 Task: Rubber Stamp Effect.
Action: Mouse moved to (36, 6)
Screenshot: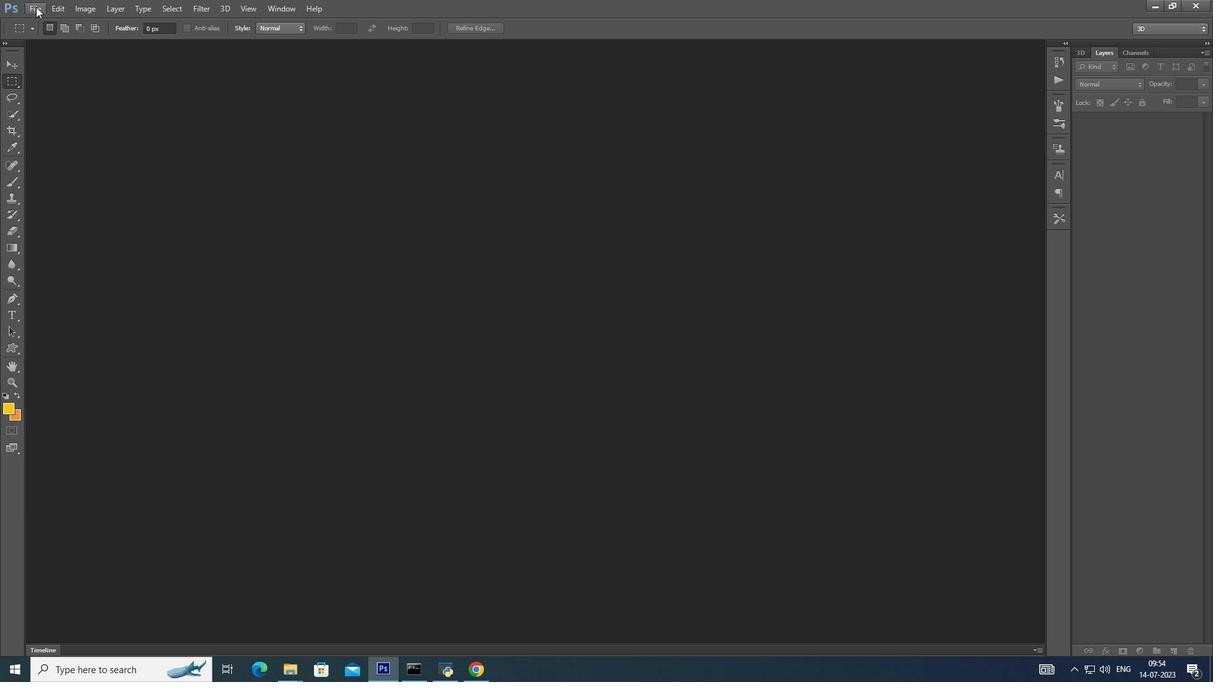 
Action: Mouse pressed left at (36, 6)
Screenshot: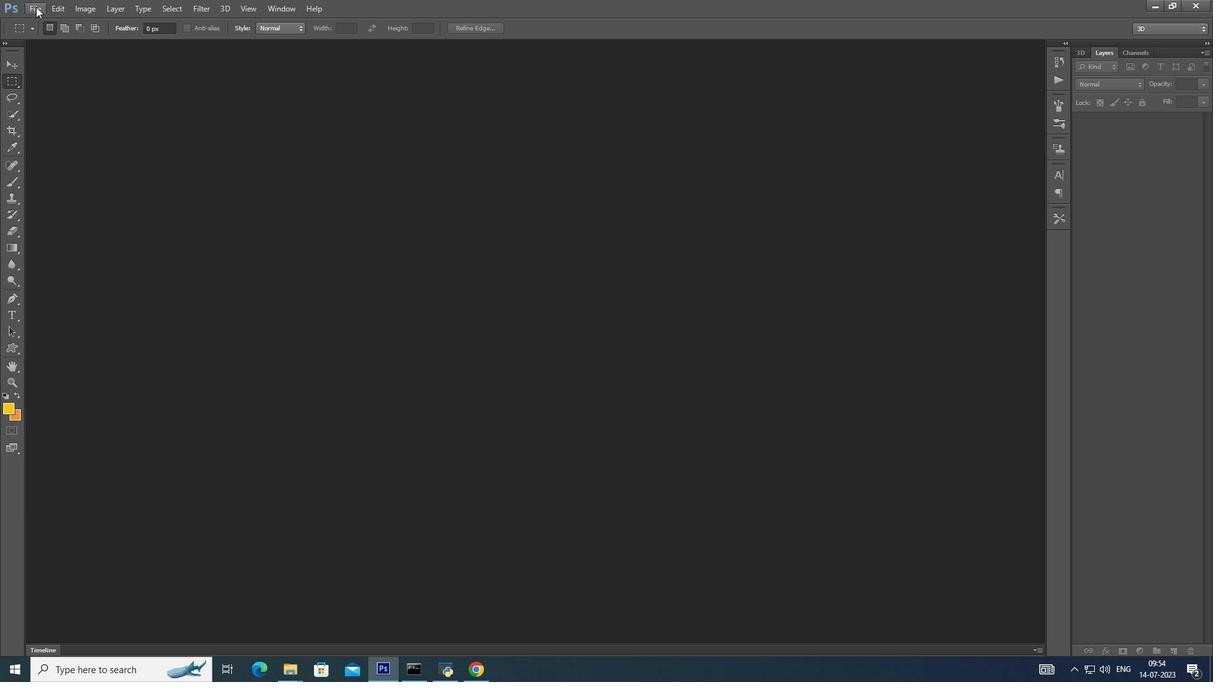 
Action: Mouse moved to (44, 21)
Screenshot: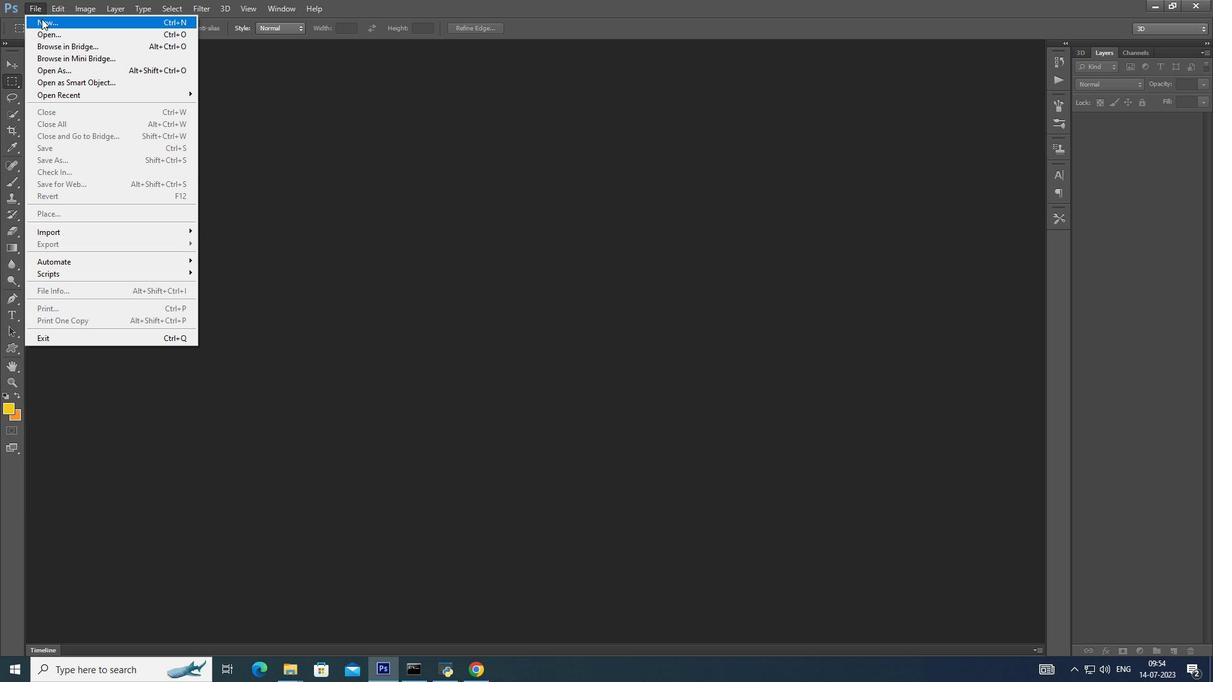 
Action: Mouse pressed left at (44, 21)
Screenshot: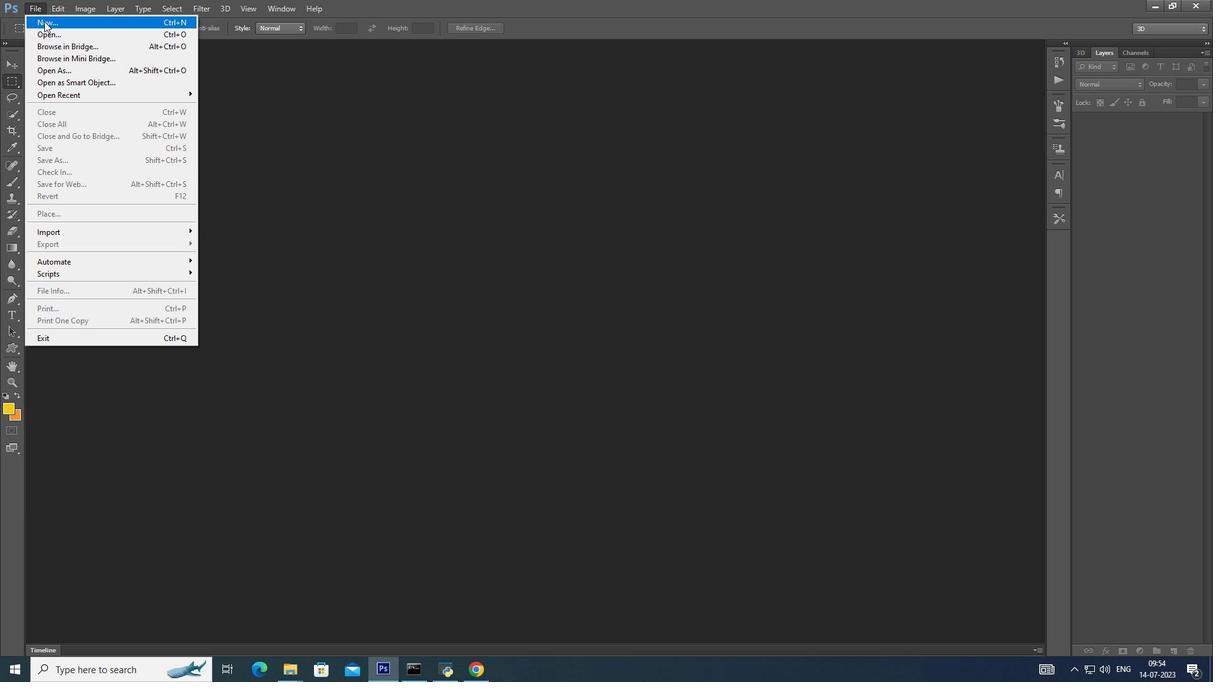 
Action: Mouse moved to (721, 163)
Screenshot: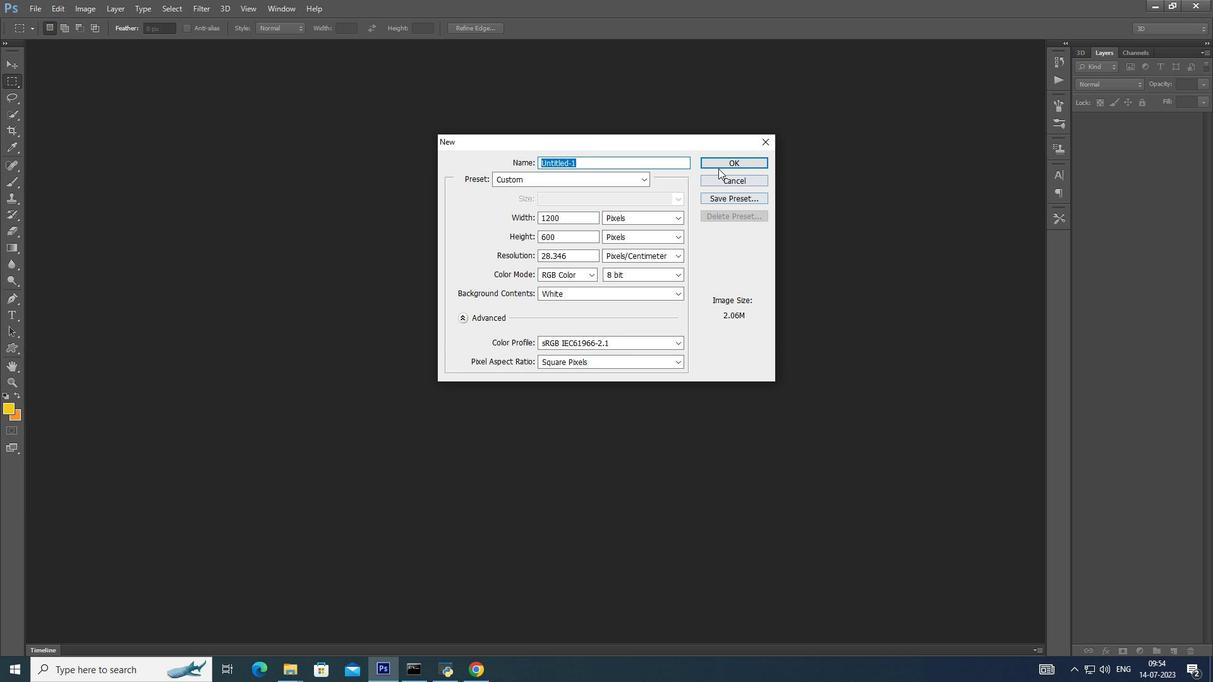 
Action: Mouse pressed left at (721, 163)
Screenshot: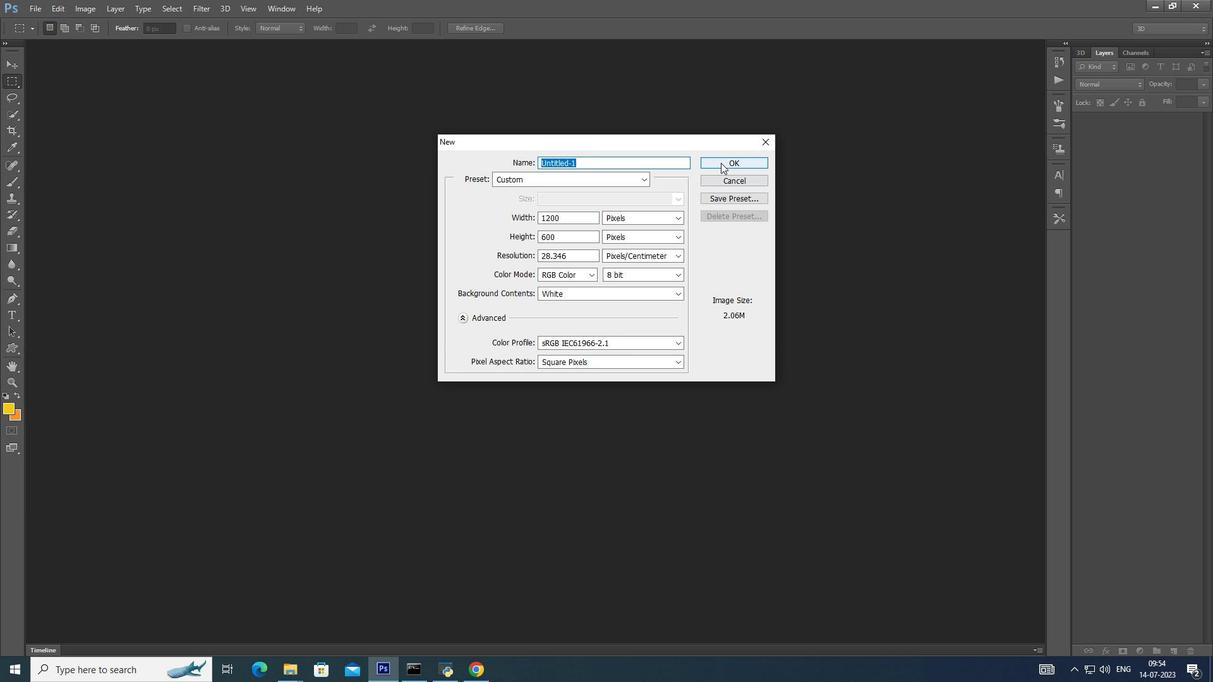 
Action: Mouse moved to (18, 65)
Screenshot: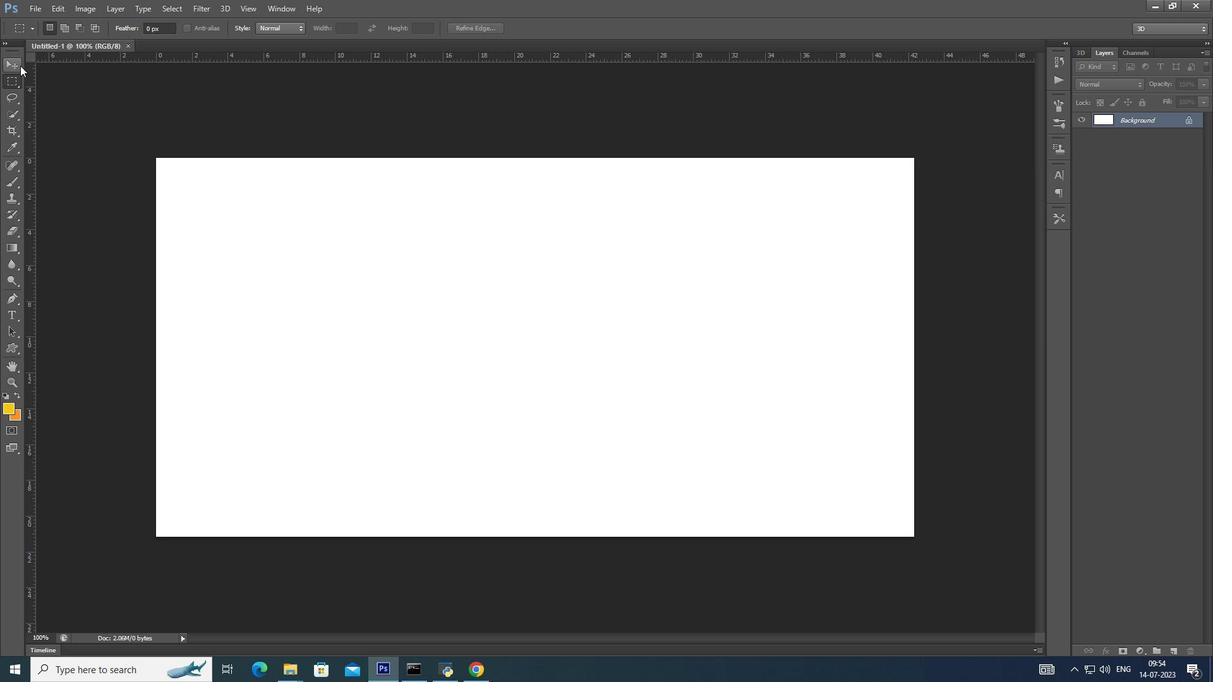 
Action: Mouse pressed left at (18, 65)
Screenshot: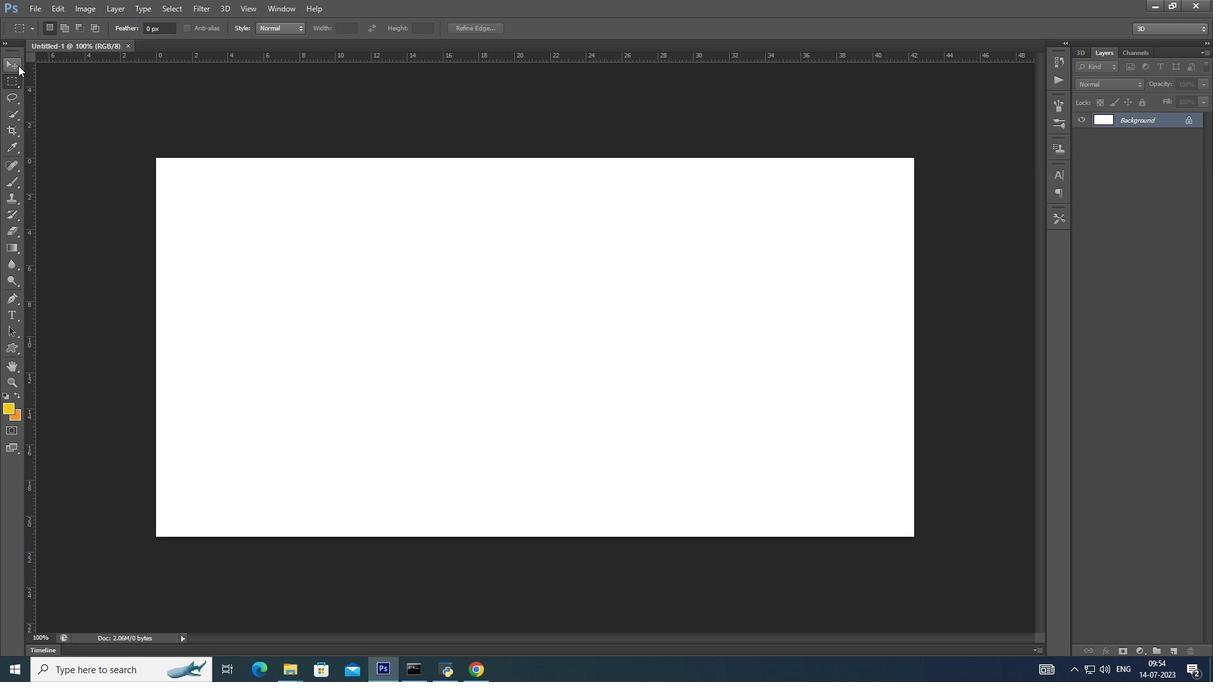 
Action: Mouse moved to (29, 2)
Screenshot: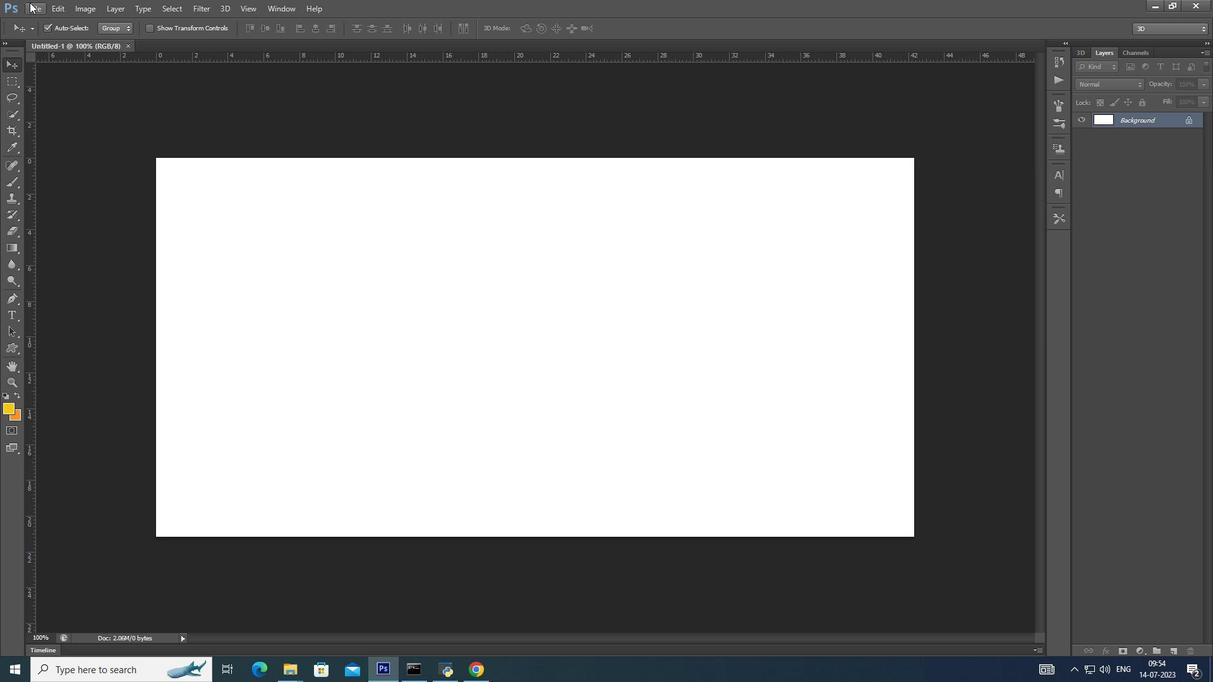 
Action: Mouse pressed left at (29, 2)
Screenshot: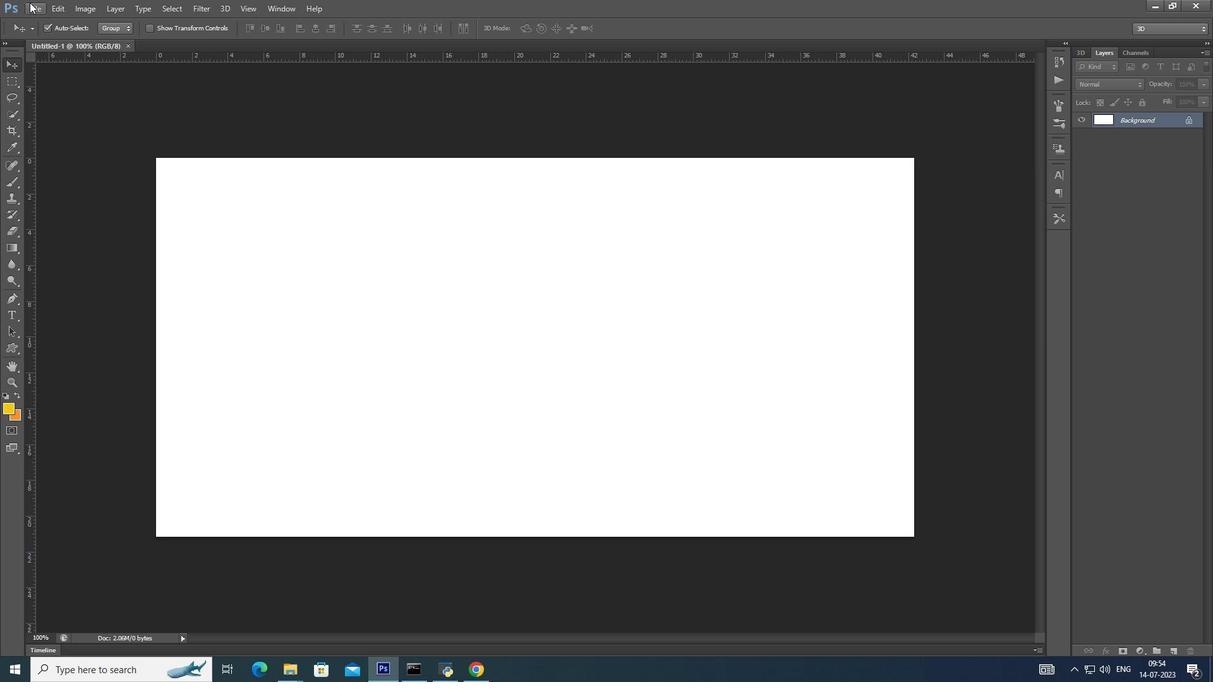 
Action: Mouse moved to (84, 36)
Screenshot: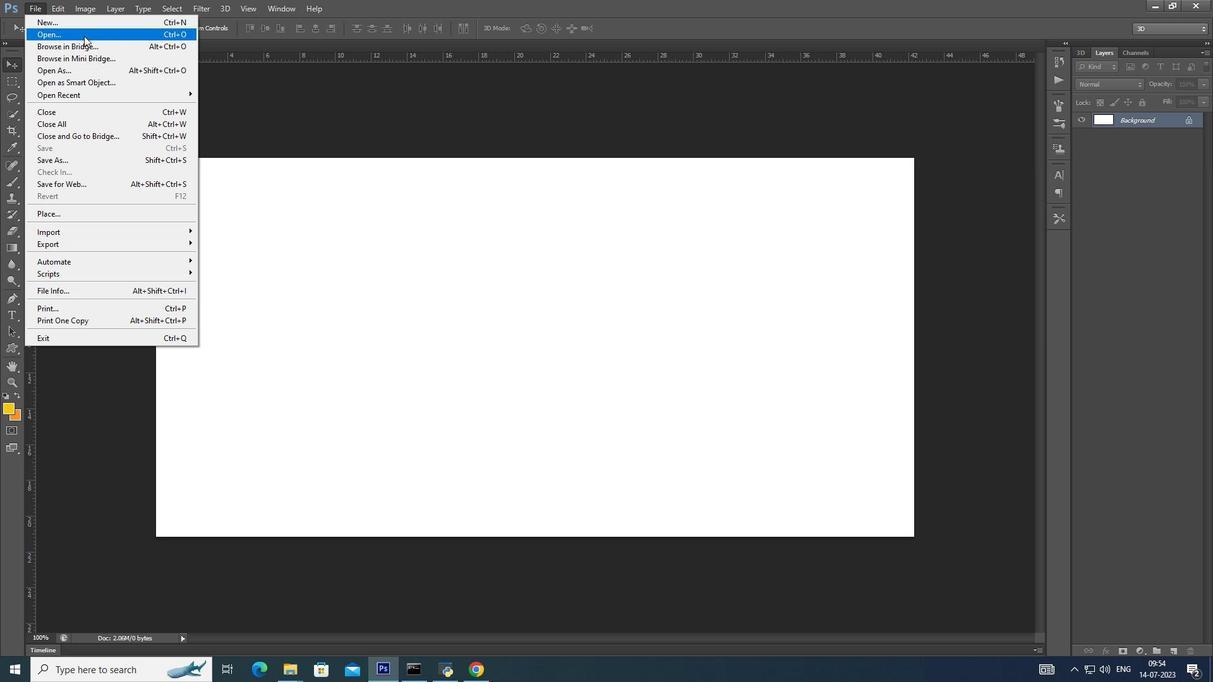 
Action: Mouse pressed left at (84, 36)
Screenshot: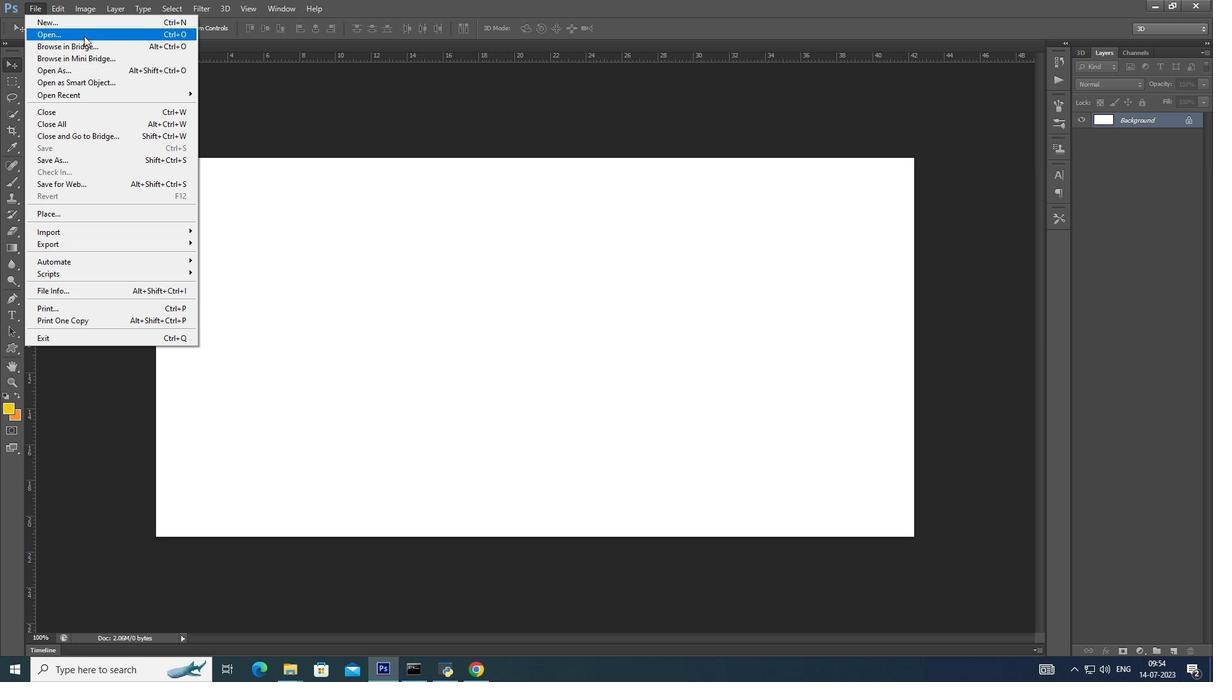 
Action: Mouse moved to (471, 289)
Screenshot: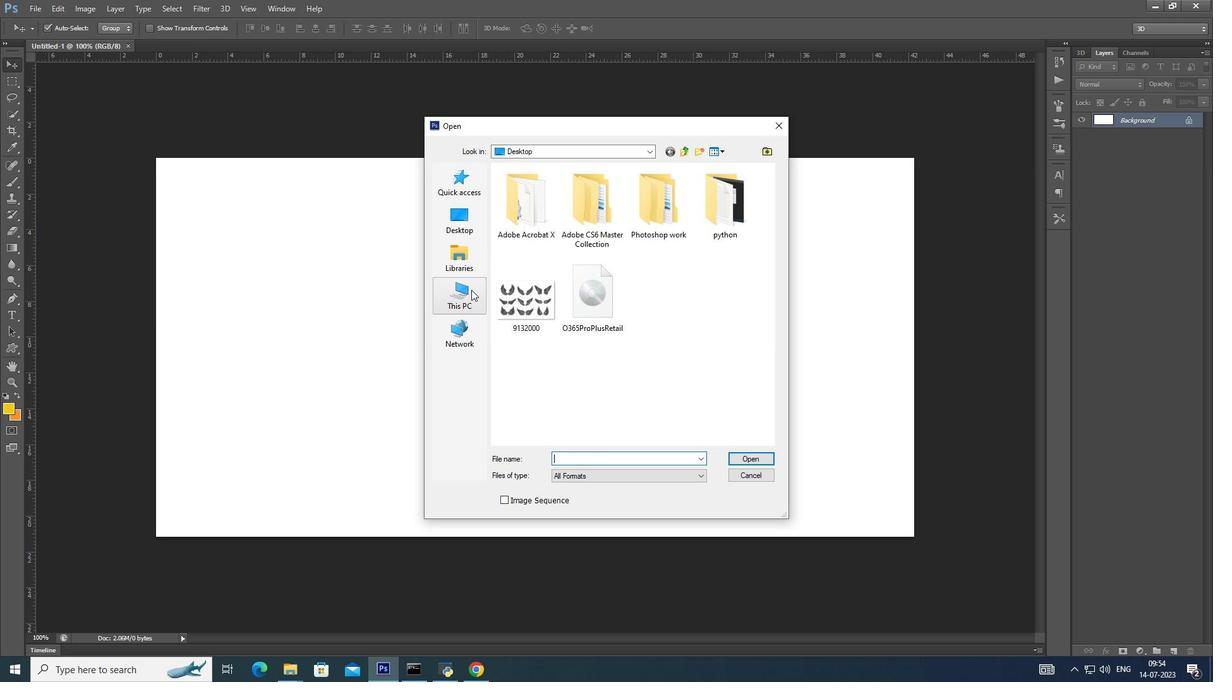 
Action: Mouse pressed left at (471, 289)
Screenshot: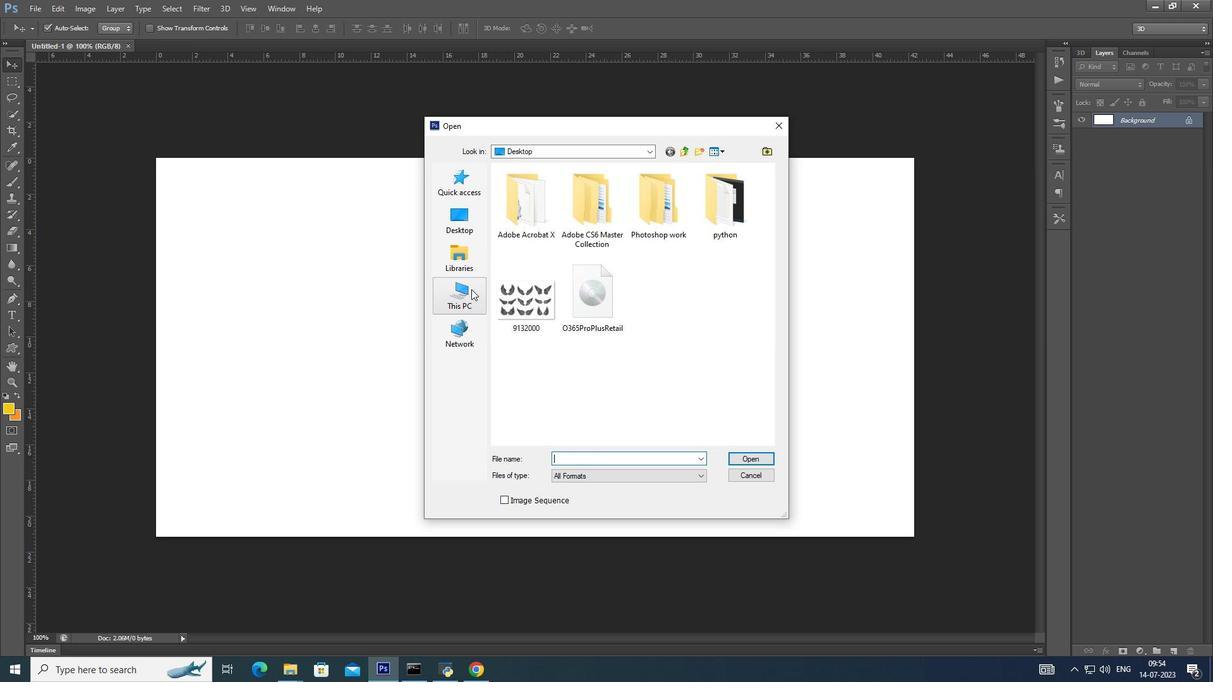 
Action: Mouse moved to (550, 289)
Screenshot: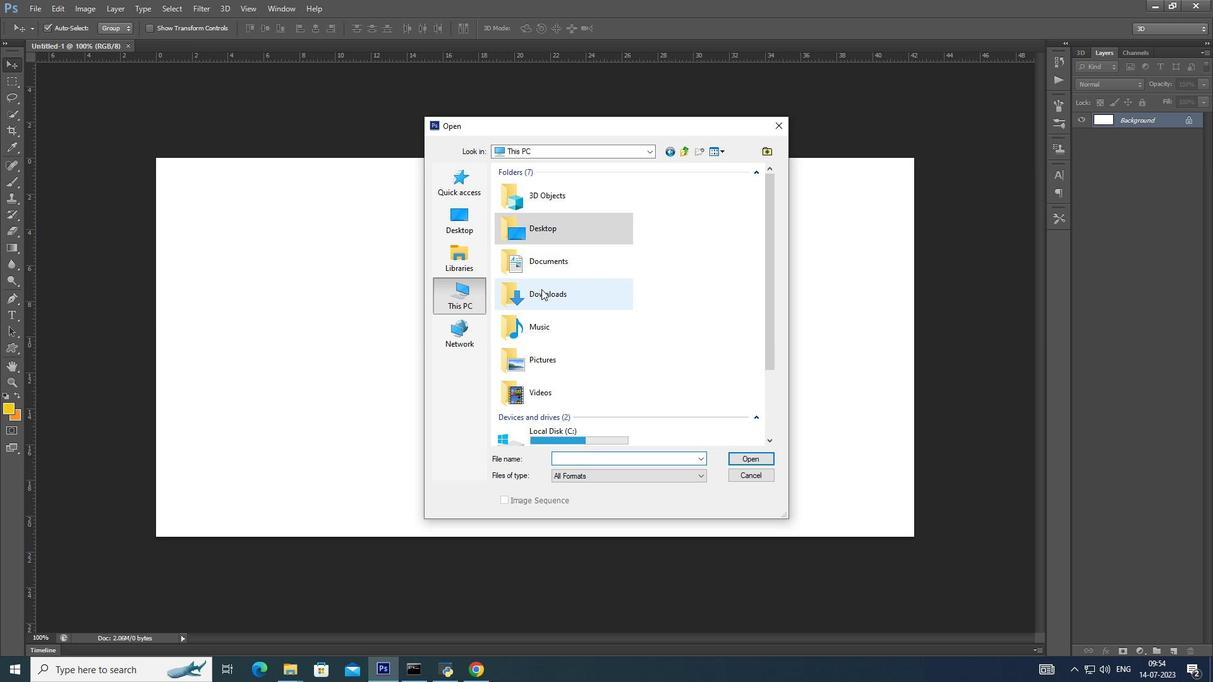
Action: Mouse pressed left at (550, 289)
Screenshot: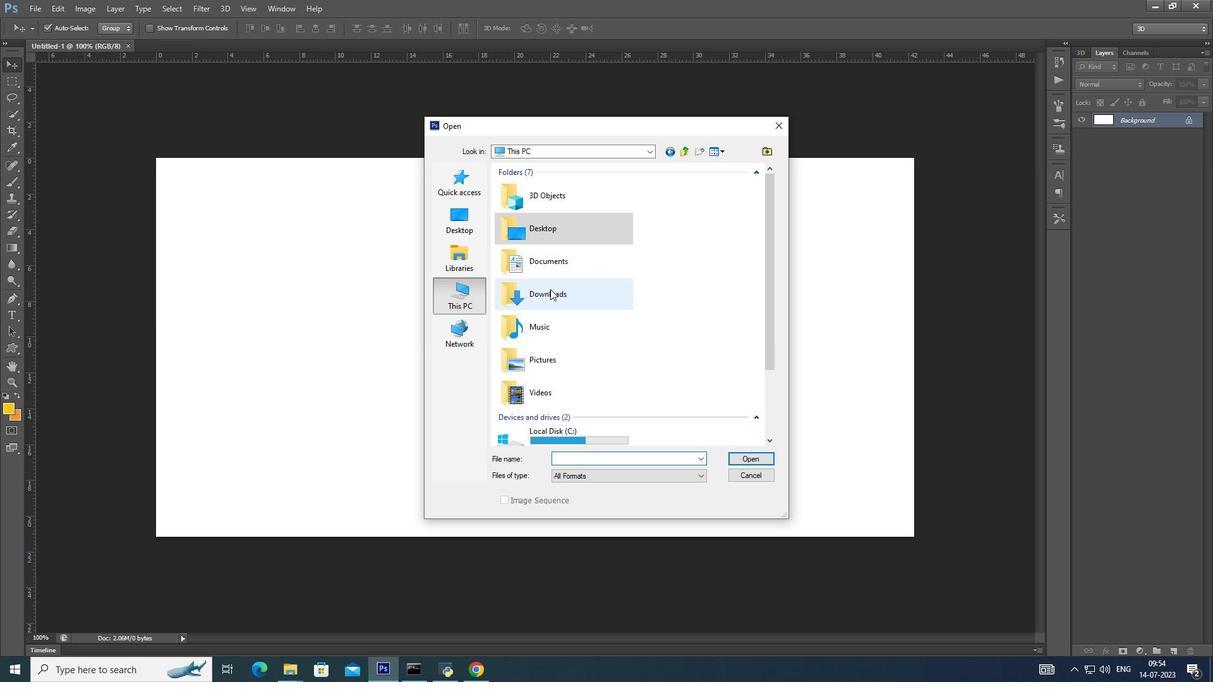 
Action: Mouse pressed left at (550, 289)
Screenshot: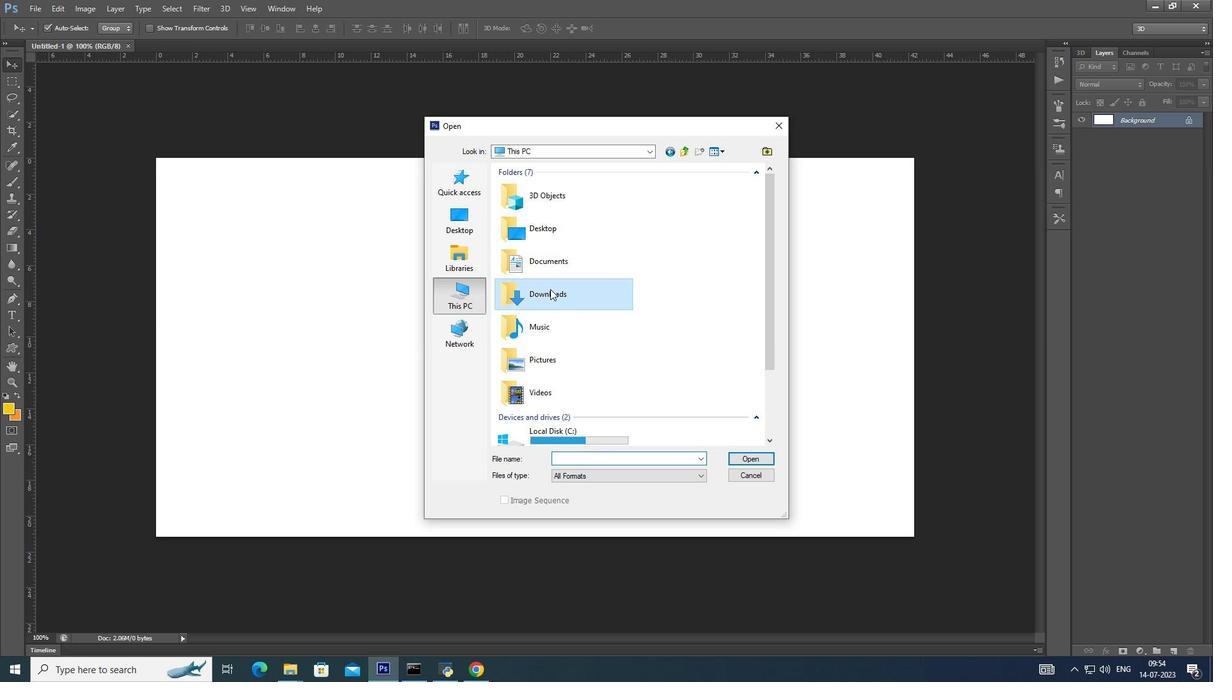 
Action: Mouse moved to (554, 200)
Screenshot: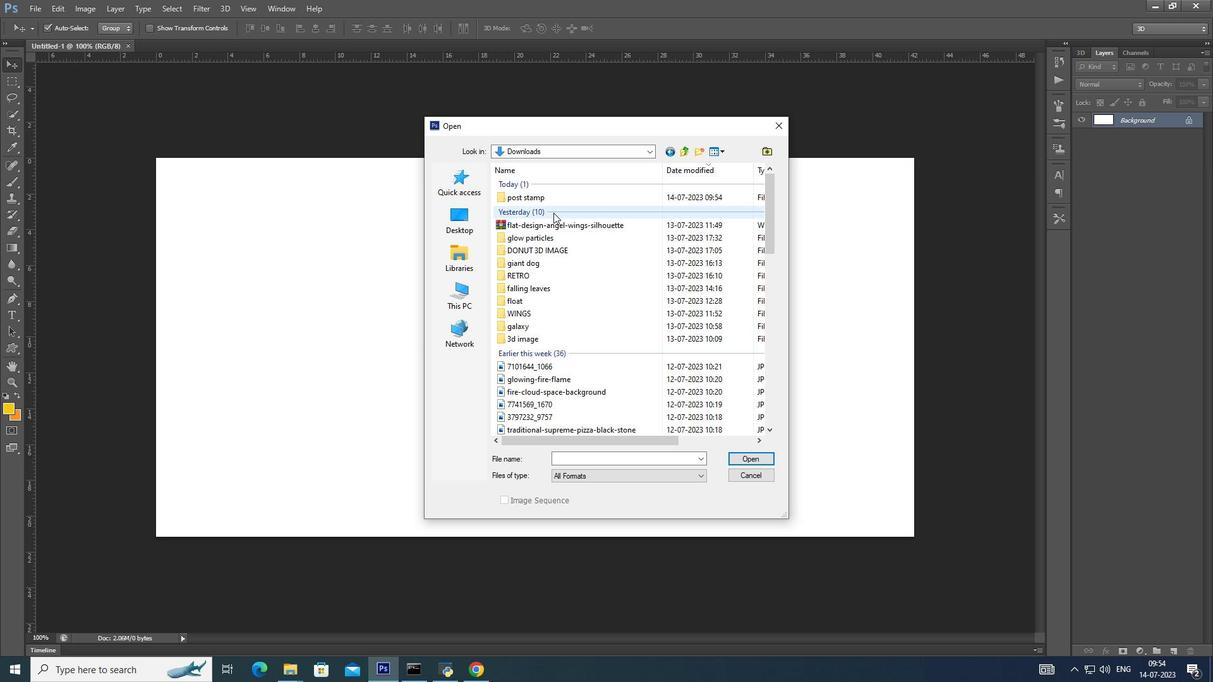 
Action: Mouse pressed left at (554, 200)
Screenshot: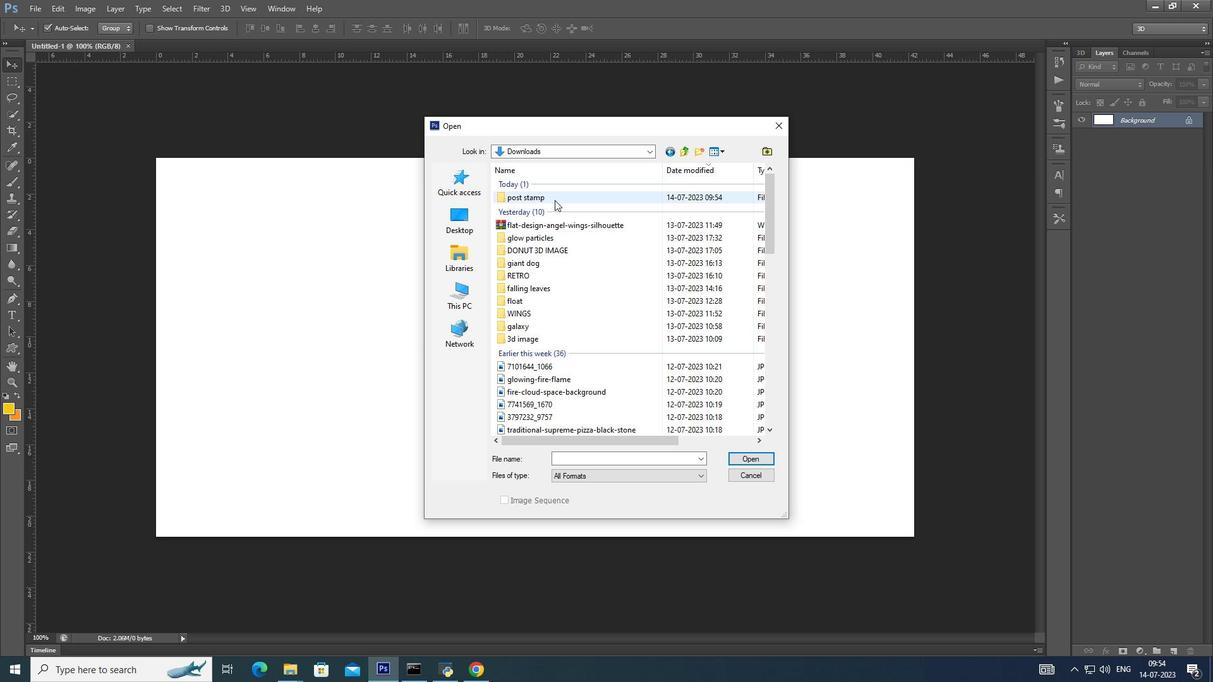 
Action: Mouse pressed left at (554, 200)
Screenshot: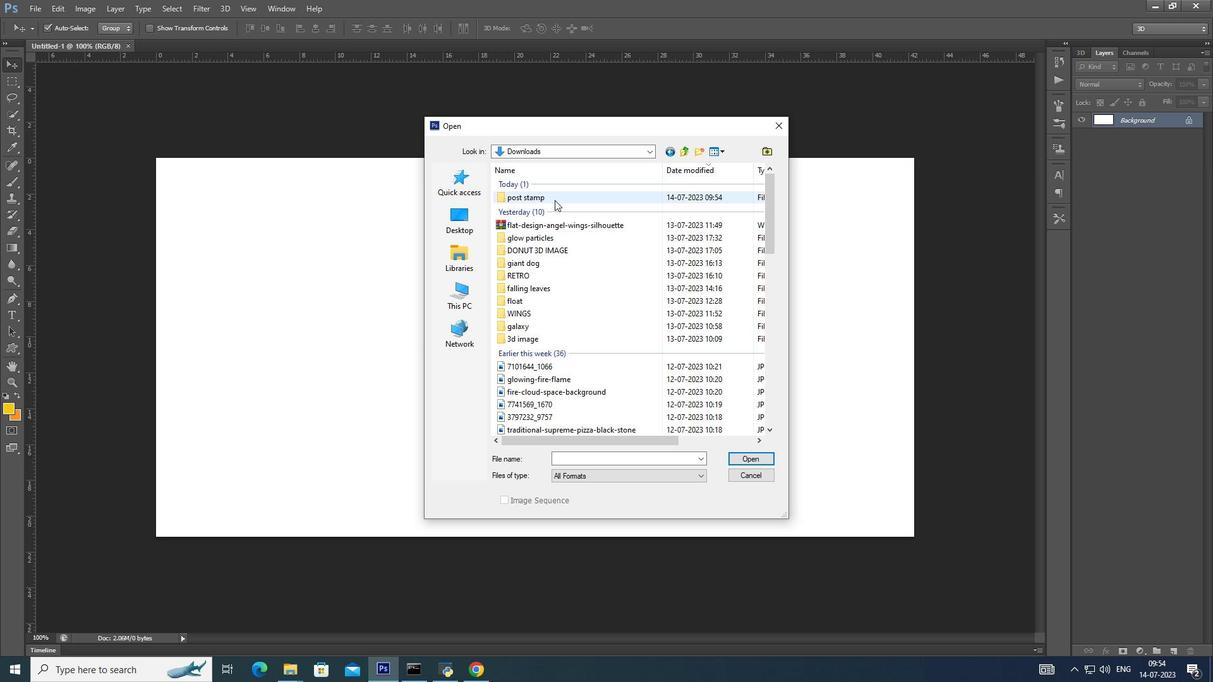 
Action: Mouse moved to (598, 211)
Screenshot: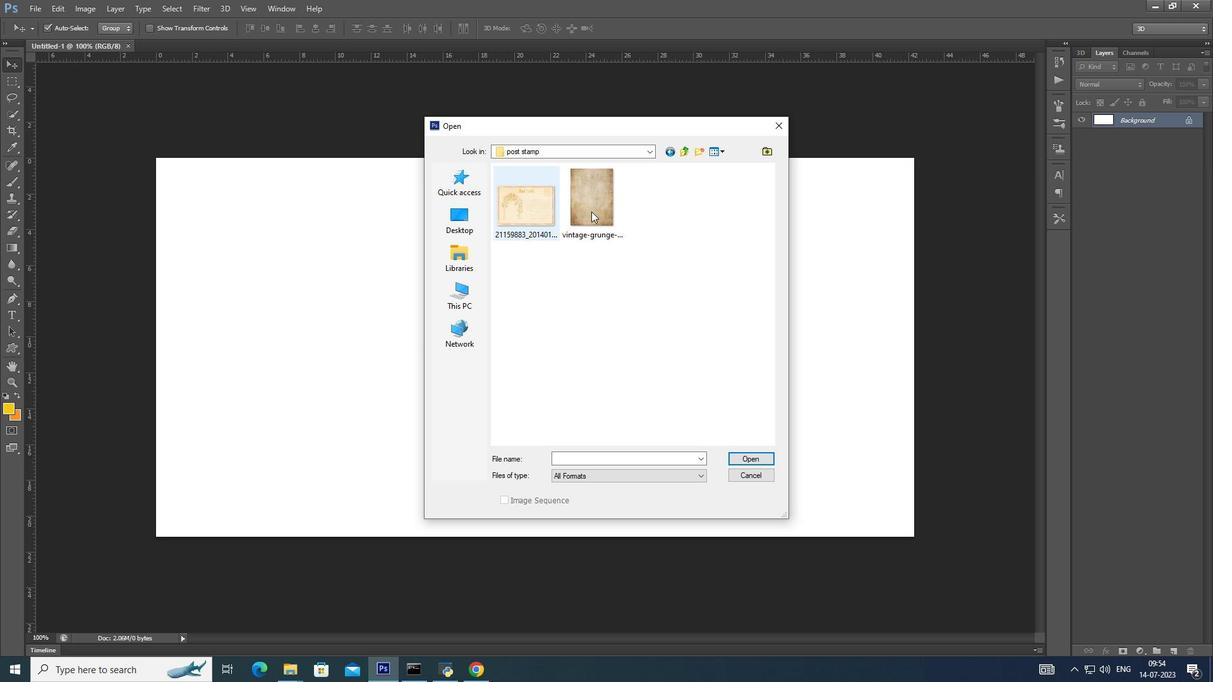 
Action: Mouse pressed left at (598, 211)
Screenshot: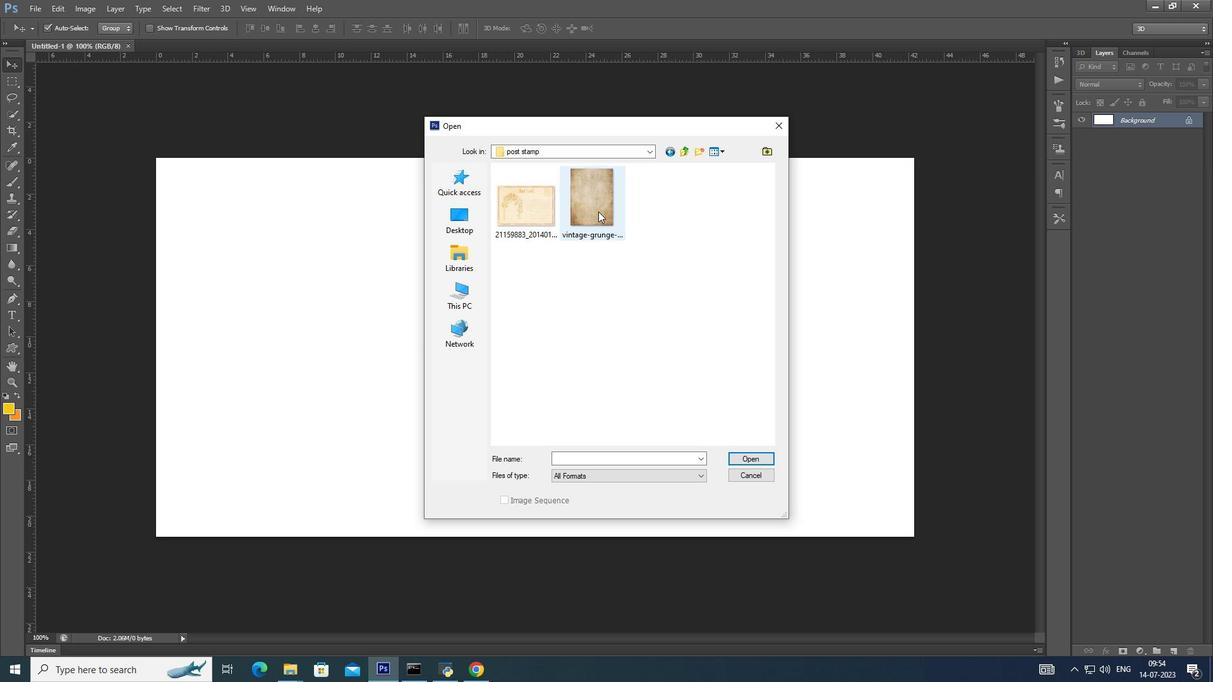 
Action: Mouse moved to (745, 456)
Screenshot: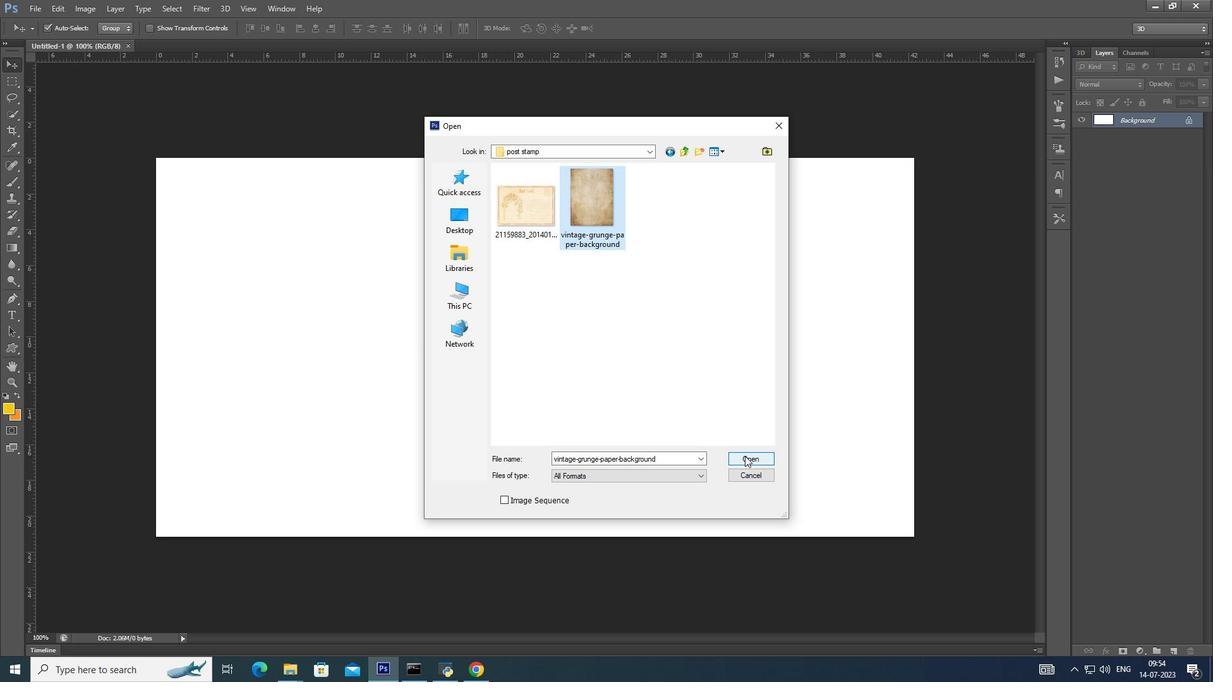 
Action: Mouse pressed left at (745, 456)
Screenshot: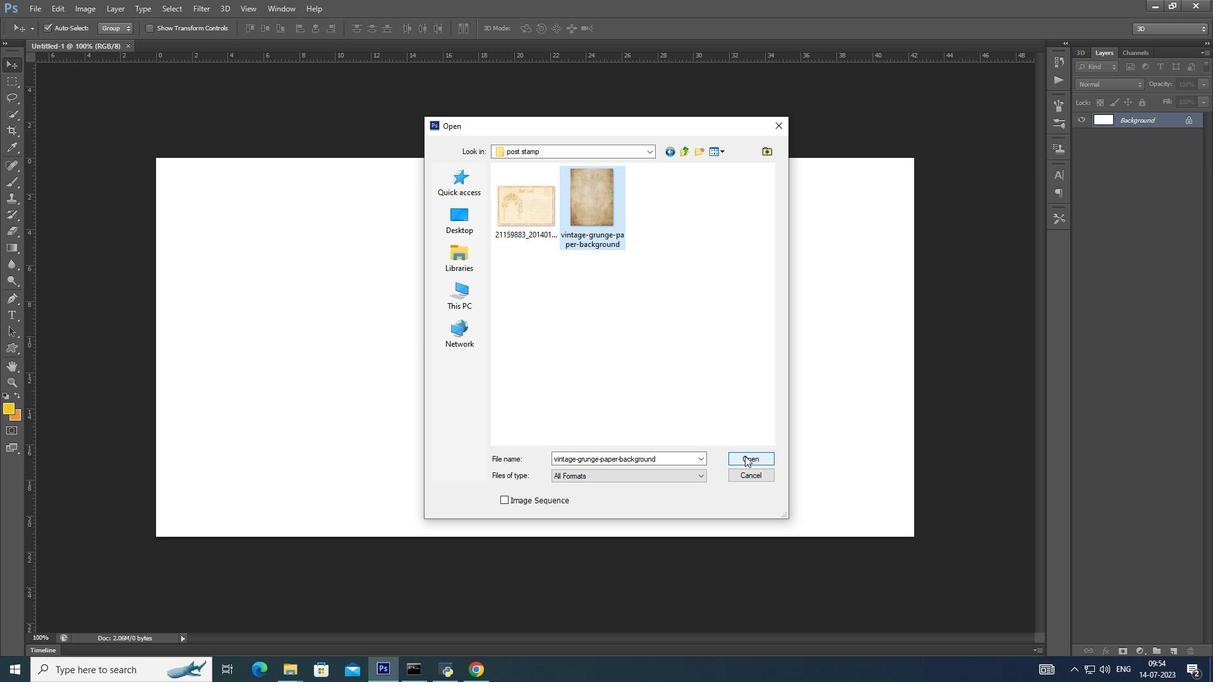 
Action: Mouse moved to (1131, 126)
Screenshot: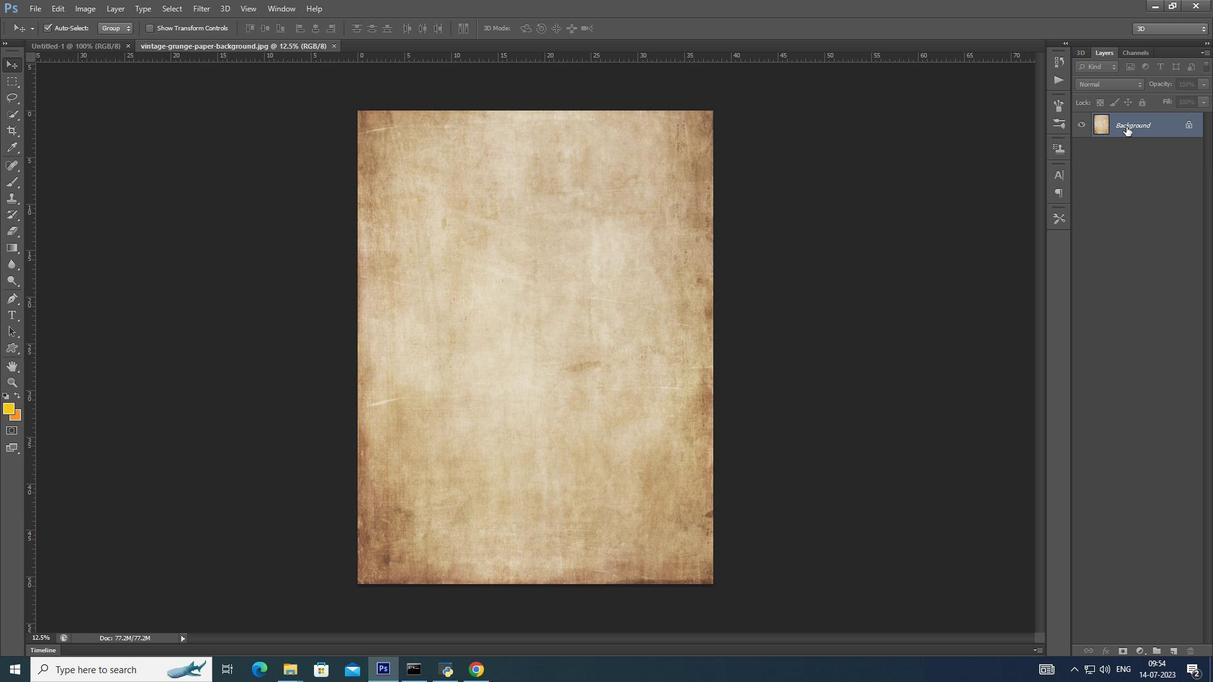 
Action: Mouse pressed left at (1131, 126)
Screenshot: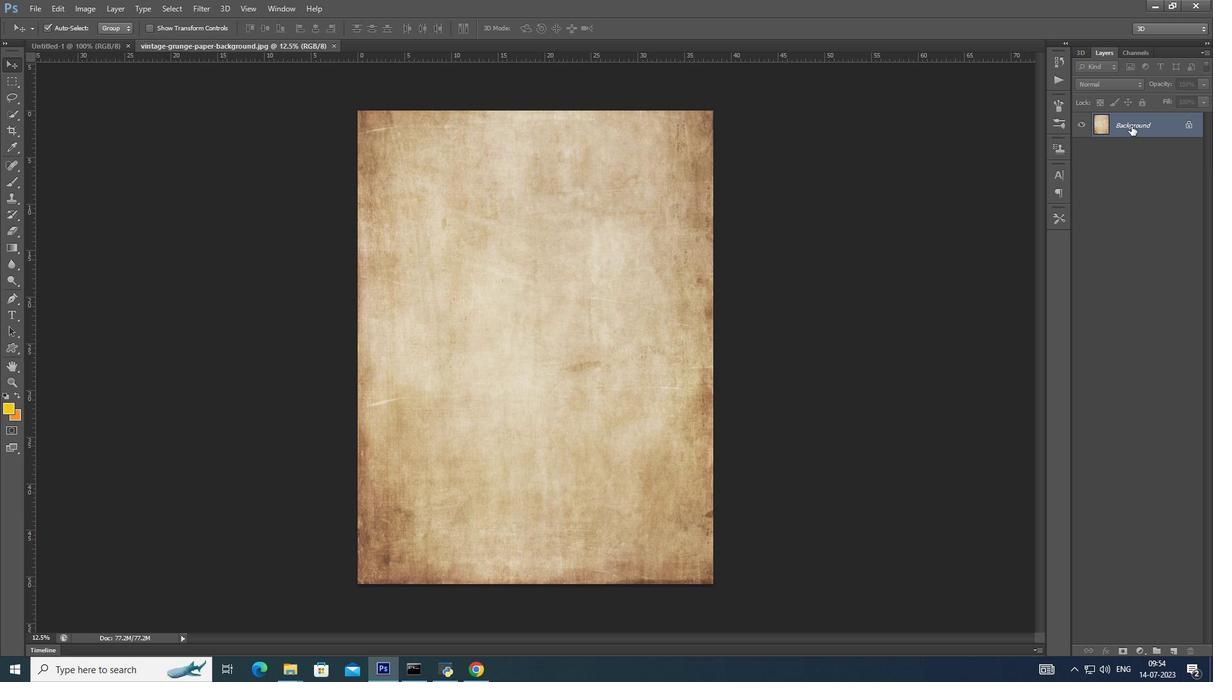 
Action: Mouse moved to (588, 203)
Screenshot: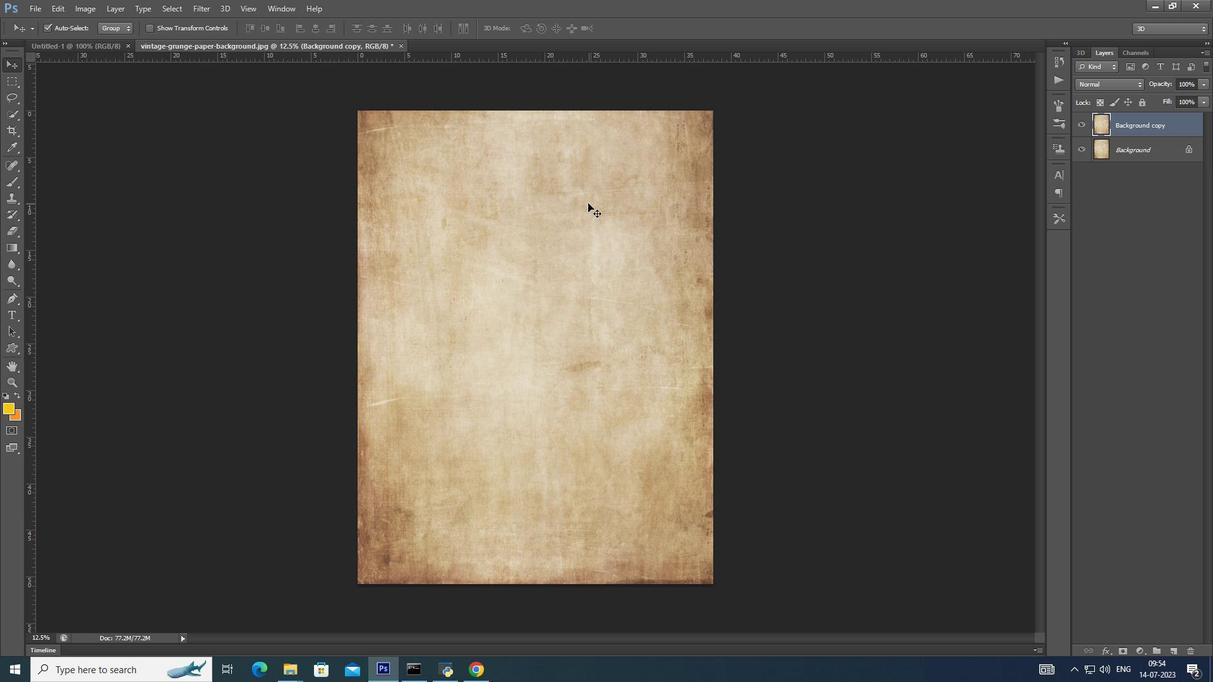 
Action: Mouse pressed left at (588, 203)
Screenshot: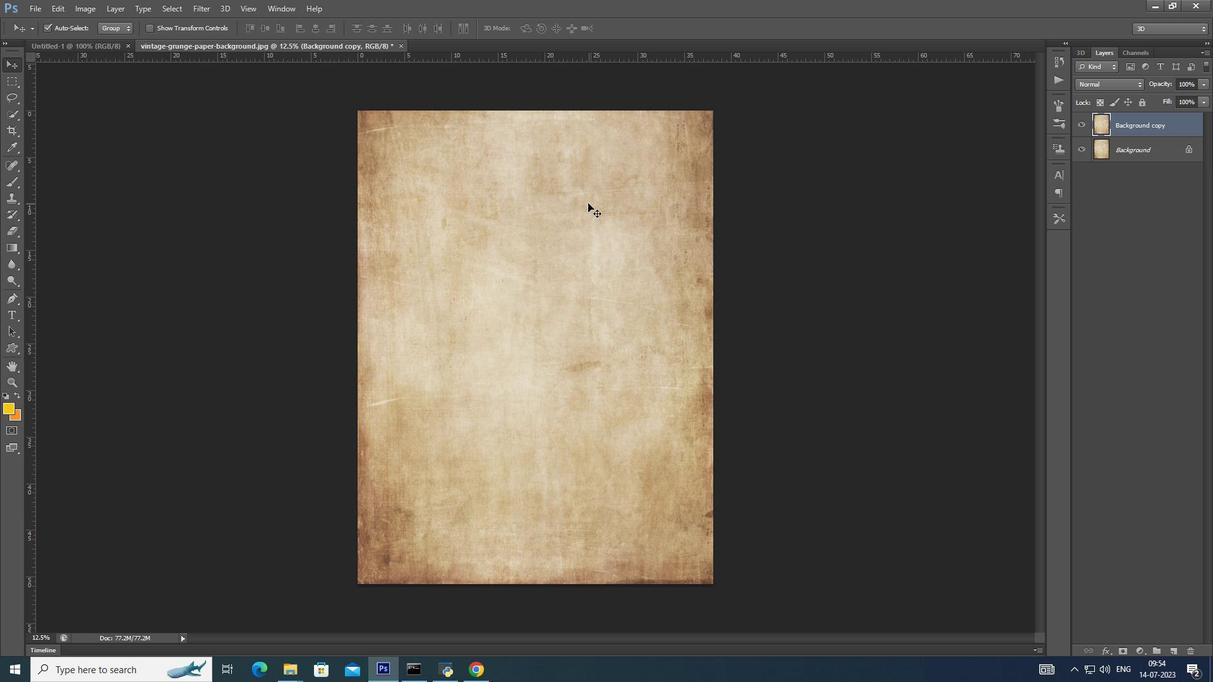 
Action: Mouse moved to (33, 9)
Screenshot: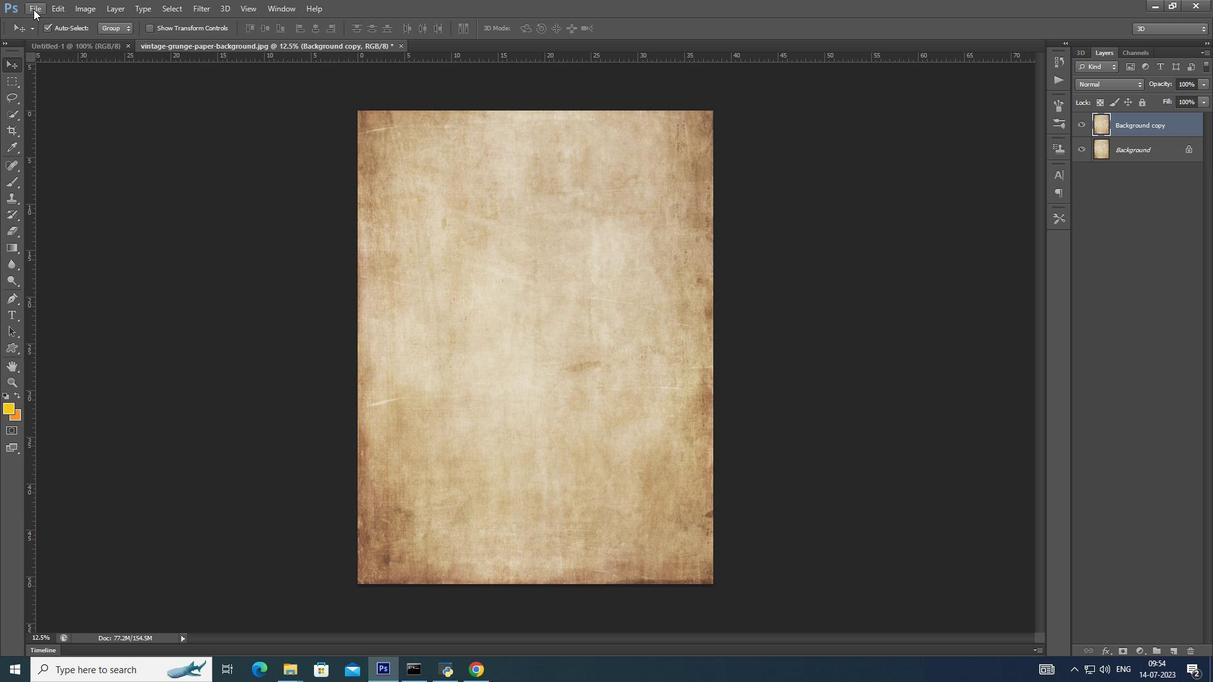 
Action: Mouse pressed left at (33, 9)
Screenshot: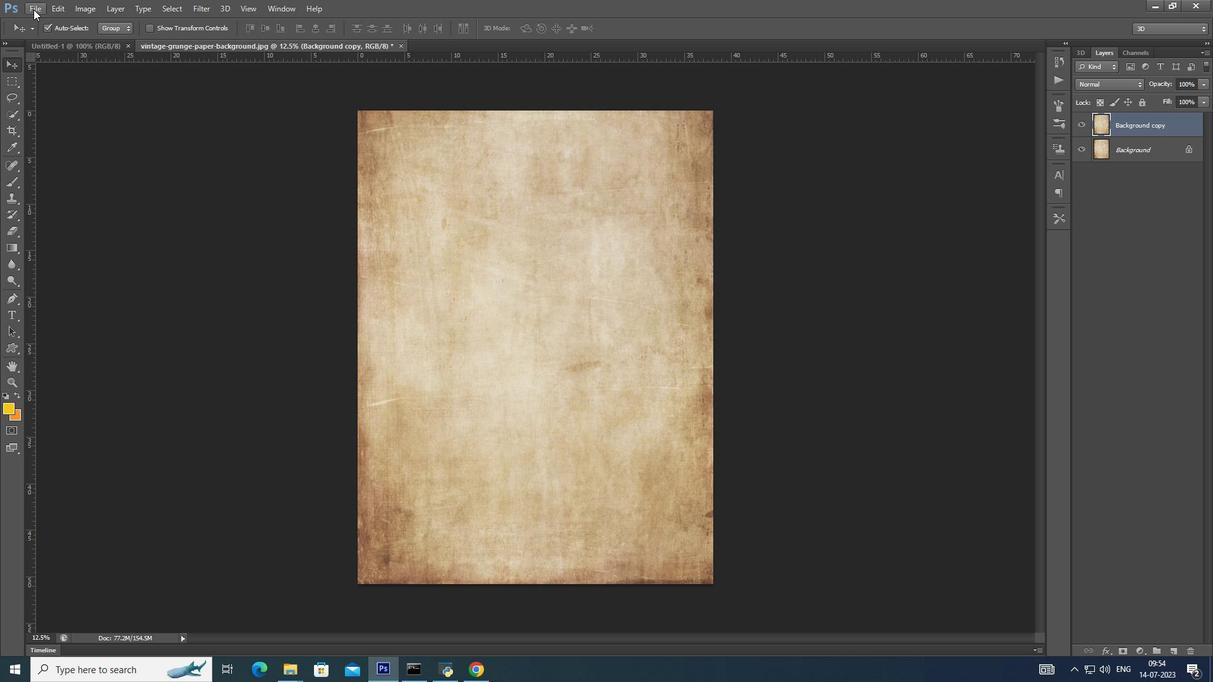 
Action: Mouse moved to (242, 218)
Screenshot: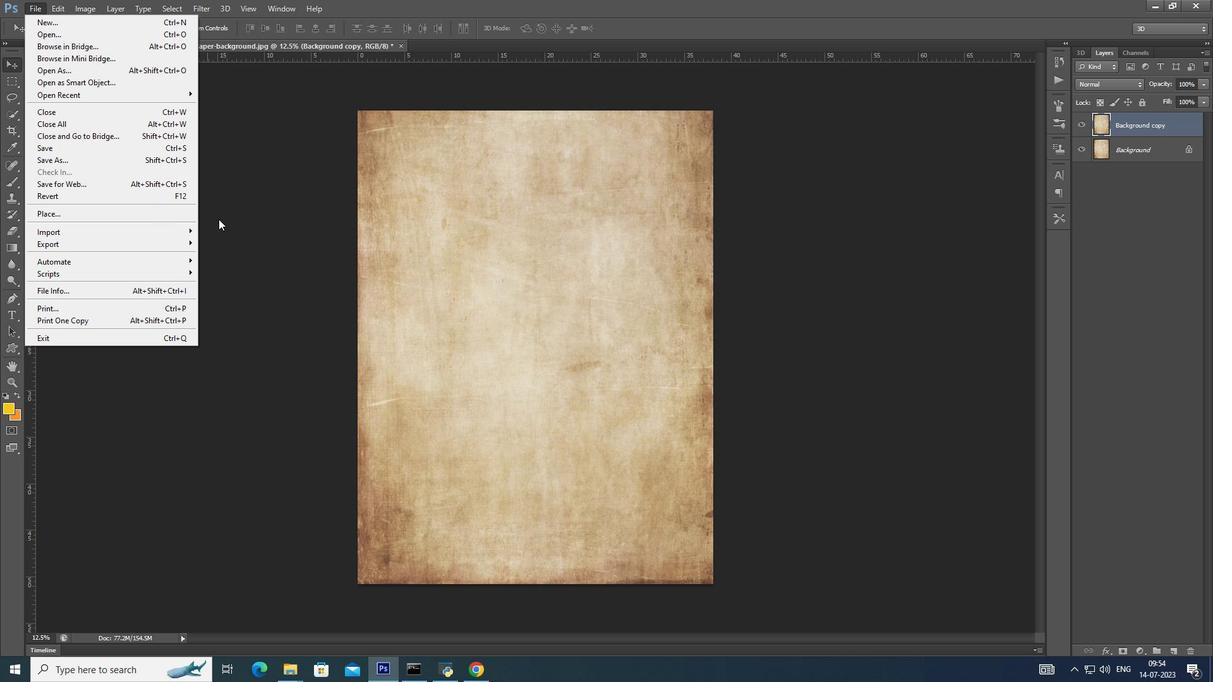 
Action: Mouse pressed left at (242, 218)
Screenshot: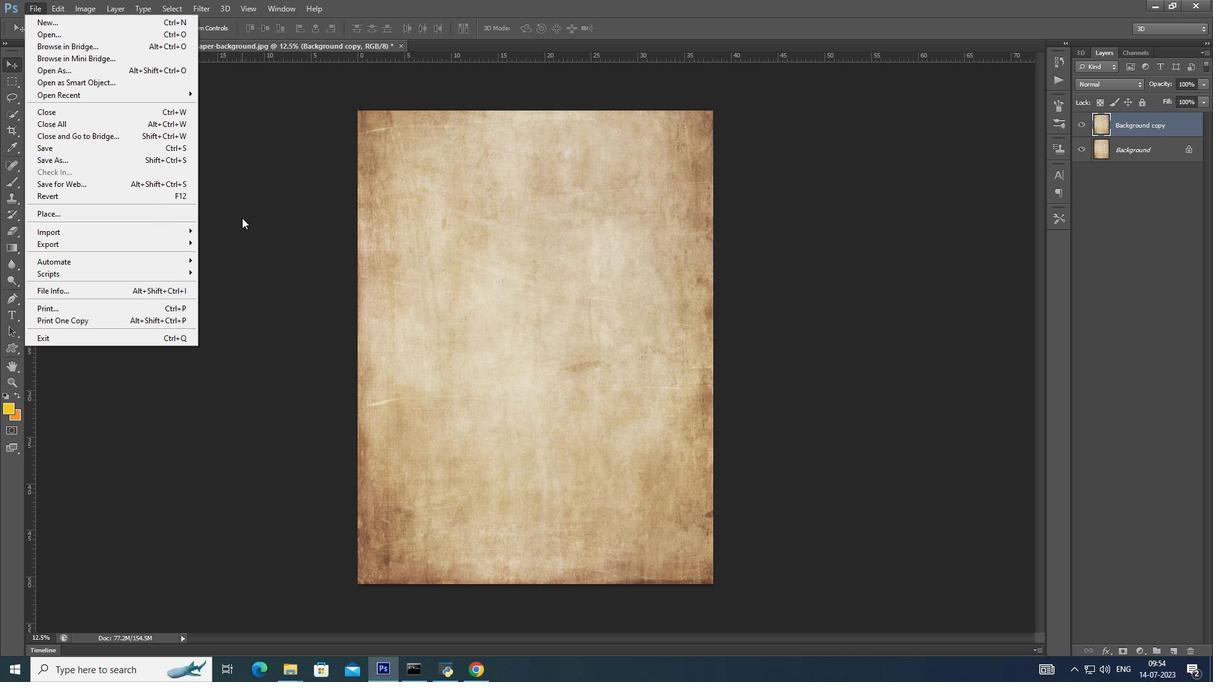 
Action: Mouse moved to (16, 348)
Screenshot: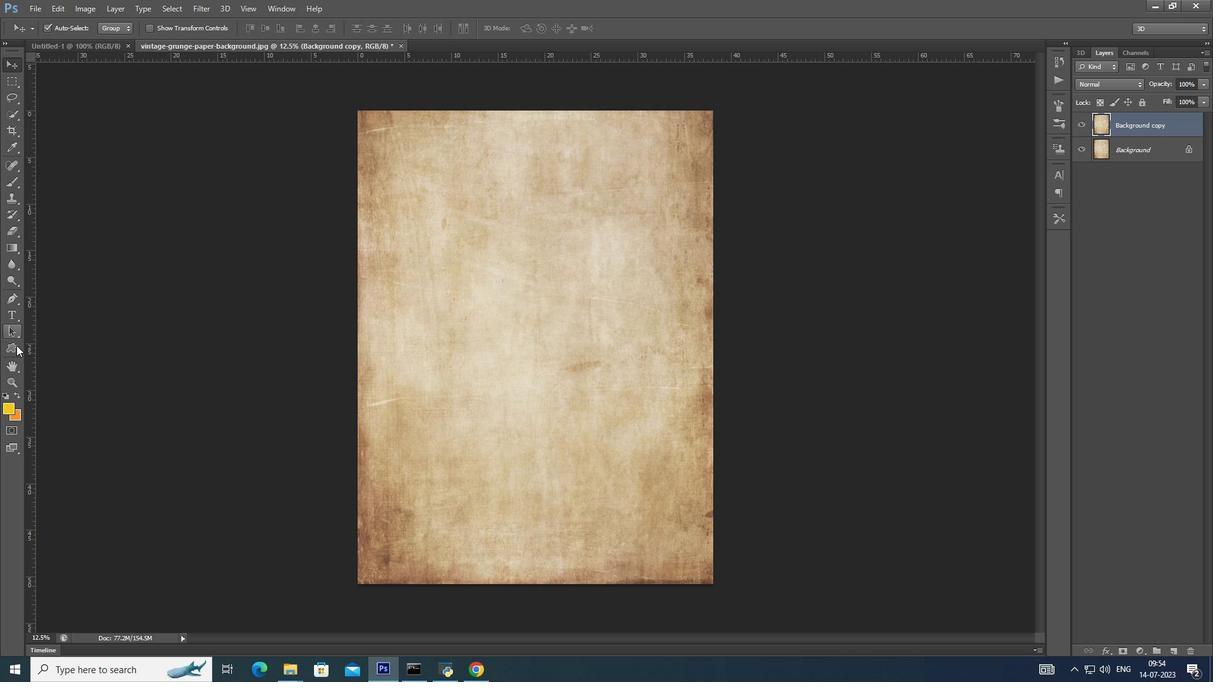 
Action: Mouse pressed left at (16, 348)
Screenshot: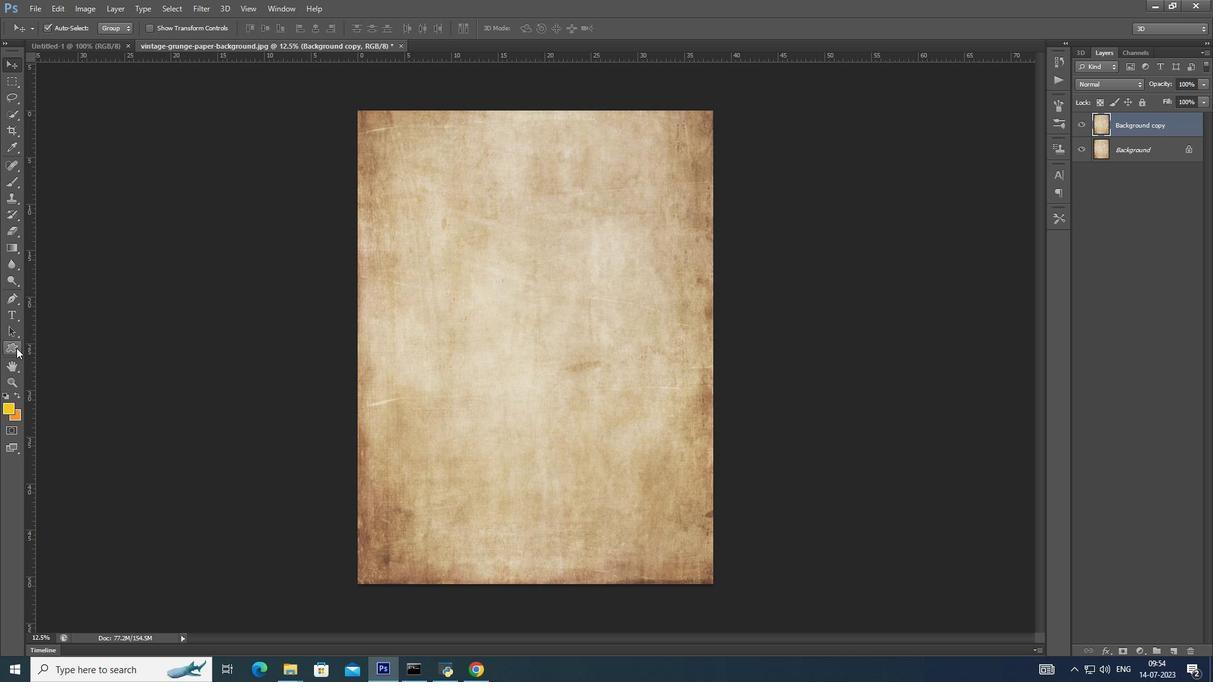 
Action: Mouse moved to (7, 349)
Screenshot: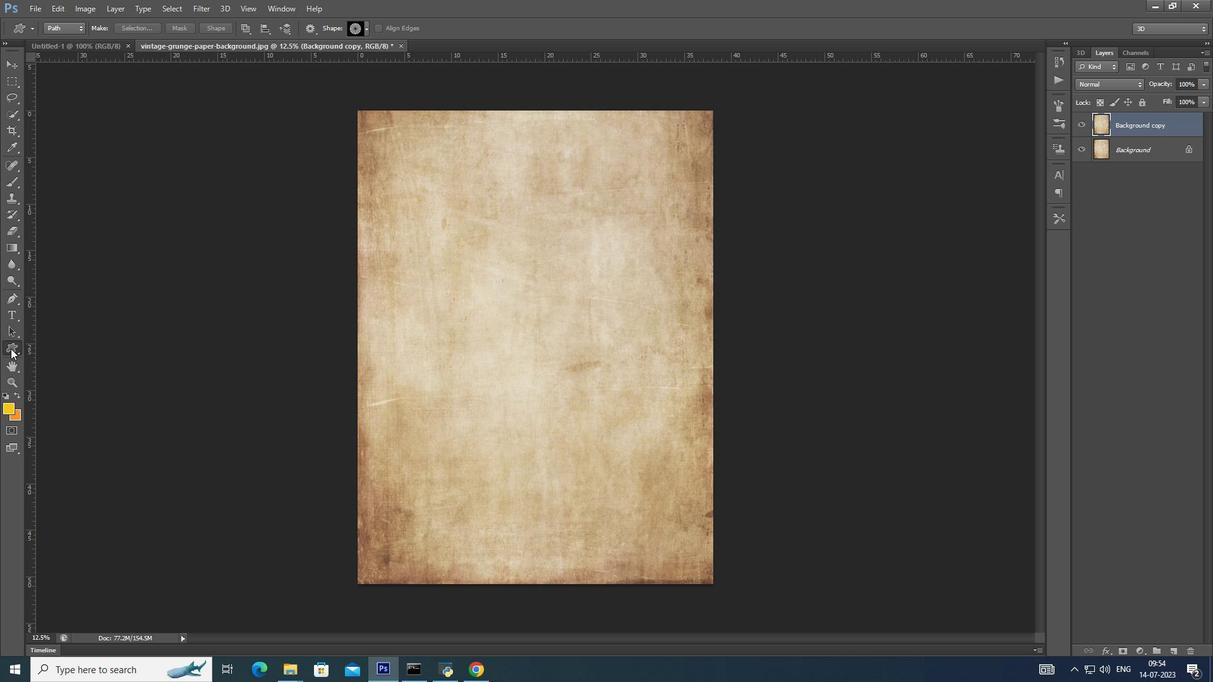 
Action: Mouse pressed left at (7, 349)
Screenshot: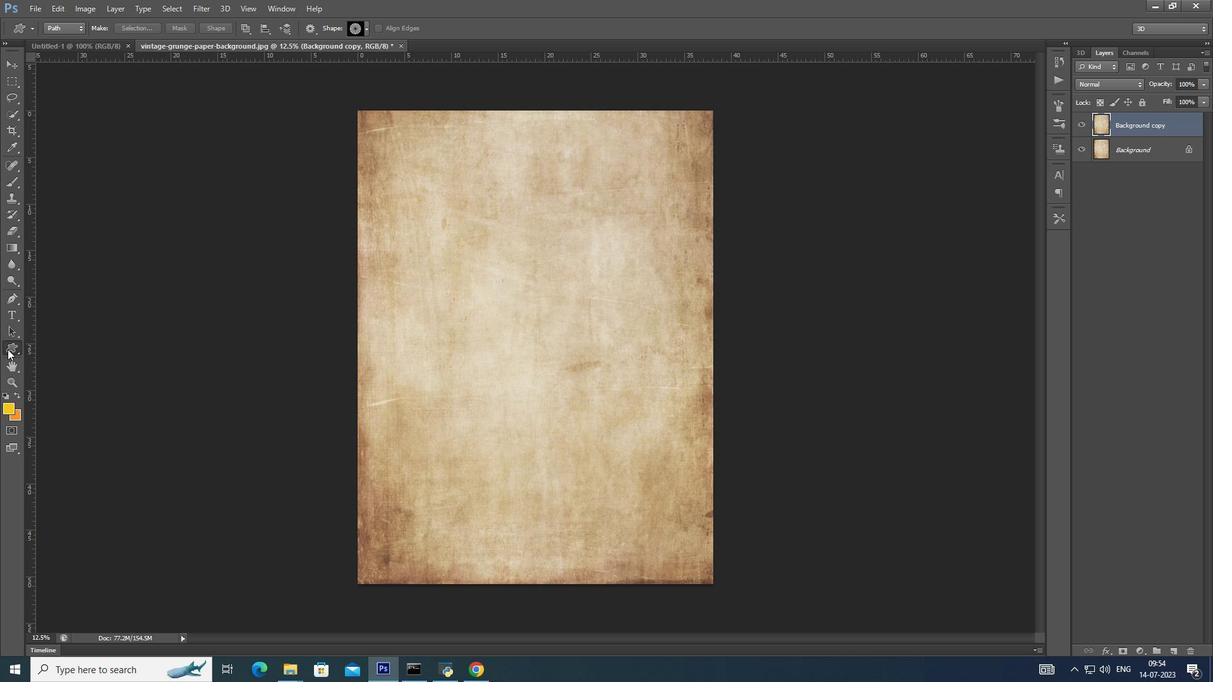 
Action: Mouse moved to (85, 403)
Screenshot: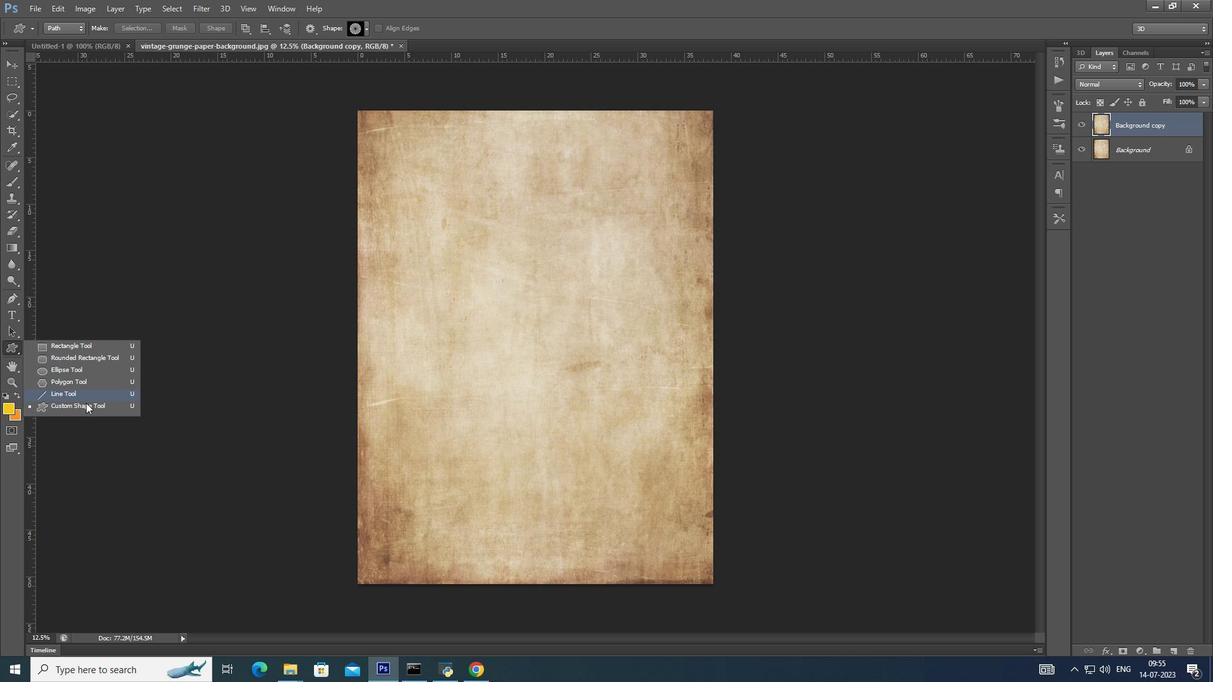 
Action: Mouse pressed left at (85, 403)
Screenshot: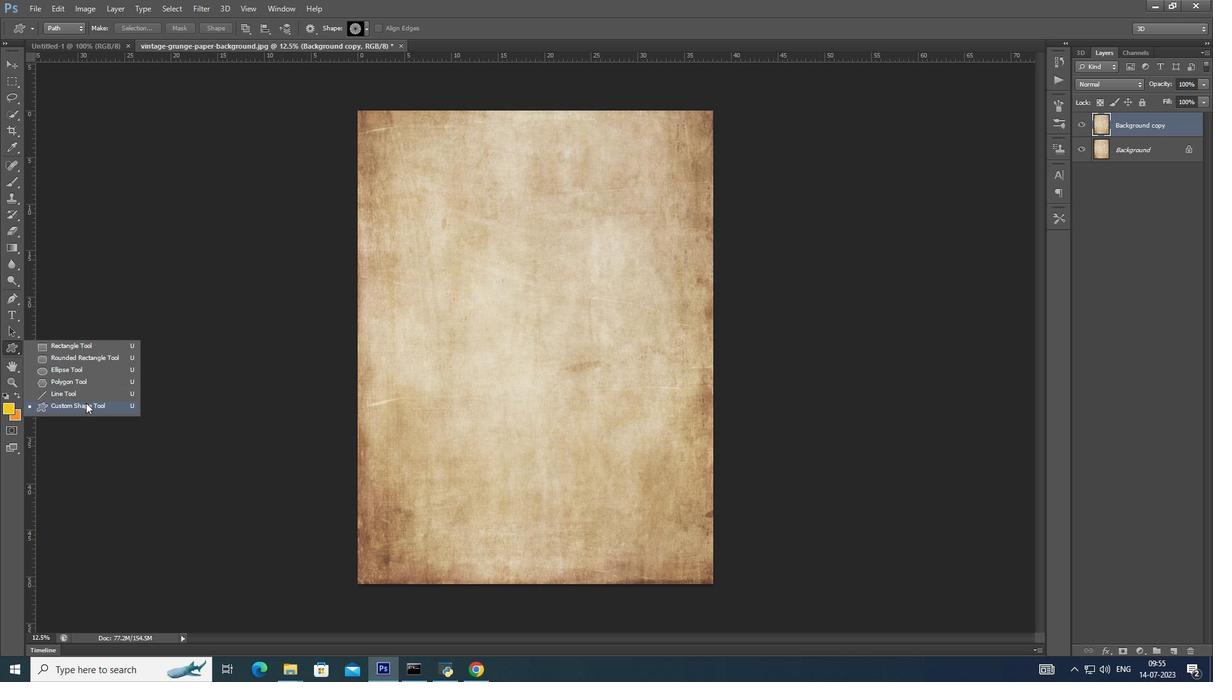 
Action: Mouse moved to (363, 21)
Screenshot: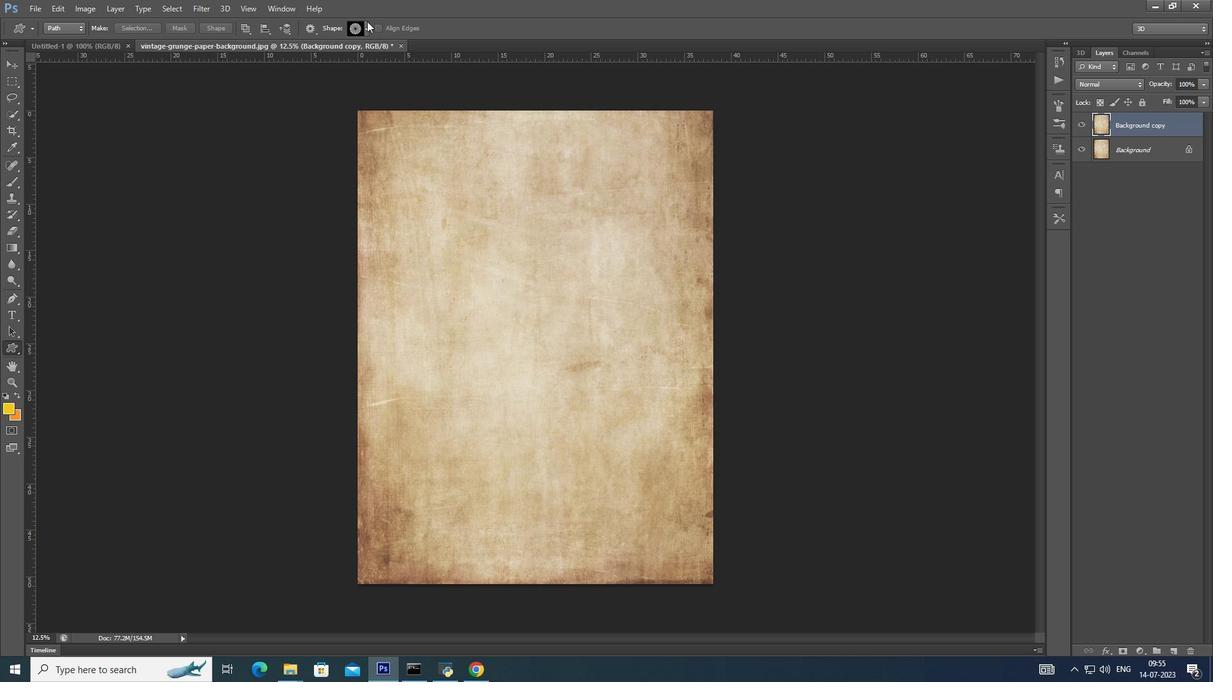 
Action: Mouse pressed left at (363, 21)
Screenshot: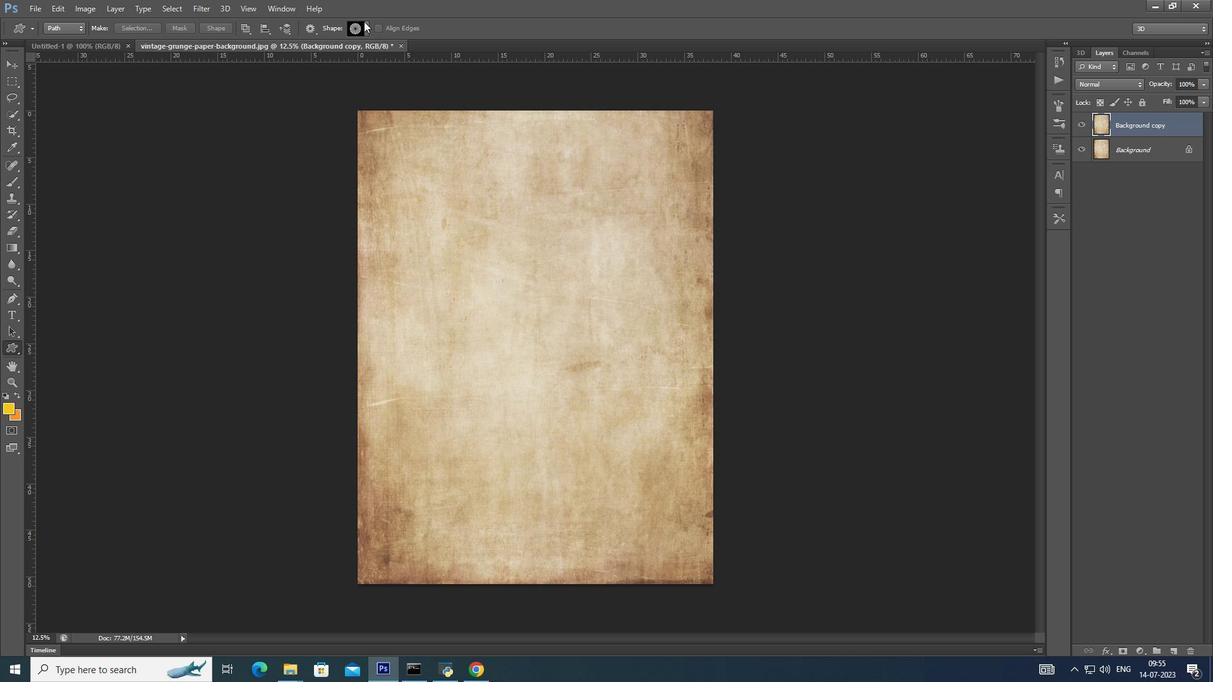 
Action: Mouse moved to (415, 61)
Screenshot: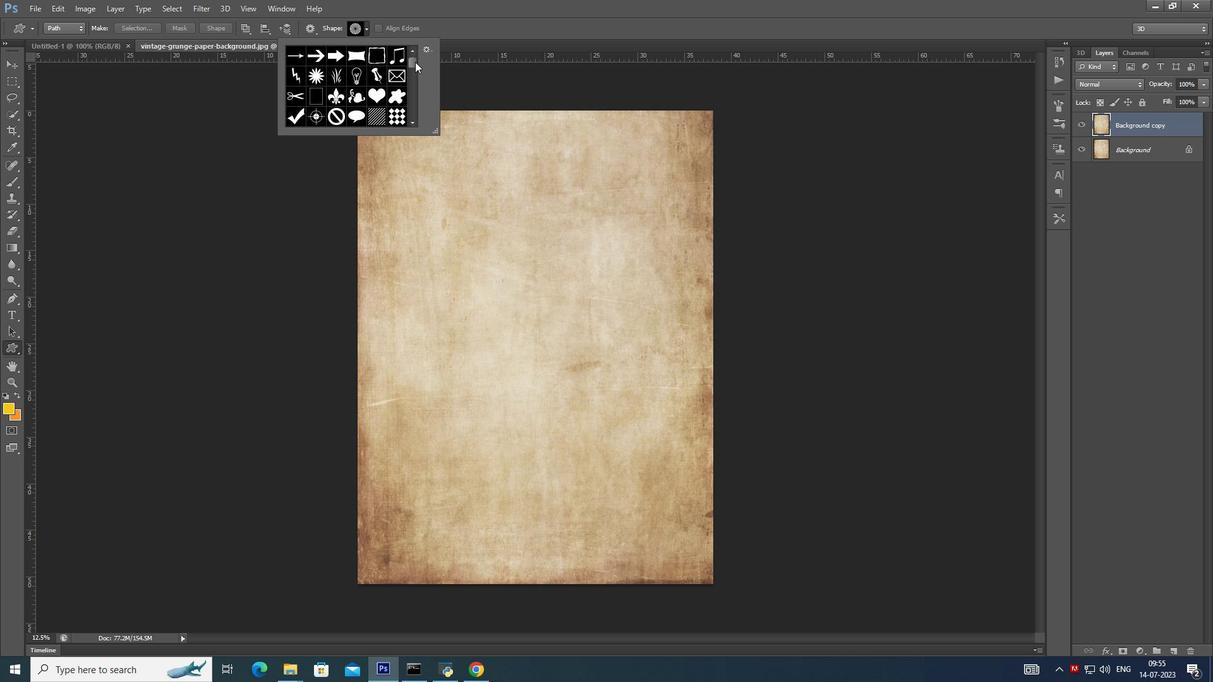 
Action: Mouse pressed left at (415, 61)
Screenshot: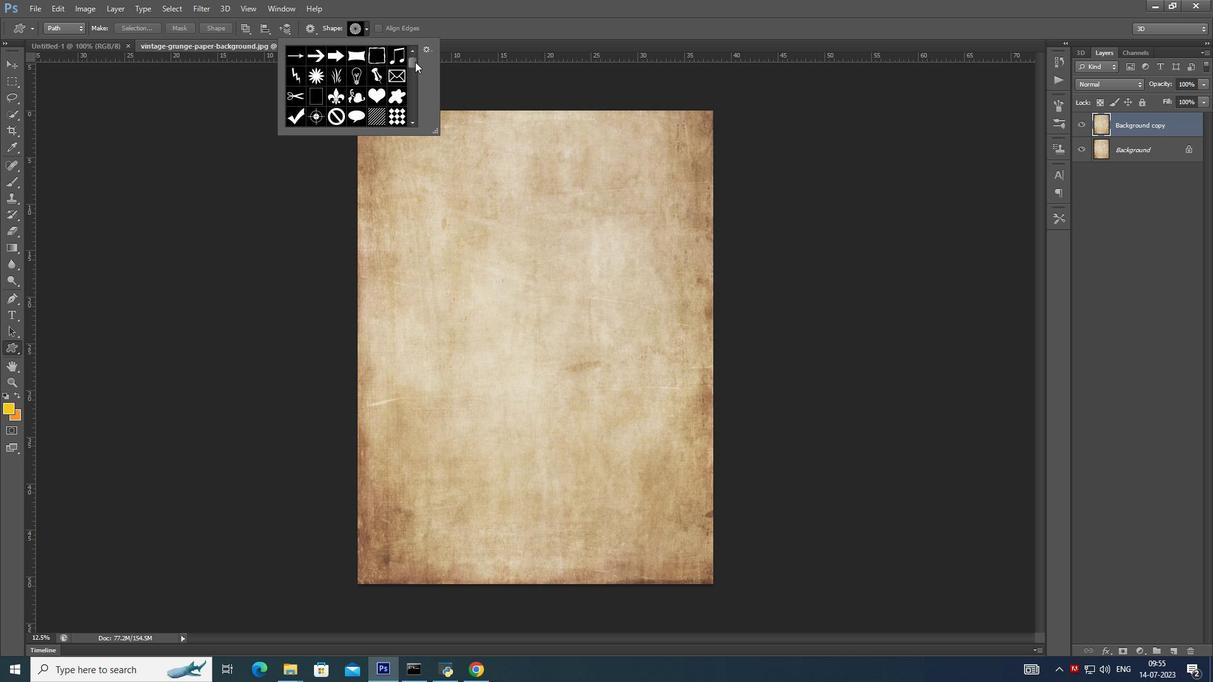 
Action: Mouse moved to (412, 122)
Screenshot: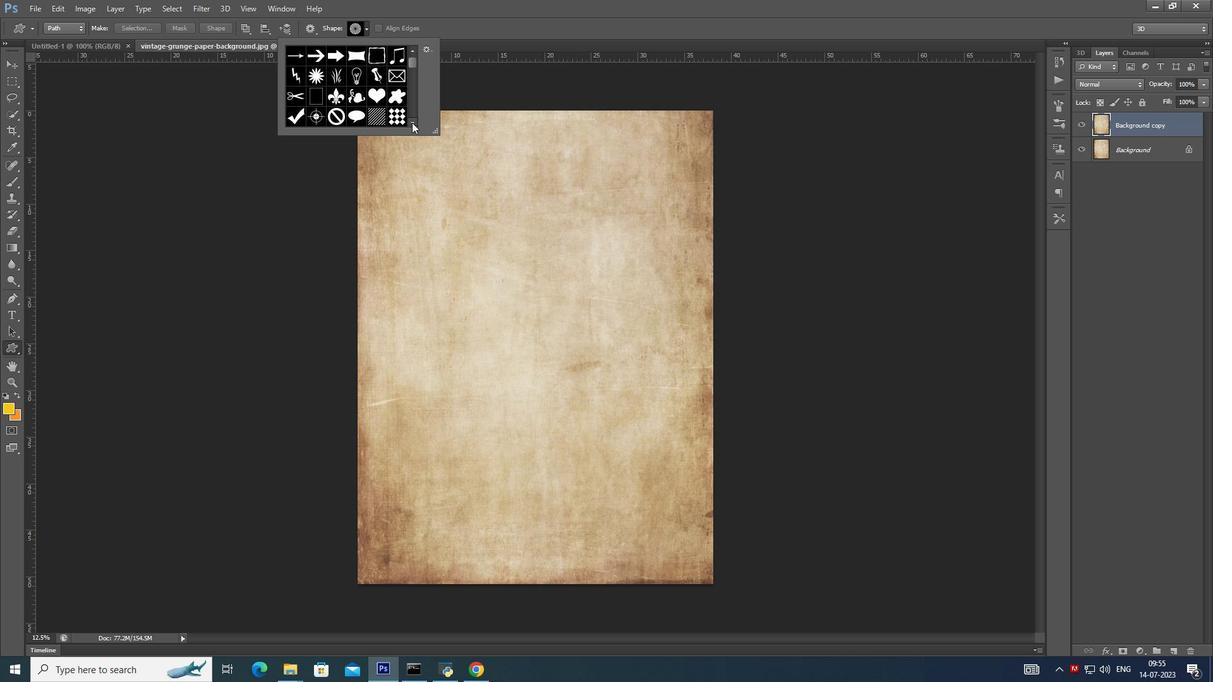 
Action: Mouse pressed left at (412, 122)
Screenshot: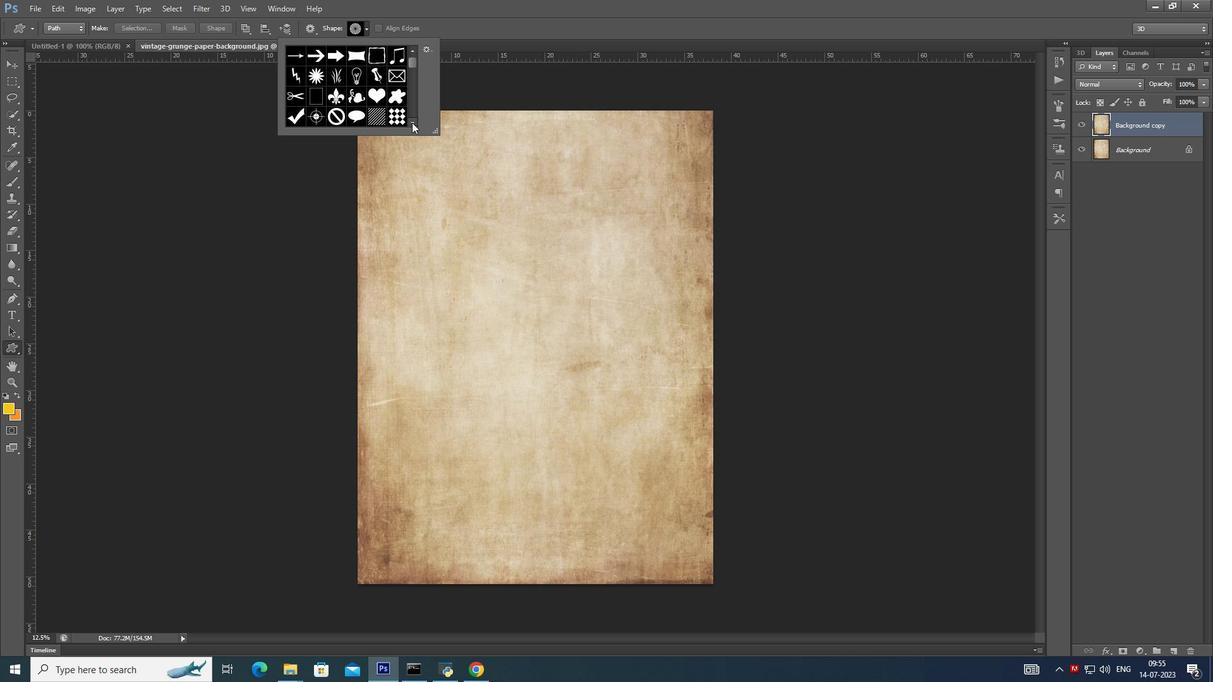 
Action: Mouse pressed left at (412, 122)
Screenshot: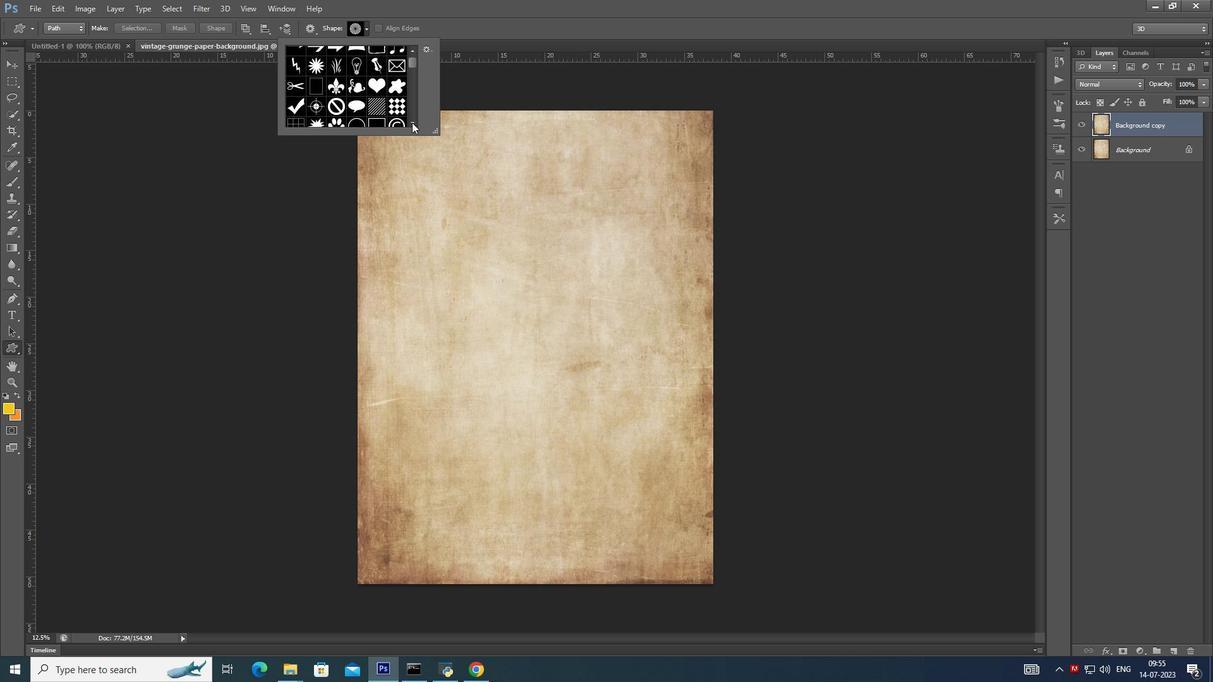 
Action: Mouse pressed left at (412, 122)
Screenshot: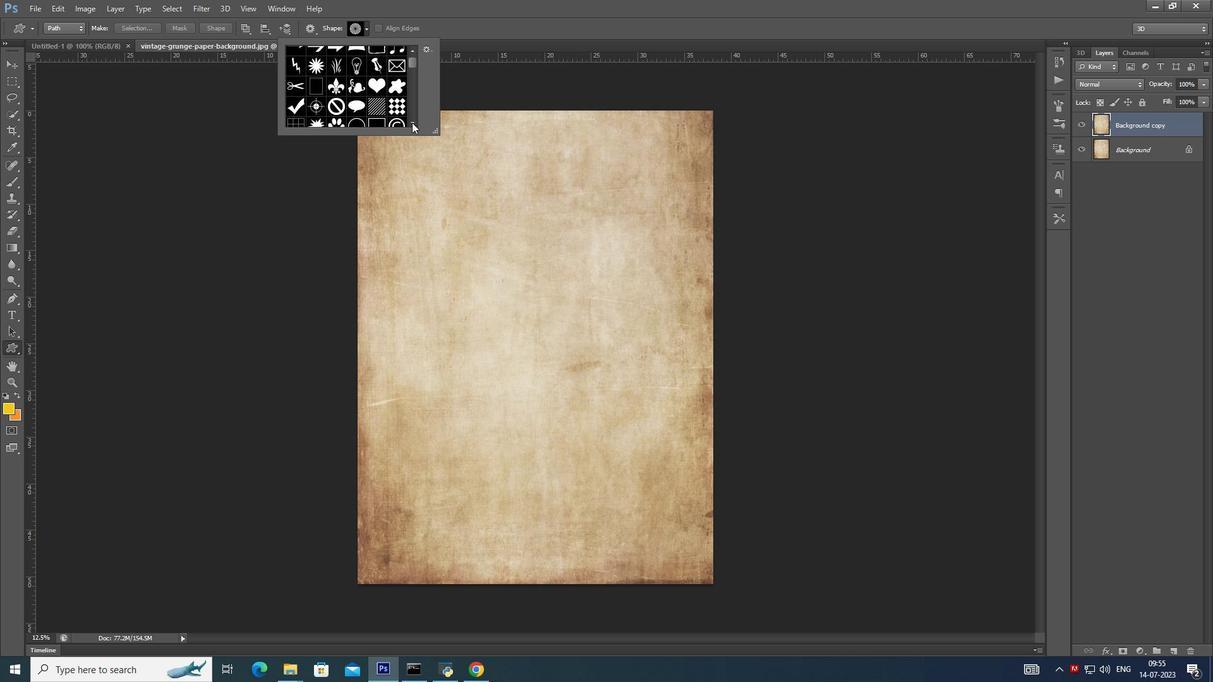 
Action: Mouse pressed left at (412, 122)
Screenshot: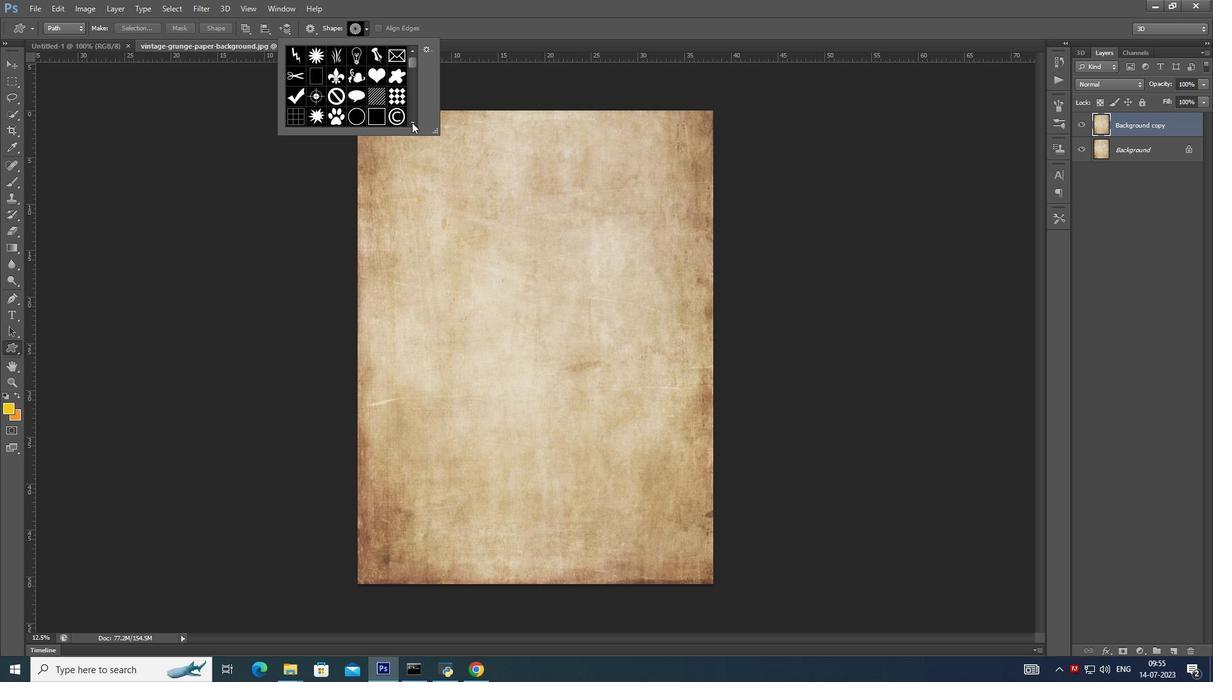 
Action: Mouse pressed left at (412, 122)
Screenshot: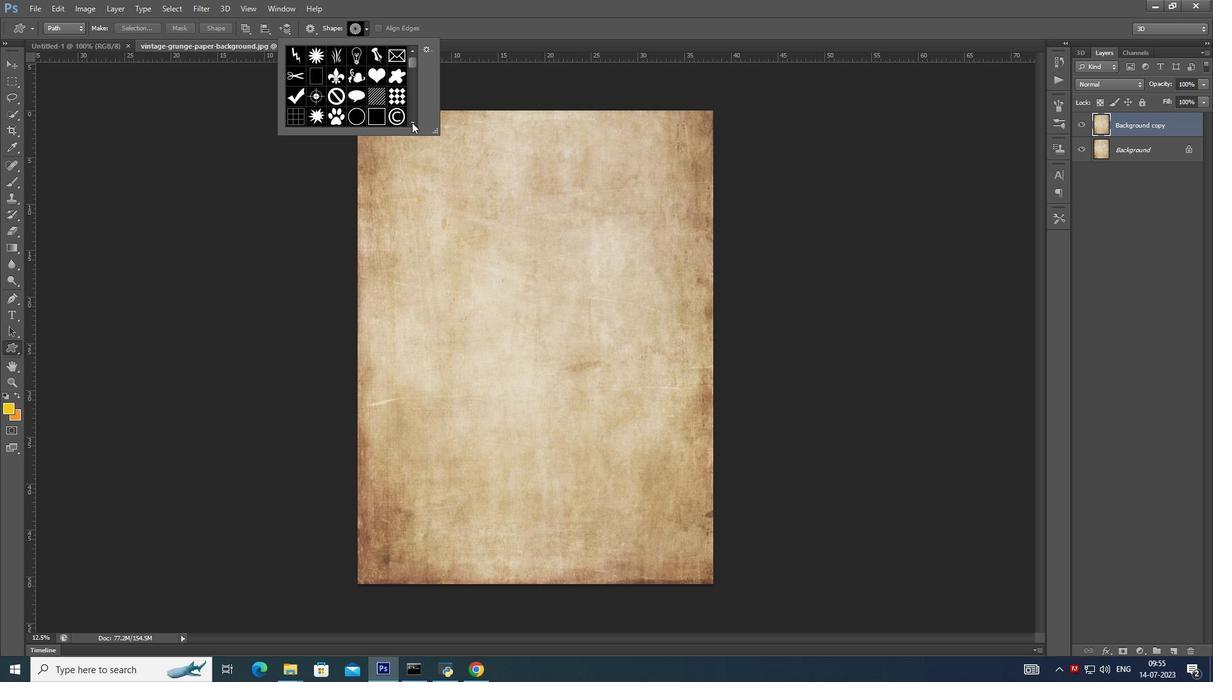 
Action: Mouse pressed left at (412, 122)
Screenshot: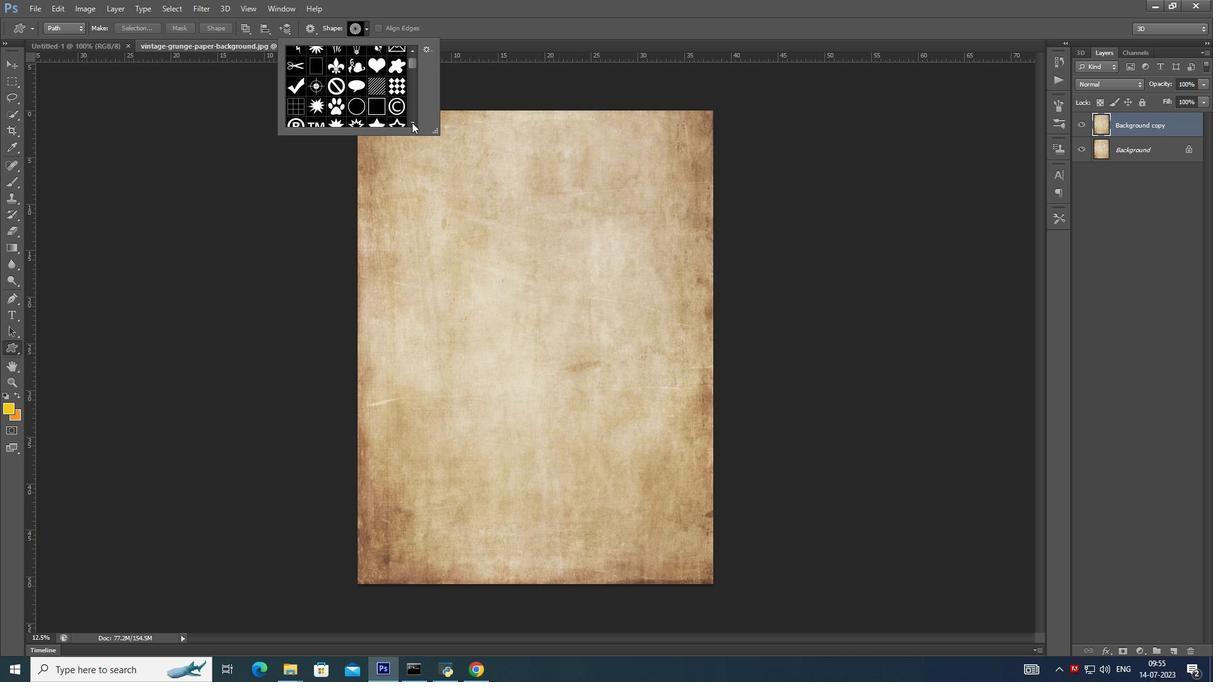 
Action: Mouse pressed left at (412, 122)
Screenshot: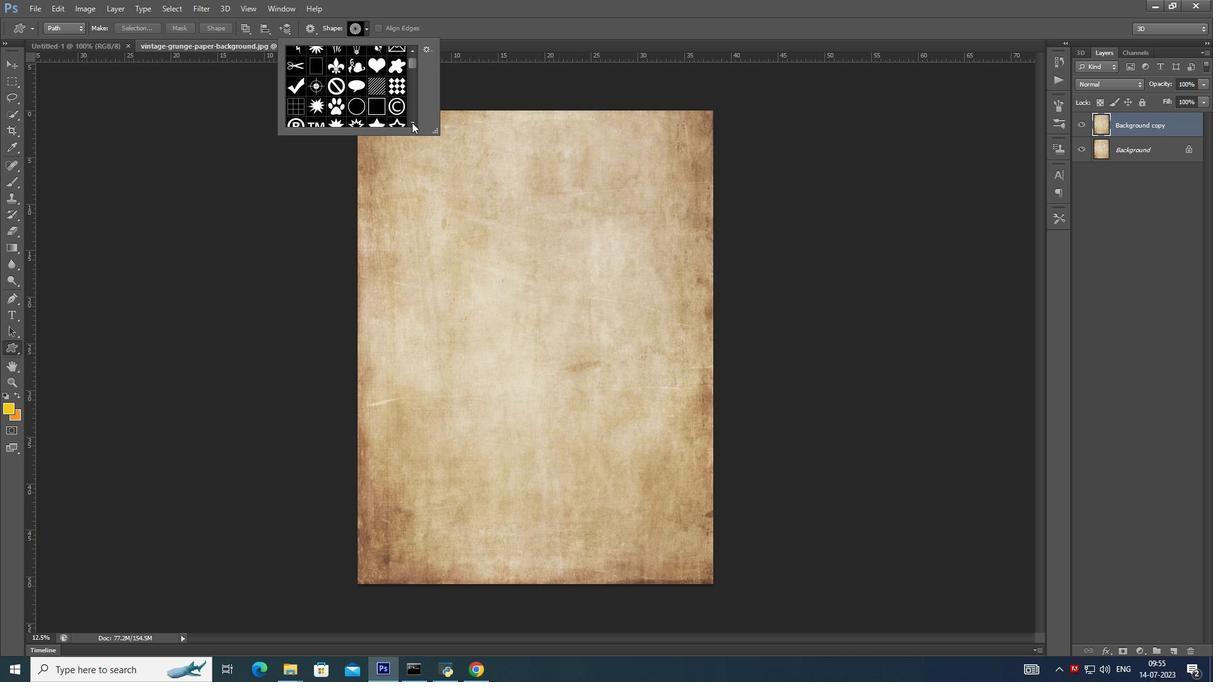 
Action: Mouse pressed left at (412, 122)
Screenshot: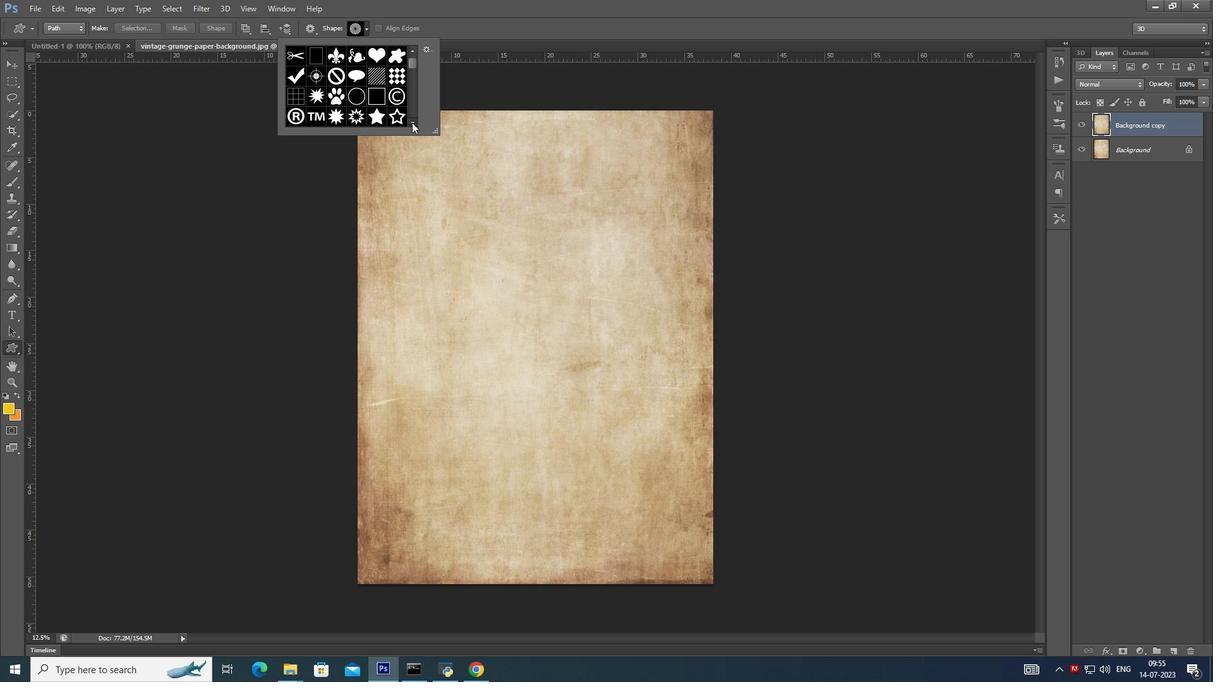 
Action: Mouse pressed left at (412, 122)
Screenshot: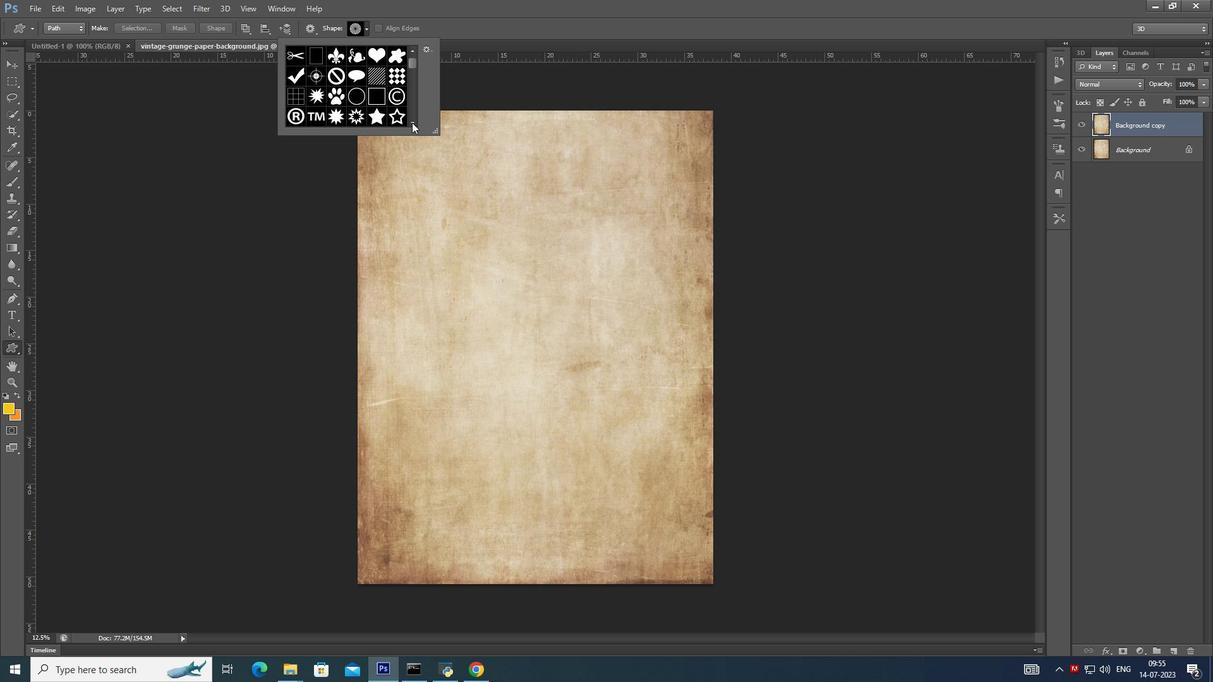 
Action: Mouse pressed left at (412, 122)
Screenshot: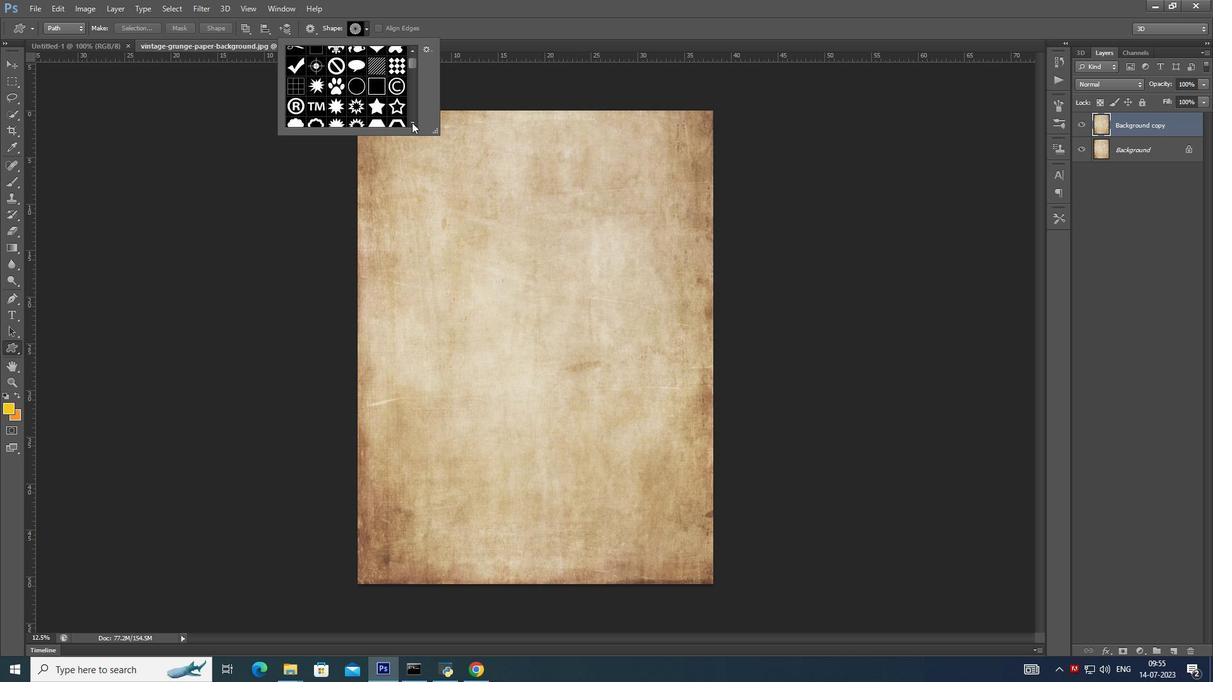 
Action: Mouse pressed left at (412, 122)
Screenshot: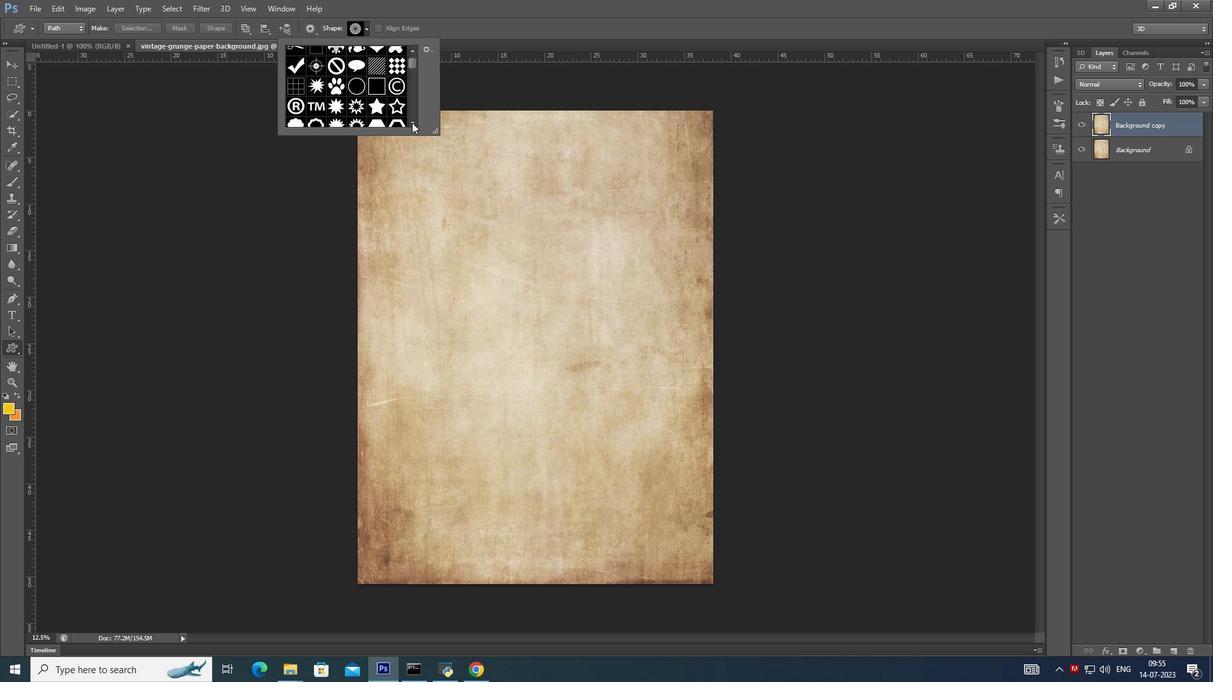 
Action: Mouse pressed left at (412, 122)
Screenshot: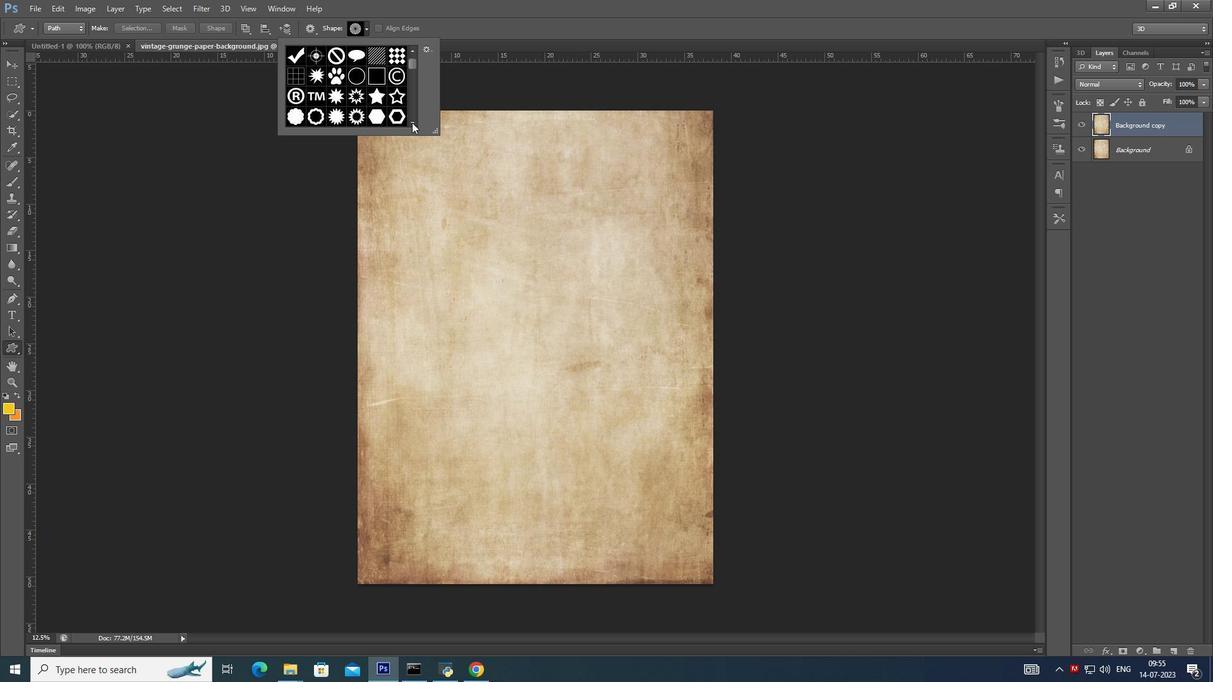 
Action: Mouse pressed left at (412, 122)
Screenshot: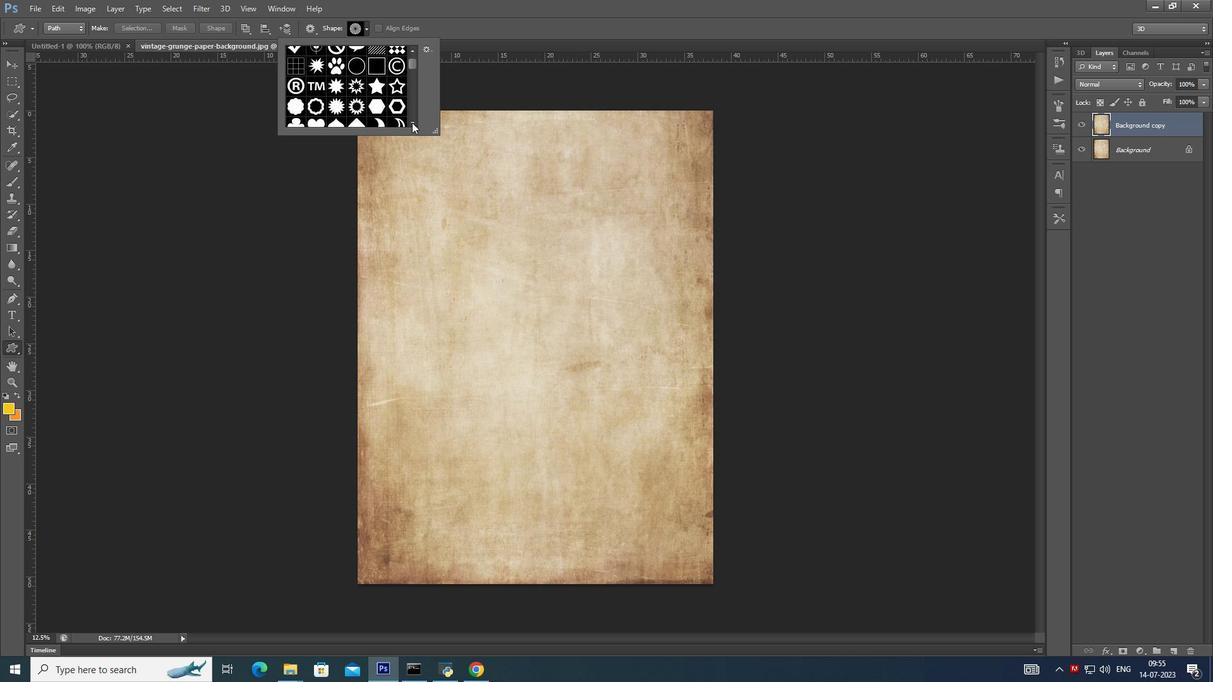 
Action: Mouse pressed left at (412, 122)
Screenshot: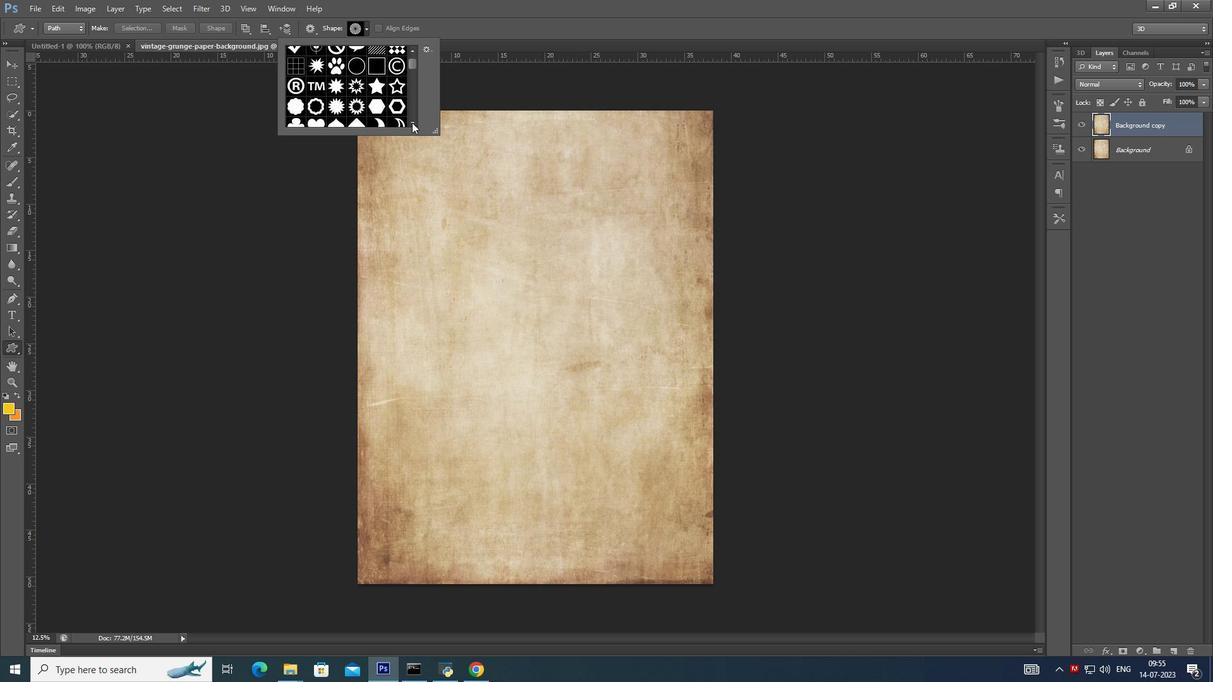 
Action: Mouse pressed left at (412, 122)
Screenshot: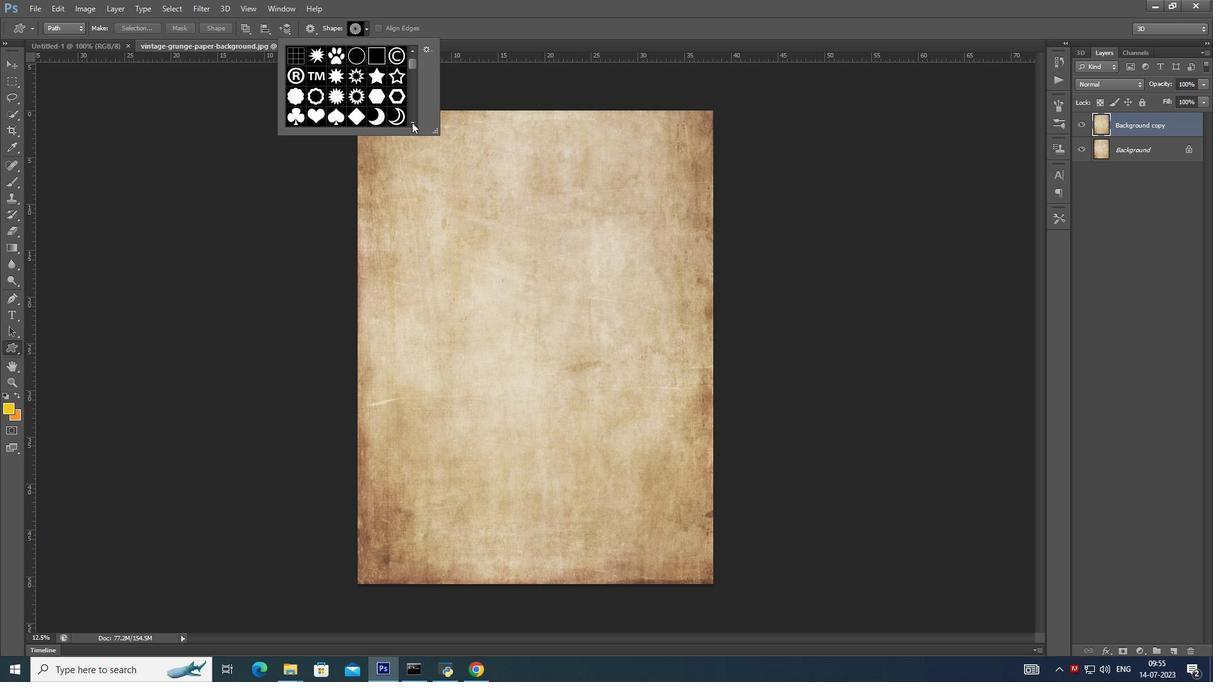 
Action: Mouse pressed left at (412, 122)
Screenshot: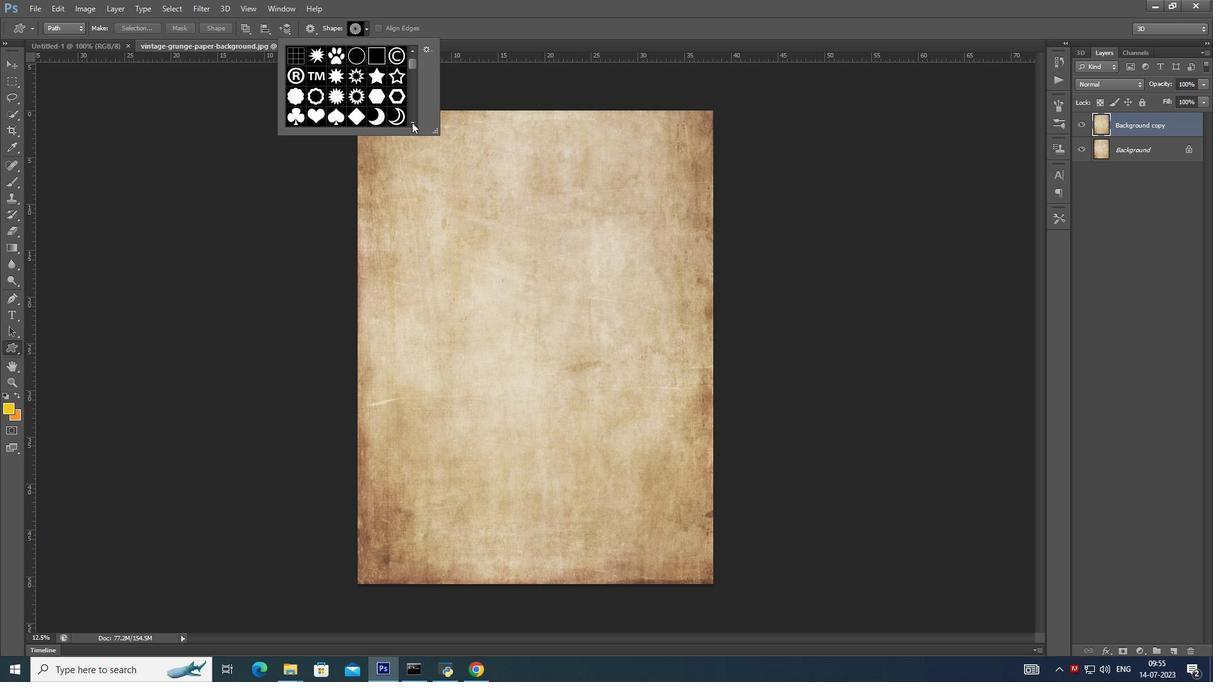 
Action: Mouse pressed left at (412, 122)
Screenshot: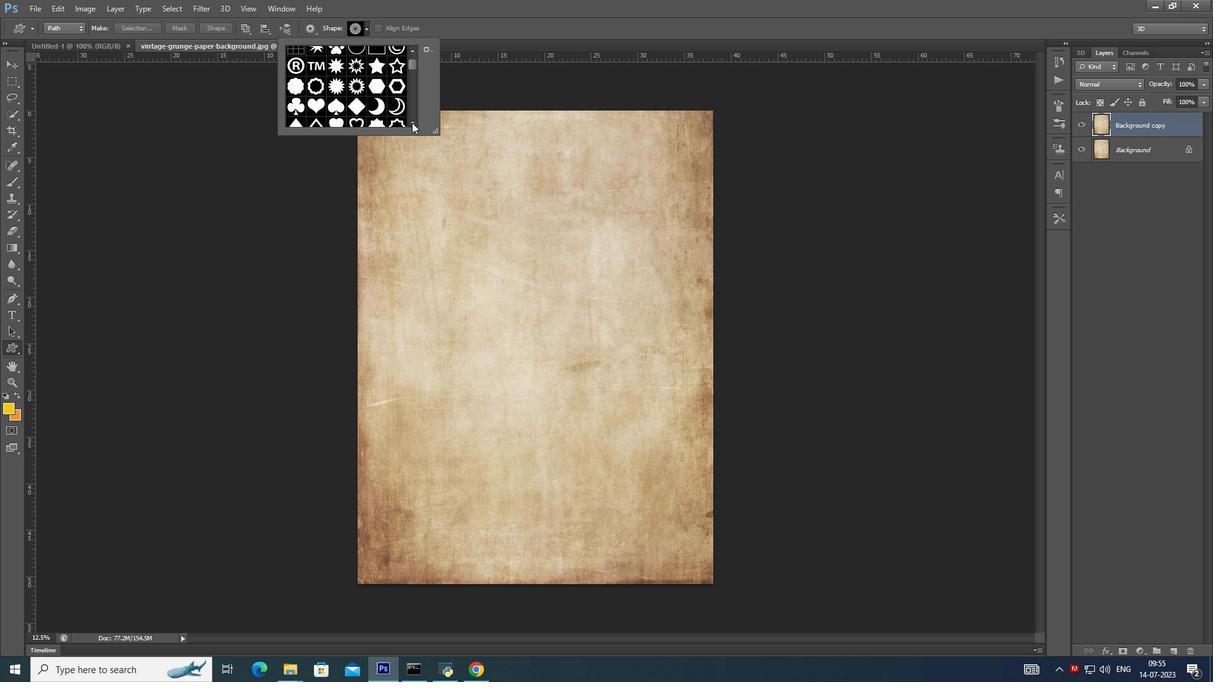 
Action: Mouse pressed left at (412, 122)
Screenshot: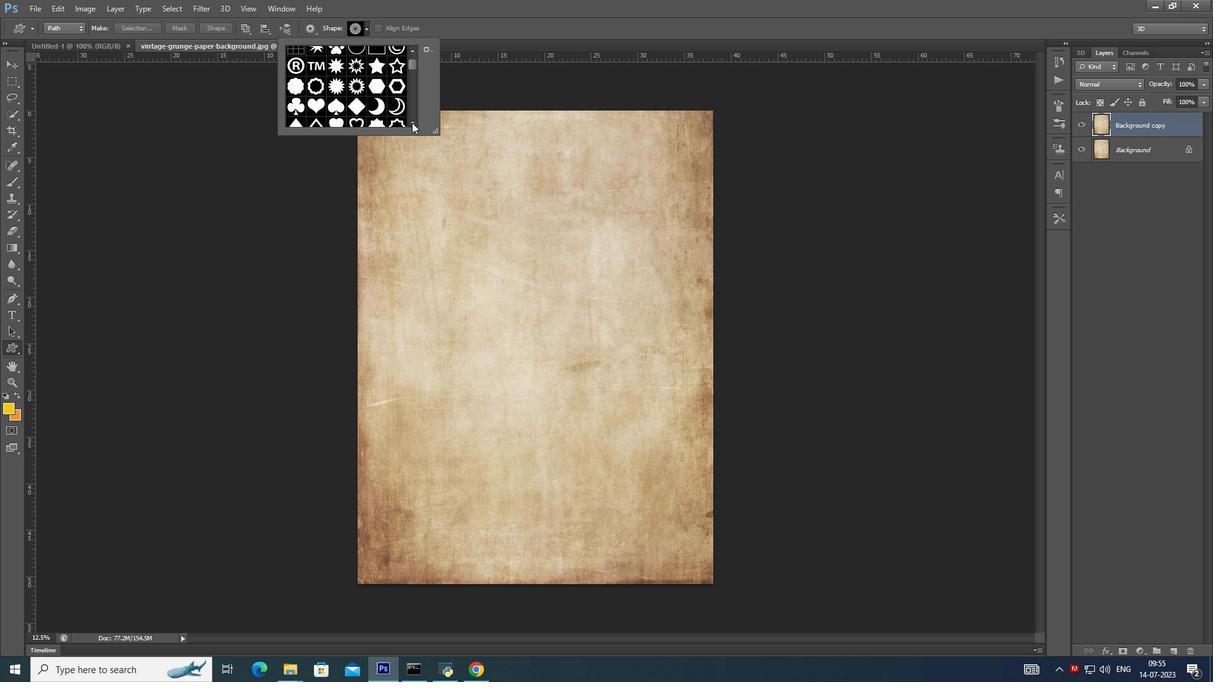 
Action: Mouse pressed left at (412, 122)
Screenshot: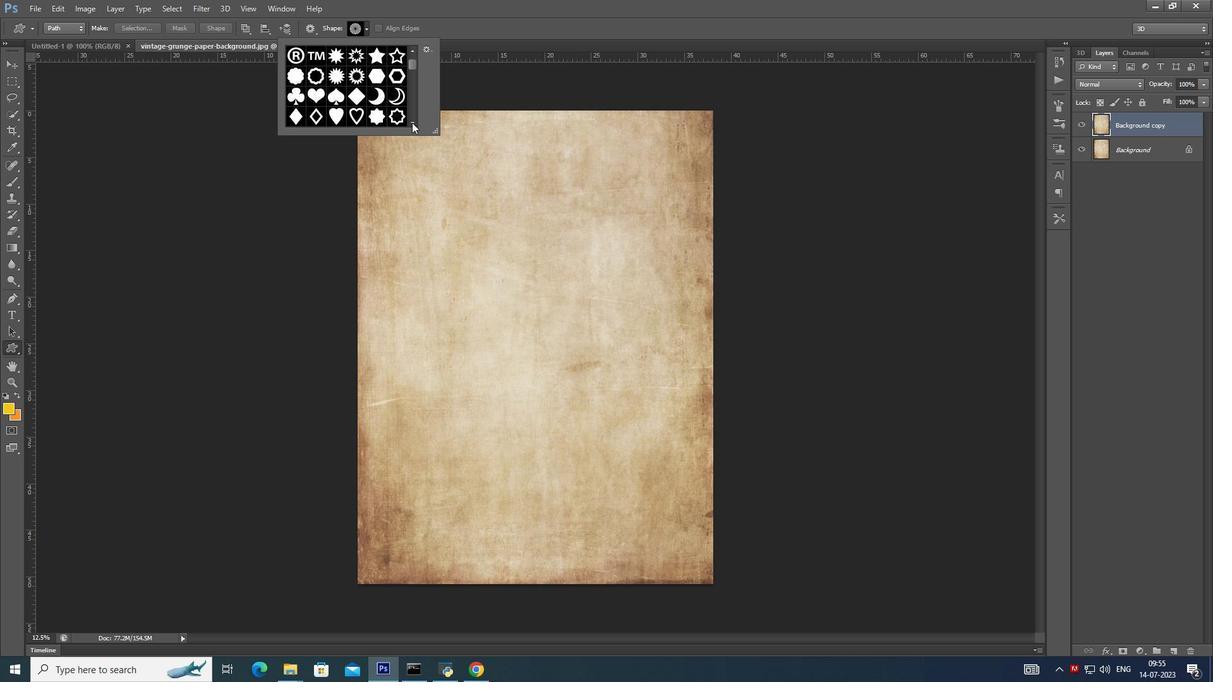 
Action: Mouse pressed left at (412, 122)
Screenshot: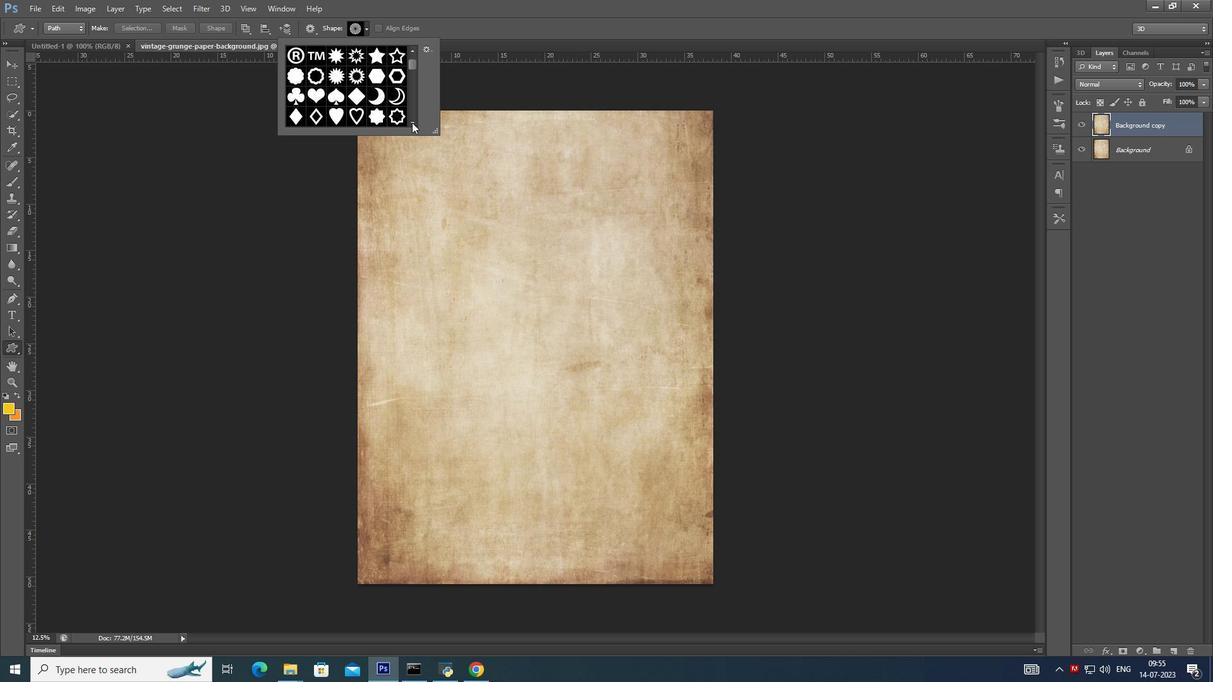 
Action: Mouse pressed left at (412, 122)
Screenshot: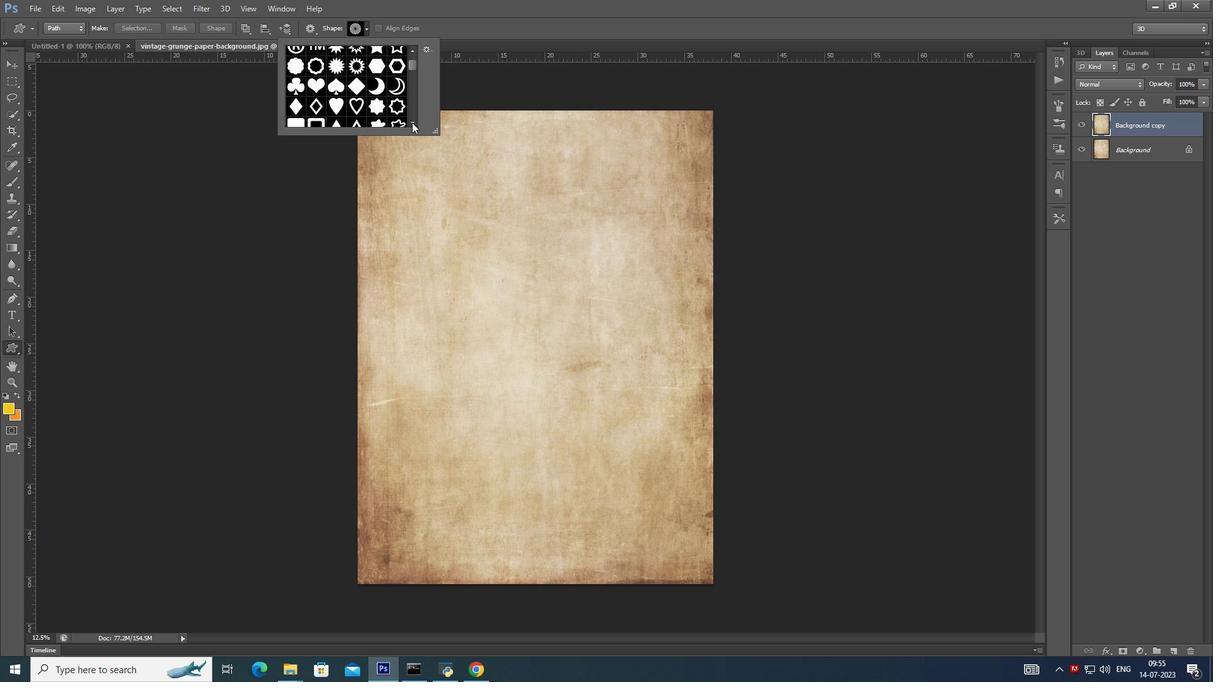 
Action: Mouse pressed left at (412, 122)
Screenshot: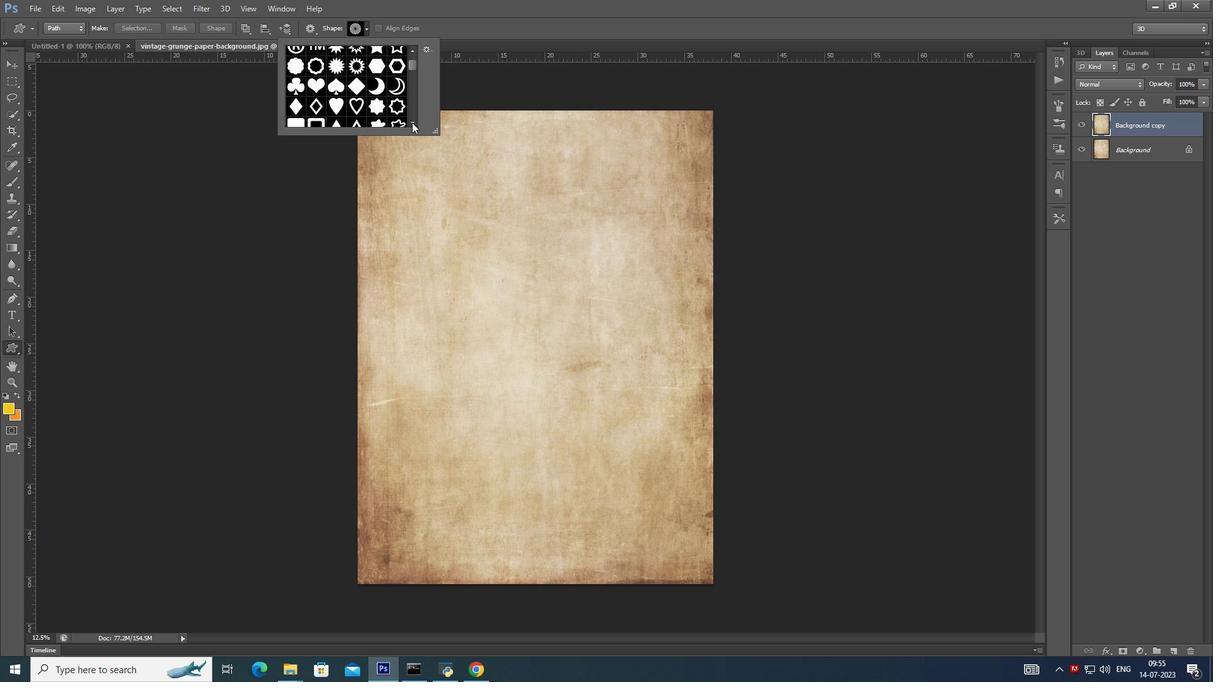 
Action: Mouse pressed left at (412, 122)
Screenshot: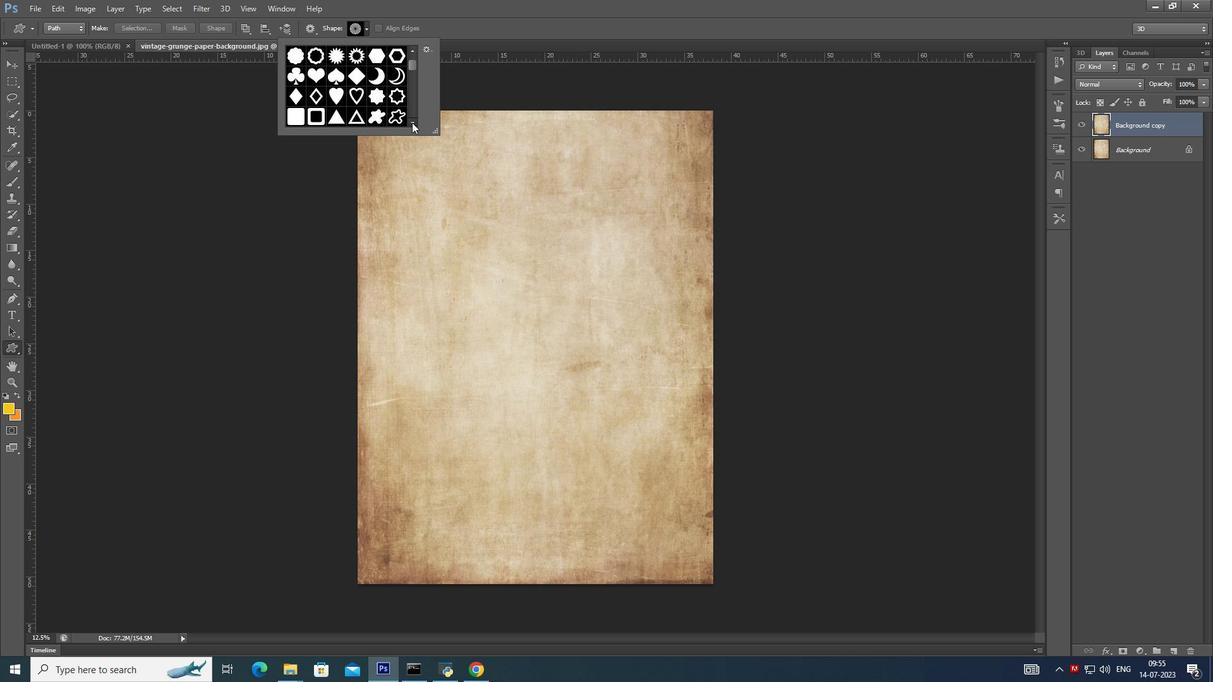 
Action: Mouse pressed left at (412, 122)
Screenshot: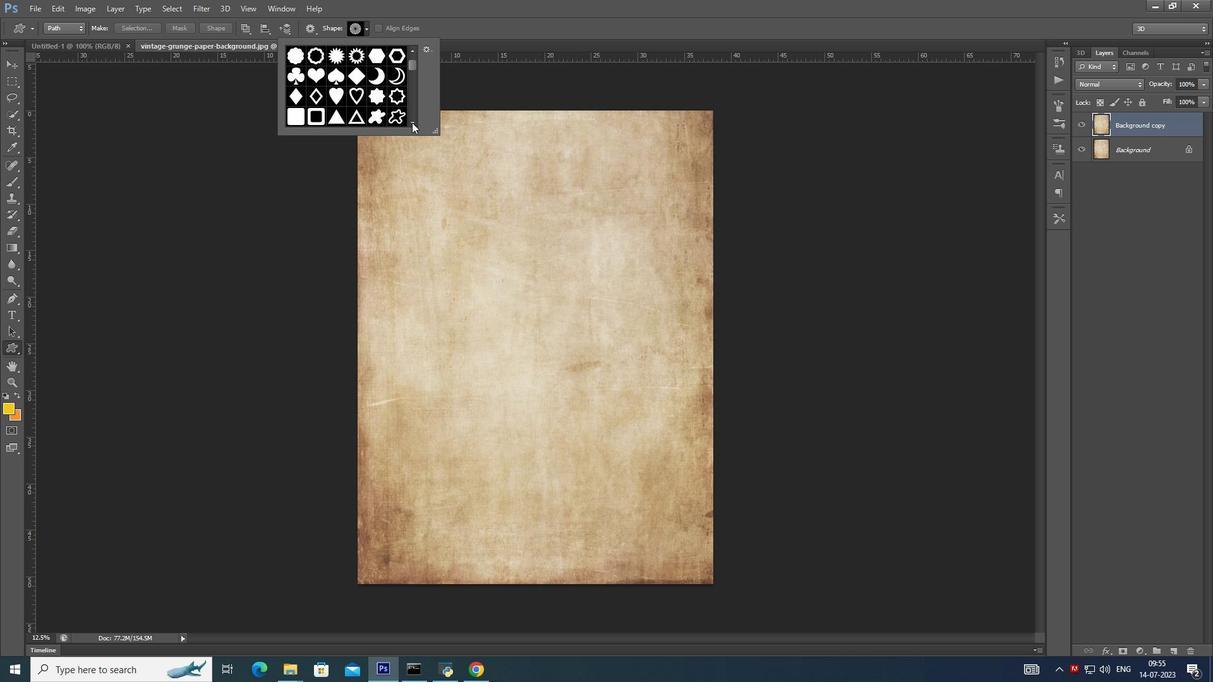 
Action: Mouse pressed left at (412, 122)
Screenshot: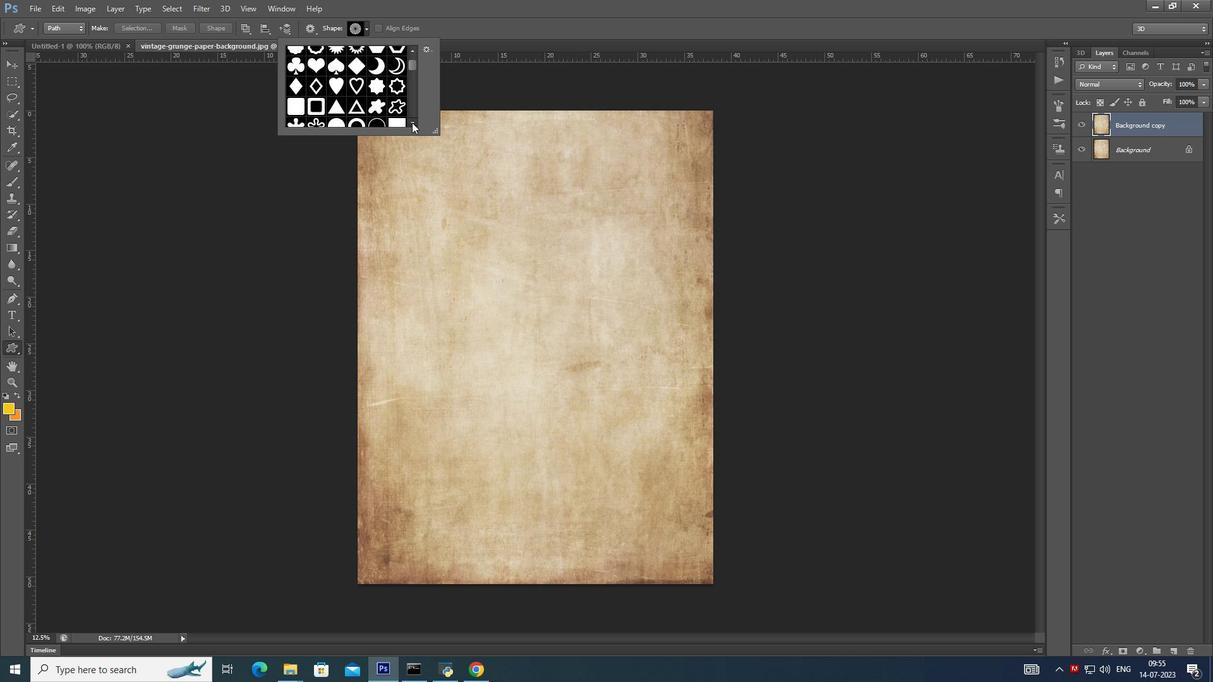
Action: Mouse pressed left at (412, 122)
Screenshot: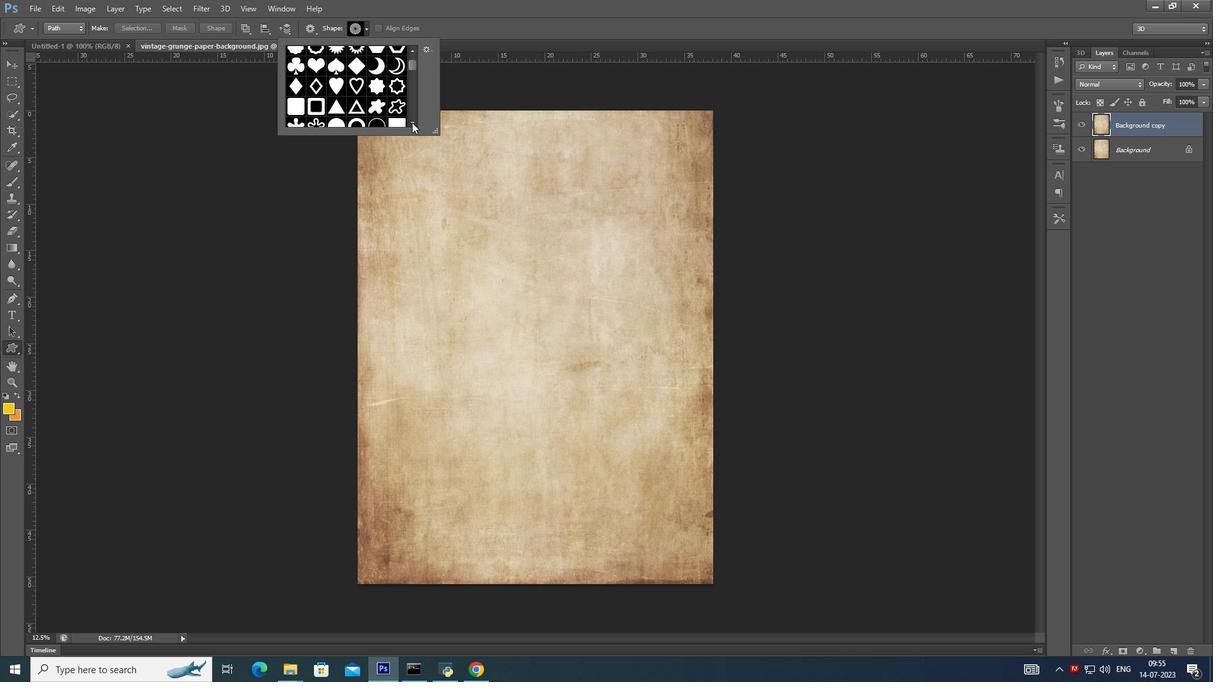 
Action: Mouse pressed left at (412, 122)
Screenshot: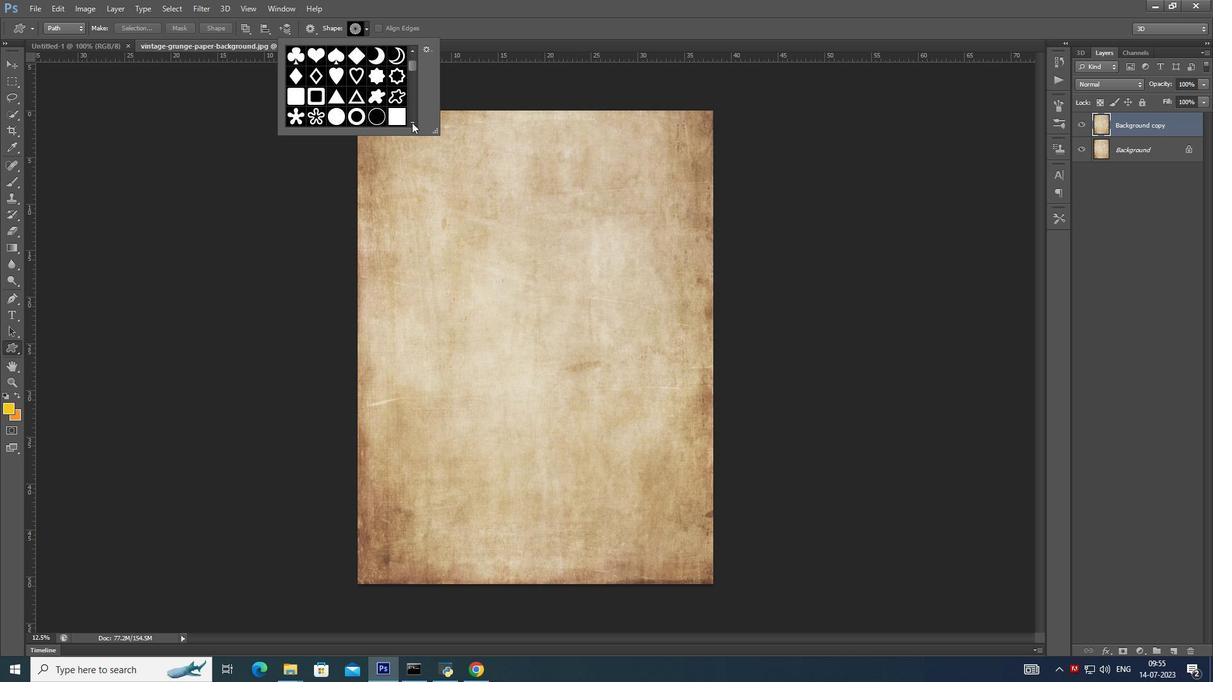 
Action: Mouse pressed left at (412, 122)
Screenshot: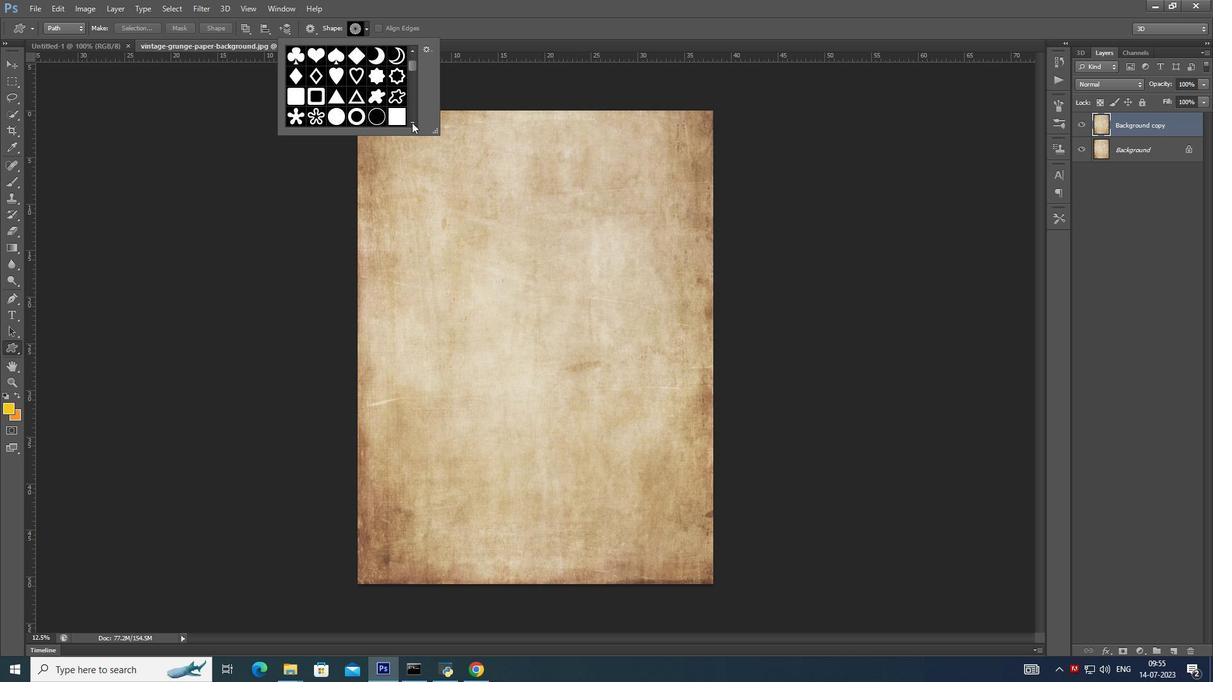 
Action: Mouse pressed left at (412, 122)
Screenshot: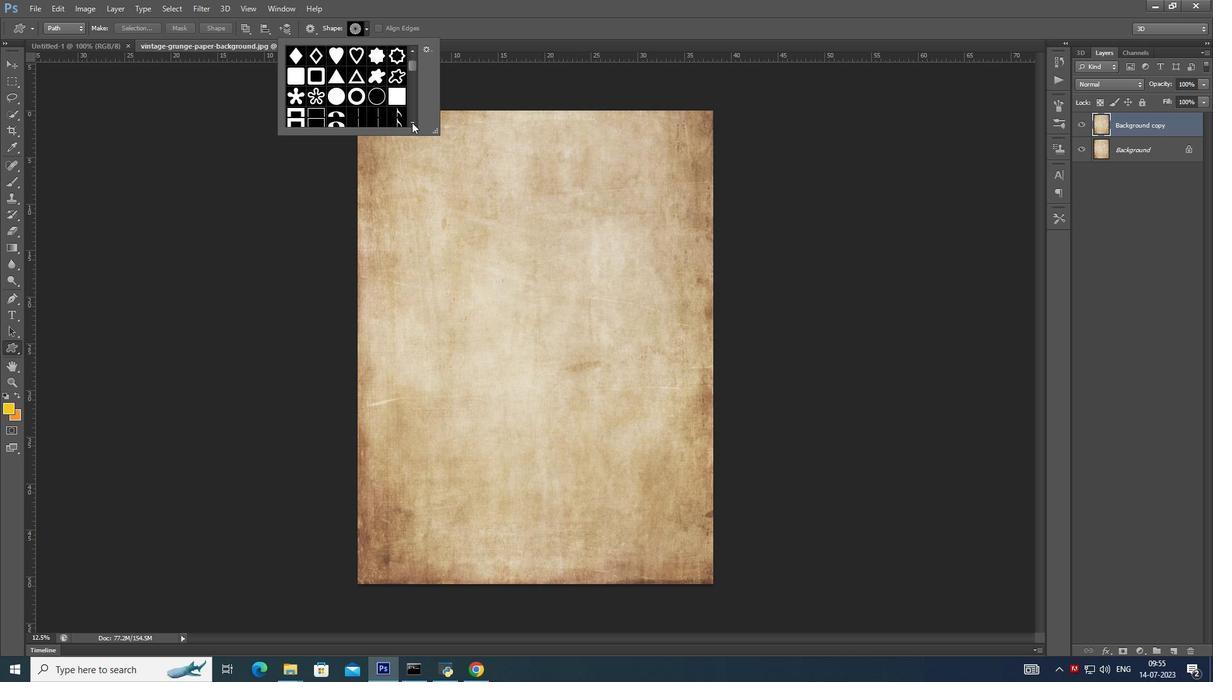 
Action: Mouse pressed left at (412, 122)
Screenshot: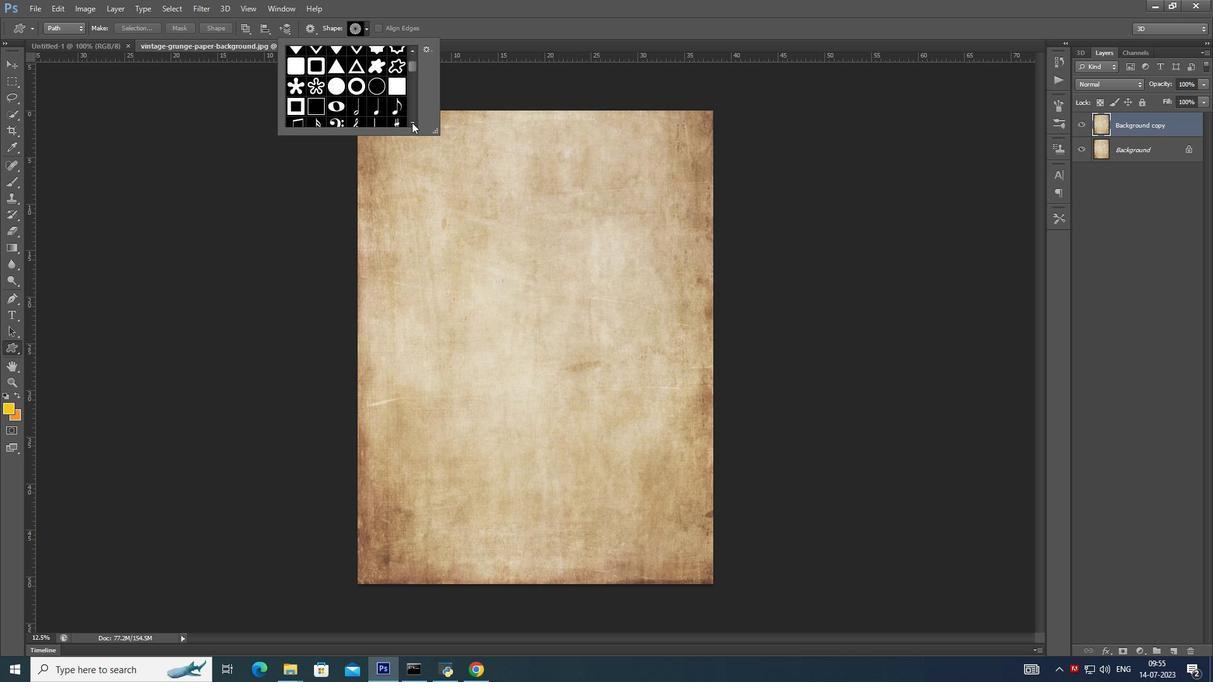 
Action: Mouse moved to (360, 77)
Screenshot: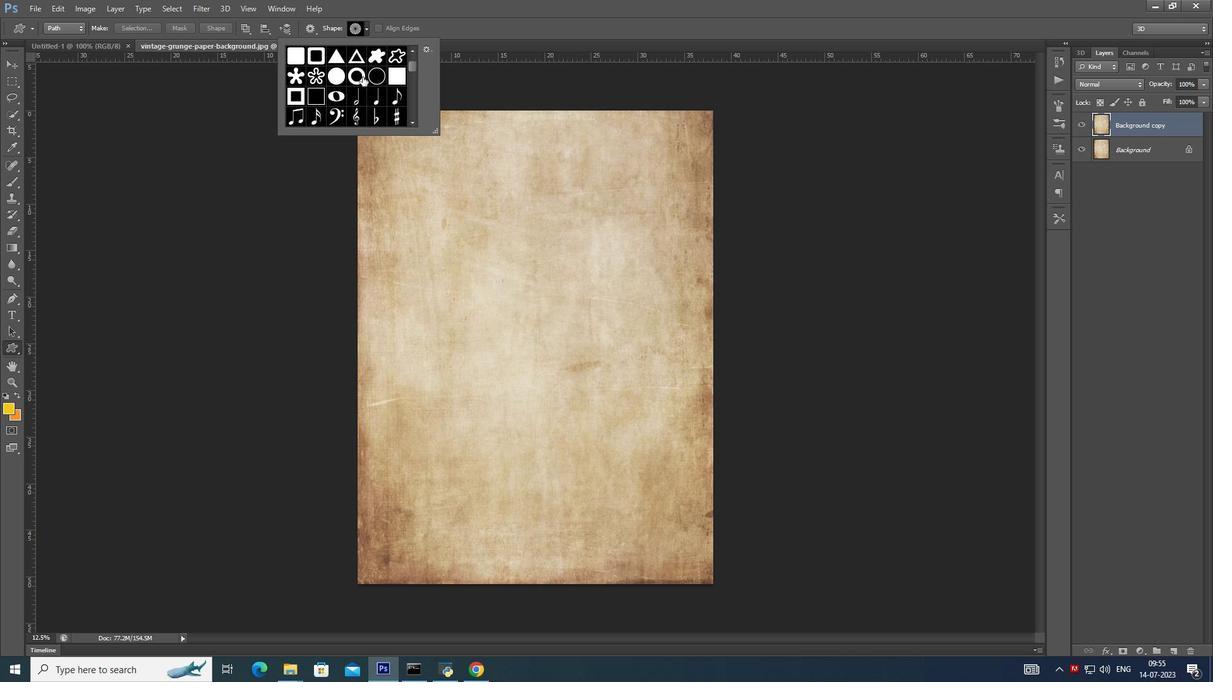
Action: Mouse pressed left at (360, 77)
Screenshot: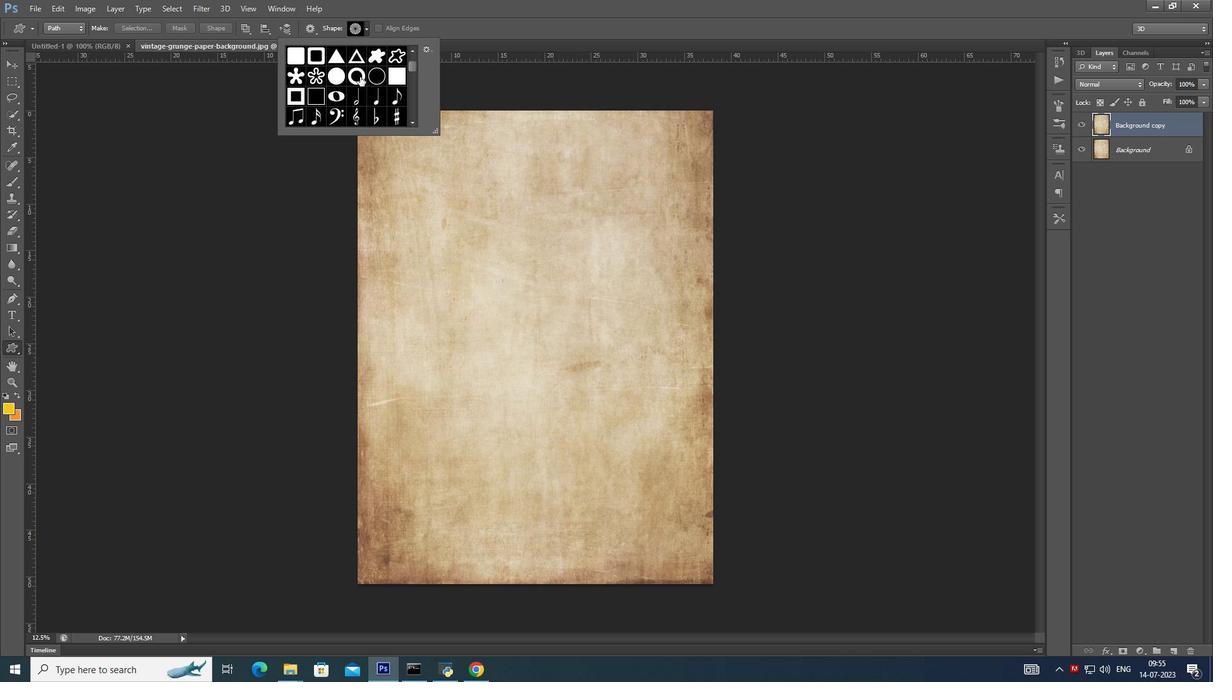 
Action: Mouse moved to (365, 29)
Screenshot: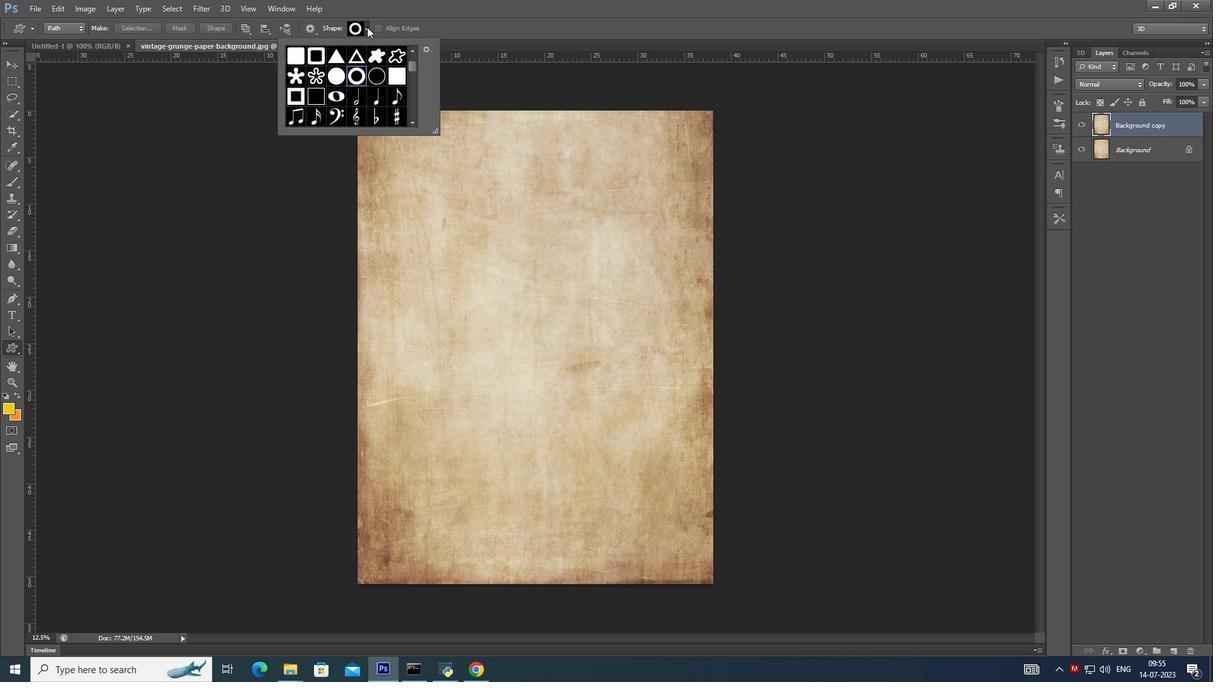 
Action: Mouse pressed left at (365, 29)
Screenshot: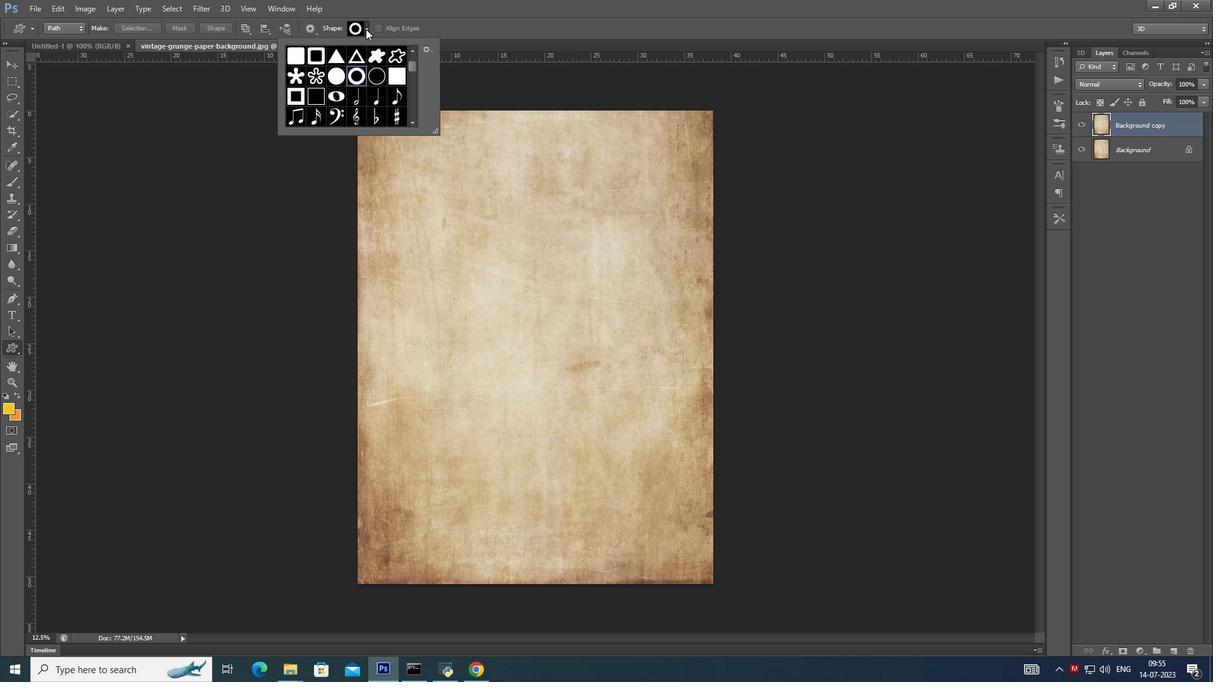 
Action: Mouse moved to (1170, 648)
Screenshot: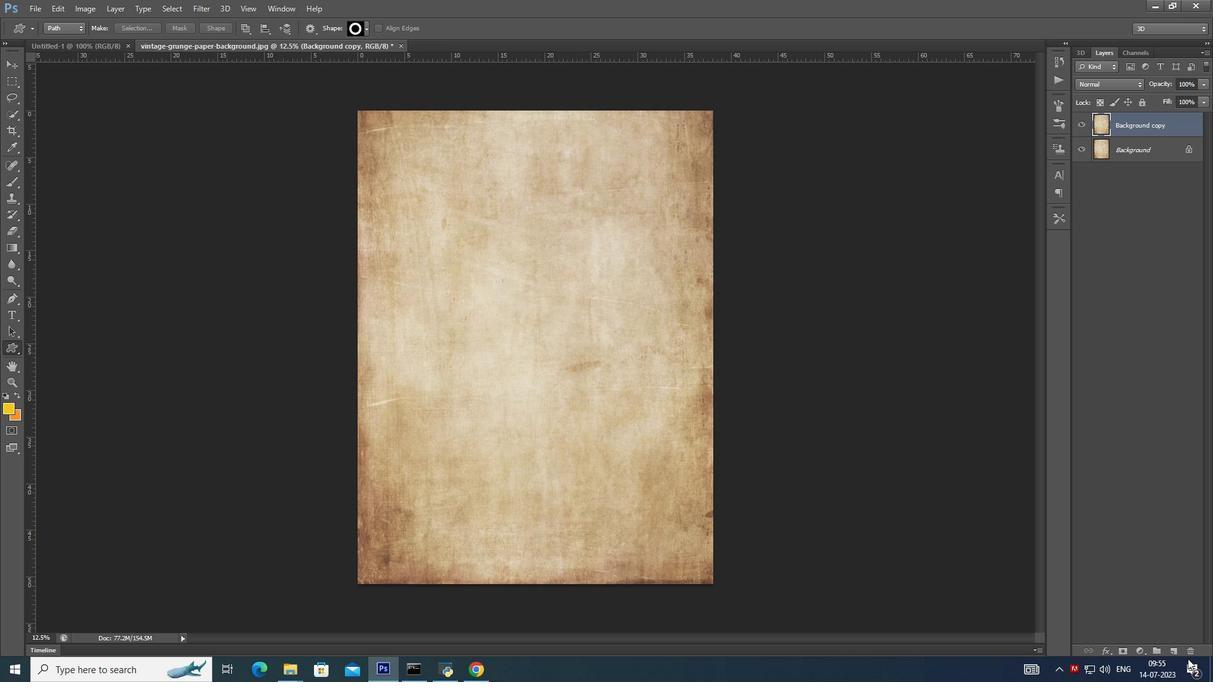 
Action: Mouse pressed left at (1170, 648)
Screenshot: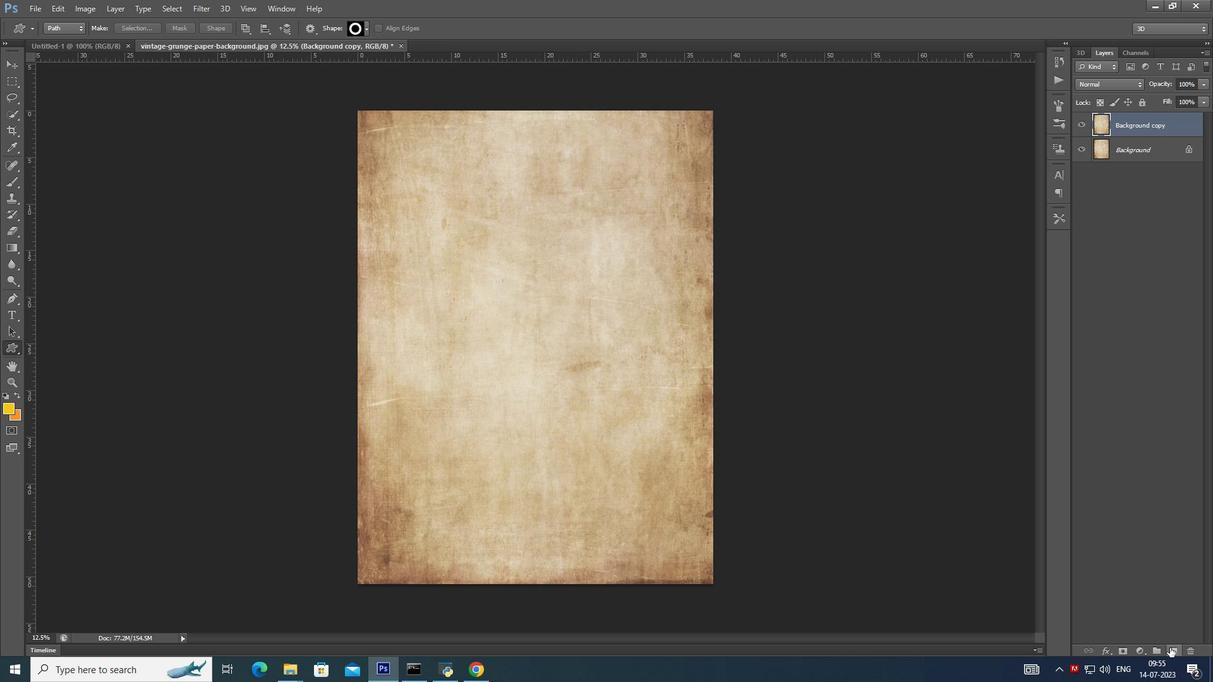 
Action: Mouse moved to (441, 387)
Screenshot: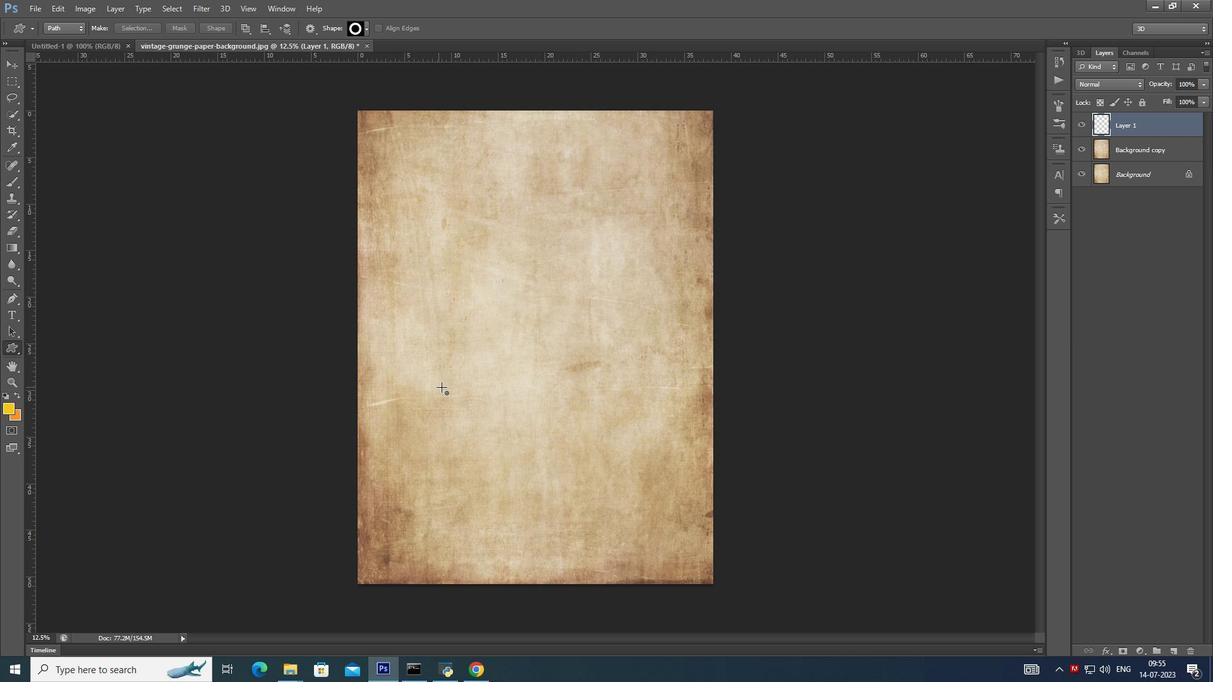 
Action: Mouse pressed left at (441, 387)
Screenshot: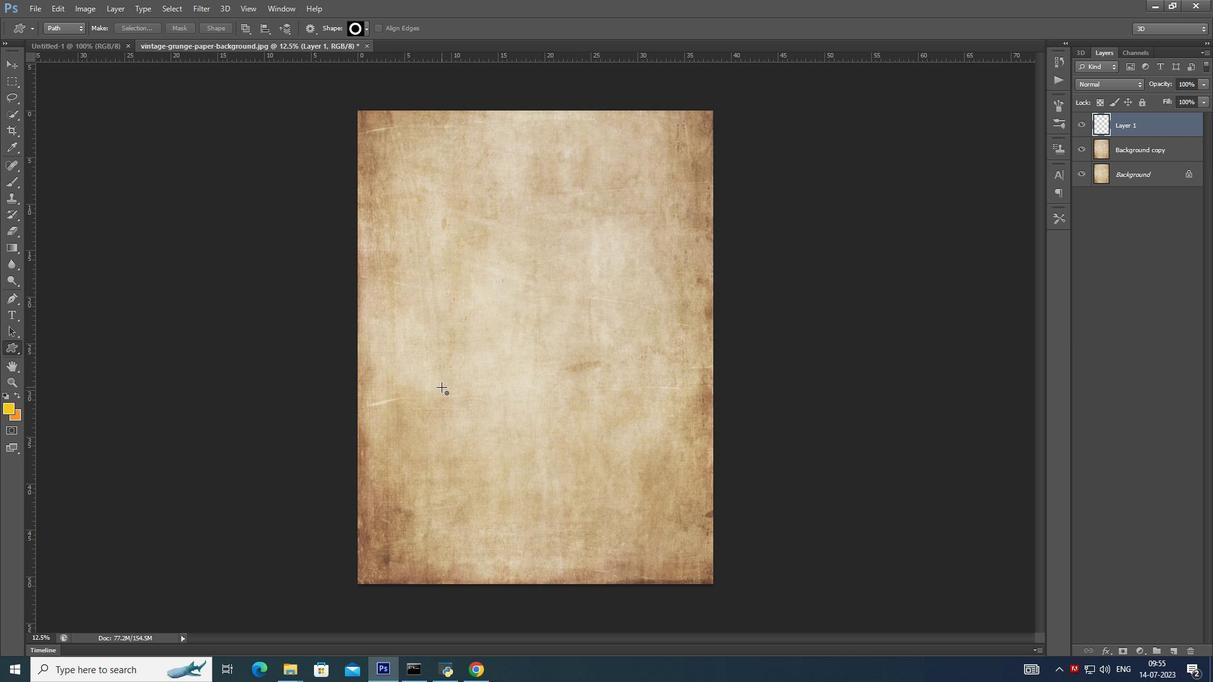 
Action: Mouse moved to (630, 219)
Screenshot: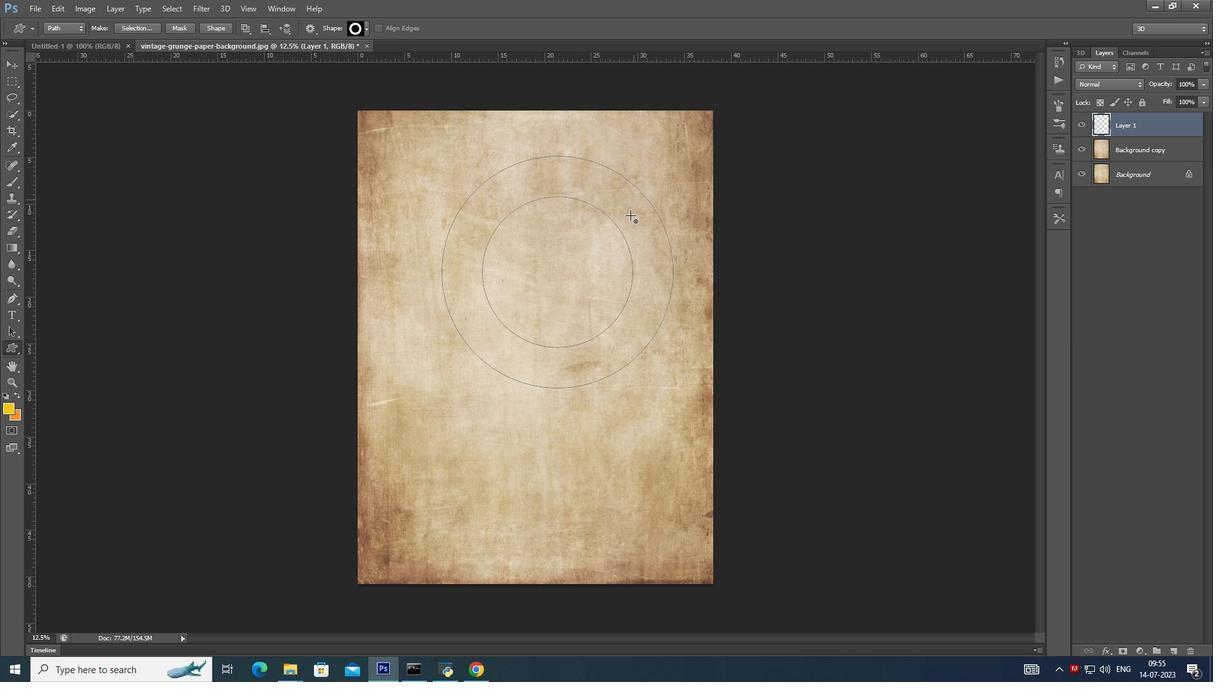 
Action: Key pressed <Key.enter>
Screenshot: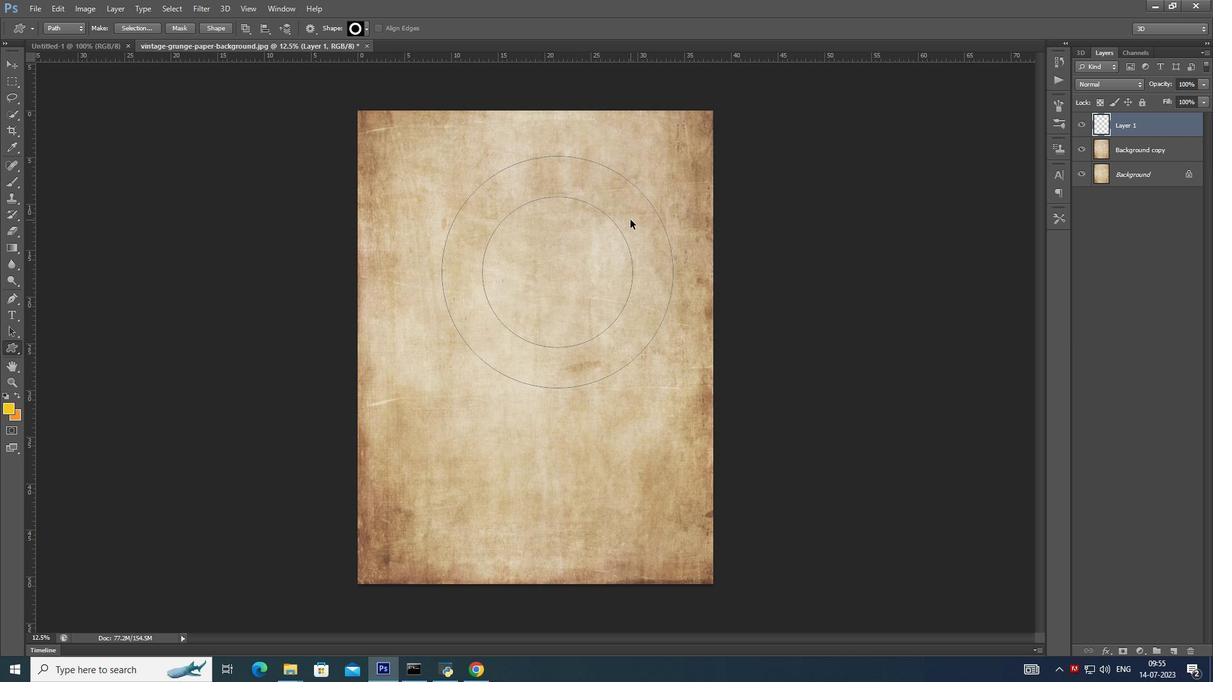 
Action: Mouse moved to (268, 25)
Screenshot: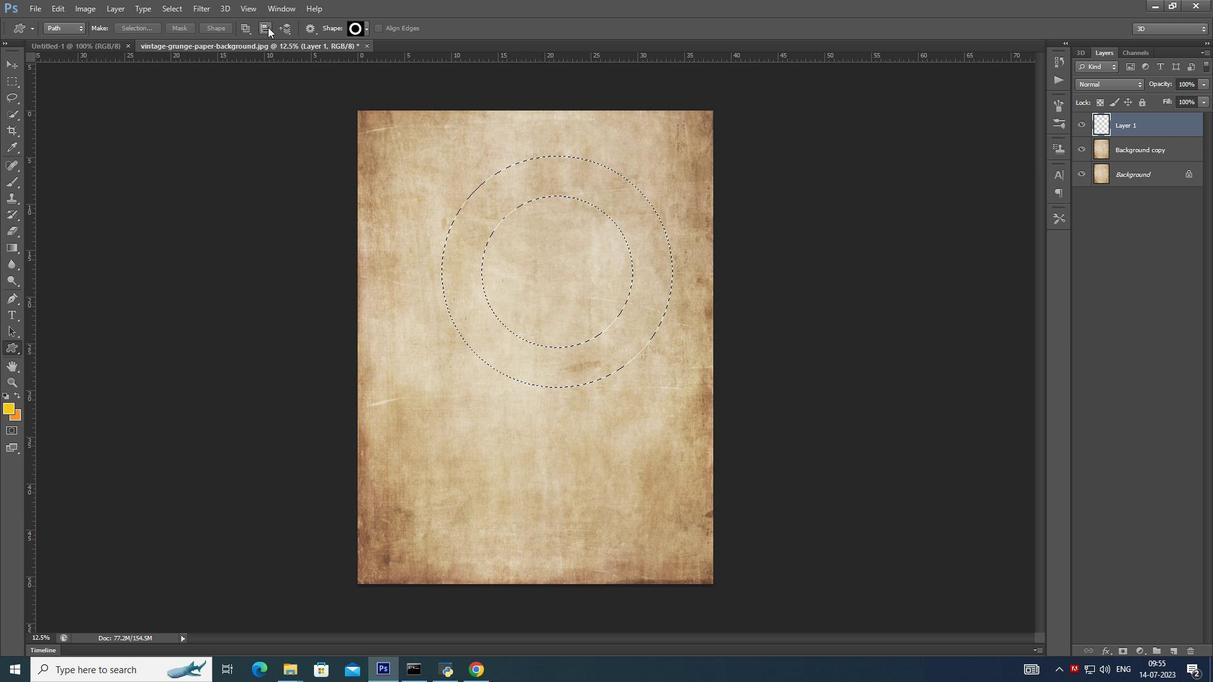 
Action: Mouse pressed left at (268, 25)
Screenshot: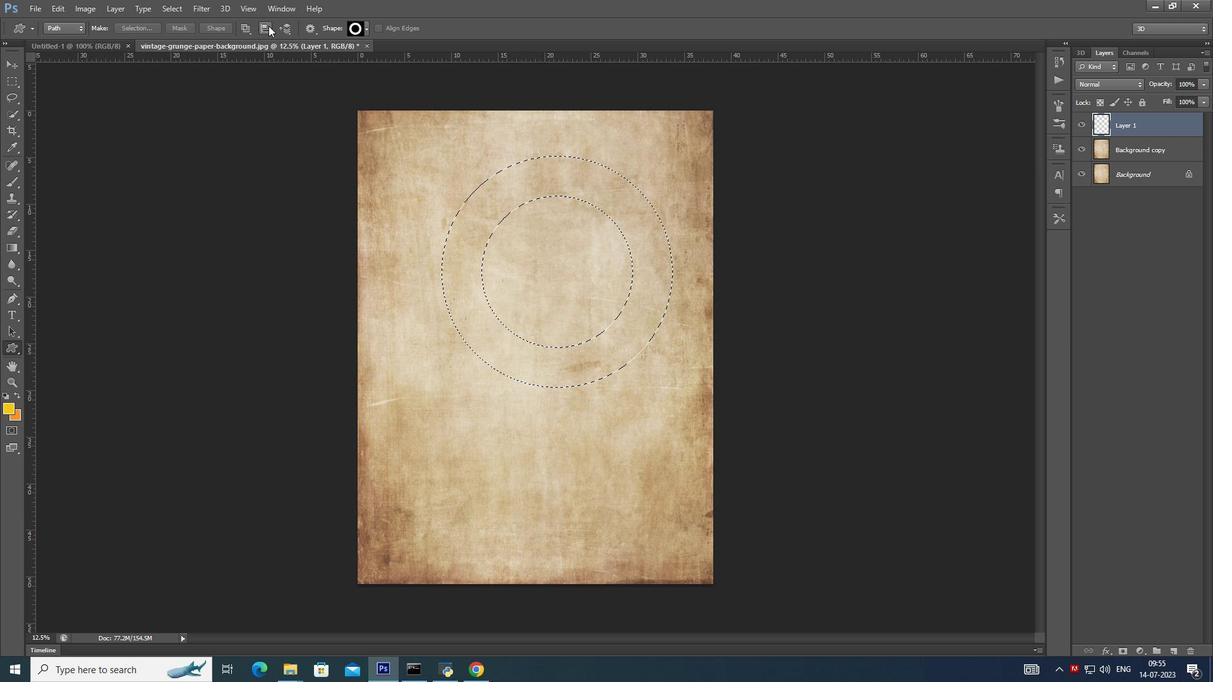 
Action: Mouse moved to (288, 23)
Screenshot: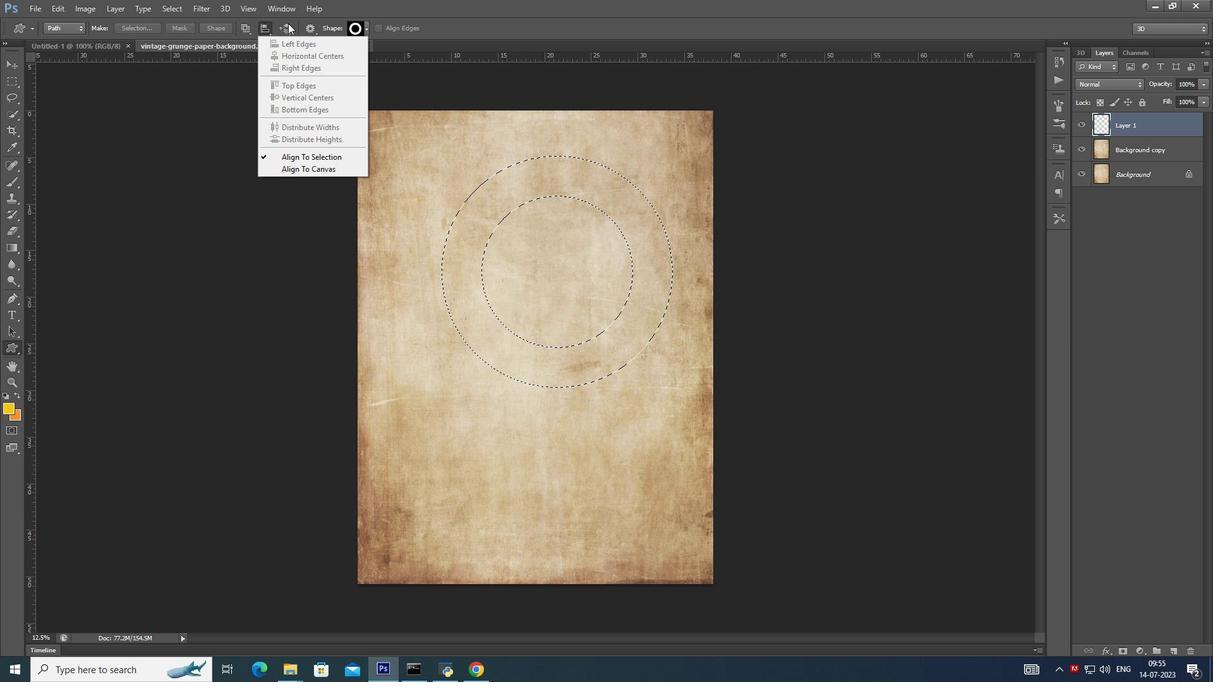 
Action: Mouse pressed left at (288, 23)
Screenshot: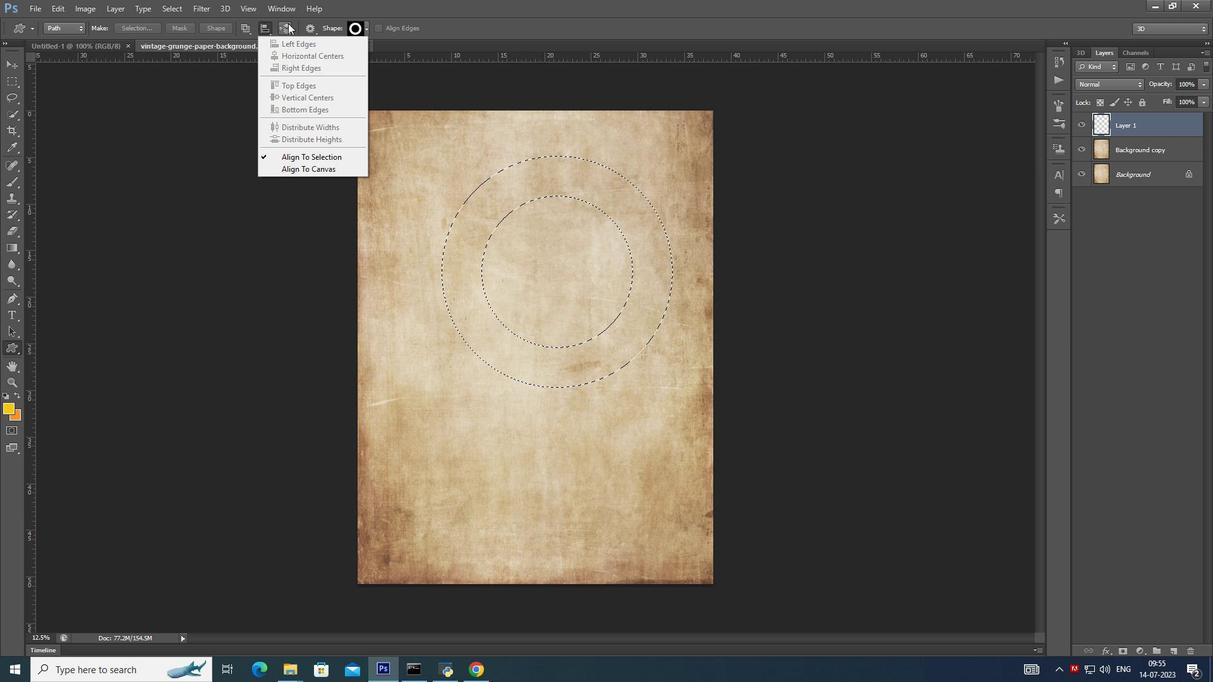 
Action: Mouse moved to (240, 29)
Screenshot: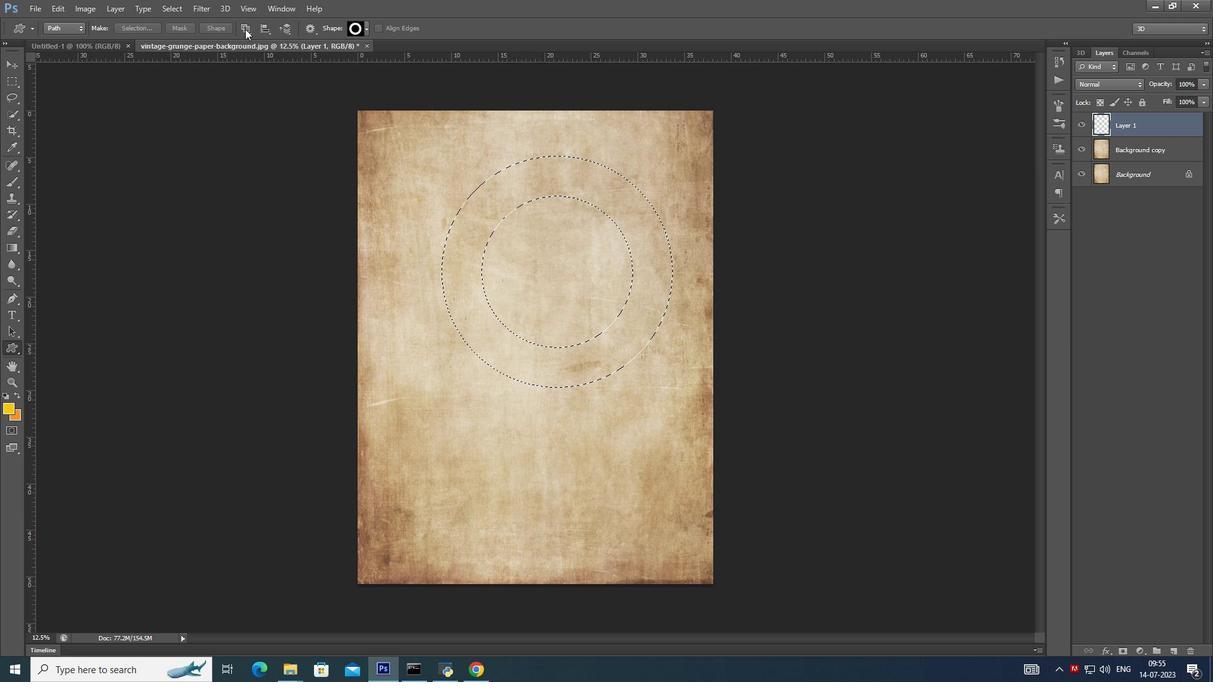 
Action: Mouse pressed left at (240, 29)
Screenshot: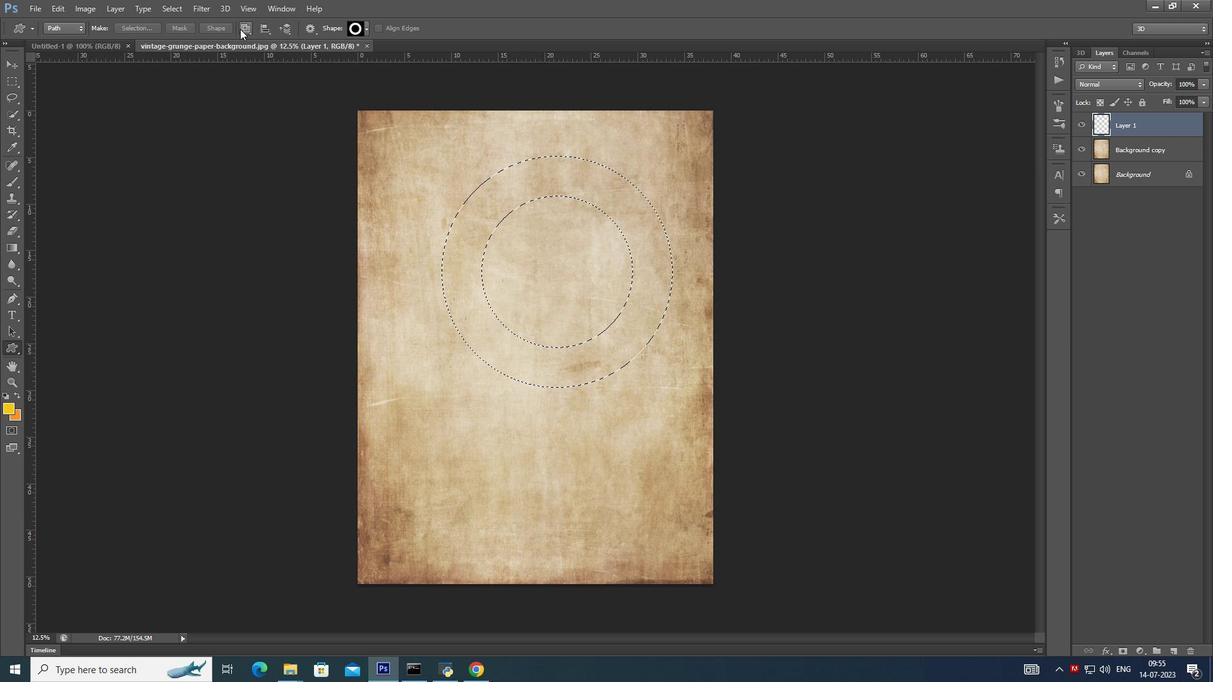 
Action: Mouse pressed left at (240, 29)
Screenshot: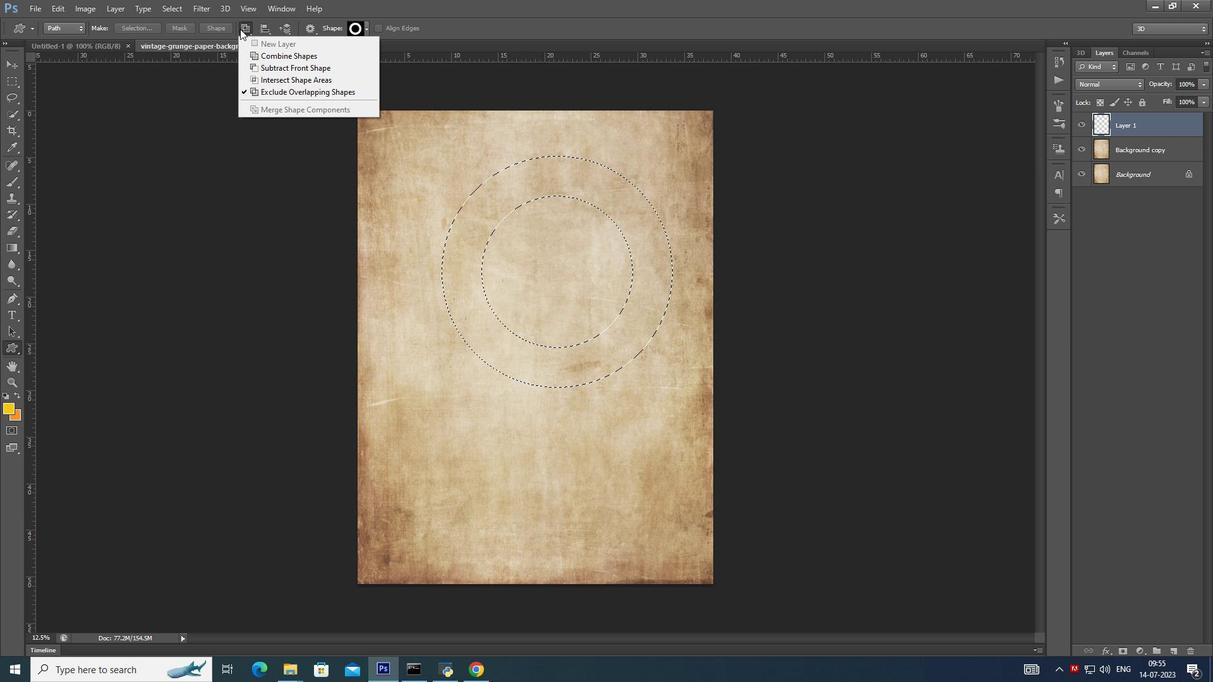 
Action: Mouse moved to (80, 18)
Screenshot: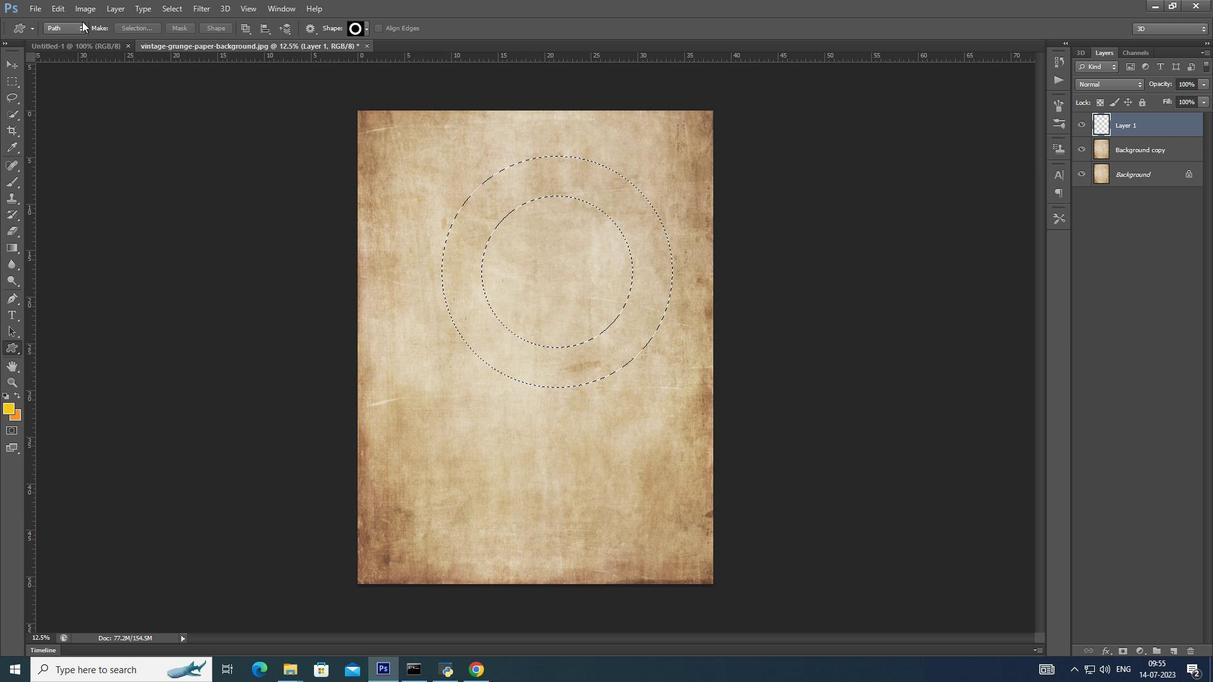 
Action: Mouse pressed left at (80, 18)
Screenshot: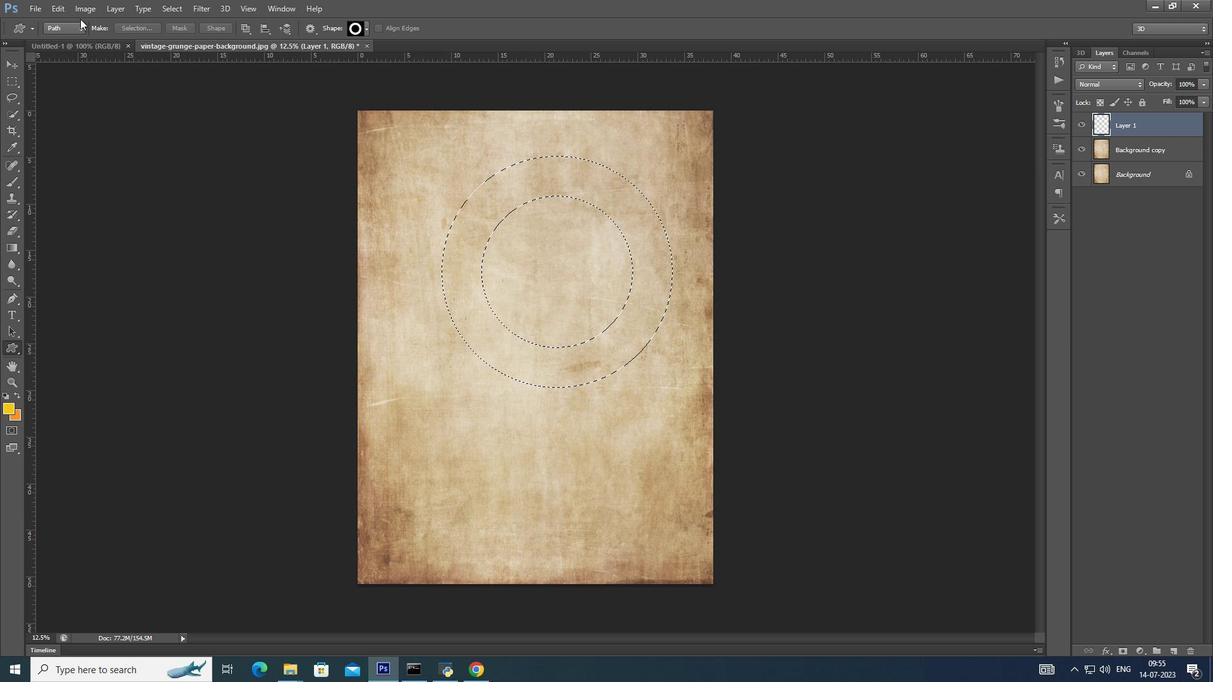 
Action: Mouse moved to (79, 22)
Screenshot: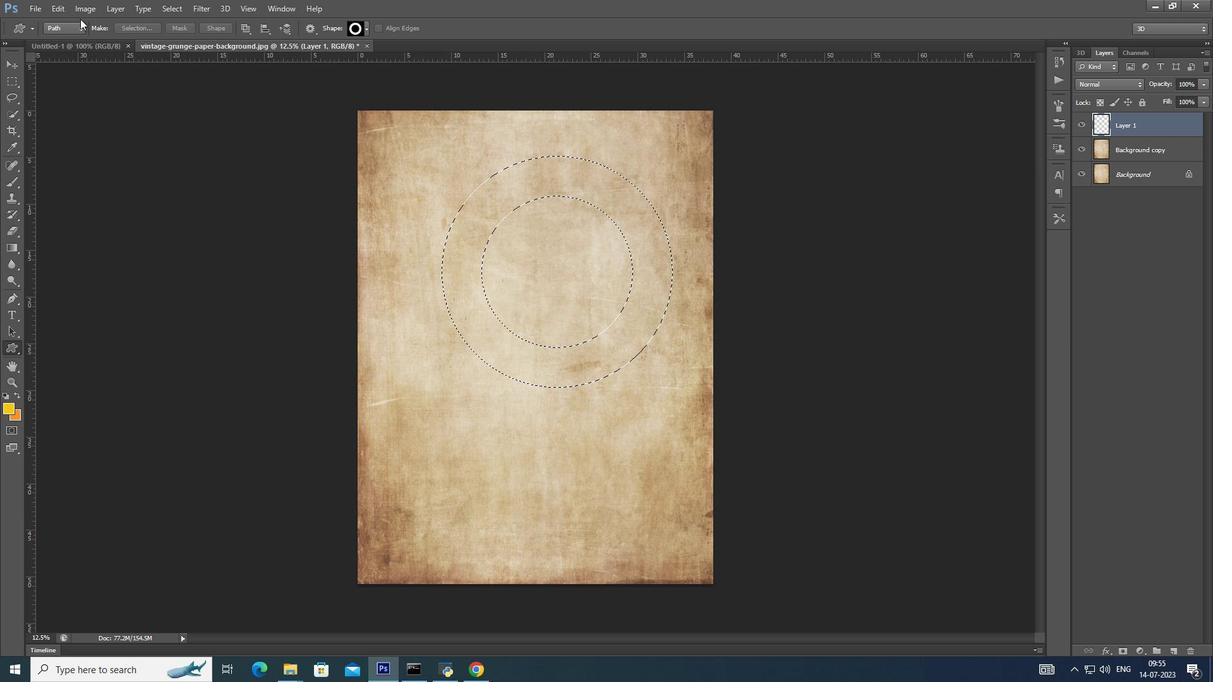 
Action: Mouse pressed left at (79, 22)
Screenshot: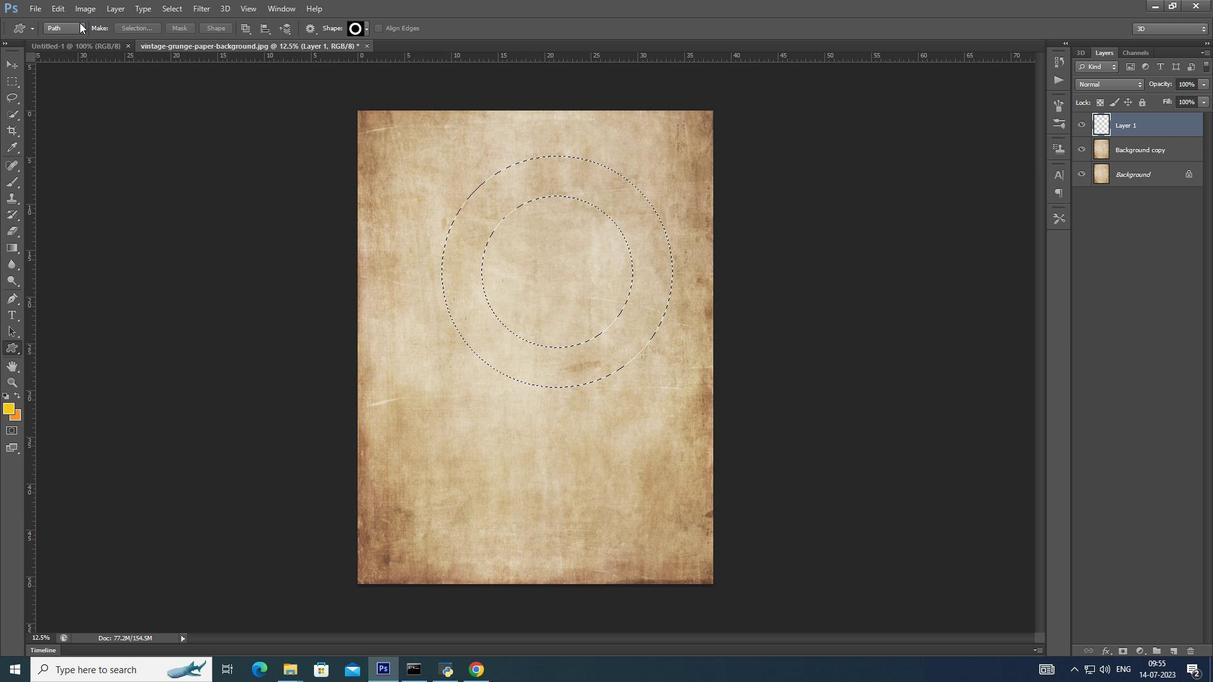 
Action: Mouse pressed left at (79, 22)
Screenshot: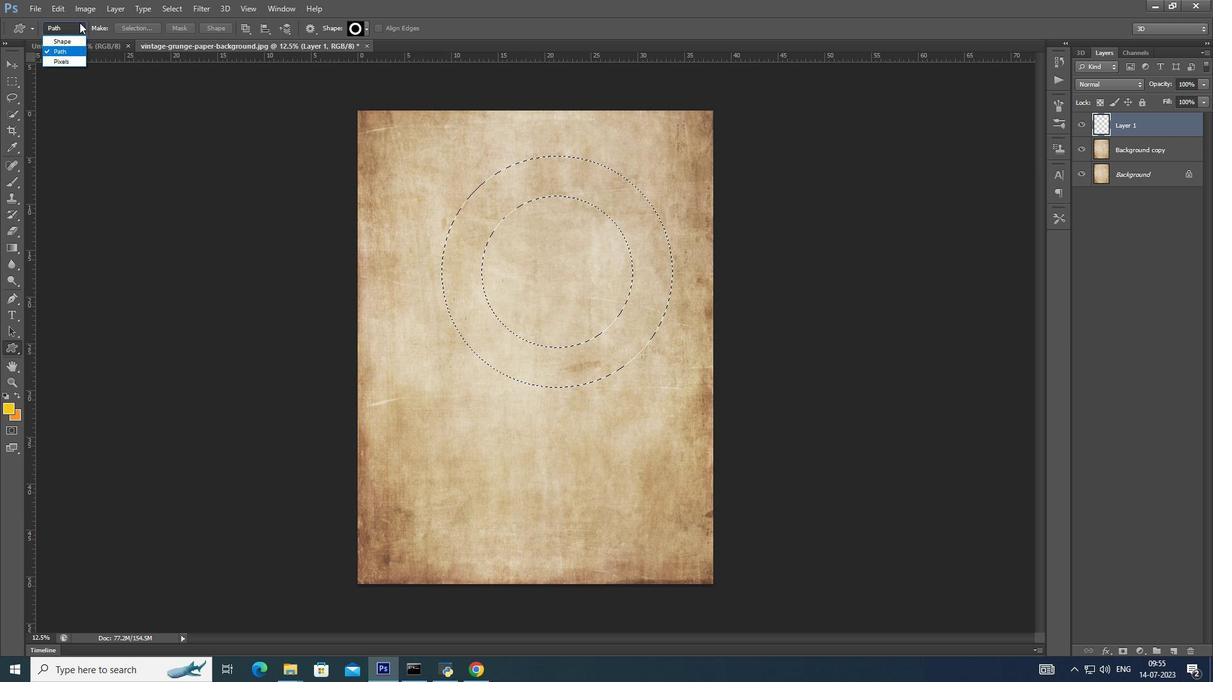 
Action: Mouse moved to (16, 392)
Screenshot: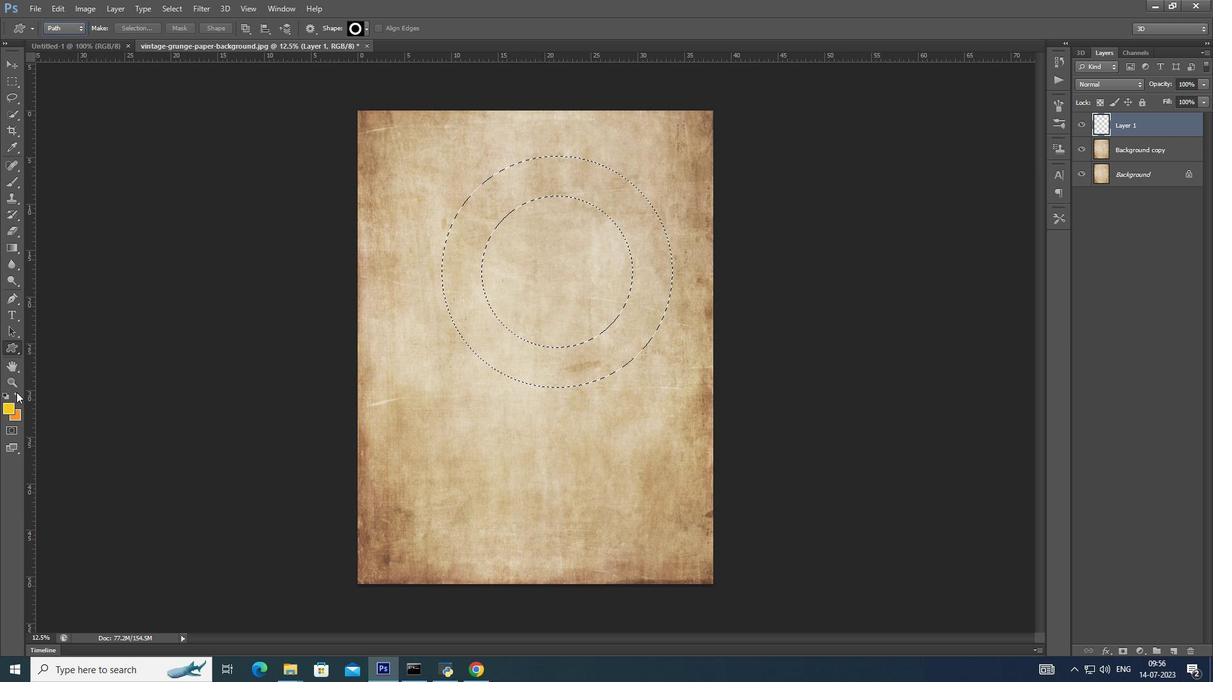 
Action: Mouse pressed left at (16, 392)
Screenshot: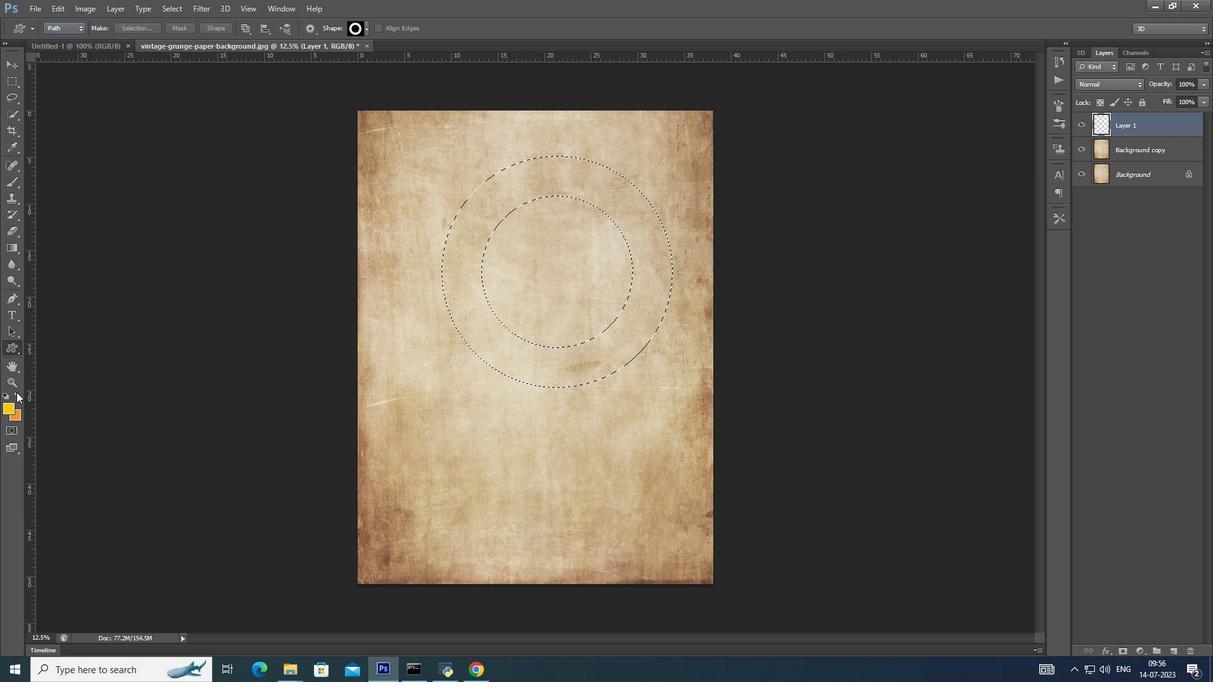
Action: Mouse moved to (8, 412)
Screenshot: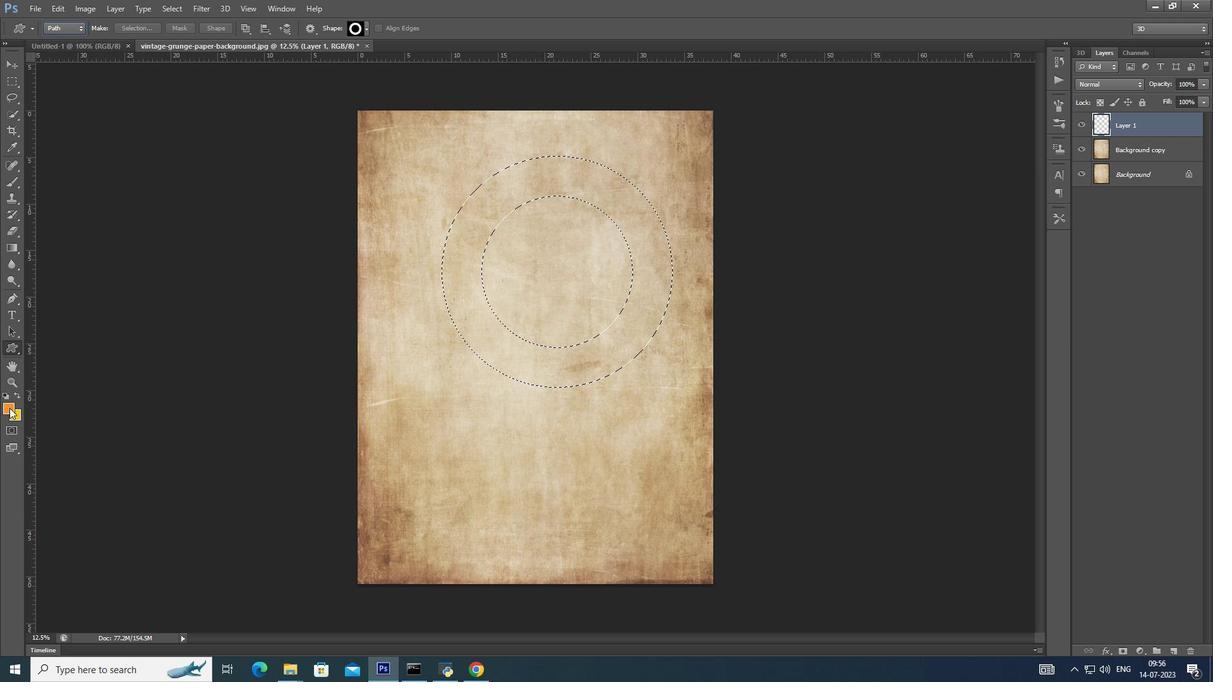 
Action: Mouse pressed left at (8, 412)
Screenshot: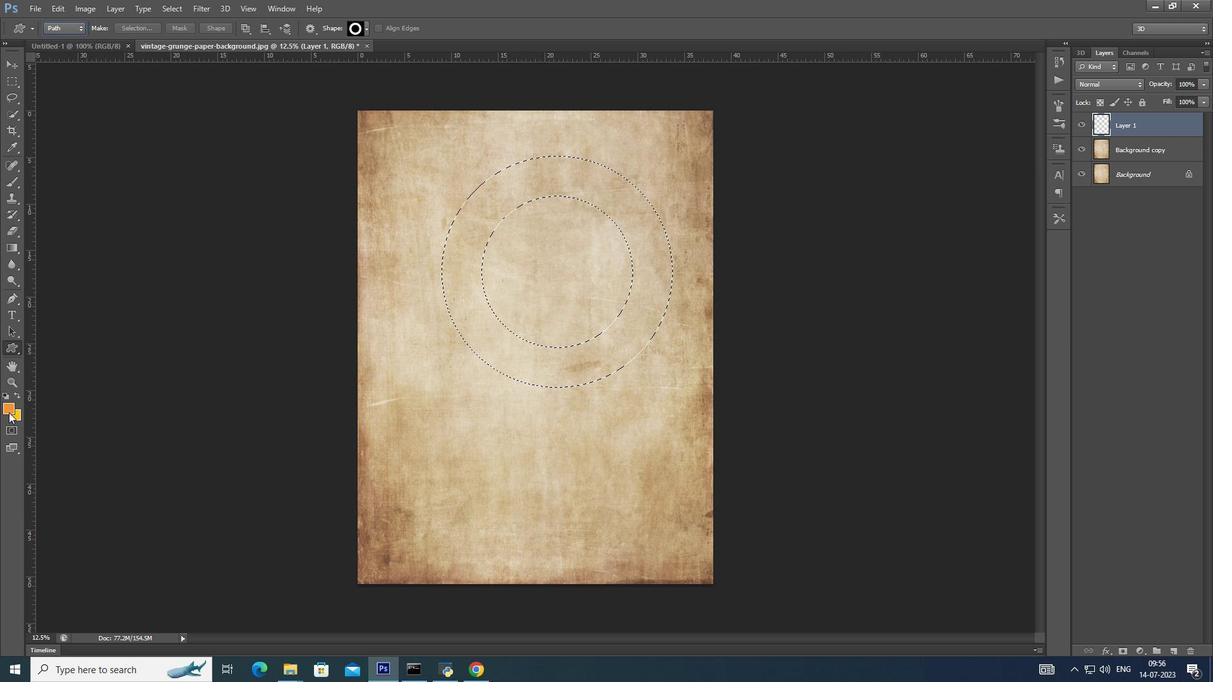 
Action: Mouse moved to (406, 314)
Screenshot: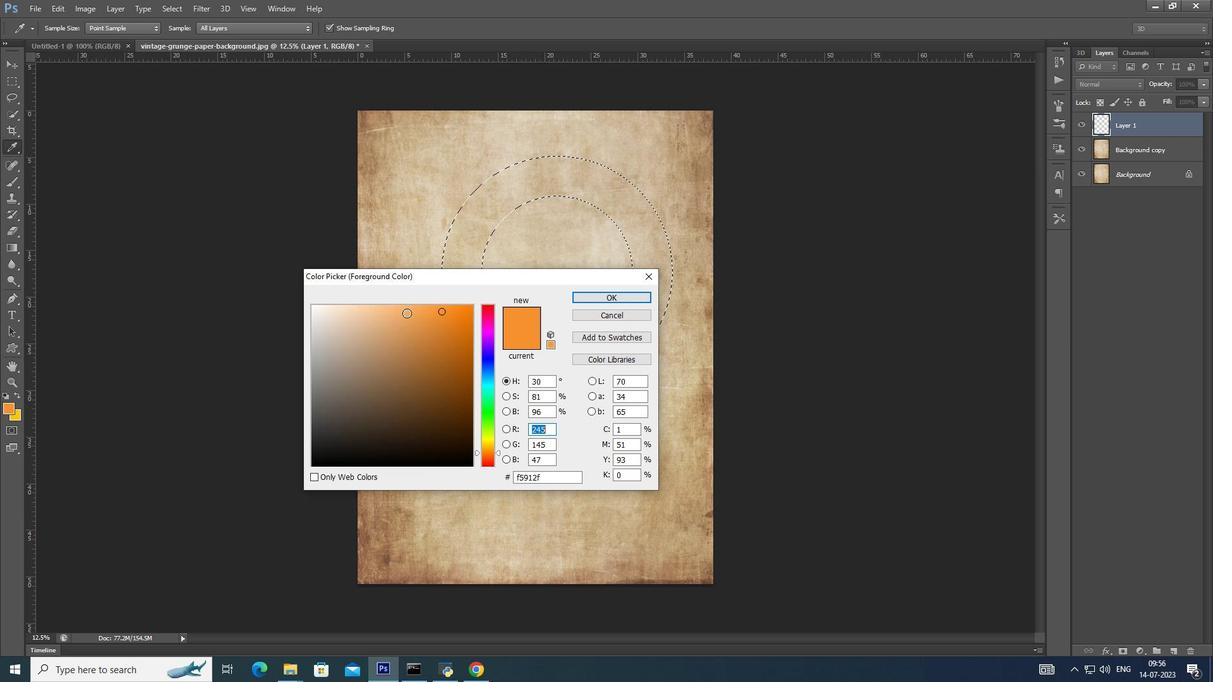 
Action: Mouse pressed left at (406, 314)
Screenshot: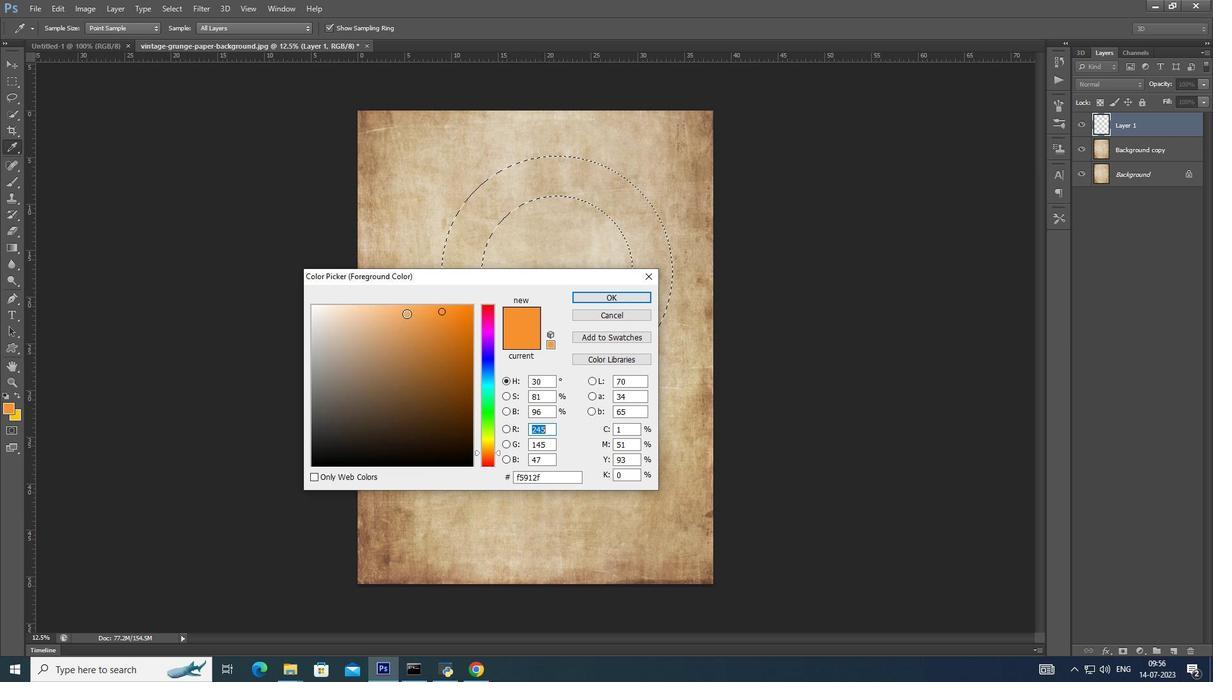 
Action: Mouse moved to (398, 314)
Screenshot: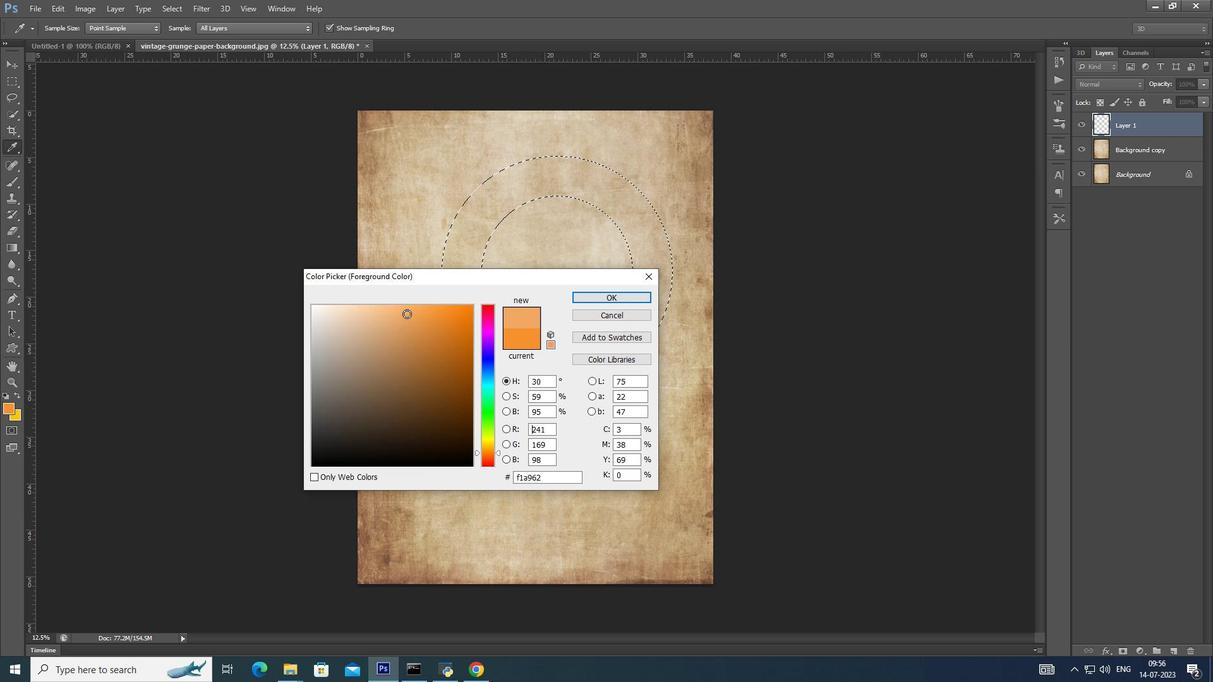 
Action: Mouse pressed left at (398, 314)
Screenshot: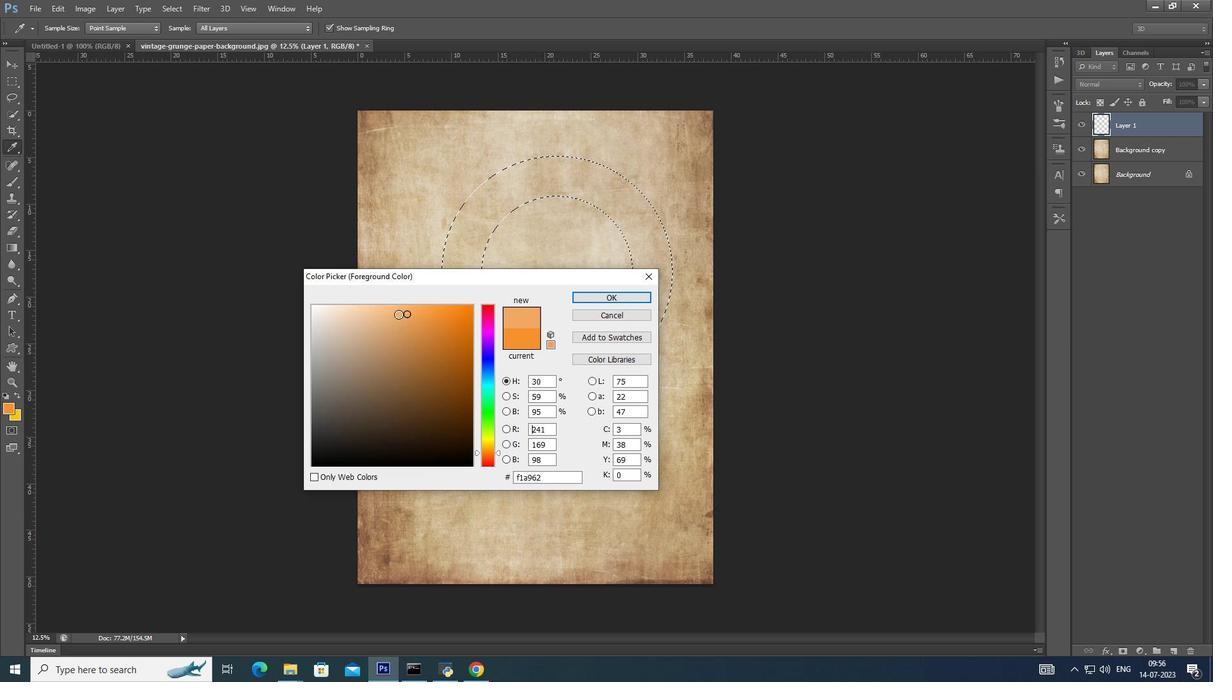 
Action: Mouse moved to (600, 293)
Screenshot: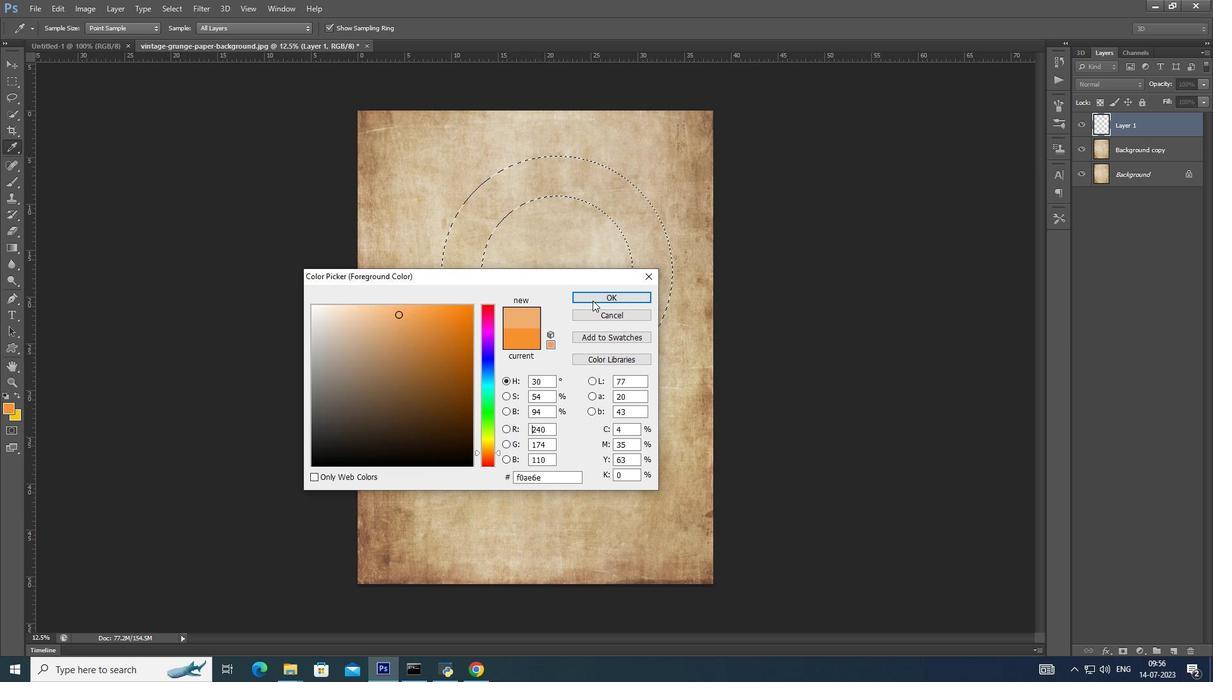 
Action: Mouse pressed left at (600, 293)
Screenshot: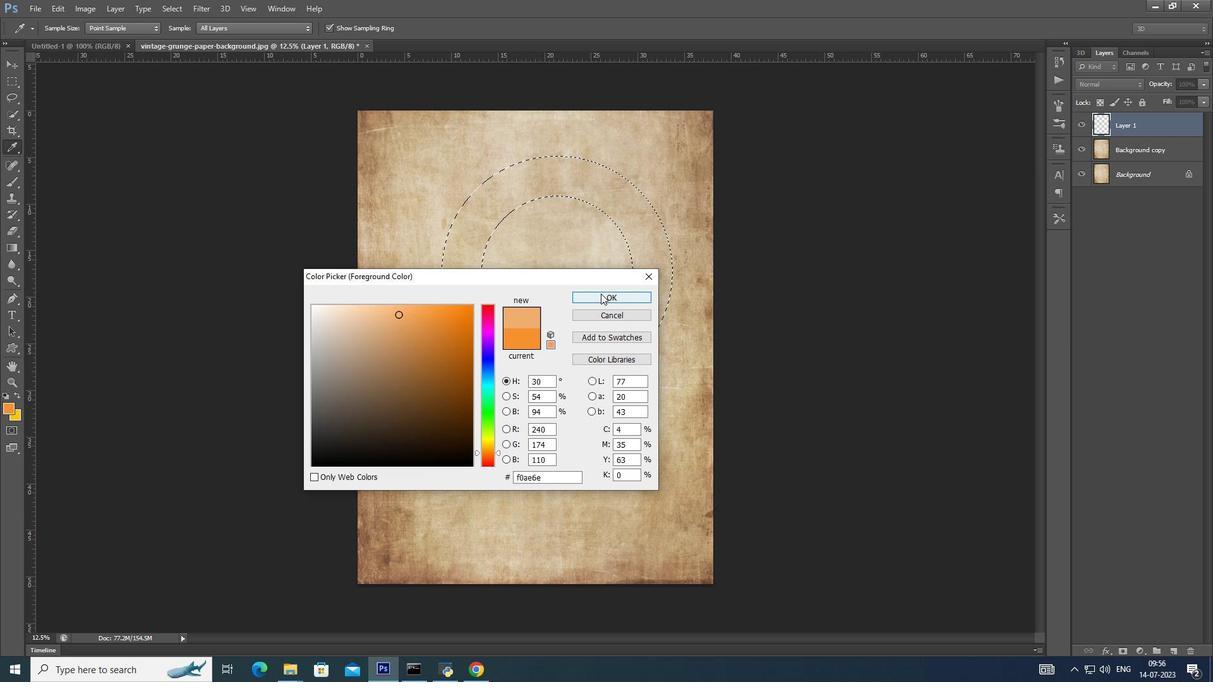 
Action: Mouse moved to (751, 326)
Screenshot: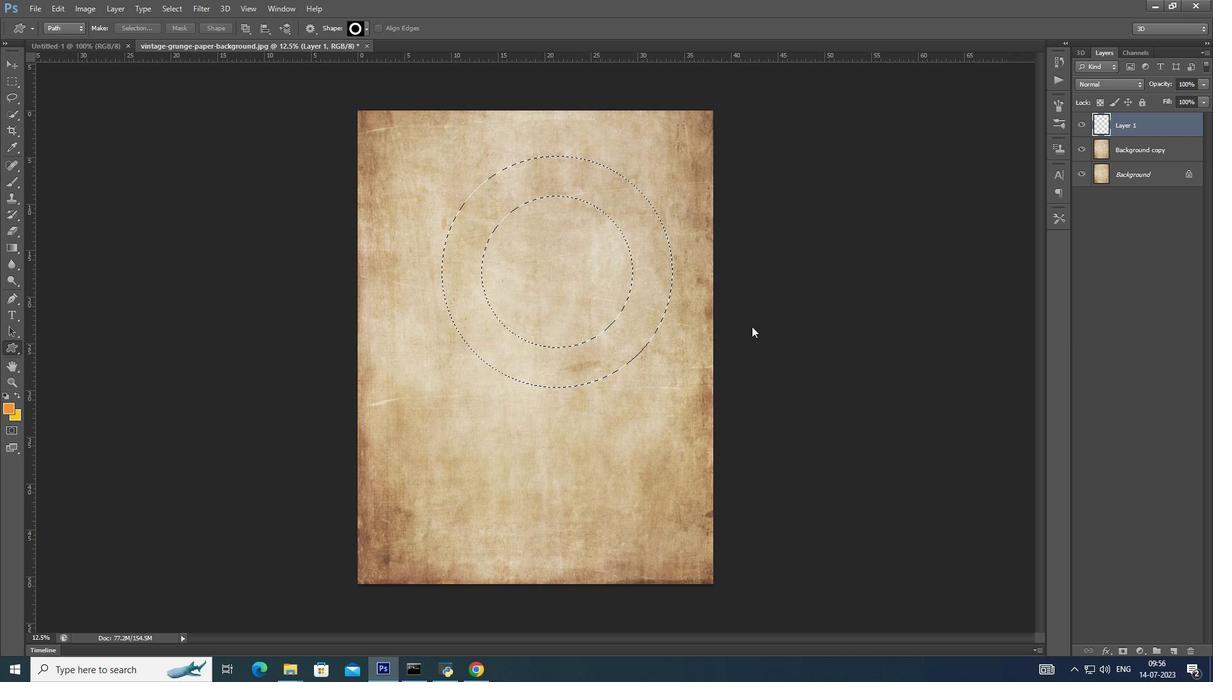 
Action: Key pressed <Key.alt_l><Key.backspace>
Screenshot: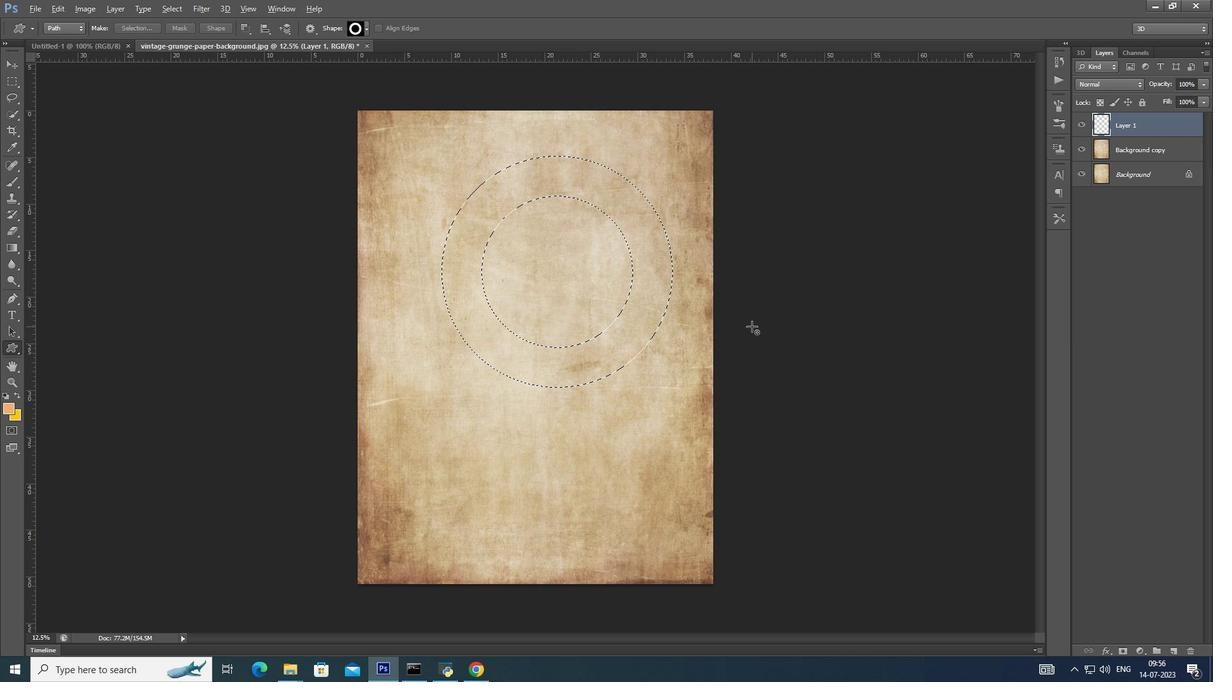 
Action: Mouse moved to (15, 67)
Screenshot: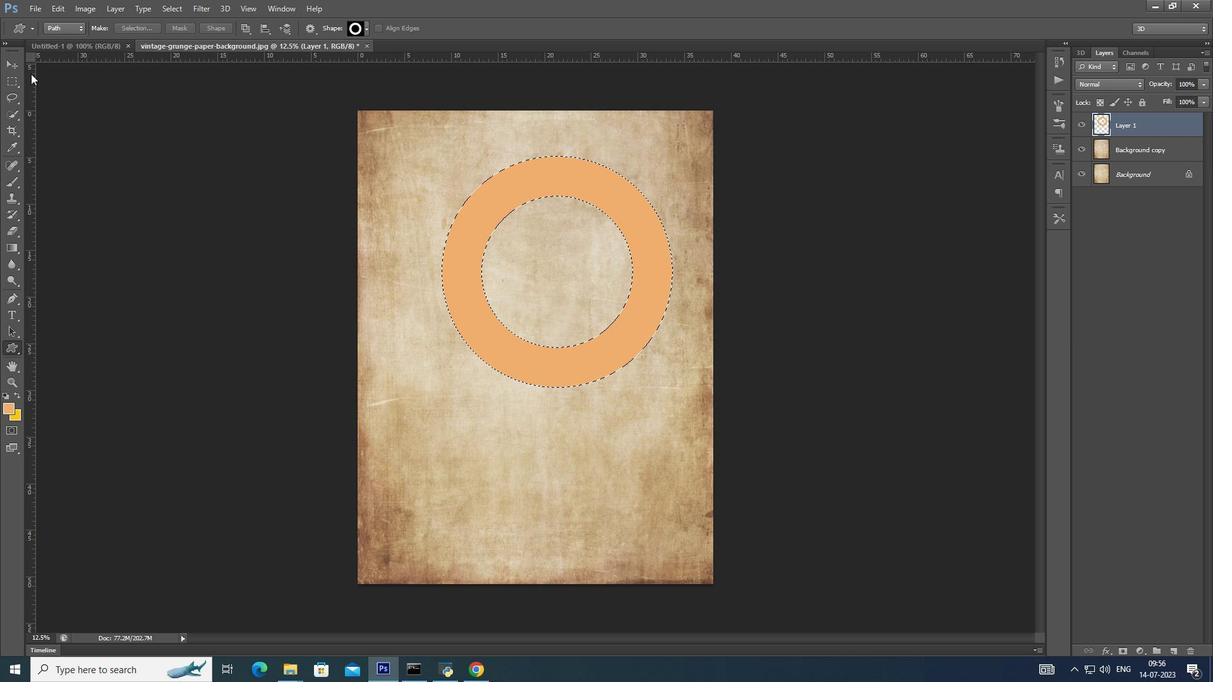 
Action: Mouse pressed left at (15, 67)
Screenshot: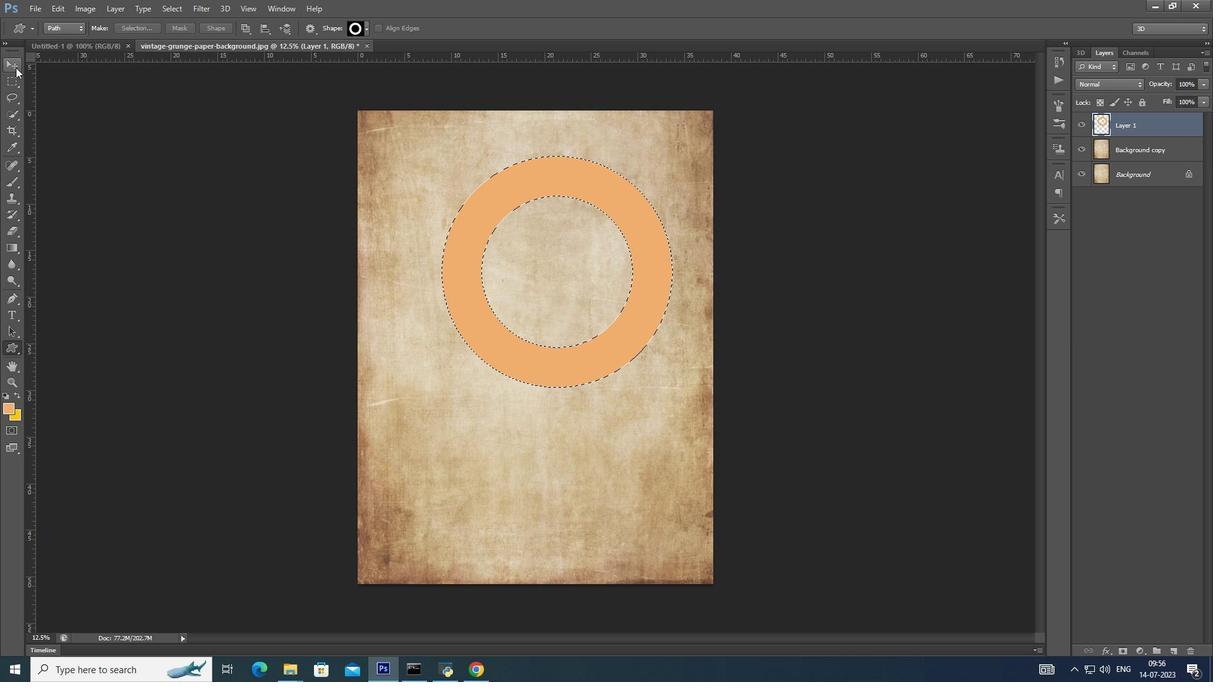 
Action: Mouse moved to (195, 143)
Screenshot: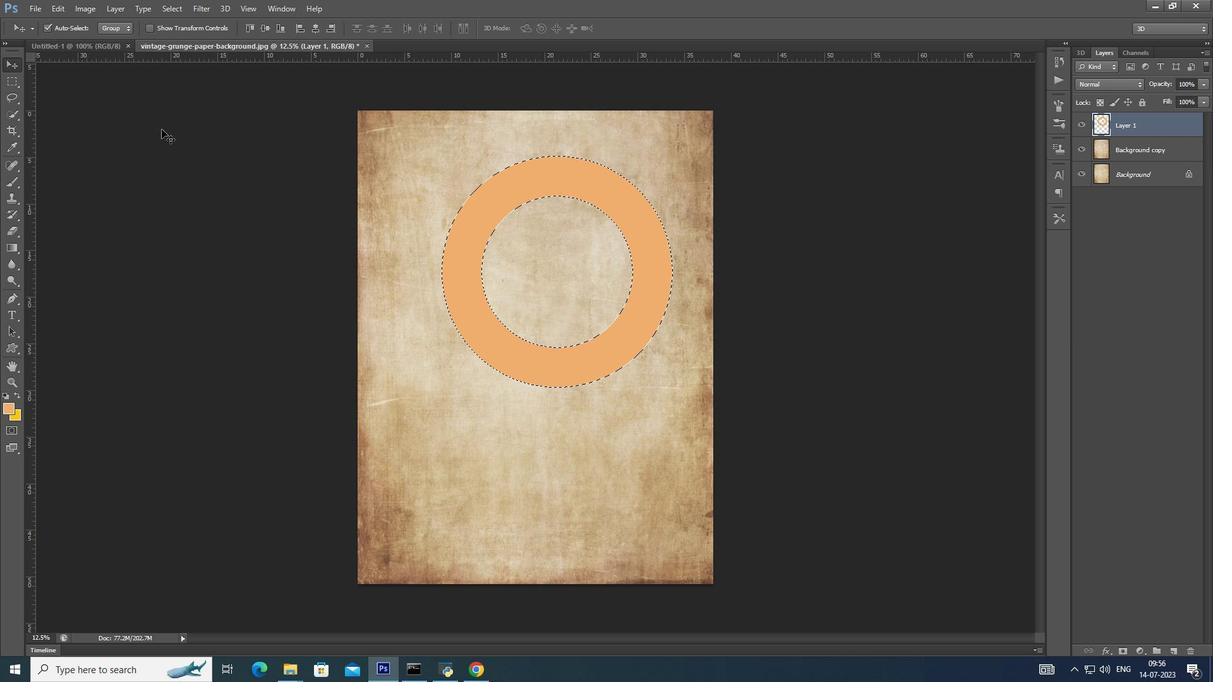 
Action: Key pressed ctrl+D
Screenshot: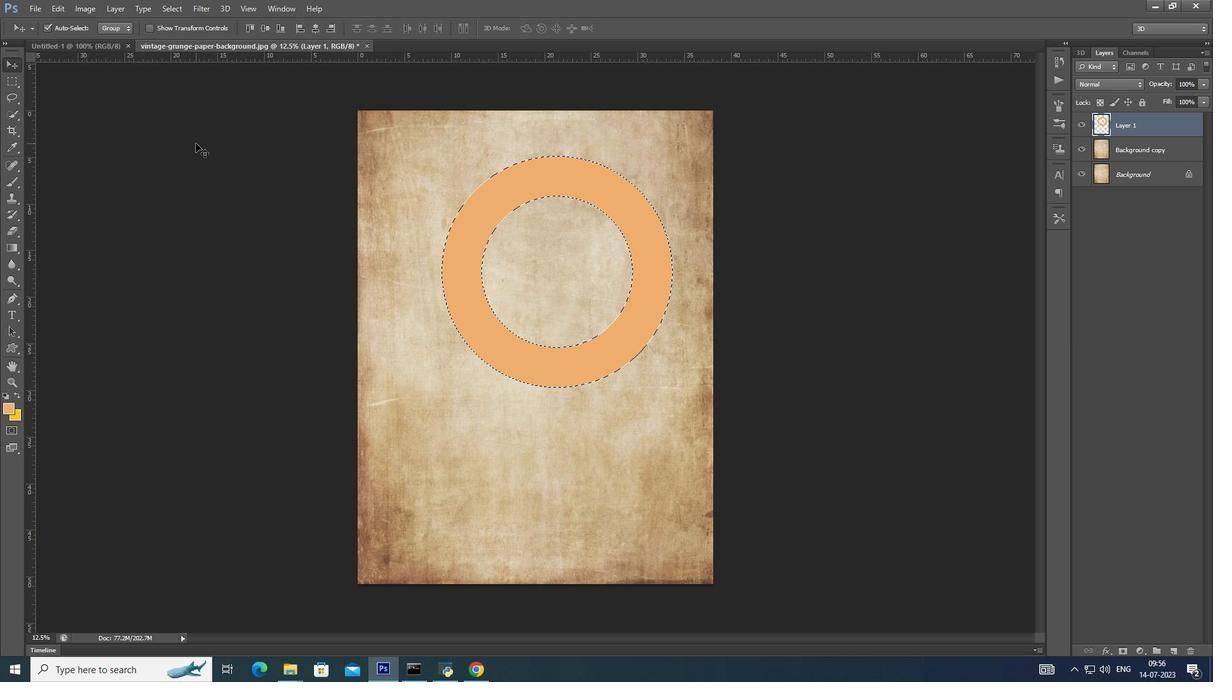 
Action: Mouse moved to (513, 187)
Screenshot: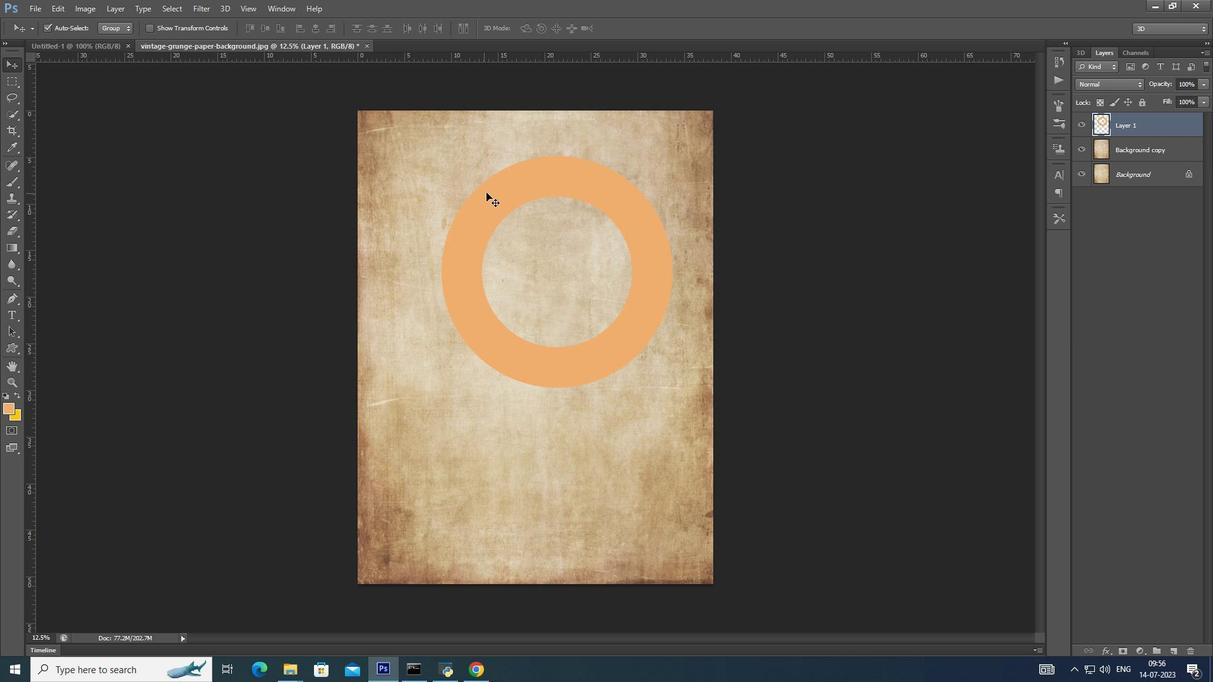 
Action: Key pressed ctrl+T
Screenshot: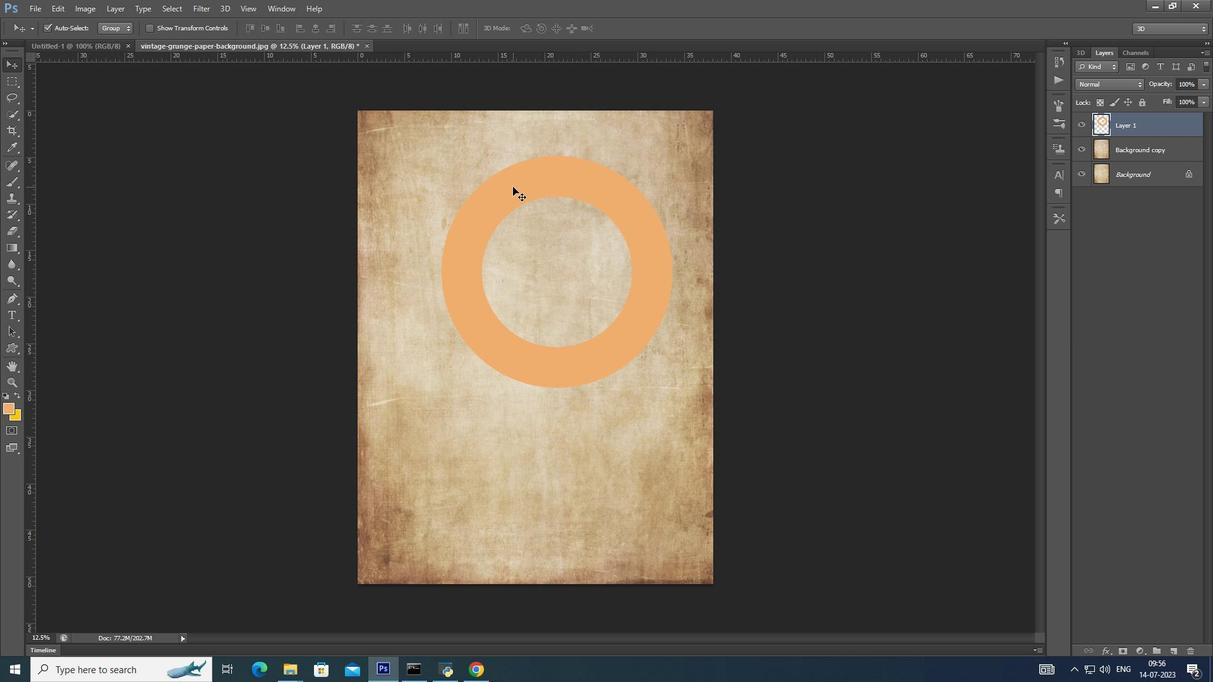 
Action: Mouse moved to (667, 159)
Screenshot: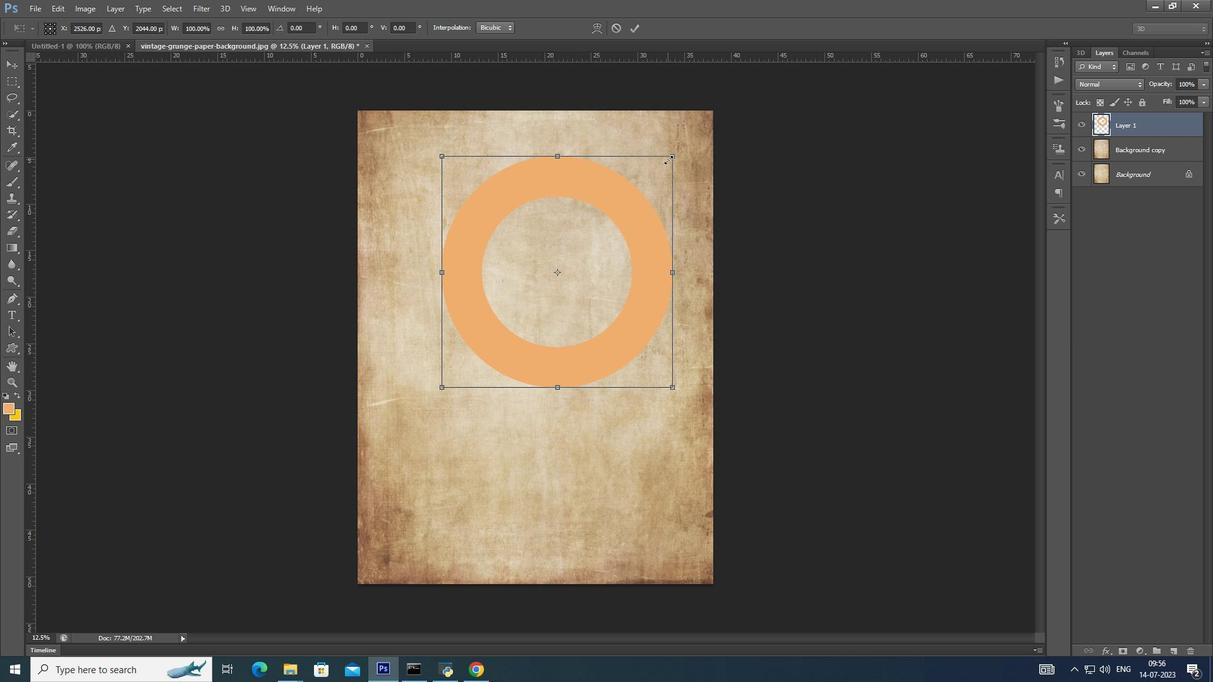 
Action: Key pressed <Key.shift><Key.alt_l>
Screenshot: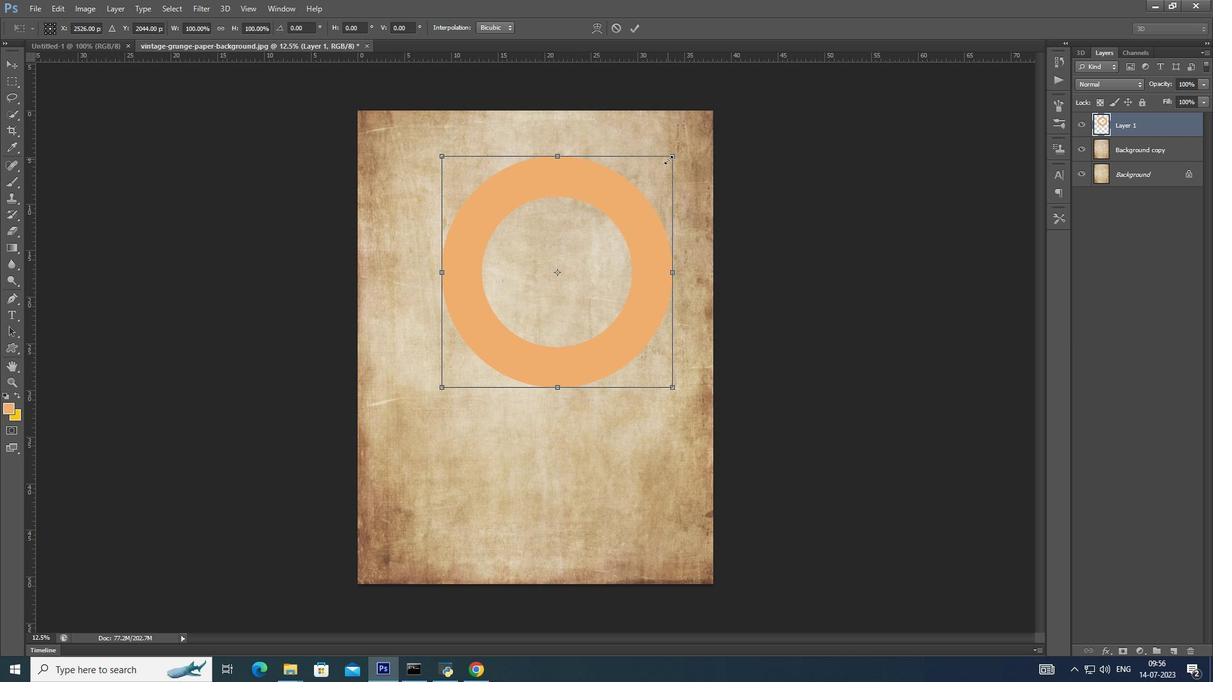 
Action: Mouse pressed left at (667, 159)
Screenshot: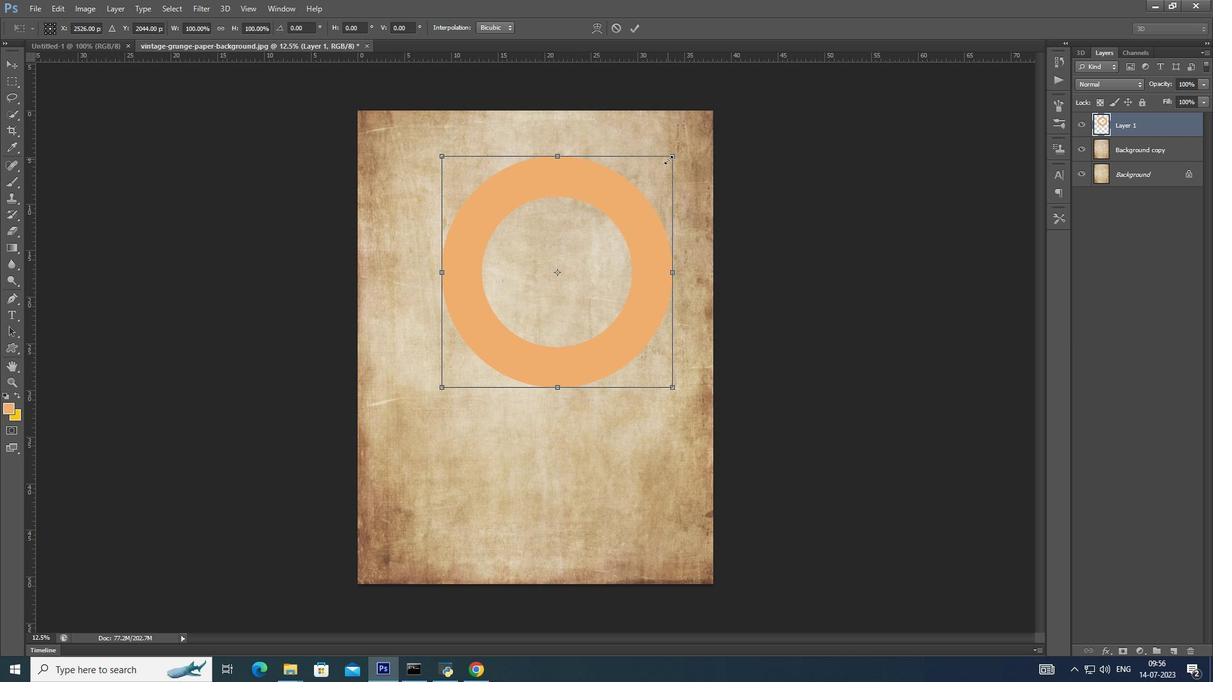 
Action: Mouse moved to (666, 161)
Screenshot: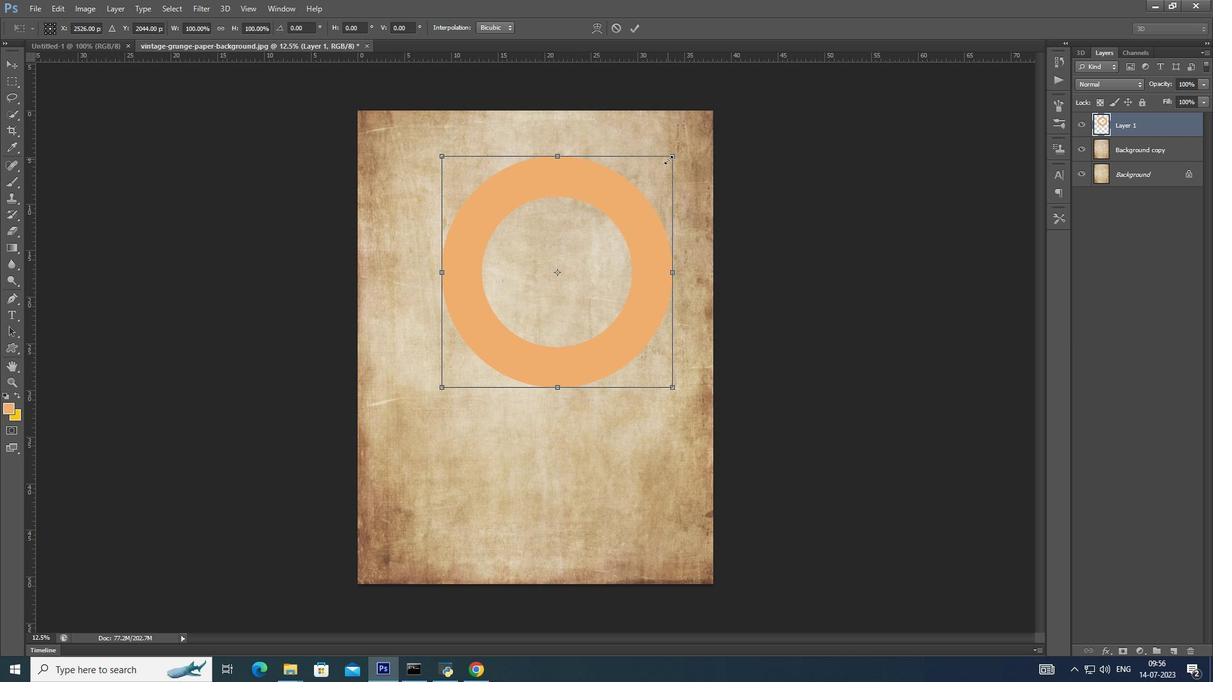 
Action: Key pressed <Key.shift>
Screenshot: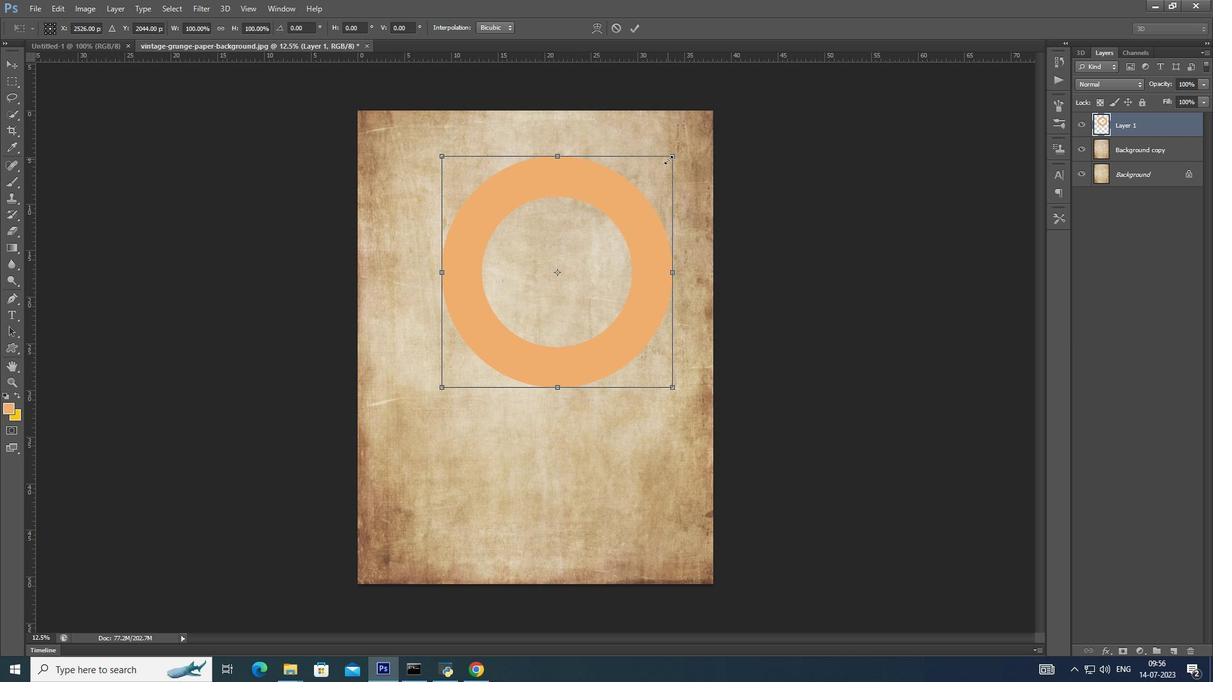 
Action: Mouse moved to (665, 163)
Screenshot: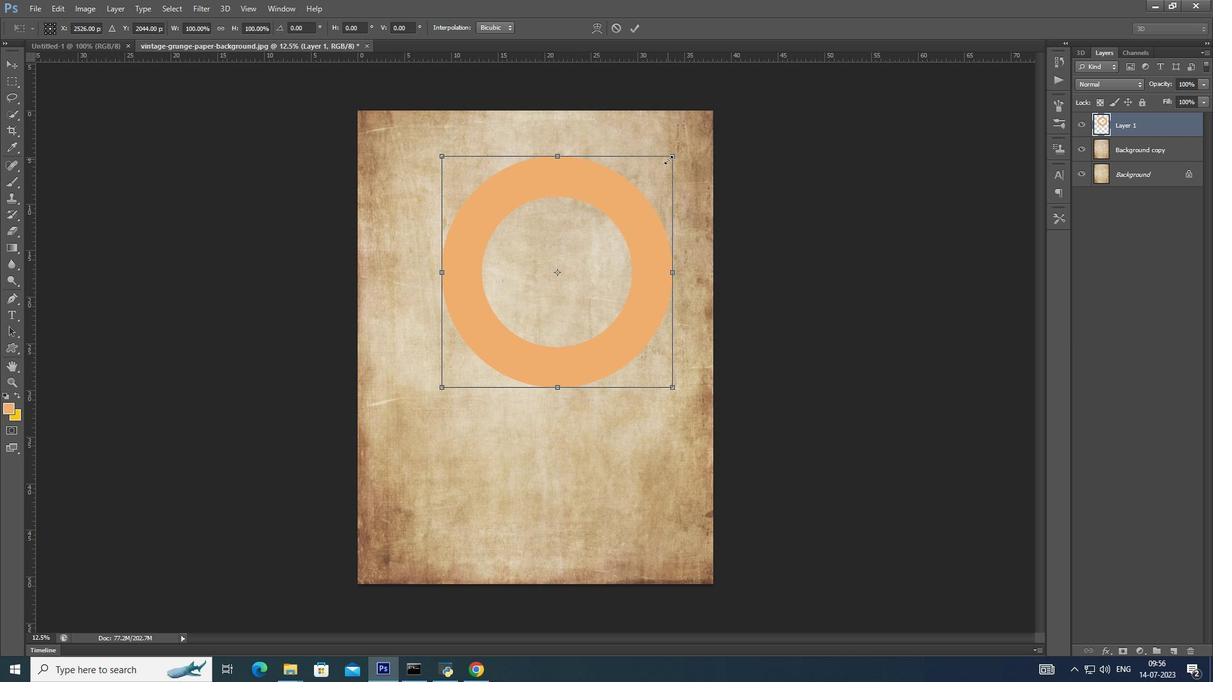 
Action: Key pressed <Key.shift>
Screenshot: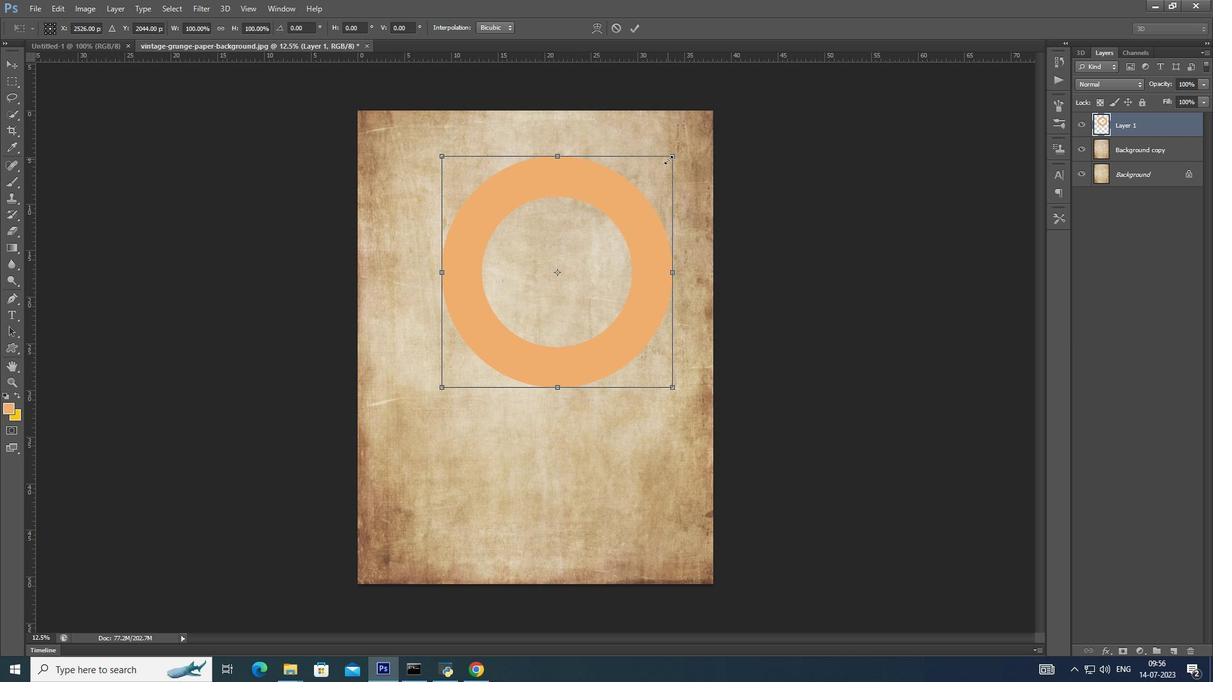 
Action: Mouse moved to (663, 164)
Screenshot: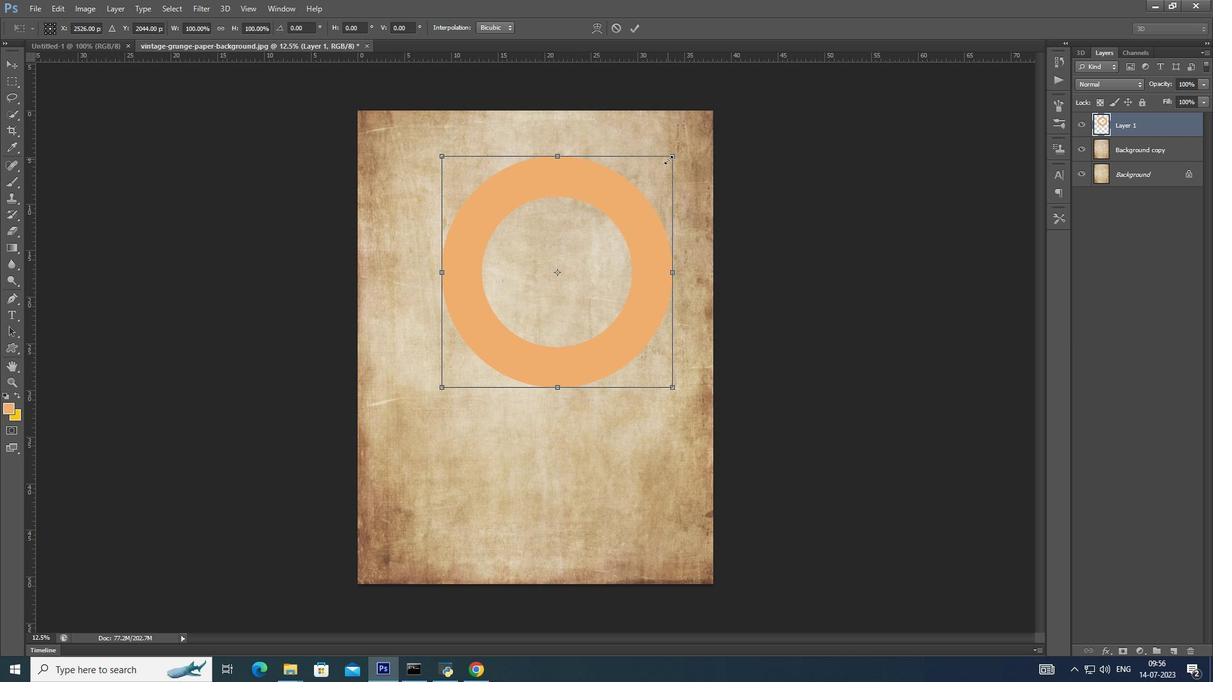 
Action: Key pressed <Key.alt_l><Key.shift><Key.alt_l>
Screenshot: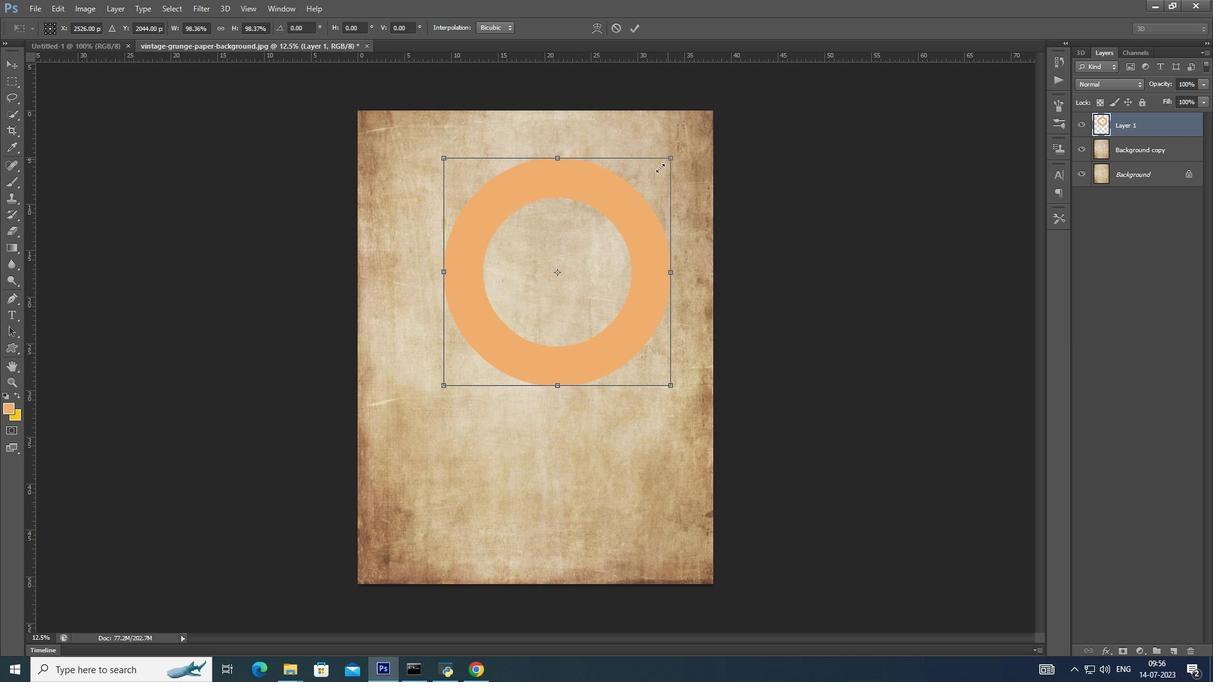 
Action: Mouse moved to (663, 164)
Screenshot: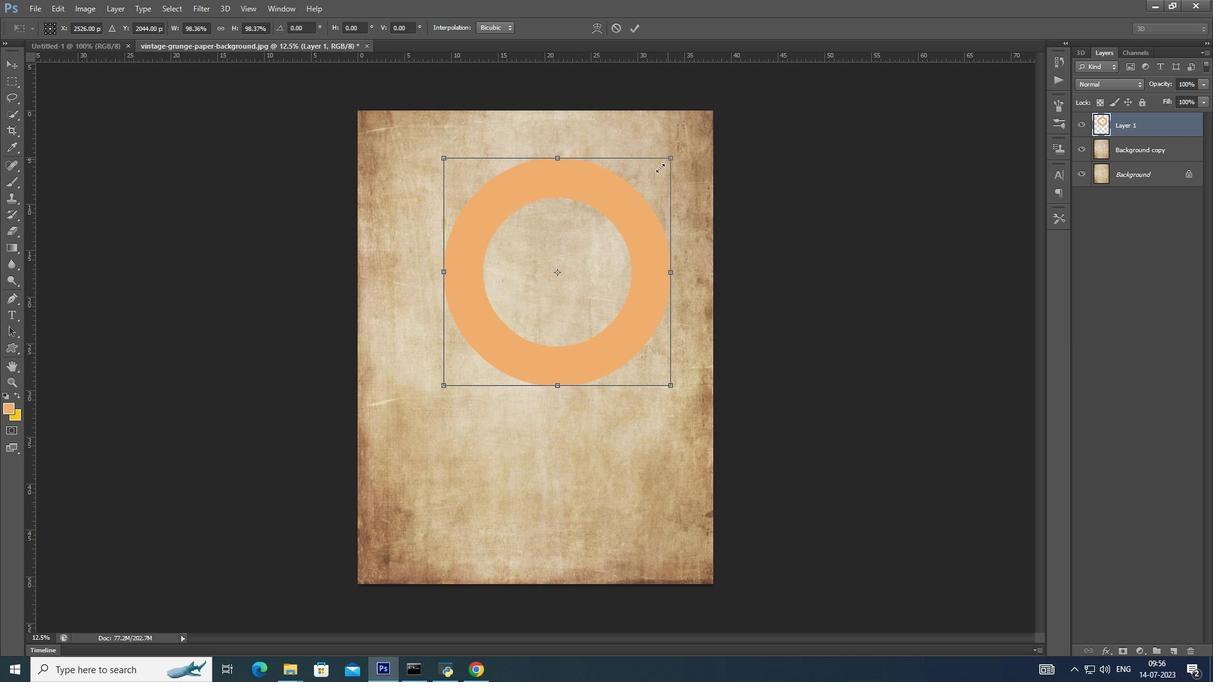 
Action: Key pressed <Key.shift><Key.alt_l>
Screenshot: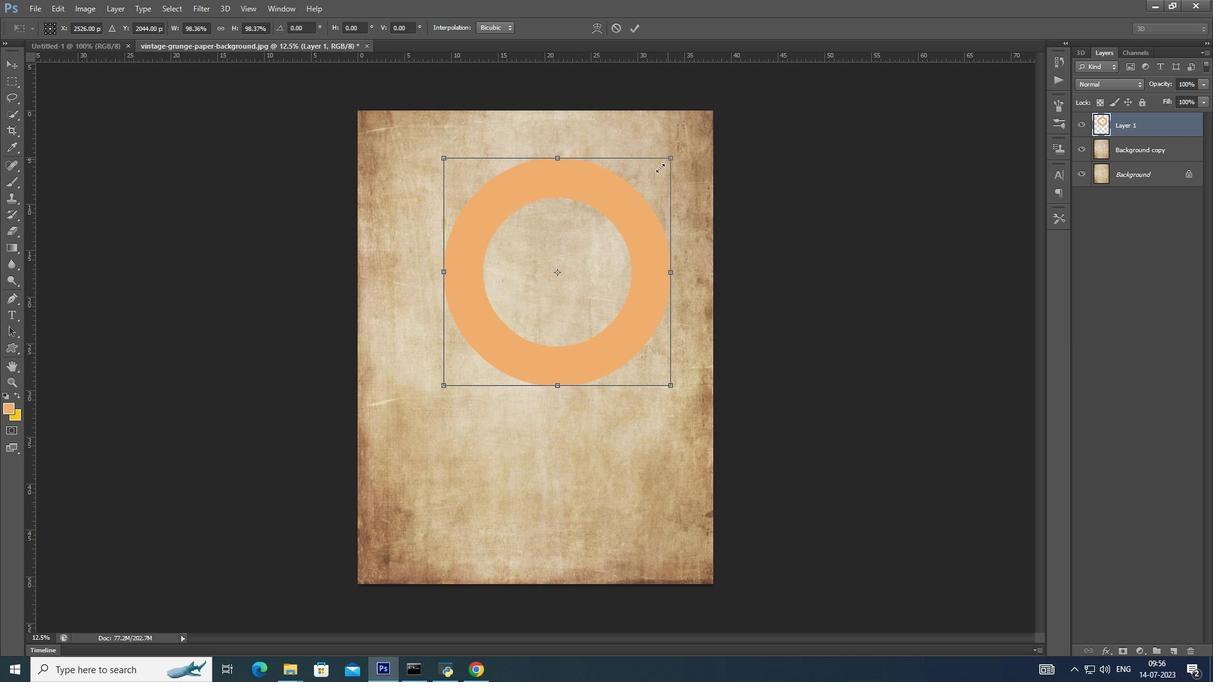 
Action: Mouse moved to (662, 164)
Screenshot: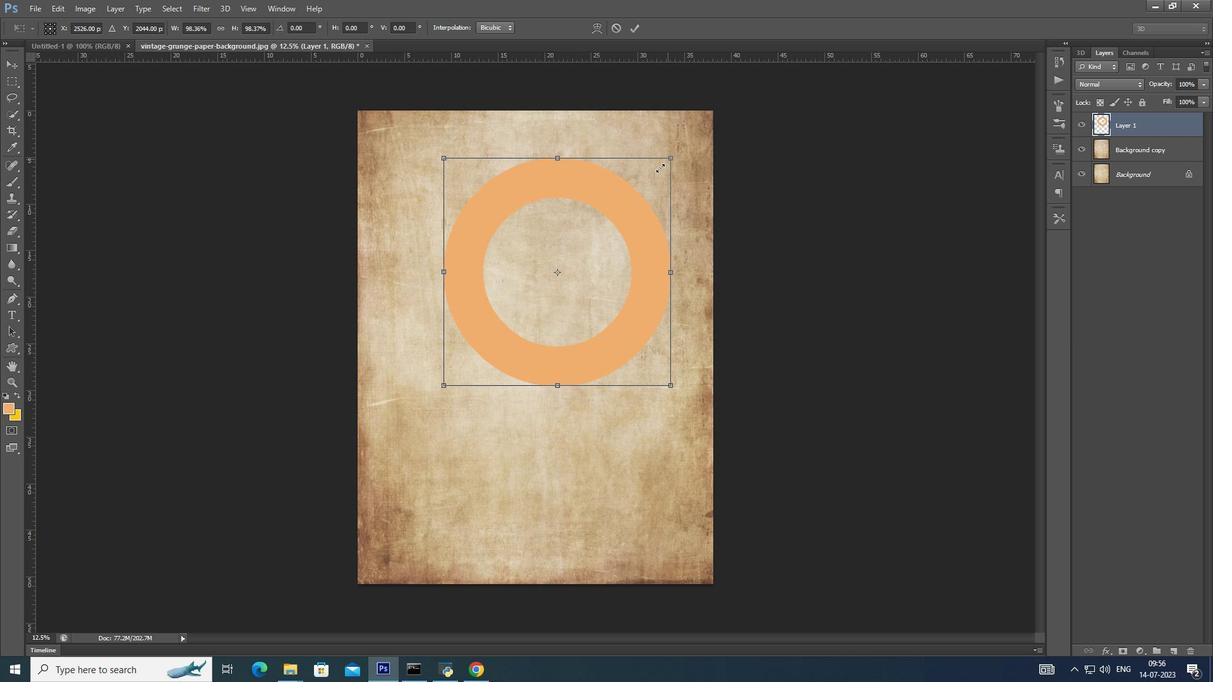 
Action: Key pressed <Key.alt_l>
Screenshot: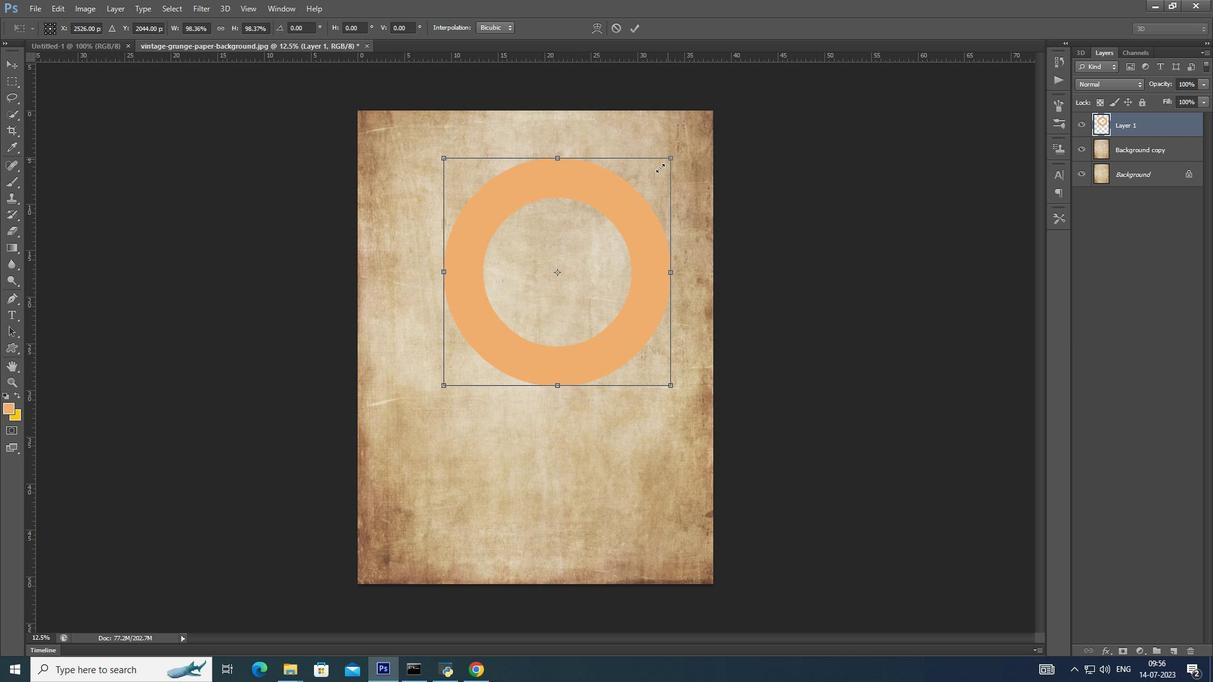 
Action: Mouse moved to (661, 165)
Screenshot: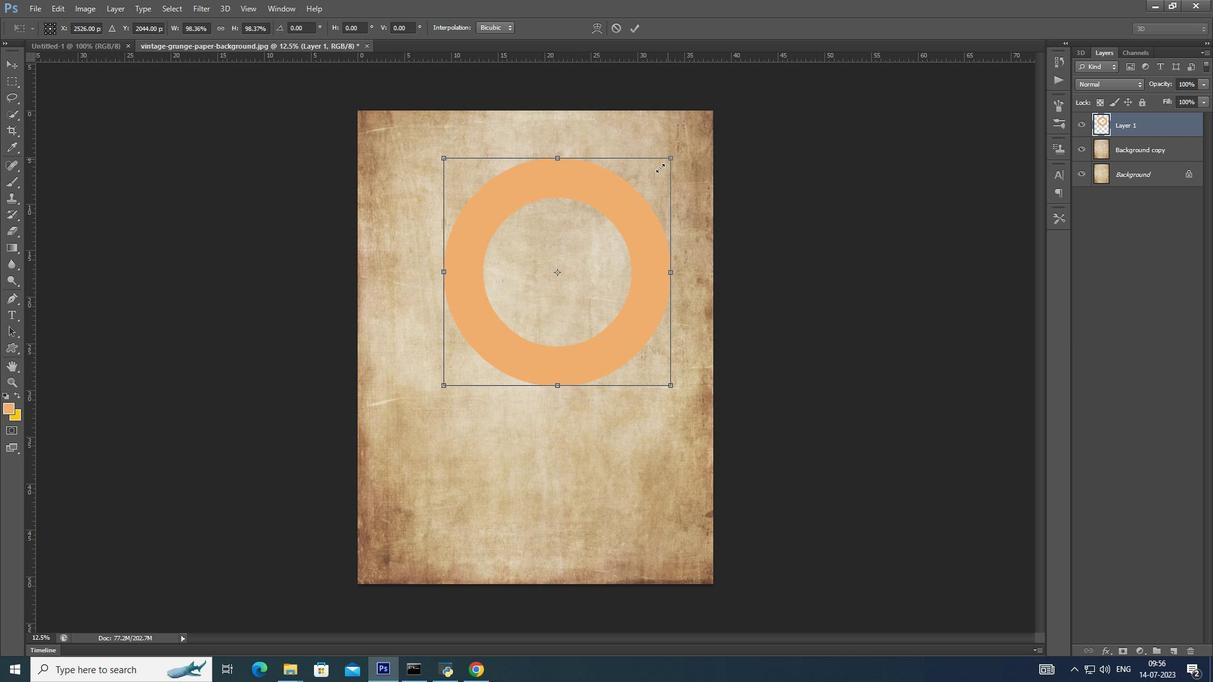 
Action: Key pressed <Key.shift>
Screenshot: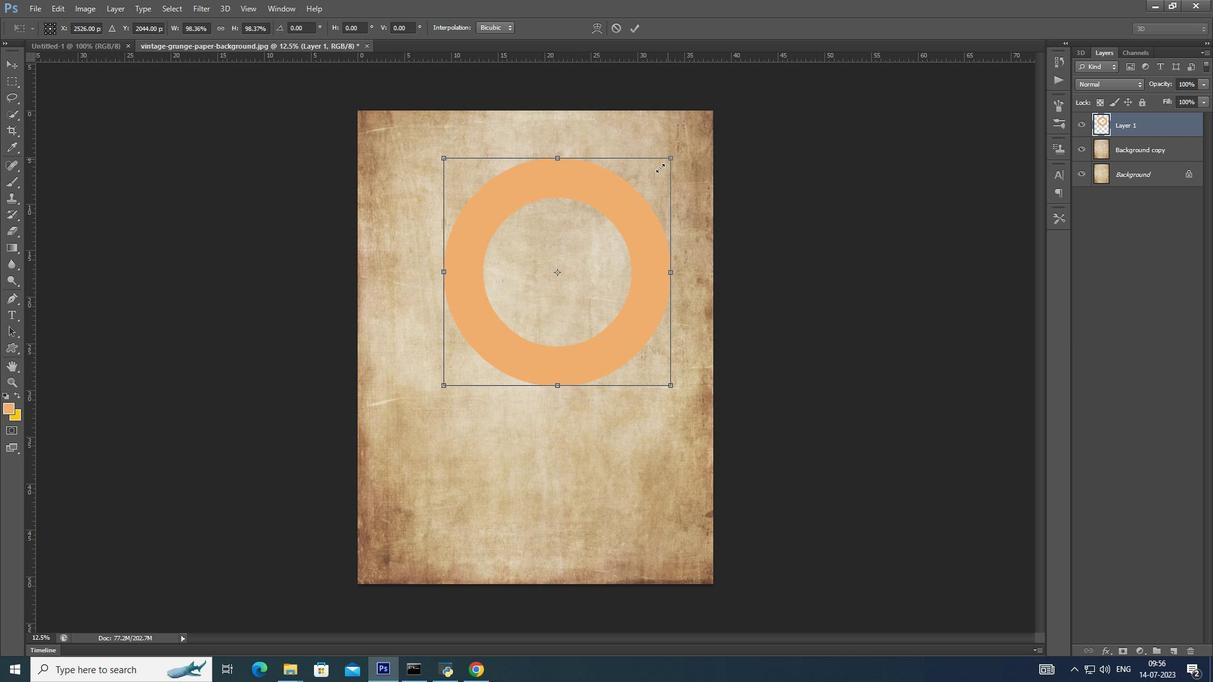 
Action: Mouse moved to (660, 166)
Screenshot: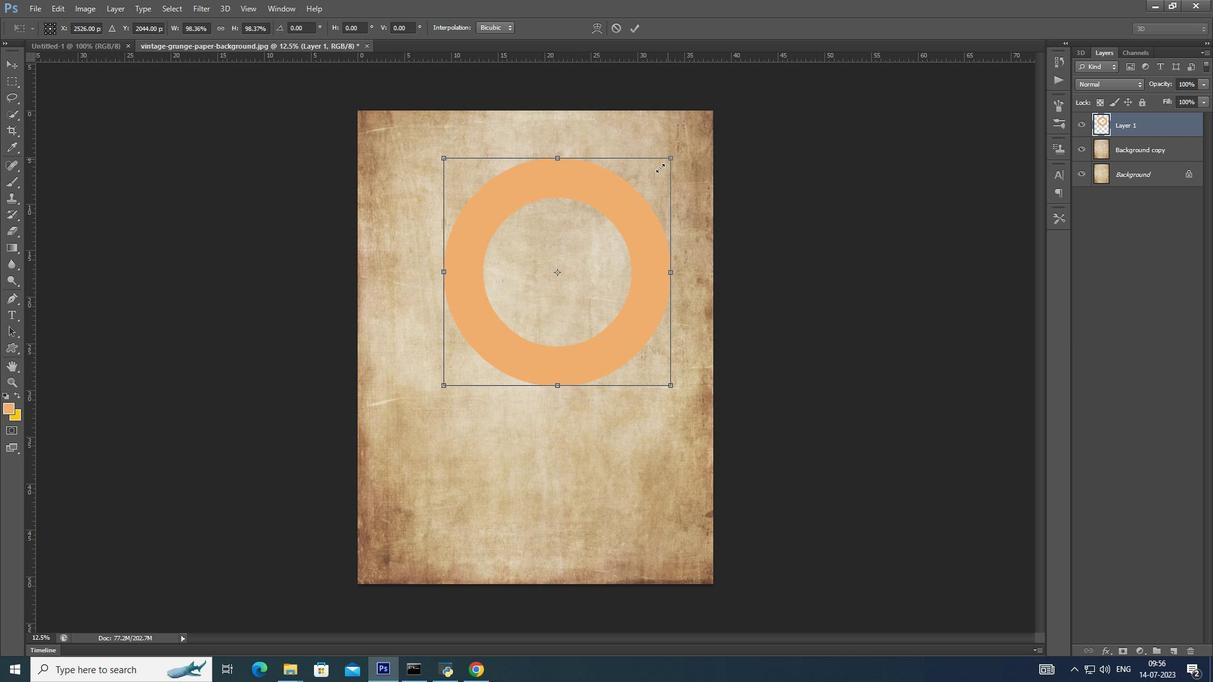 
Action: Key pressed <Key.alt_l>
Screenshot: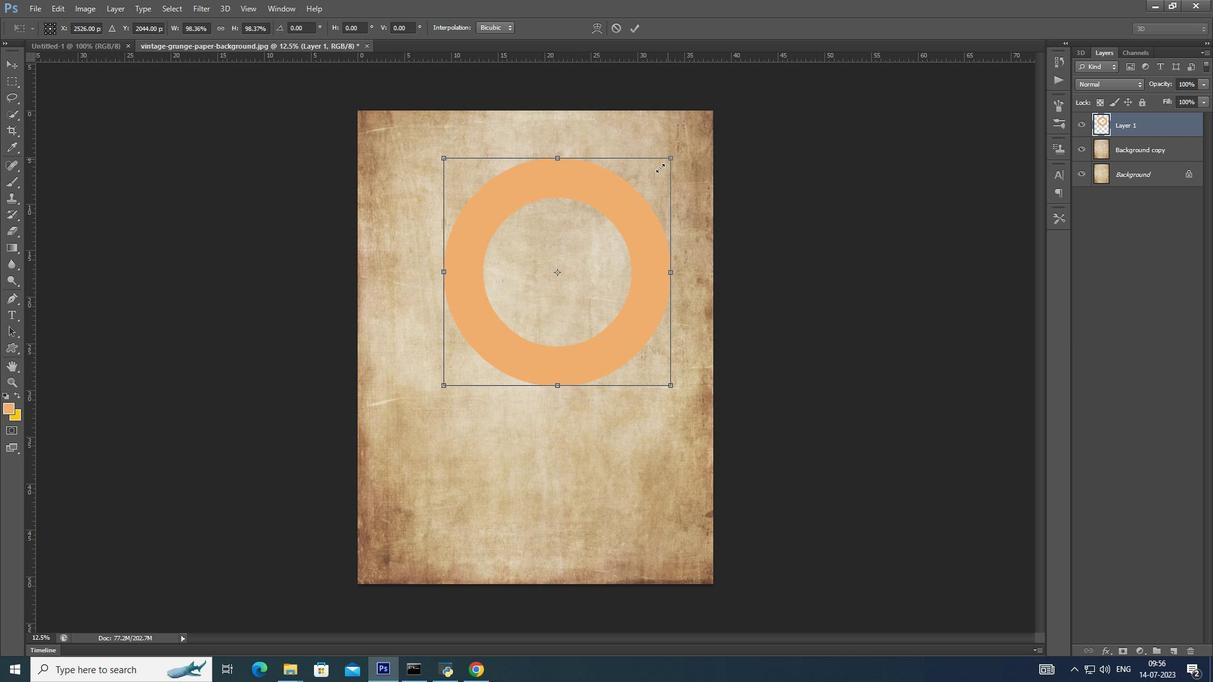 
Action: Mouse moved to (659, 168)
Screenshot: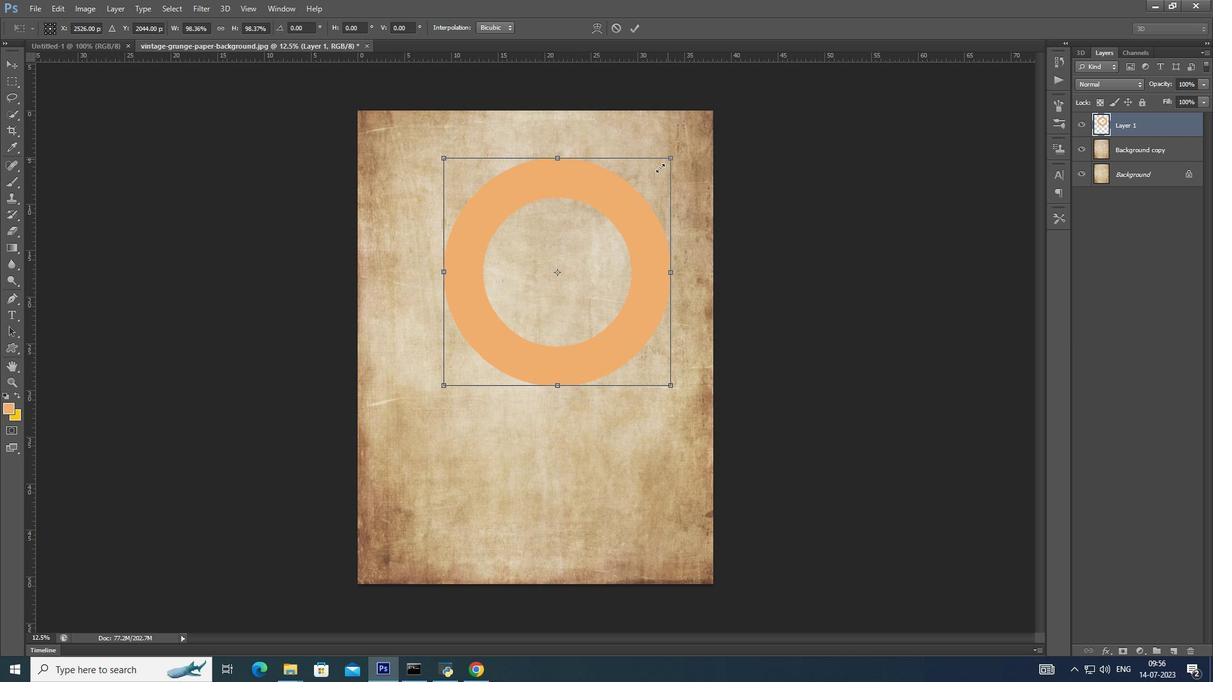 
Action: Key pressed <Key.shift>
Screenshot: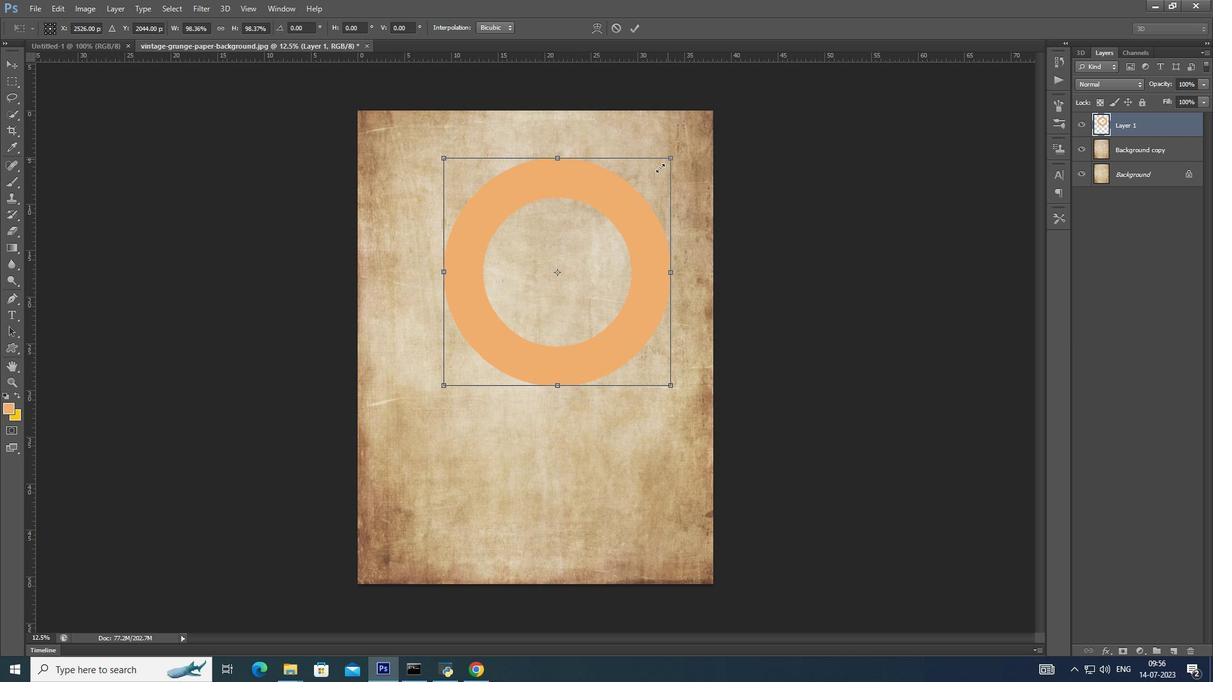 
Action: Mouse moved to (658, 168)
Screenshot: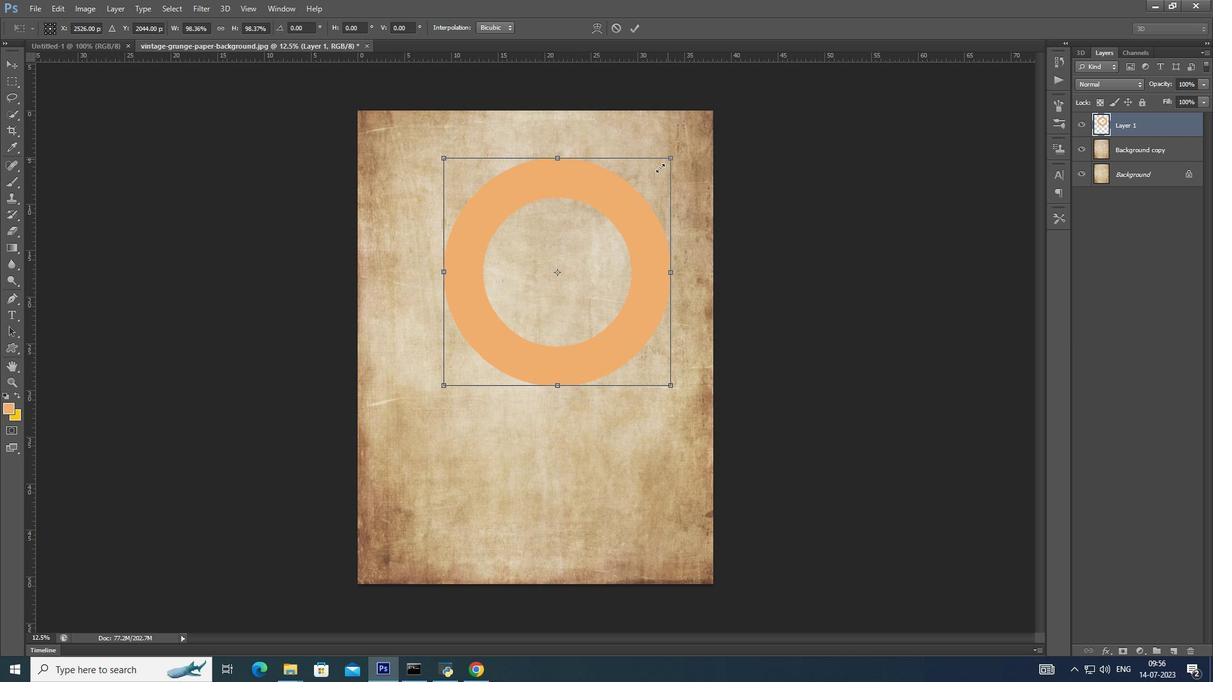 
Action: Key pressed <Key.alt_l>
Screenshot: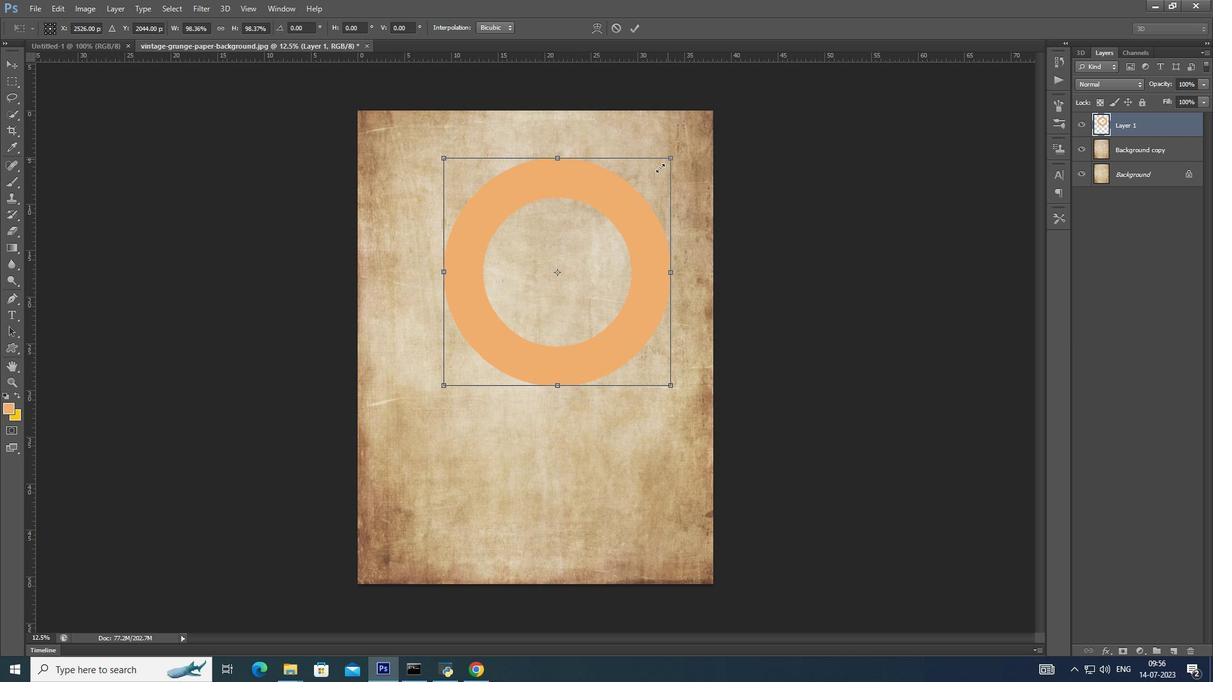 
Action: Mouse moved to (658, 168)
Screenshot: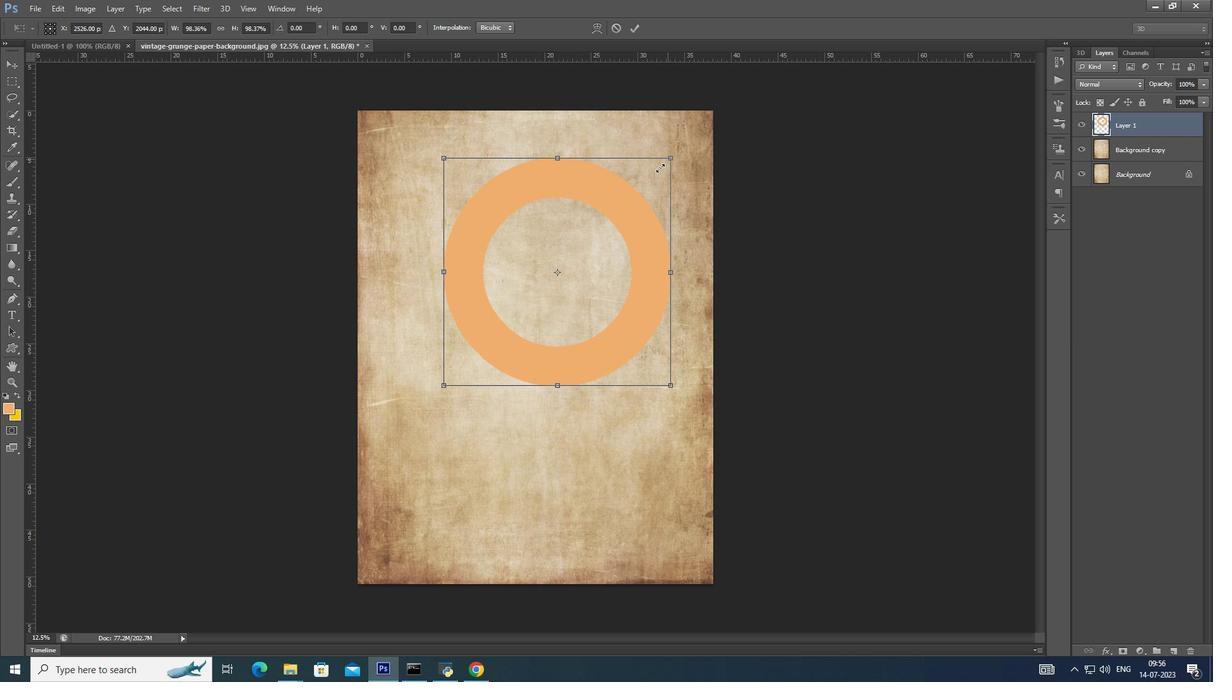 
Action: Key pressed <Key.shift>
Screenshot: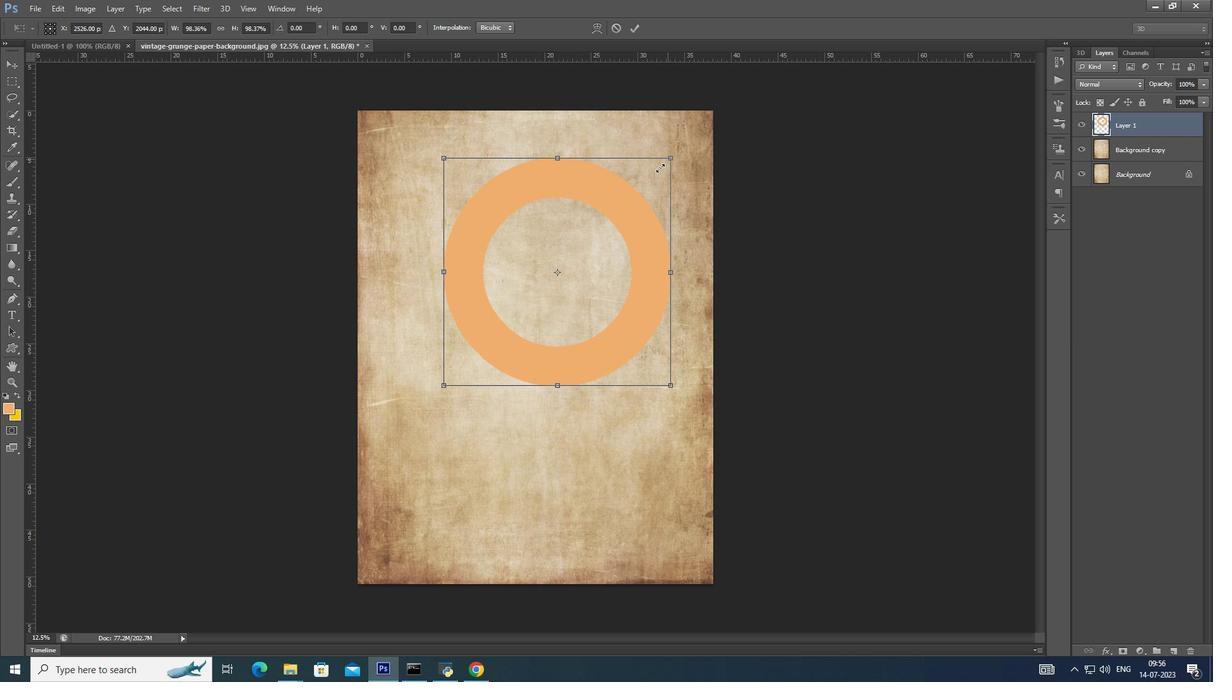 
Action: Mouse moved to (657, 169)
Screenshot: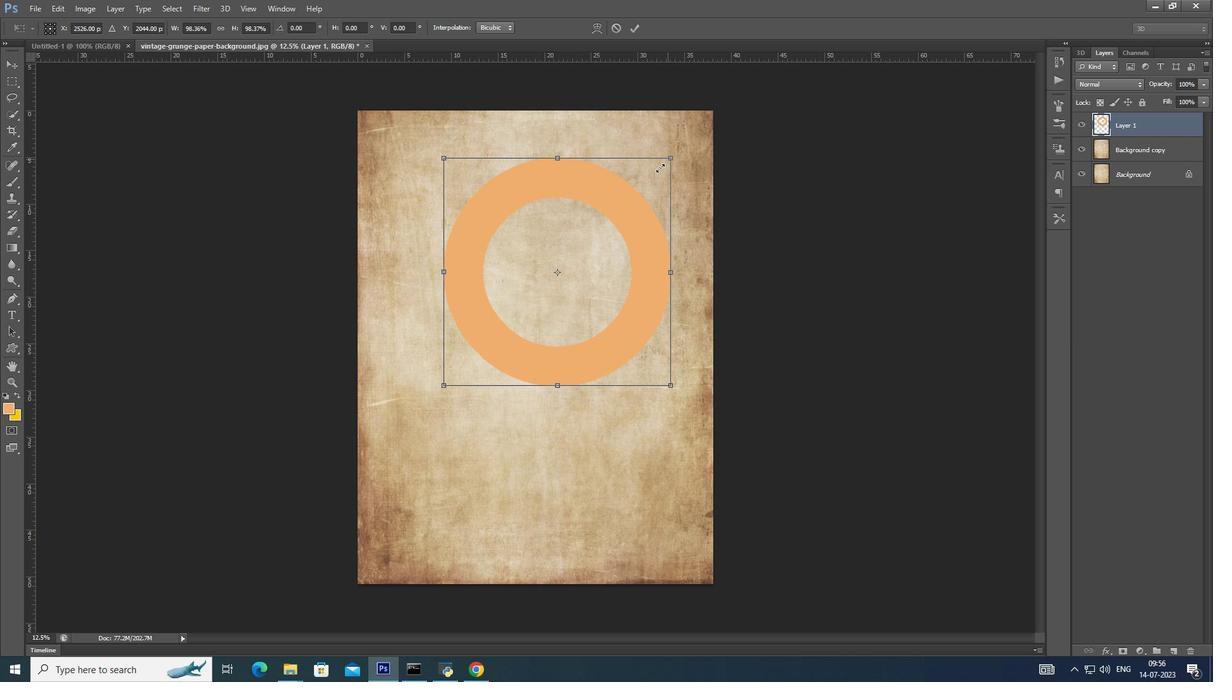 
Action: Key pressed <Key.alt_l><Key.shift>
Screenshot: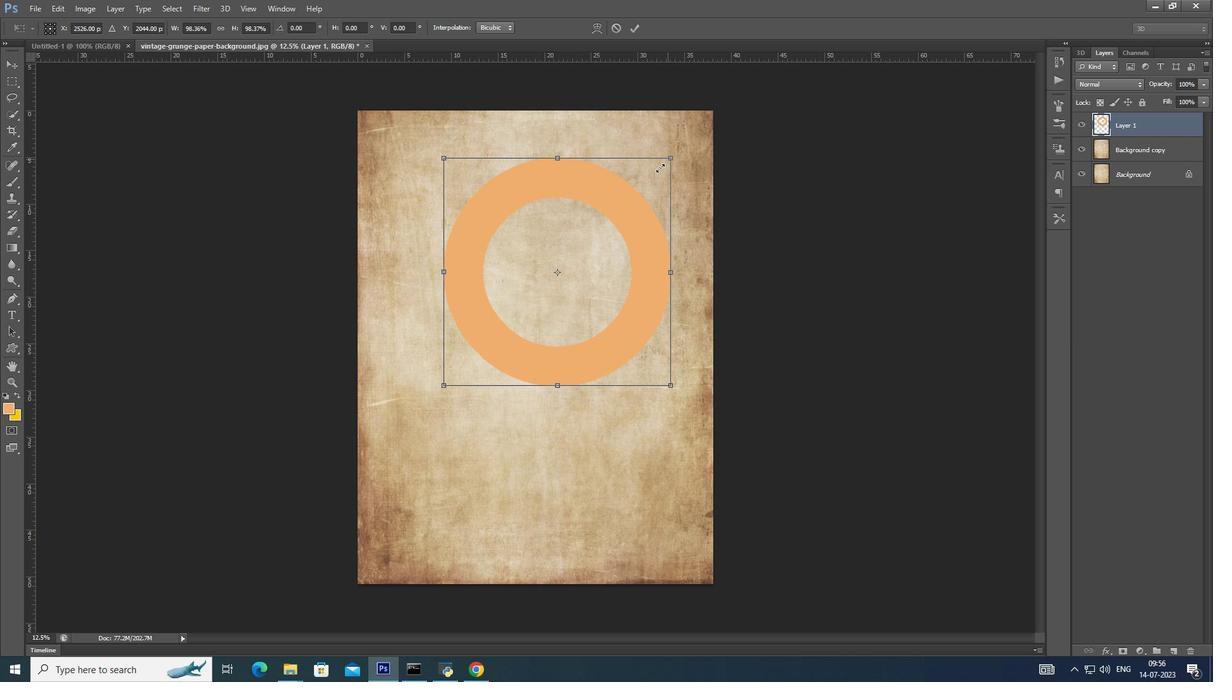 
Action: Mouse moved to (657, 169)
Screenshot: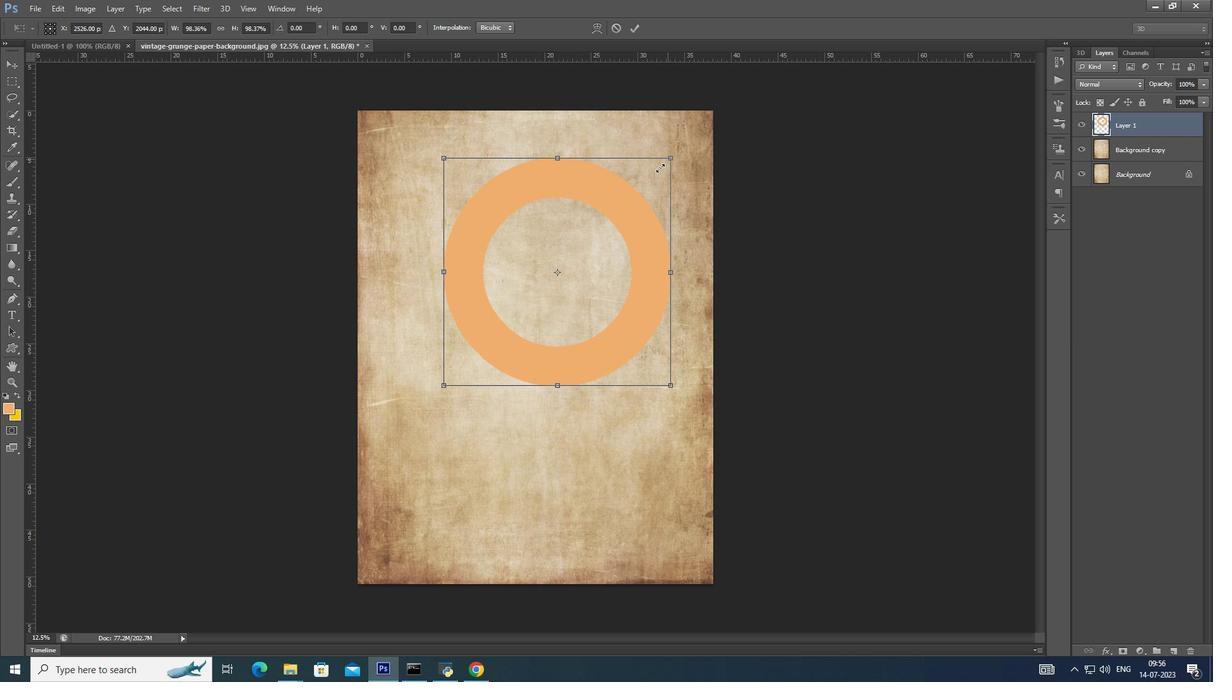 
Action: Key pressed <Key.alt_l>
Screenshot: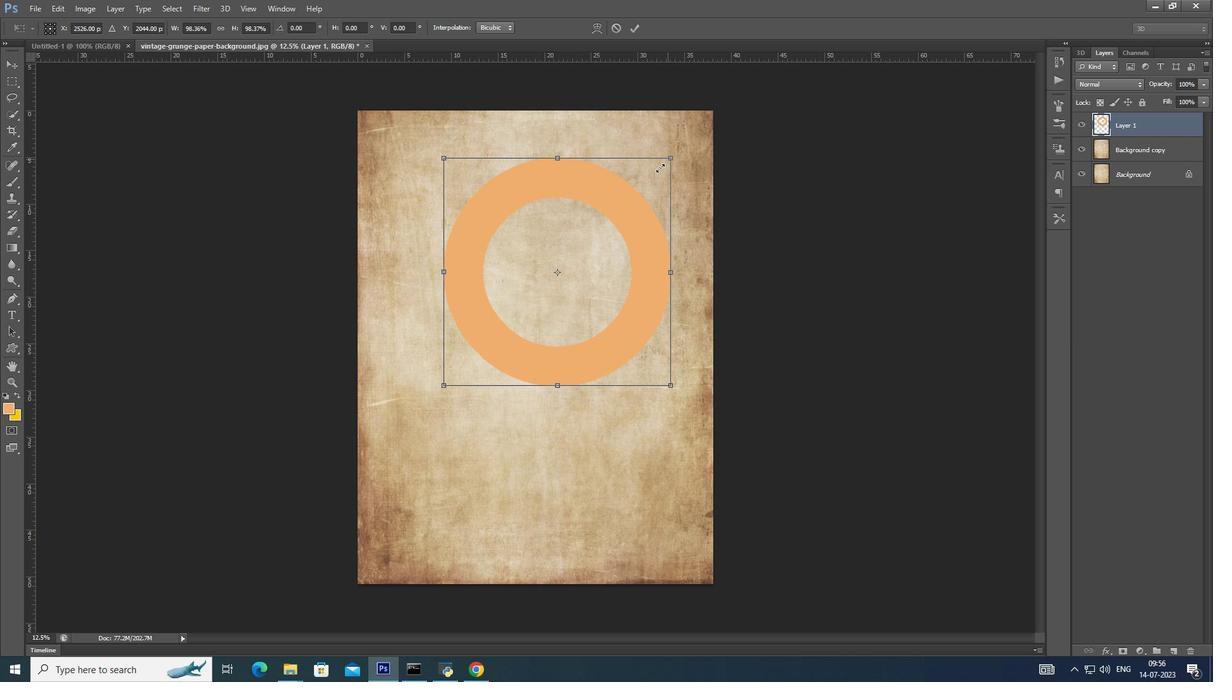 
Action: Mouse moved to (657, 169)
Screenshot: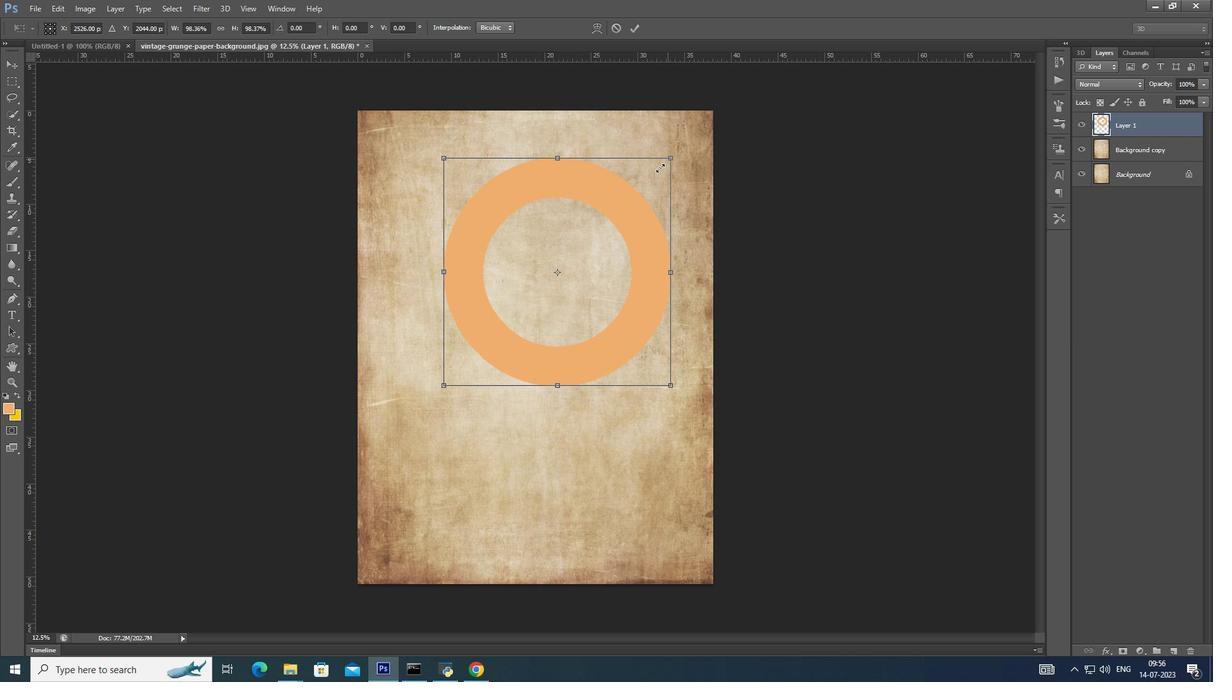 
Action: Key pressed <Key.shift><Key.alt_l><Key.shift><Key.alt_l><Key.shift><Key.alt_l><Key.shift>
Screenshot: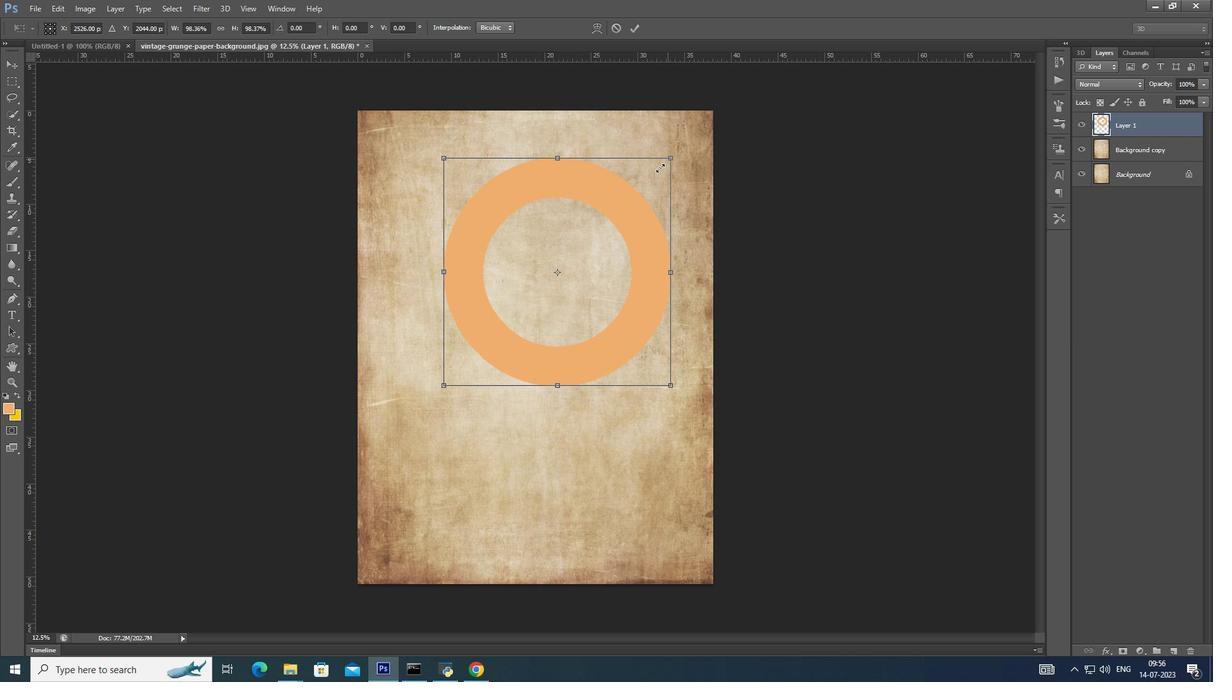 
Action: Mouse moved to (656, 169)
Screenshot: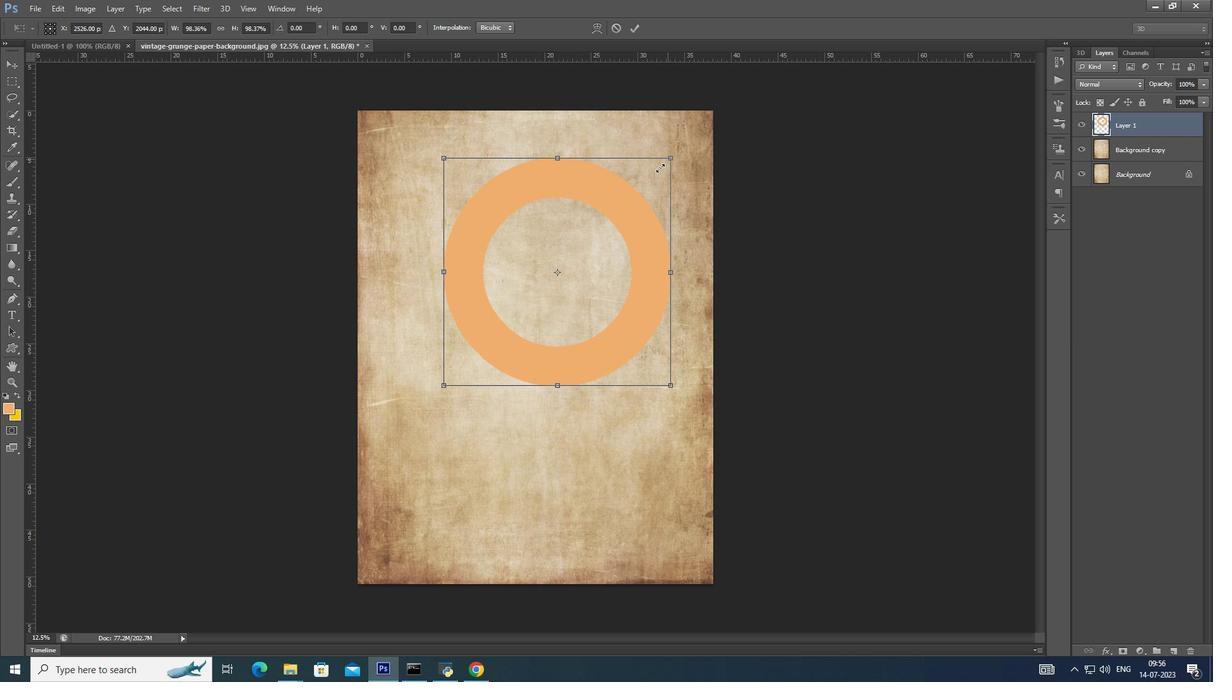 
Action: Key pressed <Key.alt_l><Key.shift><Key.alt_l>
Screenshot: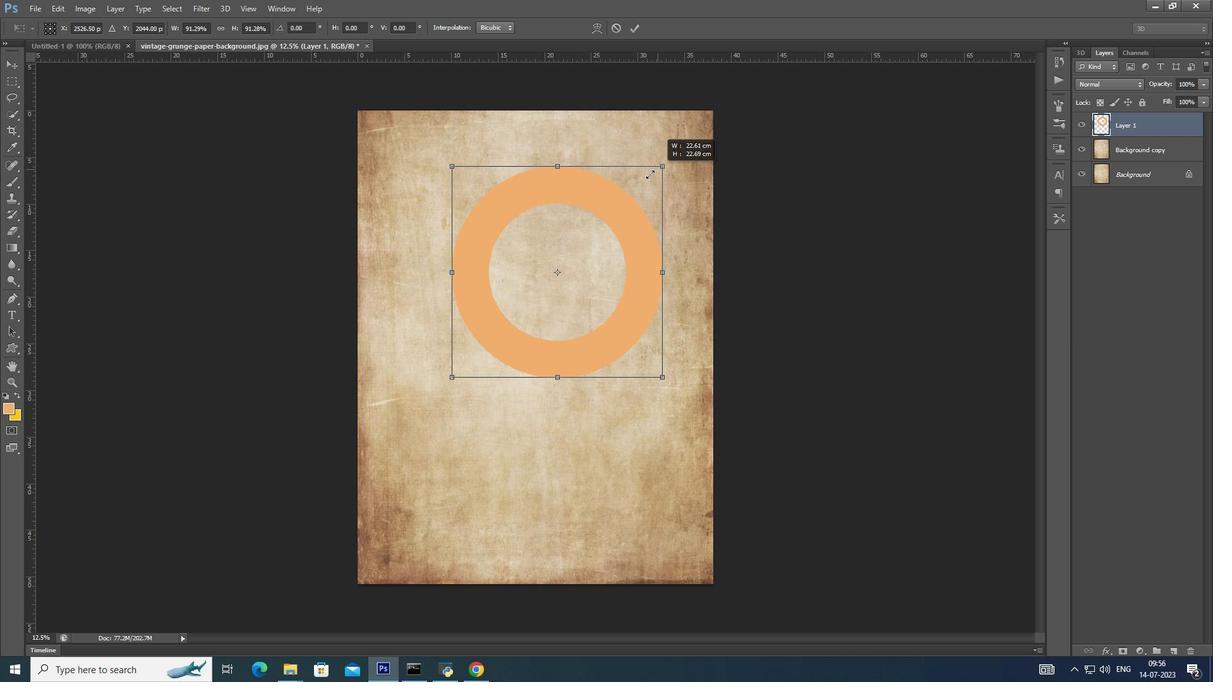 
Action: Mouse moved to (655, 170)
Screenshot: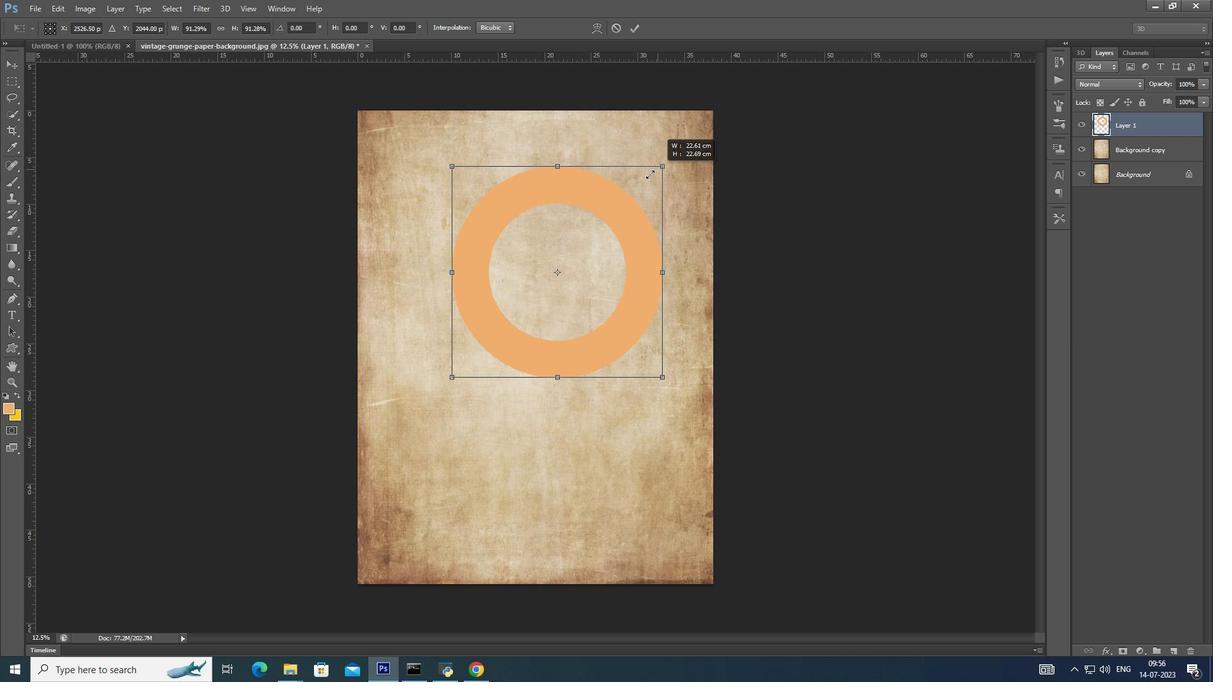 
Action: Key pressed <Key.shift><Key.alt_l><Key.shift><Key.alt_l><Key.shift><Key.alt_l><Key.shift><Key.alt_l>
Screenshot: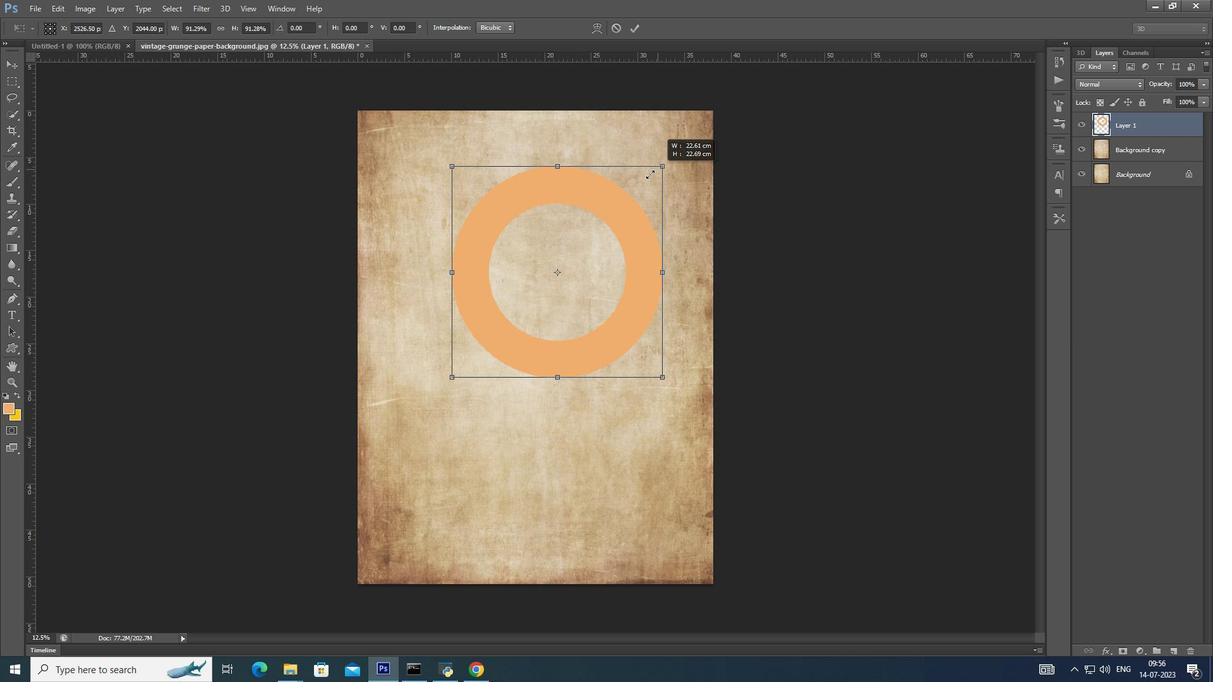 
Action: Mouse moved to (649, 173)
Screenshot: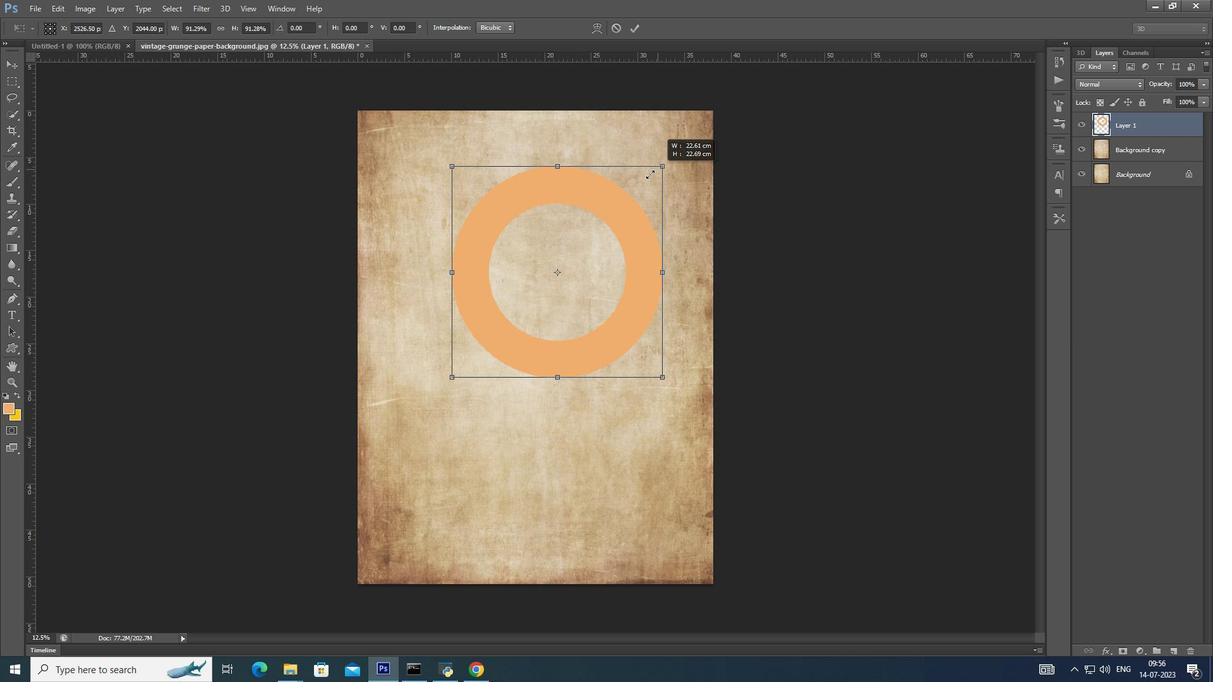 
Action: Key pressed <Key.shift>
Screenshot: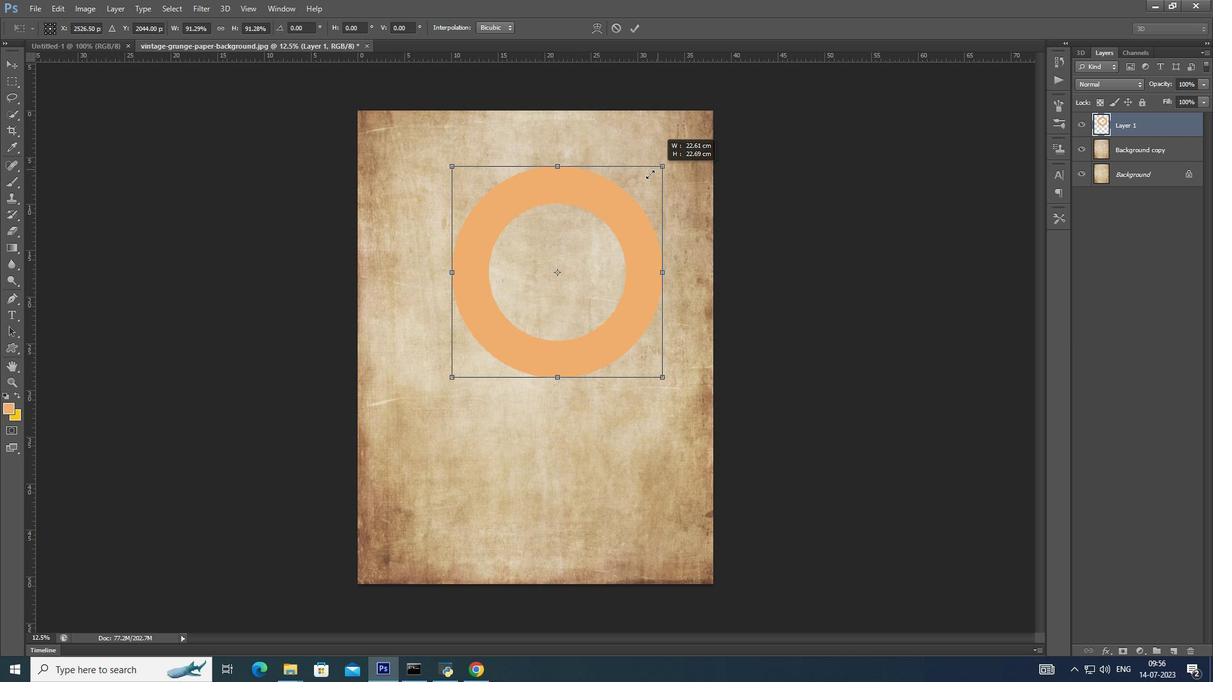 
Action: Mouse moved to (648, 173)
Screenshot: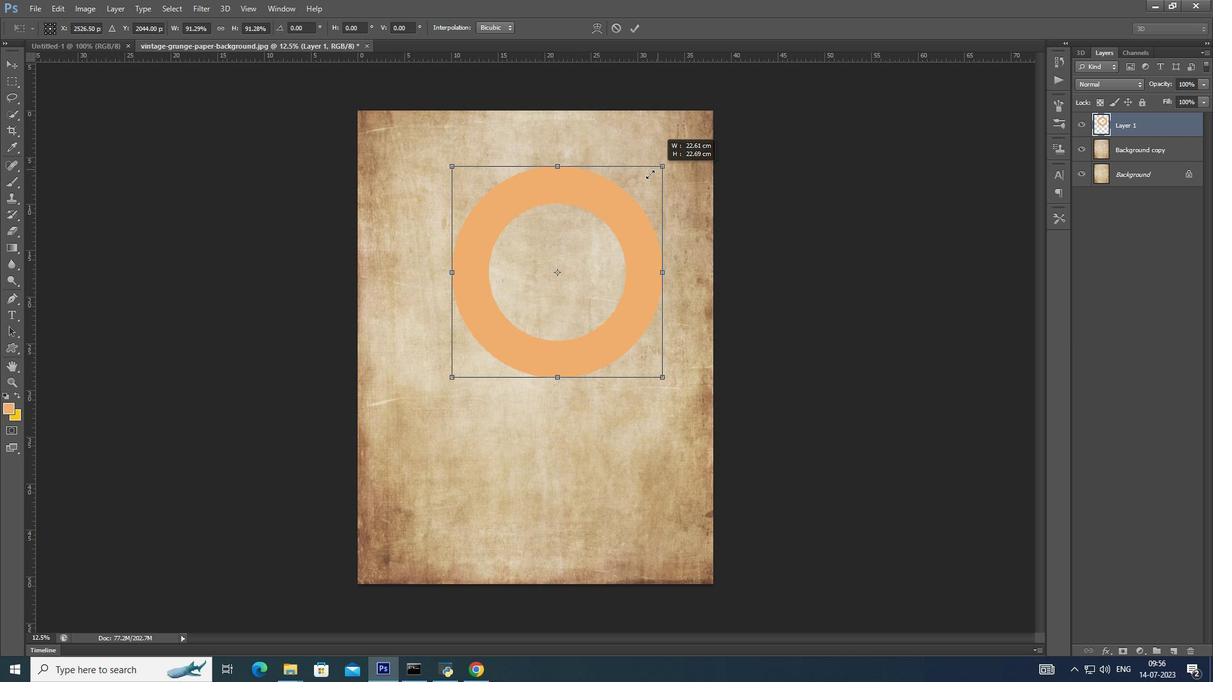 
Action: Key pressed <Key.alt_l>
Screenshot: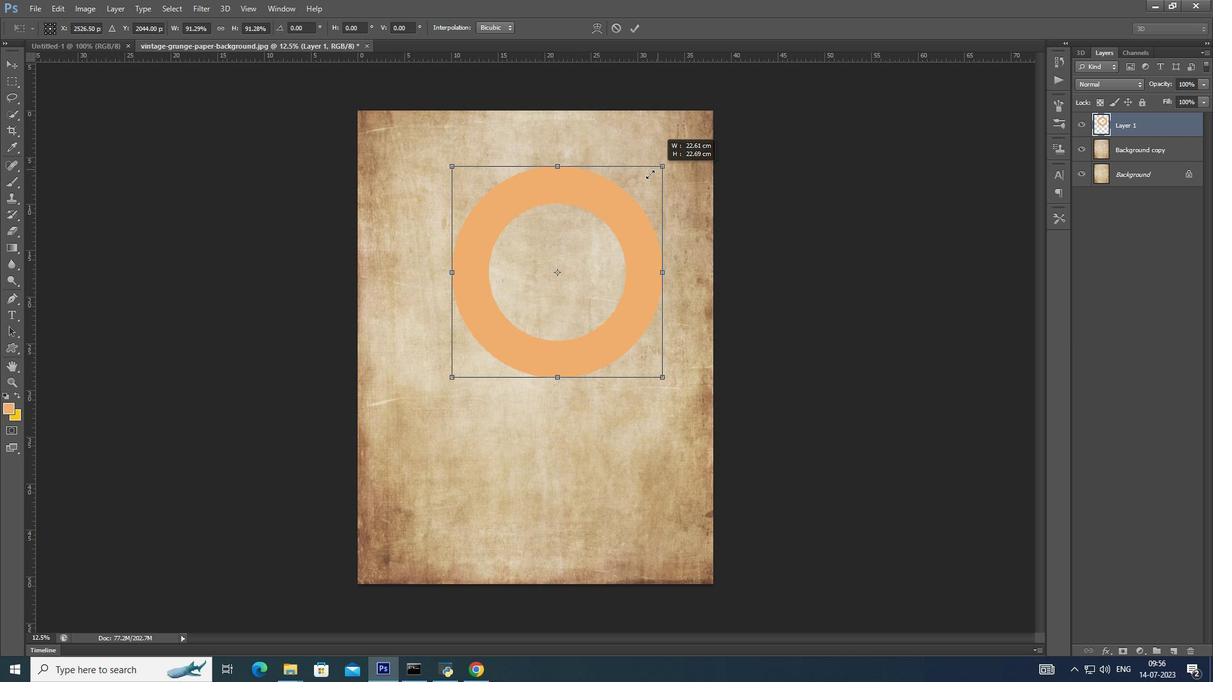 
Action: Mouse moved to (648, 174)
Screenshot: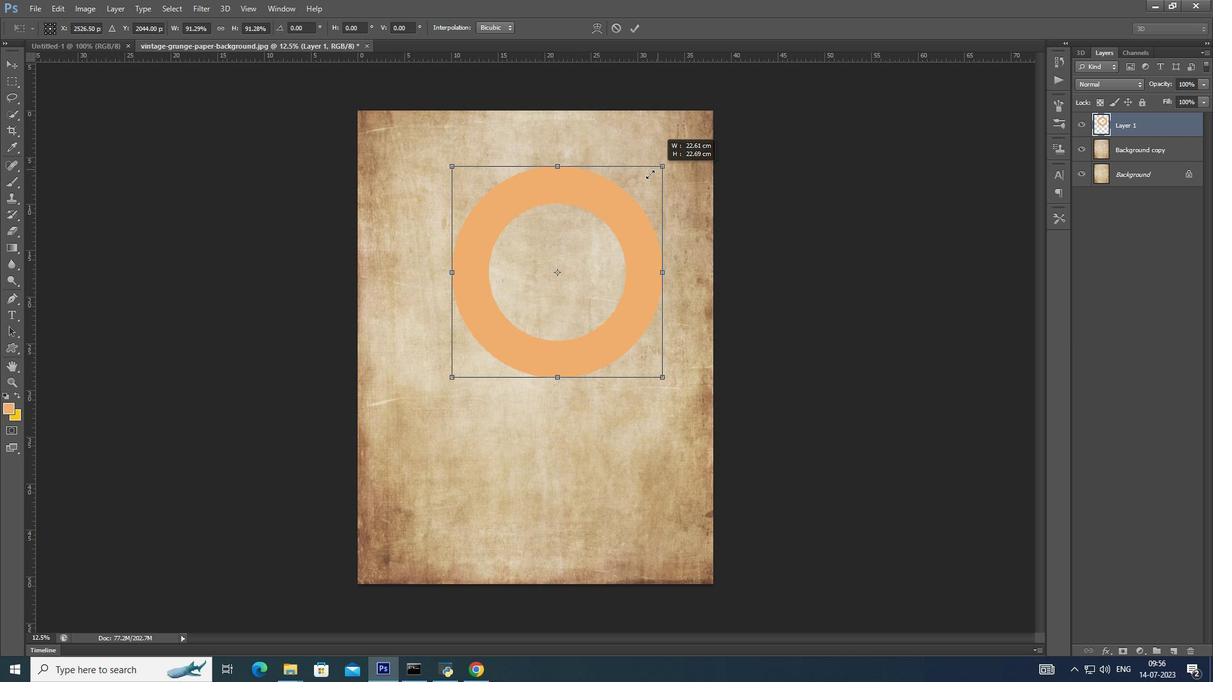 
Action: Key pressed <Key.shift><Key.alt_l><Key.shift><Key.alt_l><Key.shift><Key.alt_l>
Screenshot: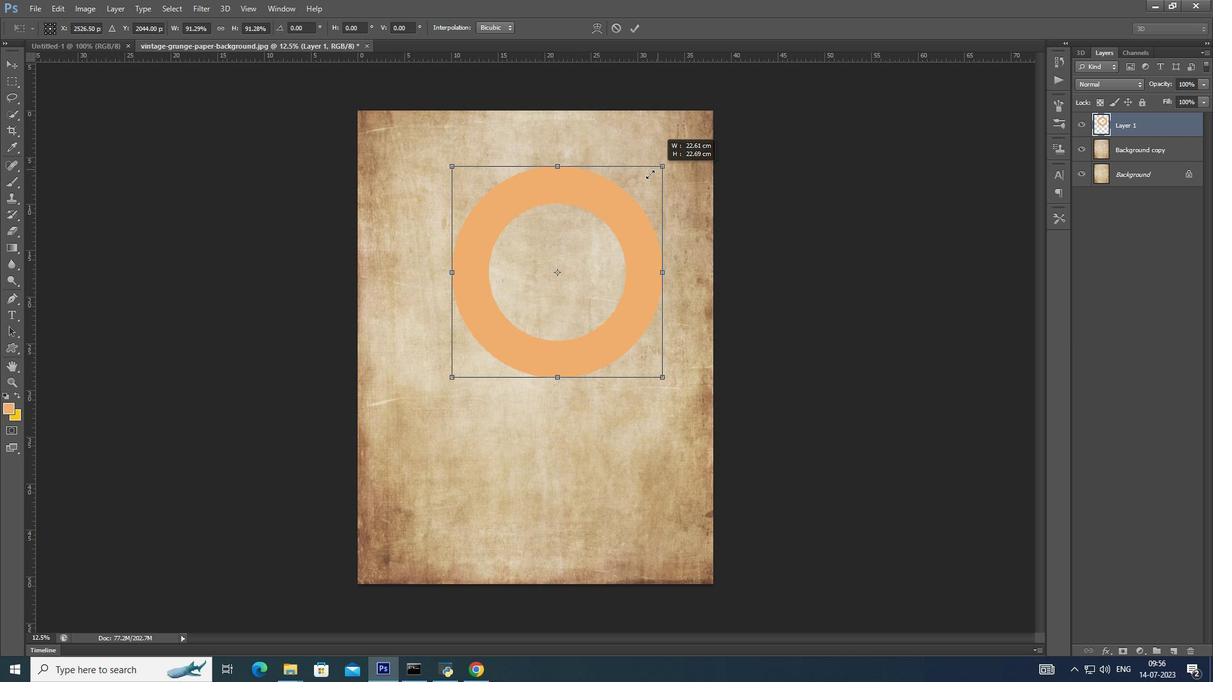 
Action: Mouse moved to (647, 175)
Screenshot: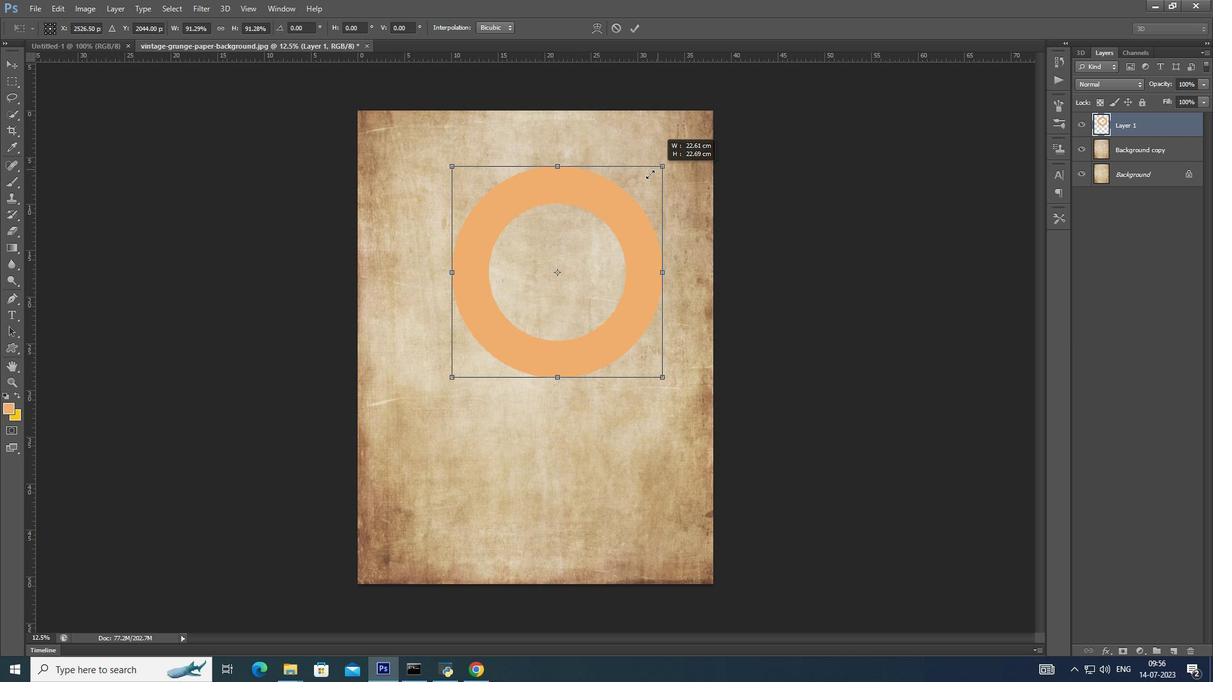 
Action: Key pressed <Key.shift>
Screenshot: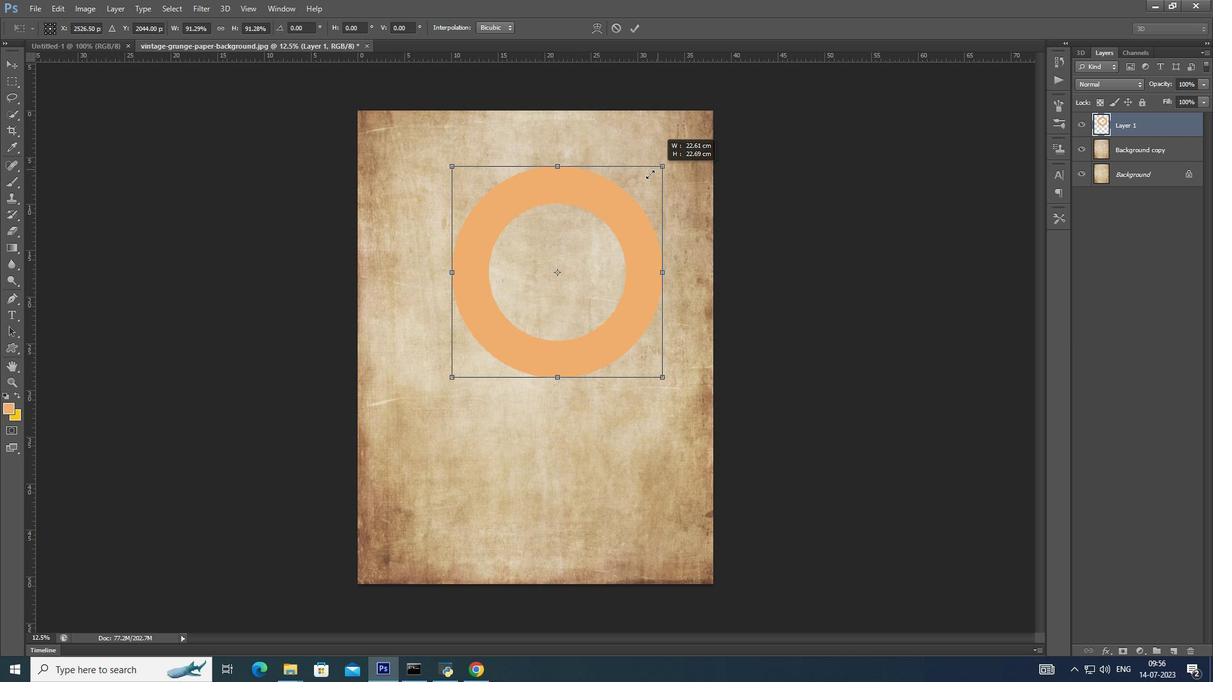 
Action: Mouse moved to (647, 175)
Screenshot: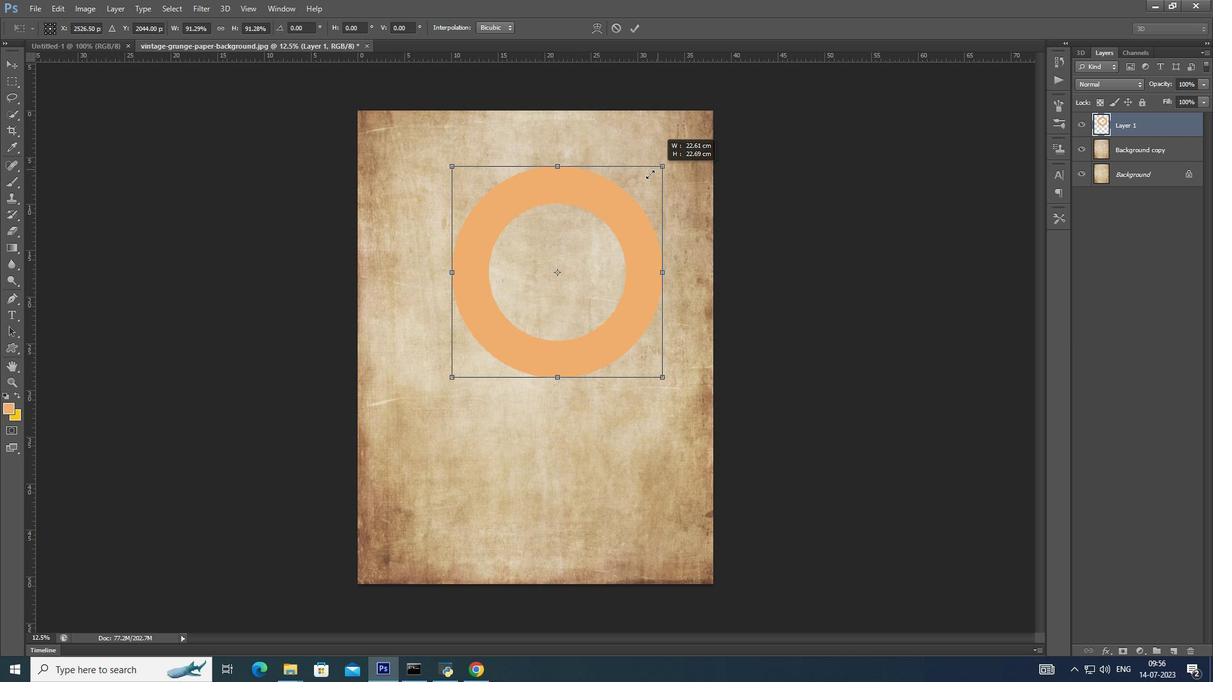 
Action: Key pressed <Key.alt_l>
Screenshot: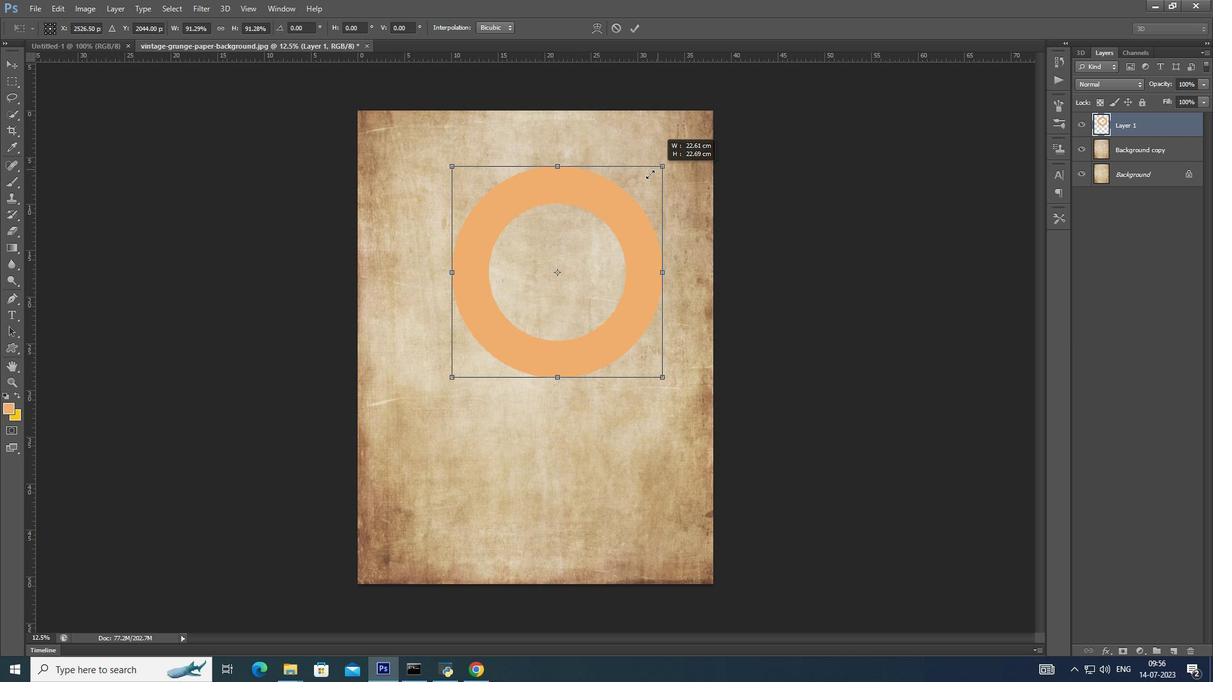 
Action: Mouse moved to (647, 175)
Screenshot: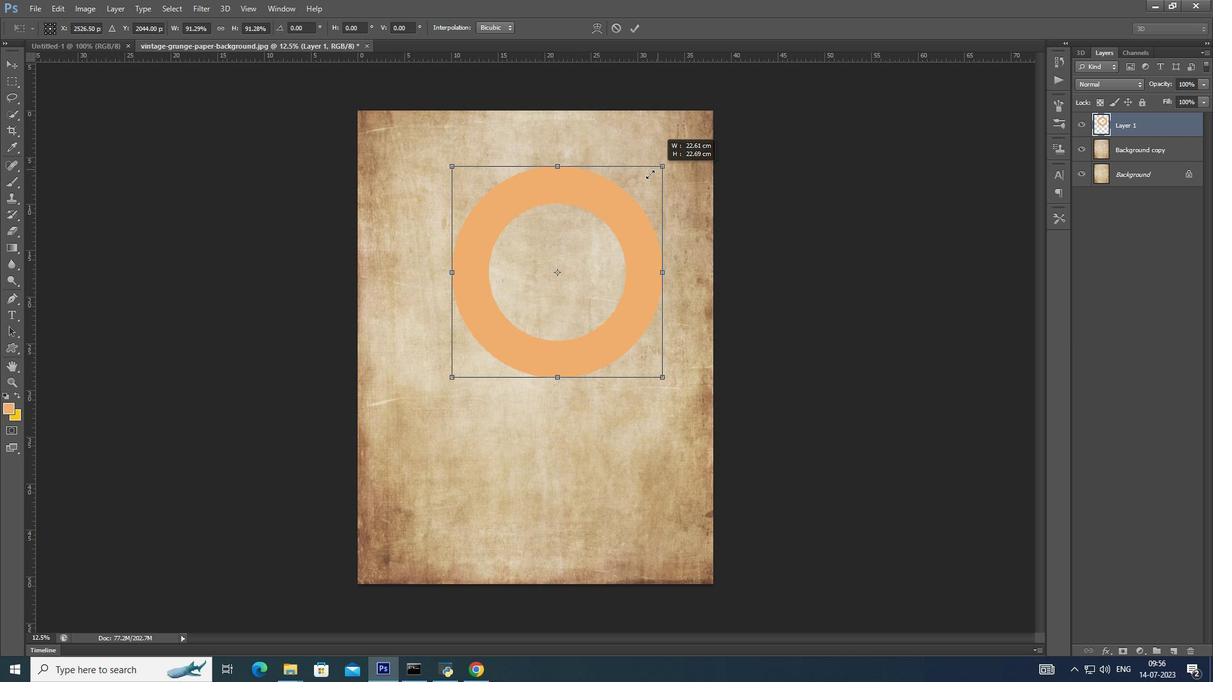 
Action: Key pressed <Key.shift><Key.alt_l>
Screenshot: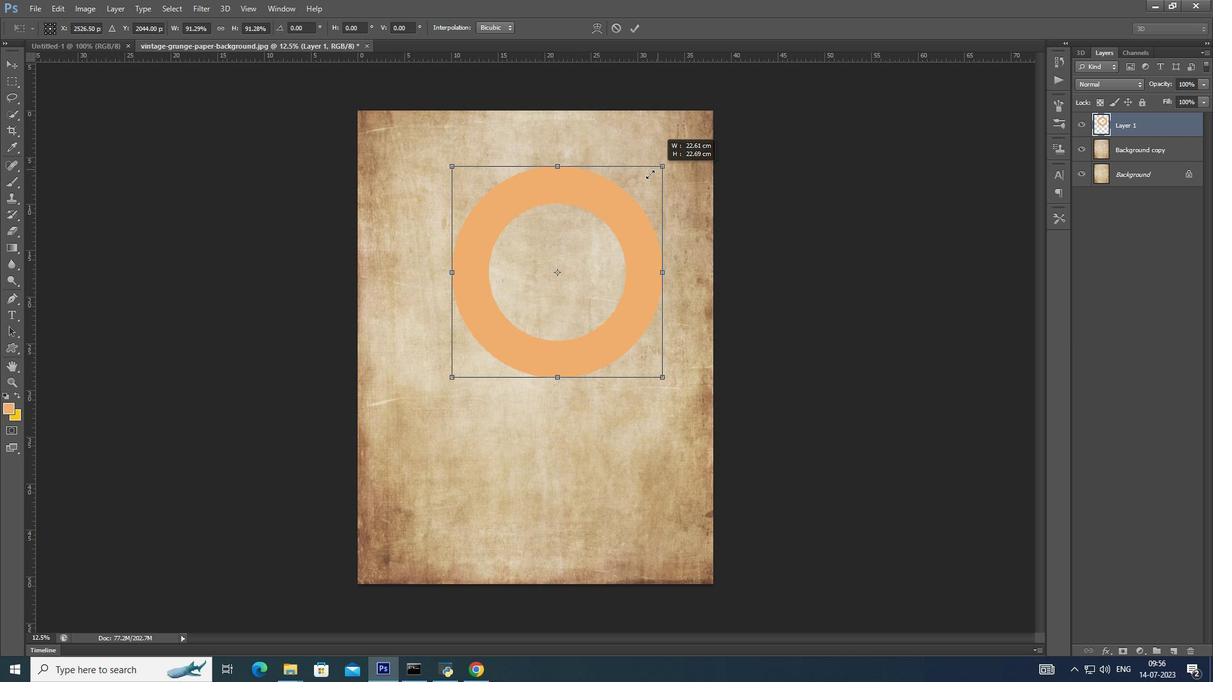 
Action: Mouse moved to (646, 176)
Screenshot: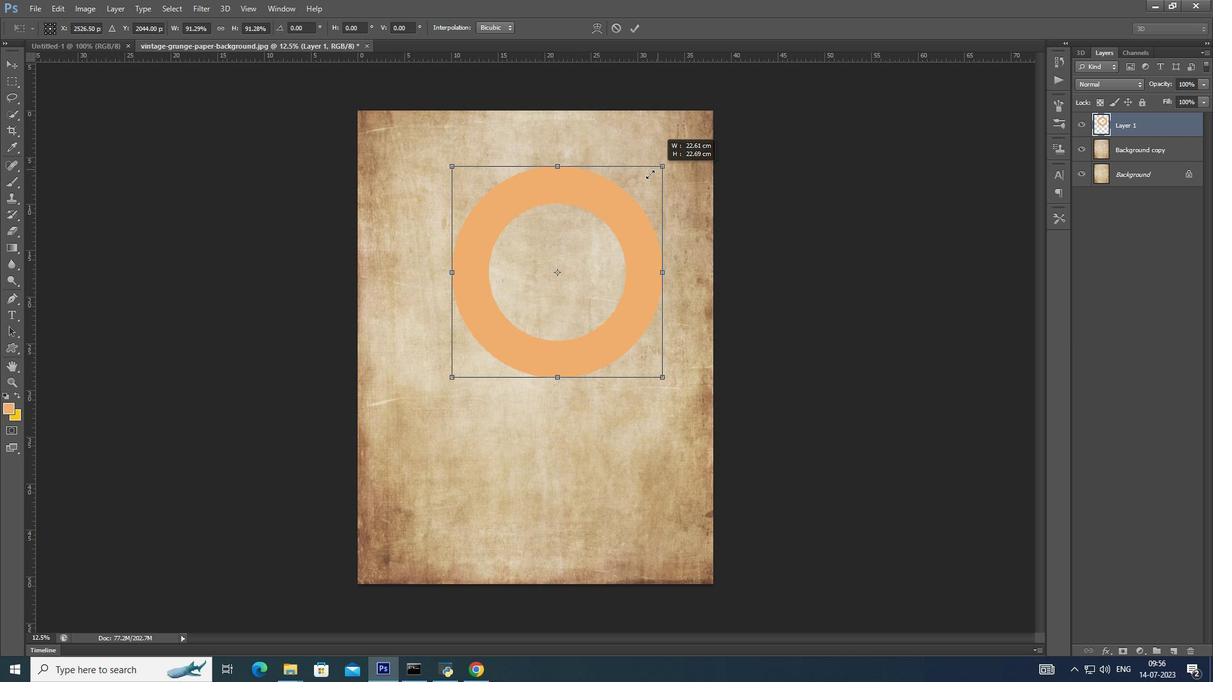 
Action: Key pressed <Key.shift><Key.alt_l>
Screenshot: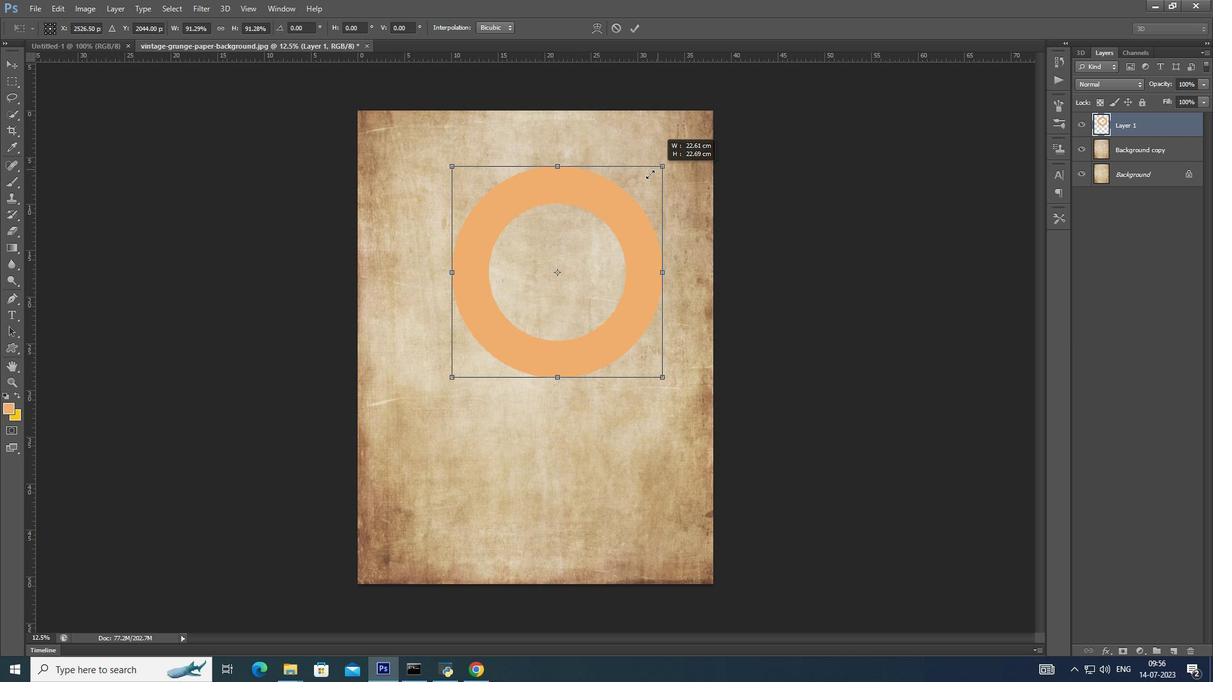 
Action: Mouse moved to (645, 176)
Screenshot: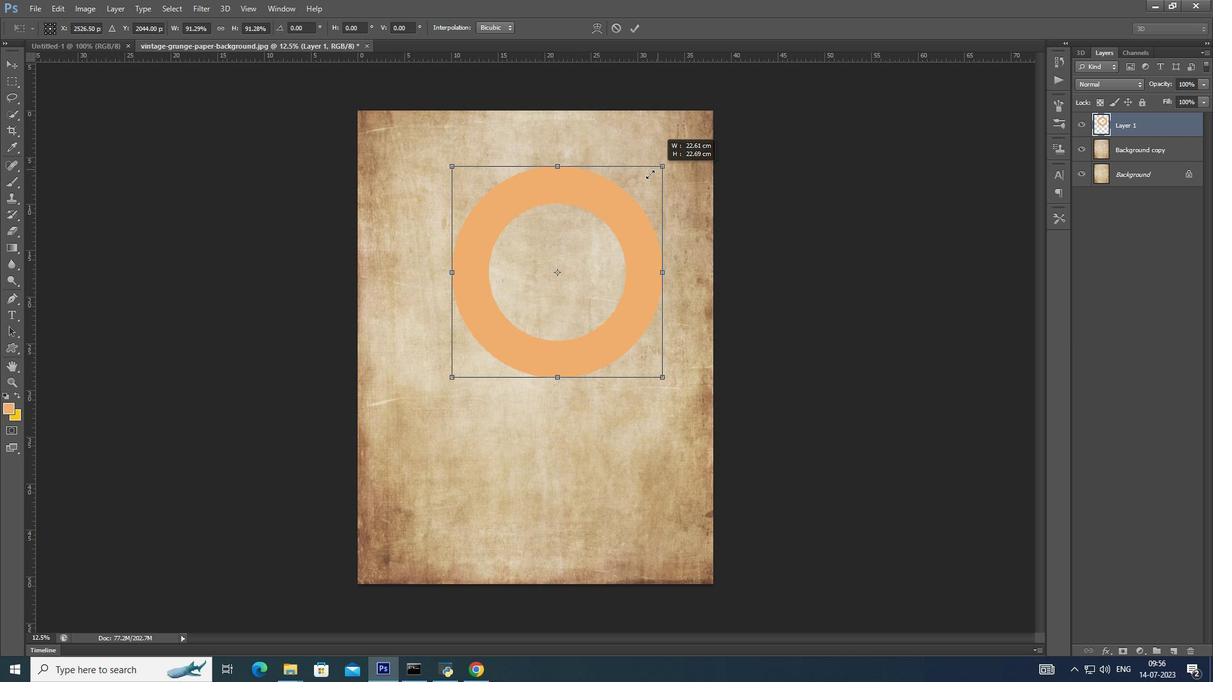 
Action: Key pressed <Key.shift>
Screenshot: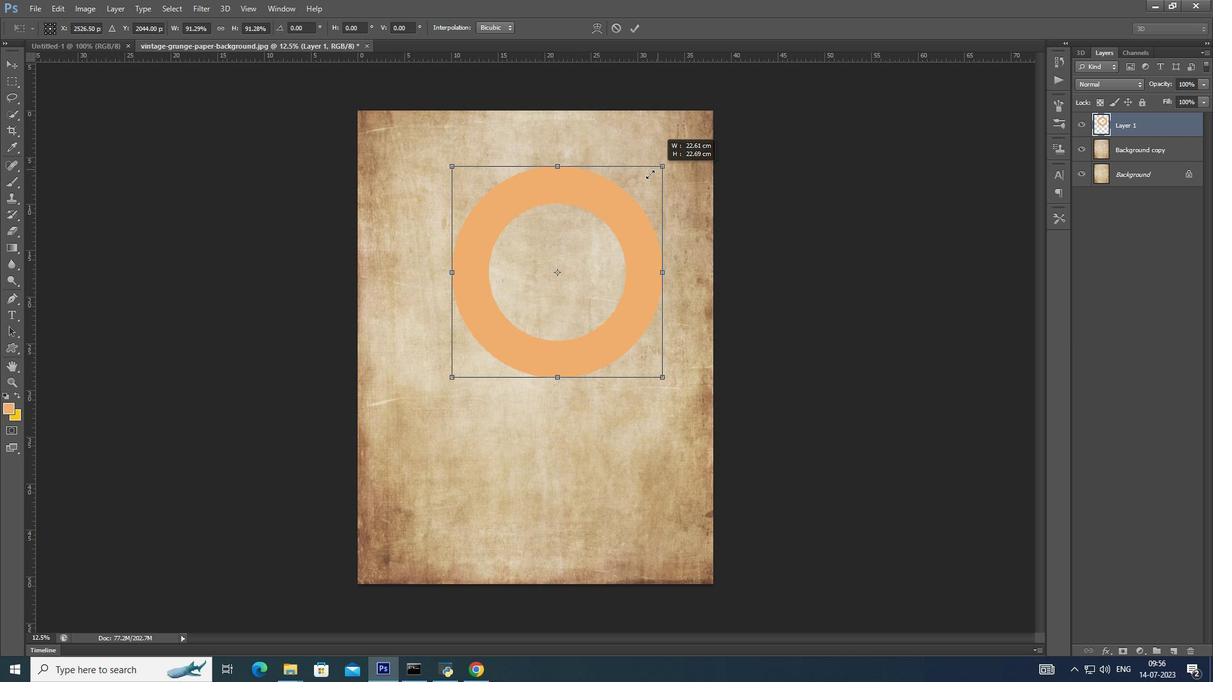 
Action: Mouse moved to (645, 176)
Screenshot: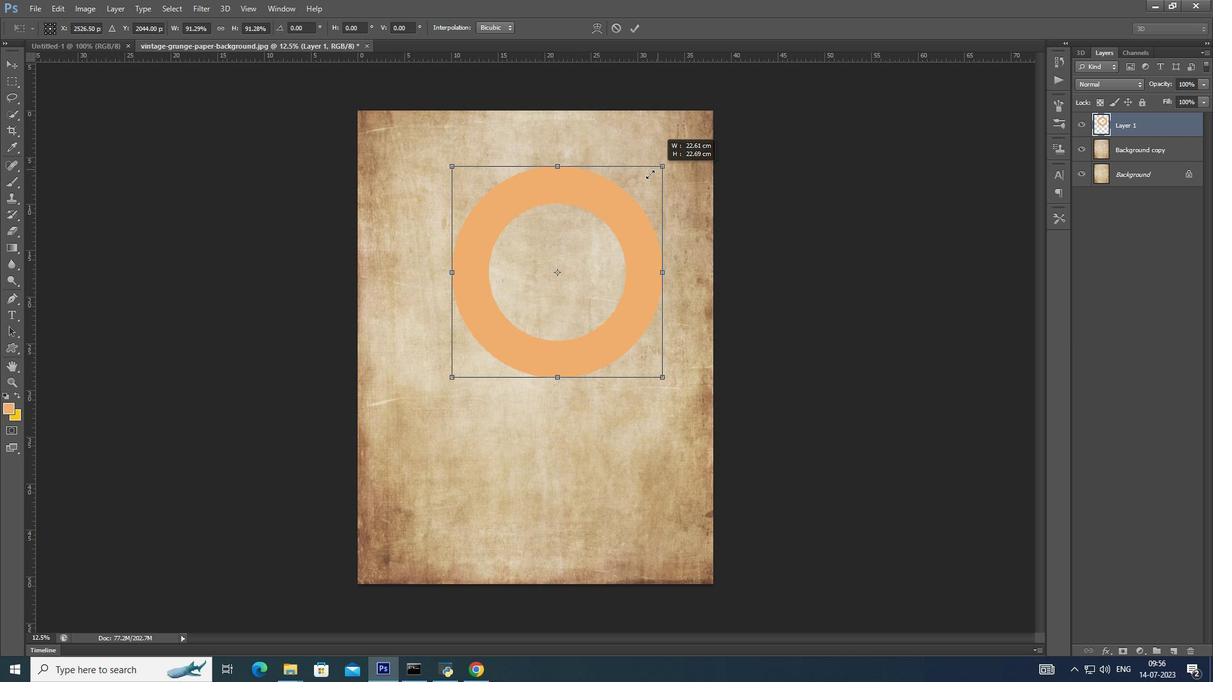 
Action: Key pressed <Key.alt_l>
Screenshot: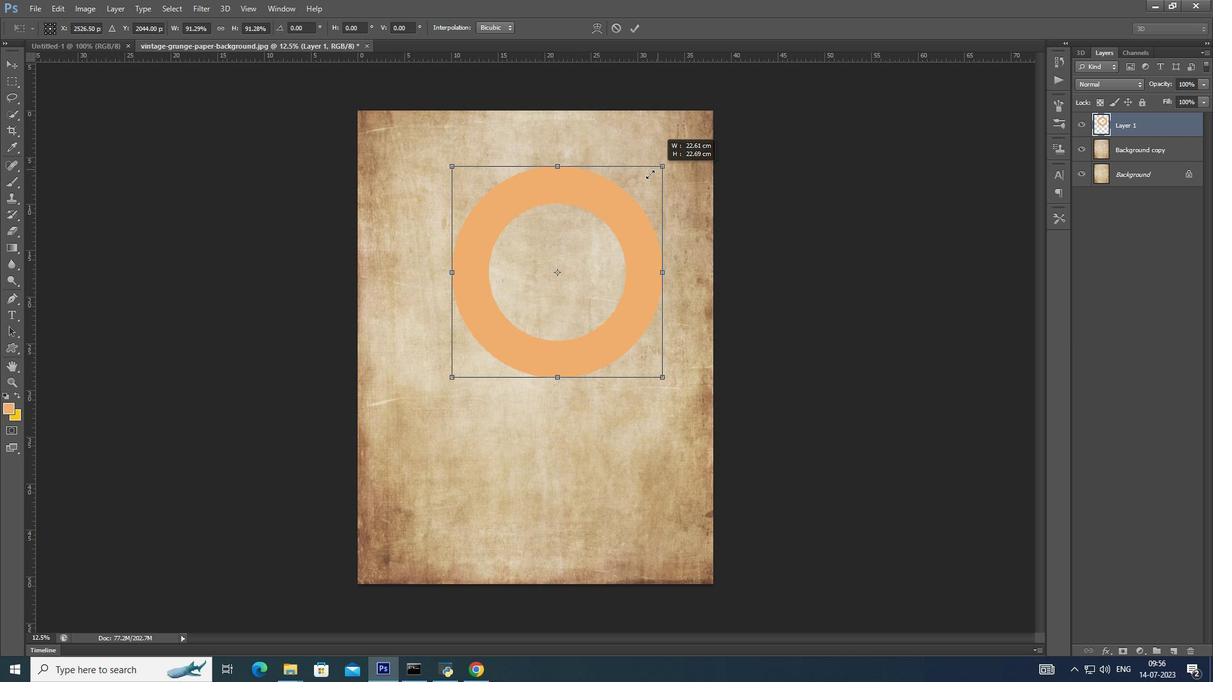 
Action: Mouse moved to (644, 177)
Screenshot: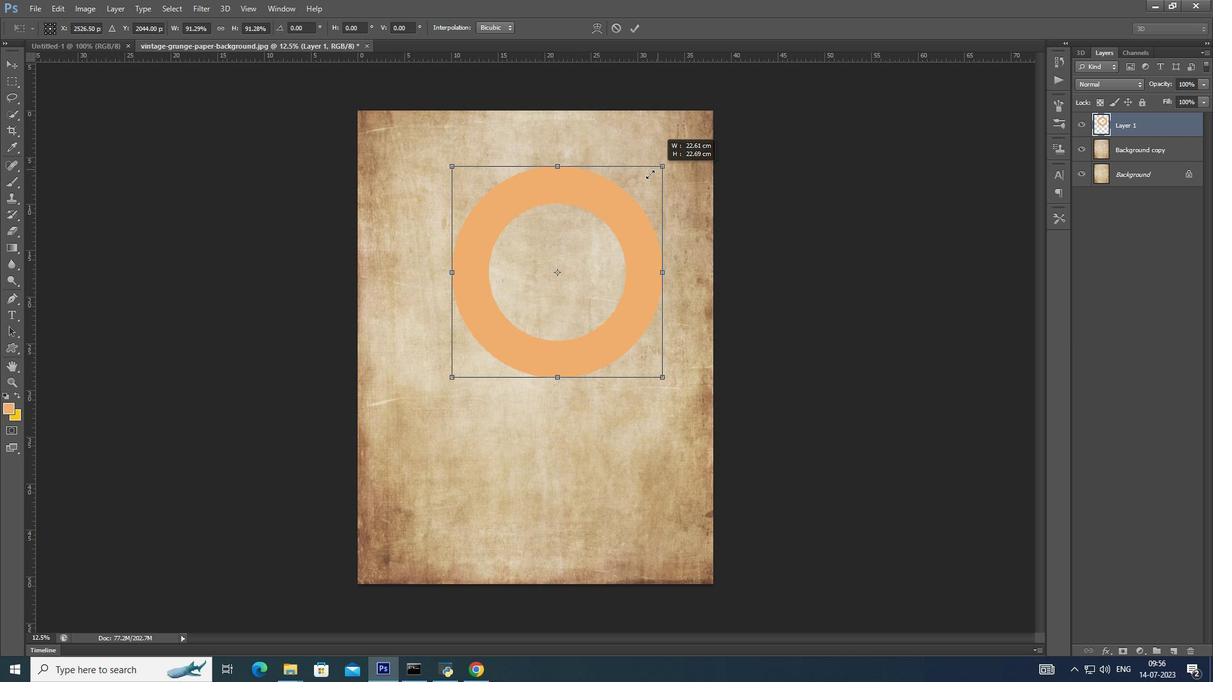 
Action: Key pressed <Key.shift>
Screenshot: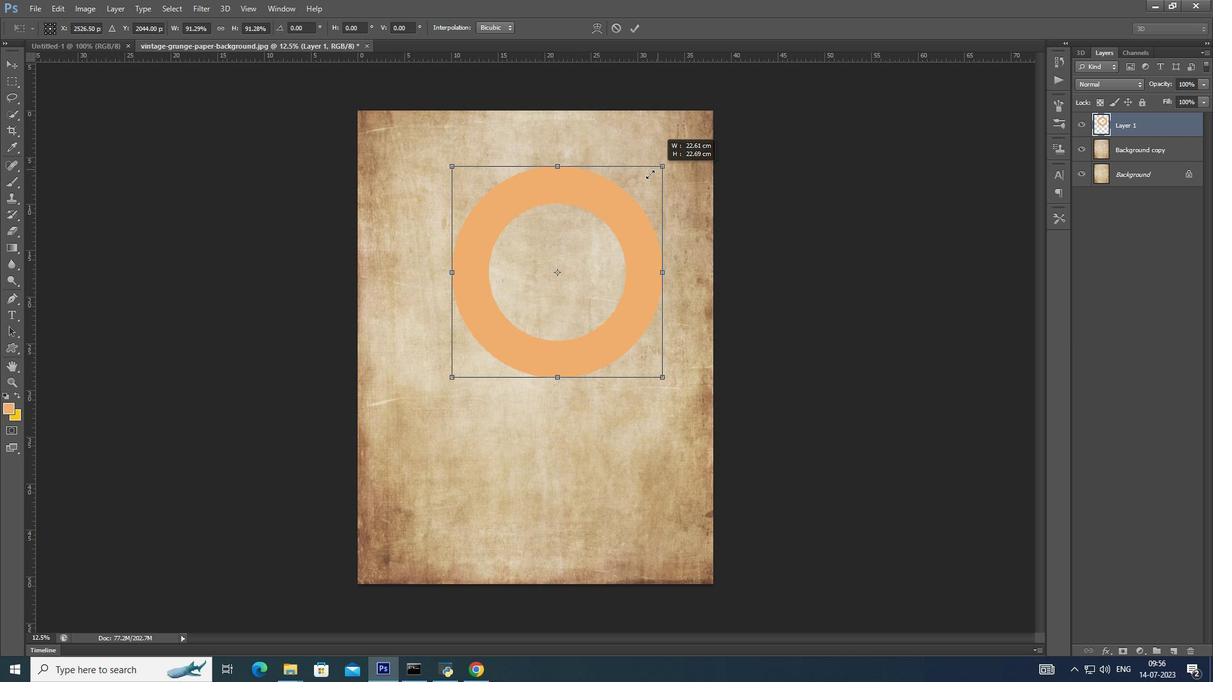 
Action: Mouse moved to (643, 177)
Screenshot: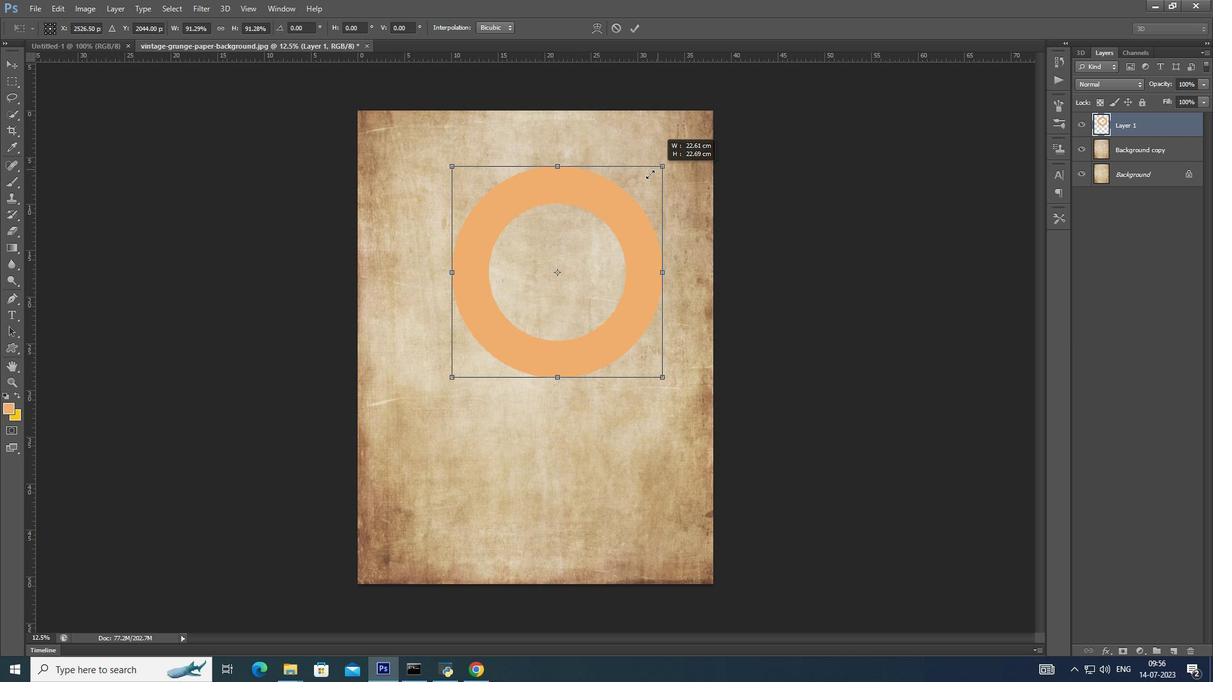 
Action: Key pressed <Key.alt_l><Key.shift><Key.alt_l>
Screenshot: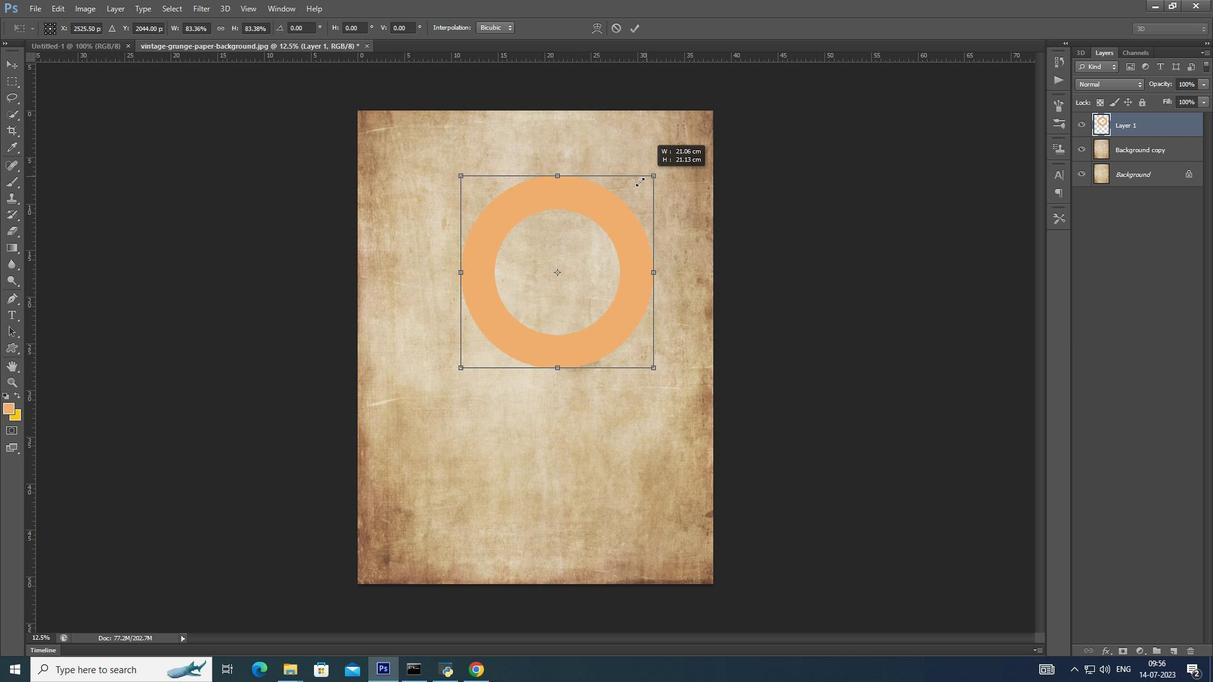 
Action: Mouse moved to (642, 178)
Screenshot: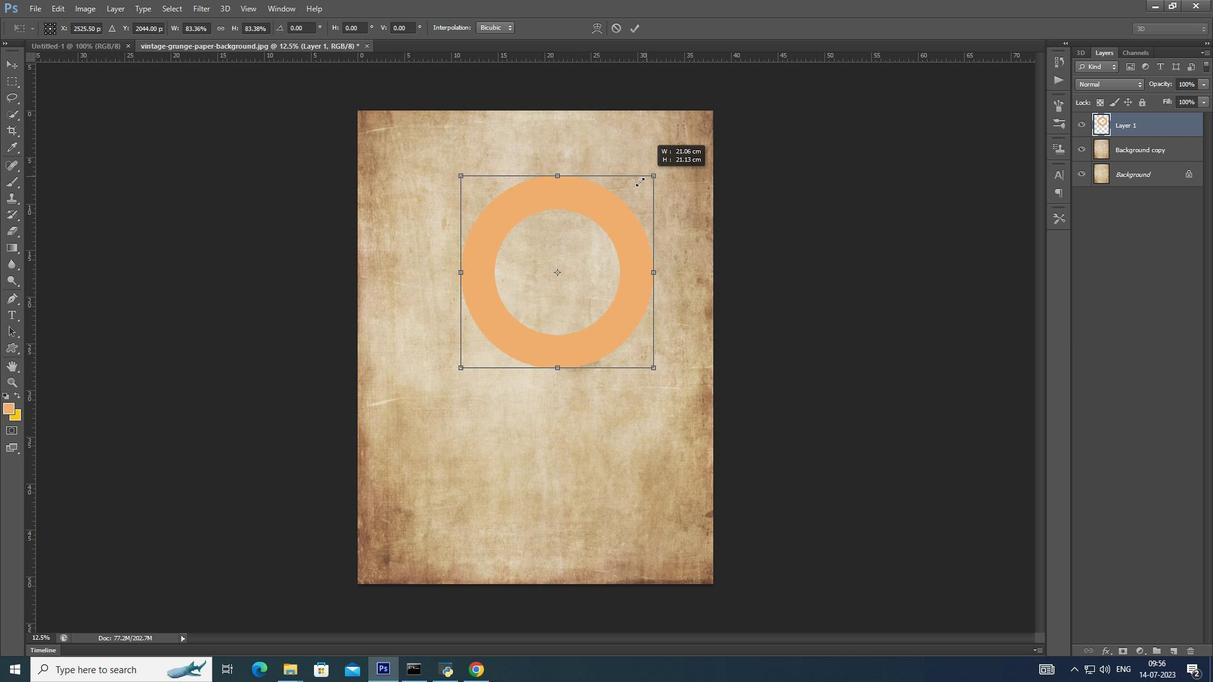 
Action: Key pressed <Key.shift>
Screenshot: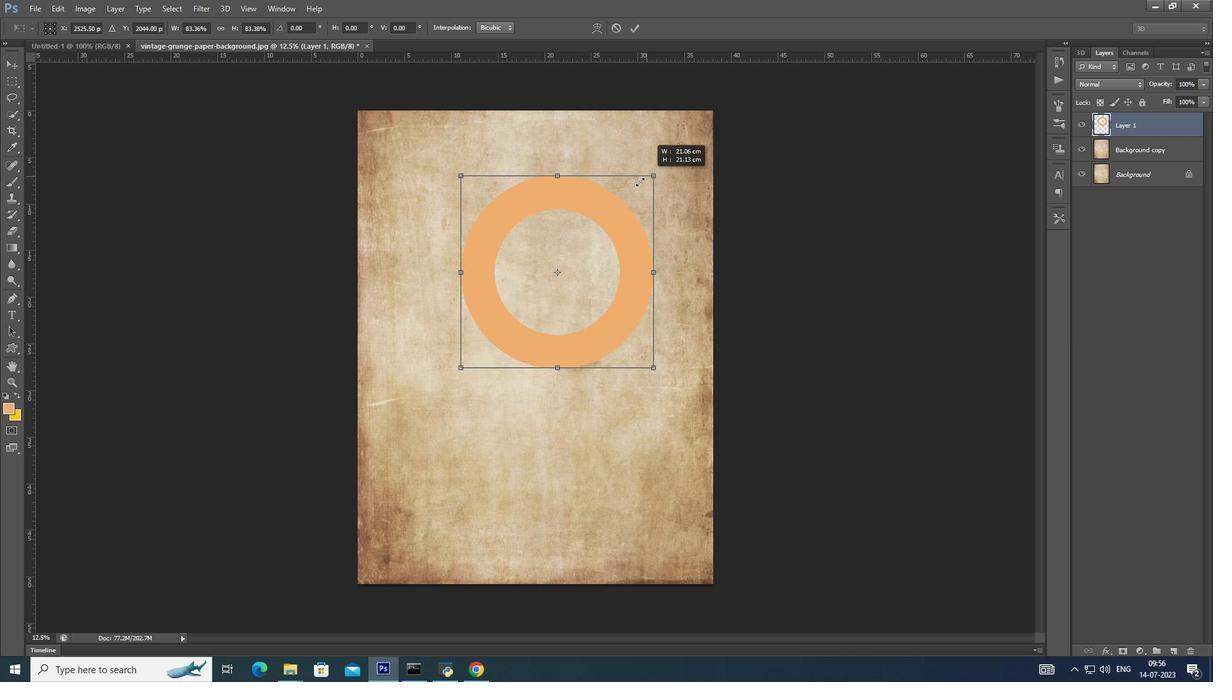 
Action: Mouse moved to (642, 179)
Screenshot: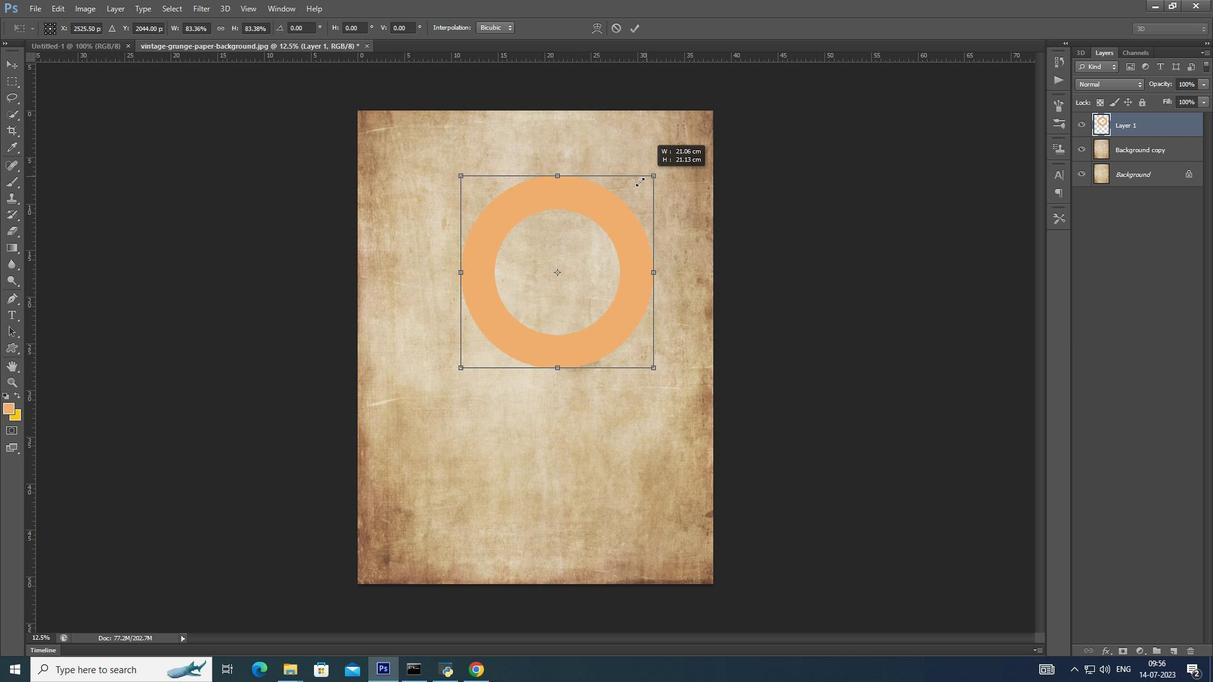 
Action: Key pressed <Key.alt_l>
Screenshot: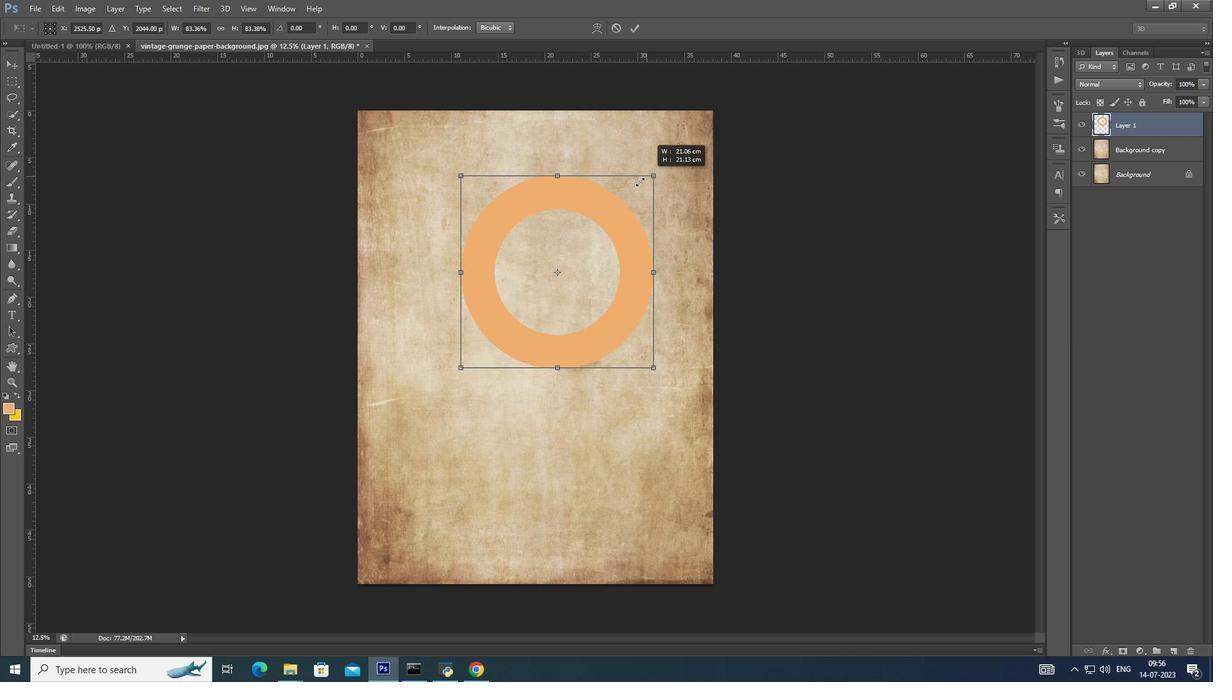 
Action: Mouse moved to (640, 180)
Screenshot: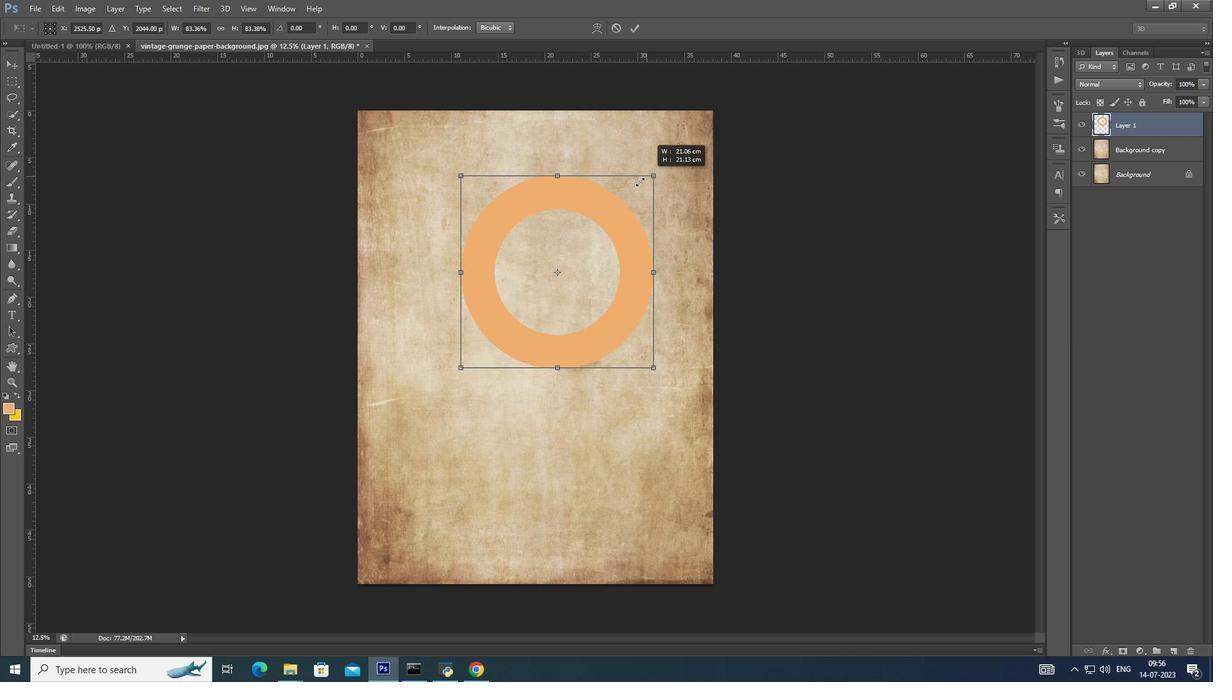 
Action: Key pressed <Key.shift>
Screenshot: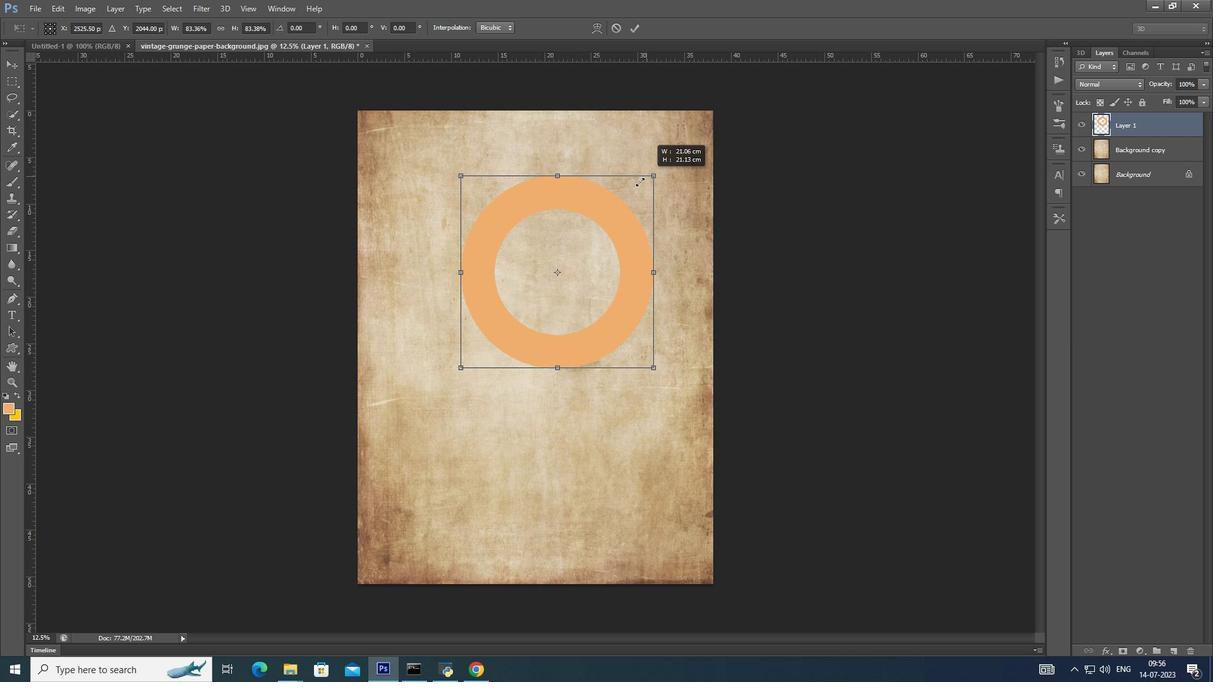 
Action: Mouse moved to (640, 180)
Screenshot: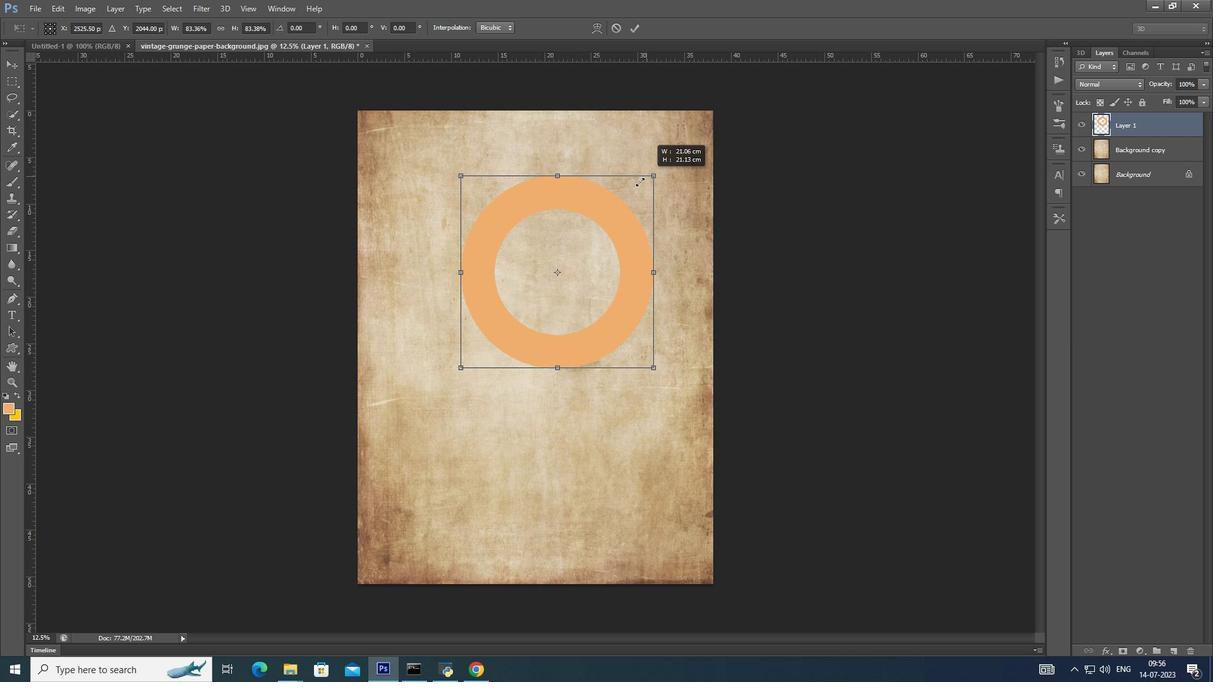 
Action: Key pressed <Key.alt_l>
Screenshot: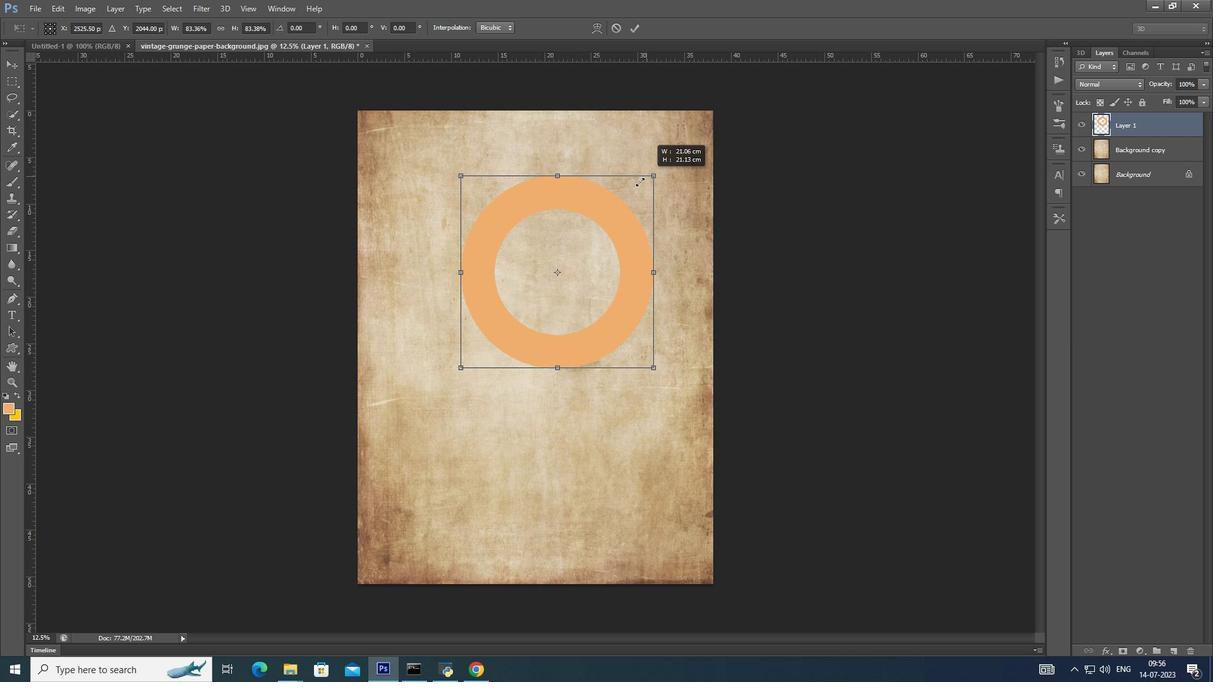 
Action: Mouse moved to (638, 181)
Screenshot: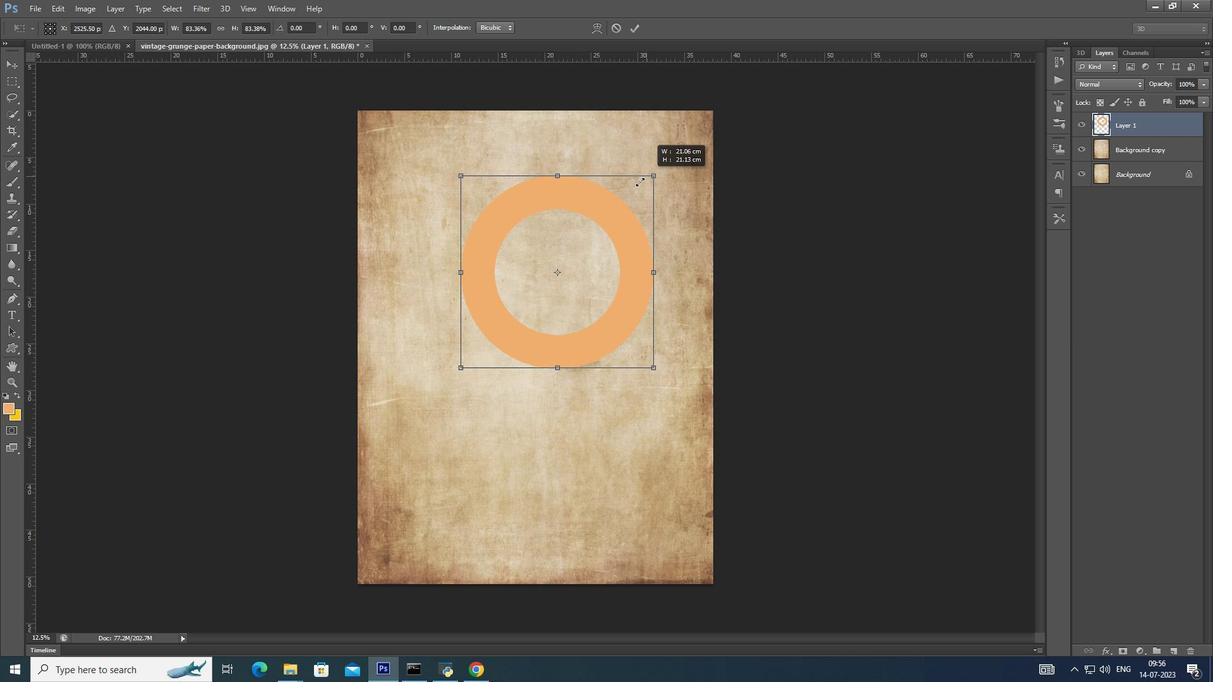 
Action: Key pressed <Key.shift>
Screenshot: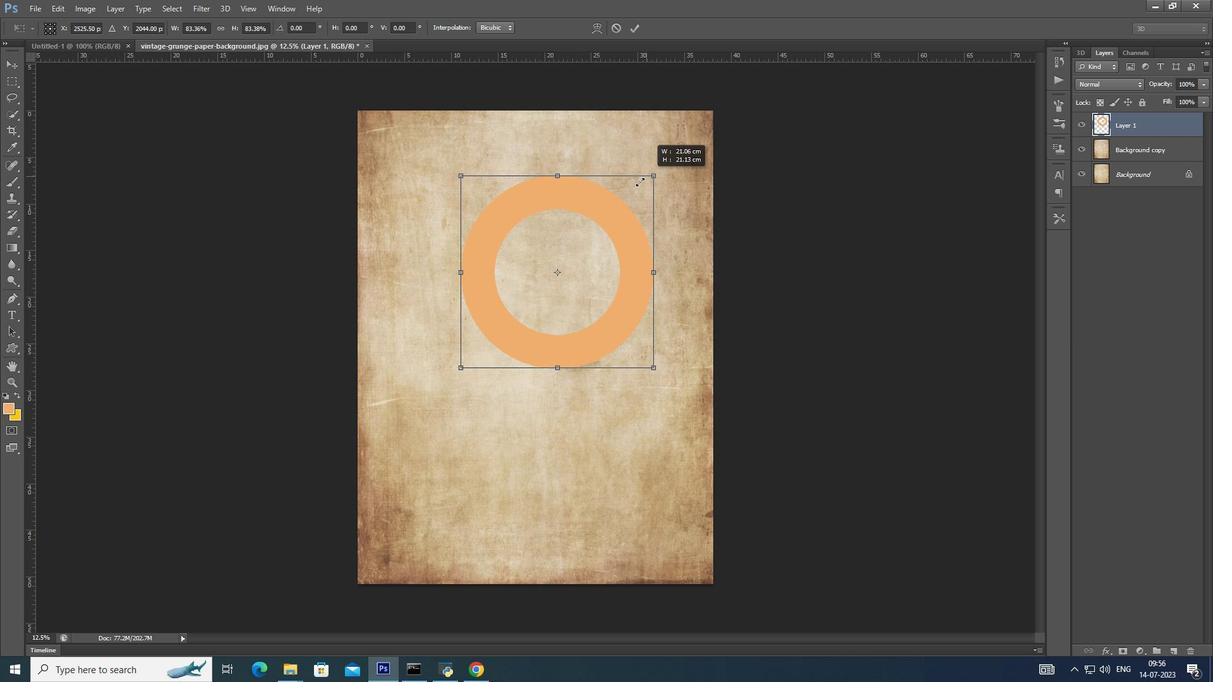 
Action: Mouse moved to (637, 182)
Screenshot: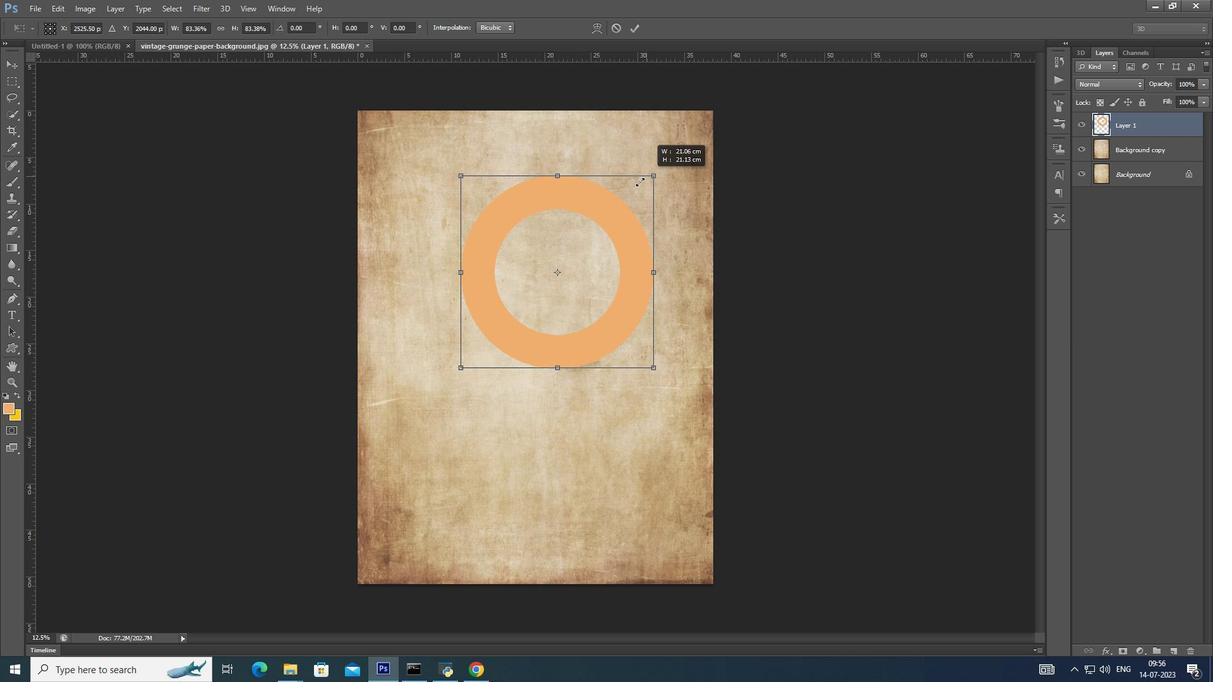 
Action: Key pressed <Key.alt_l>
Screenshot: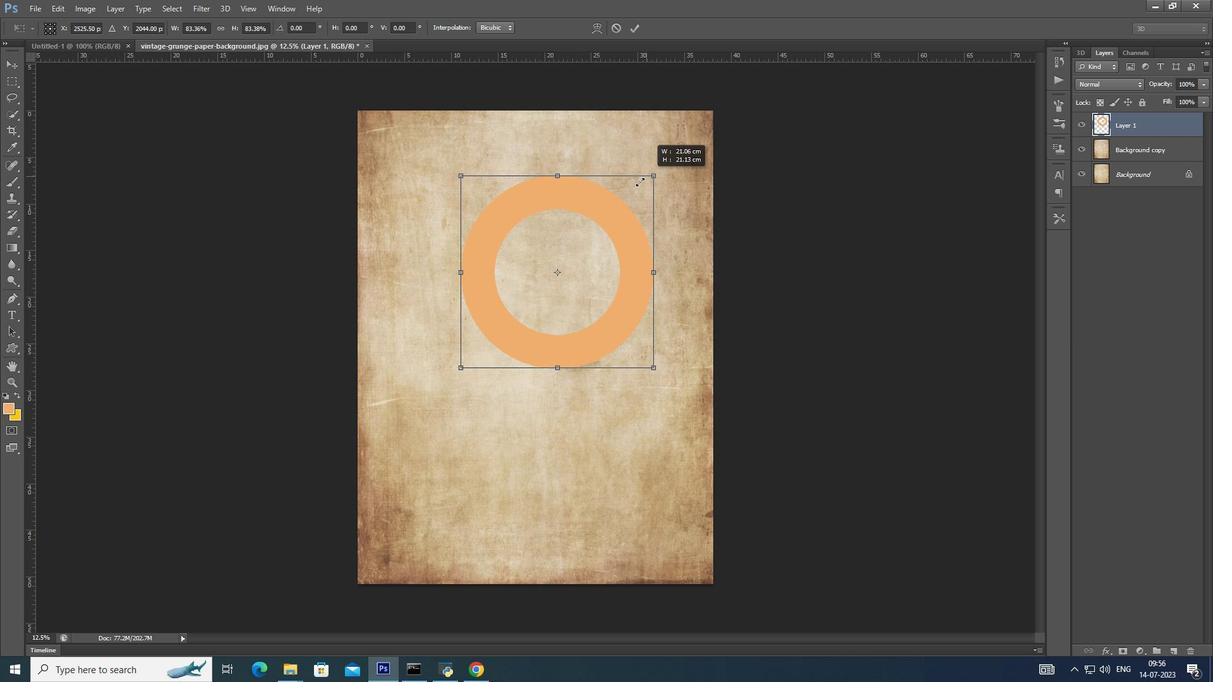 
Action: Mouse moved to (637, 182)
Screenshot: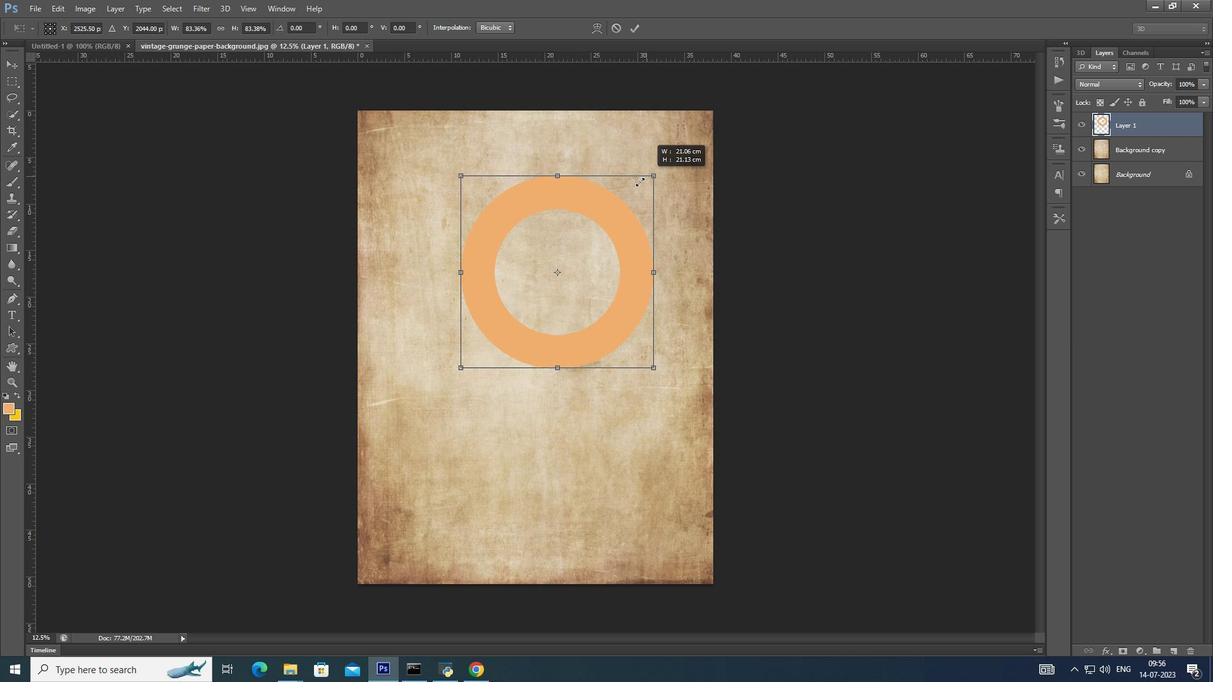 
Action: Key pressed <Key.shift><Key.alt_l><Key.shift><Key.alt_l><Key.shift><Key.alt_l>
Screenshot: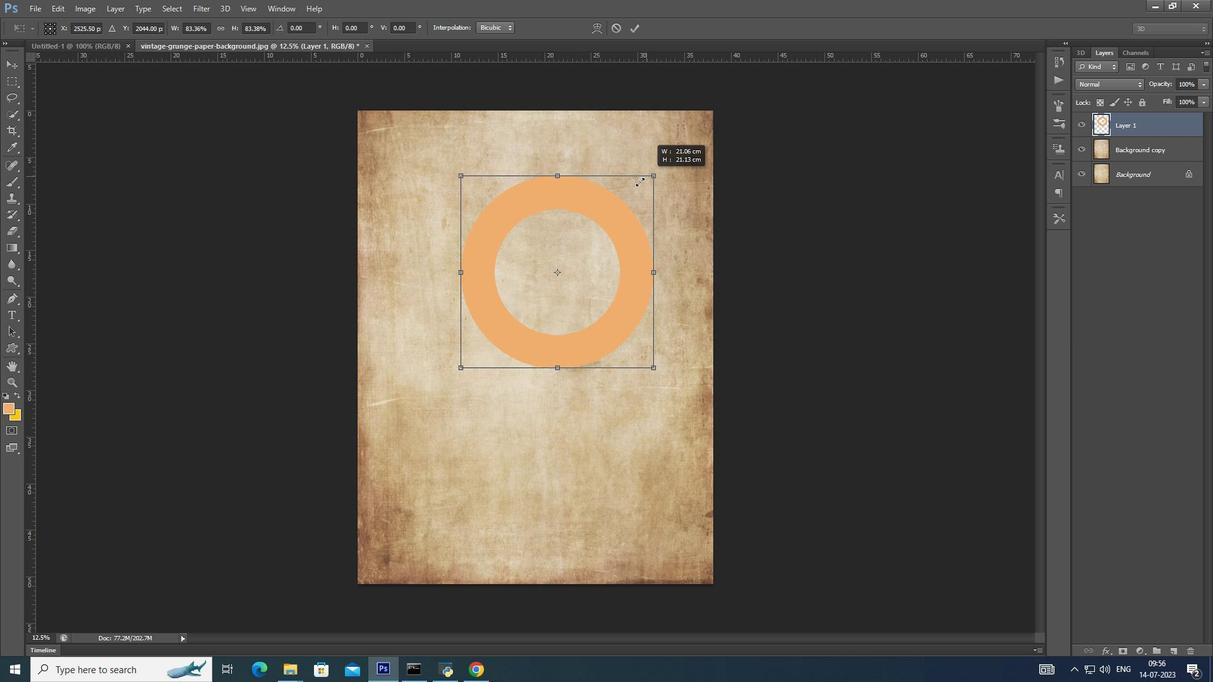 
Action: Mouse moved to (636, 183)
Screenshot: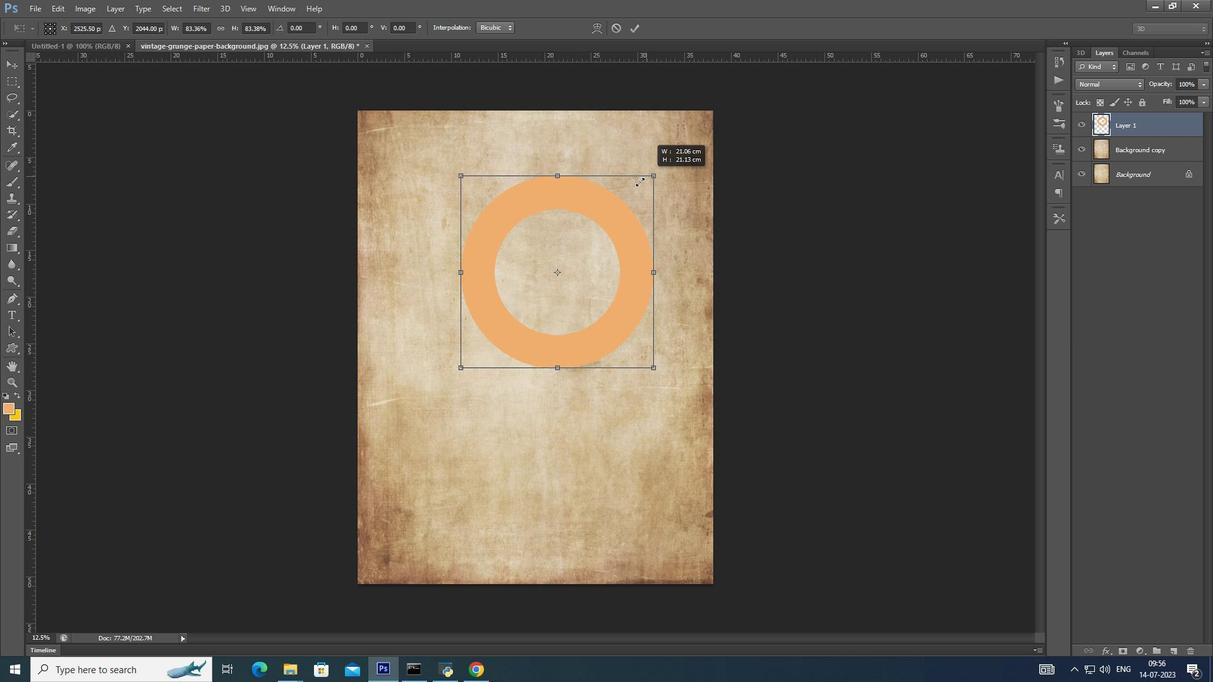 
Action: Key pressed <Key.shift><Key.alt_l><Key.shift>
Screenshot: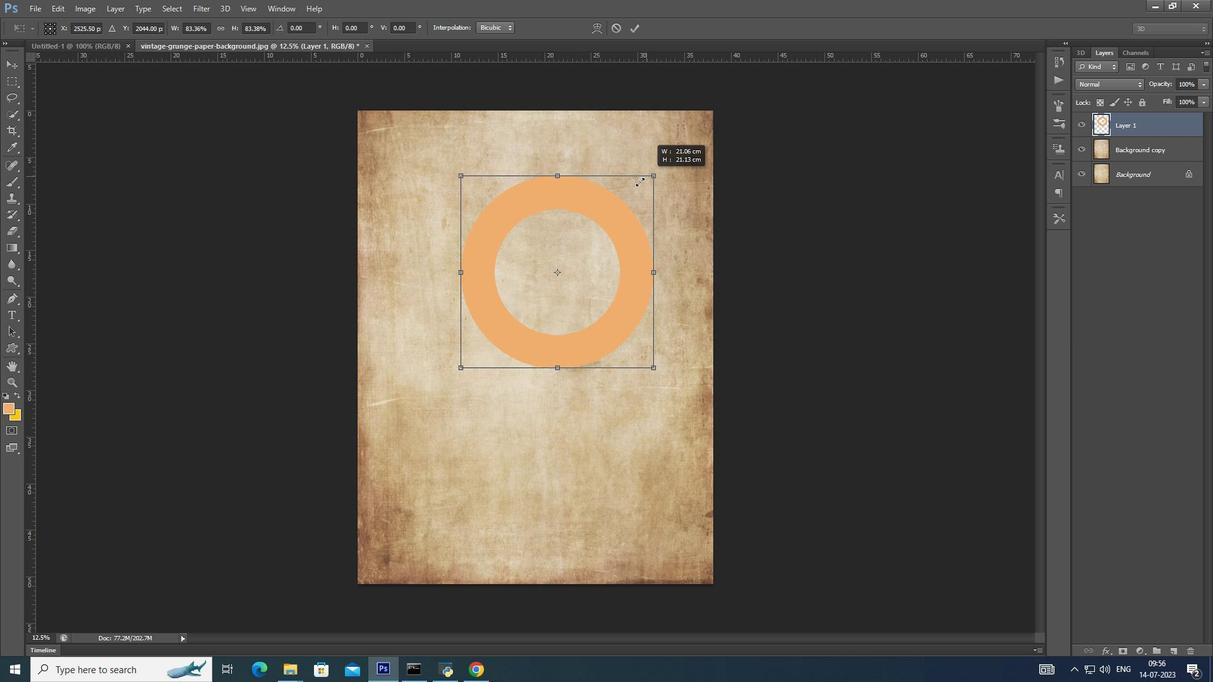 
Action: Mouse moved to (634, 185)
Screenshot: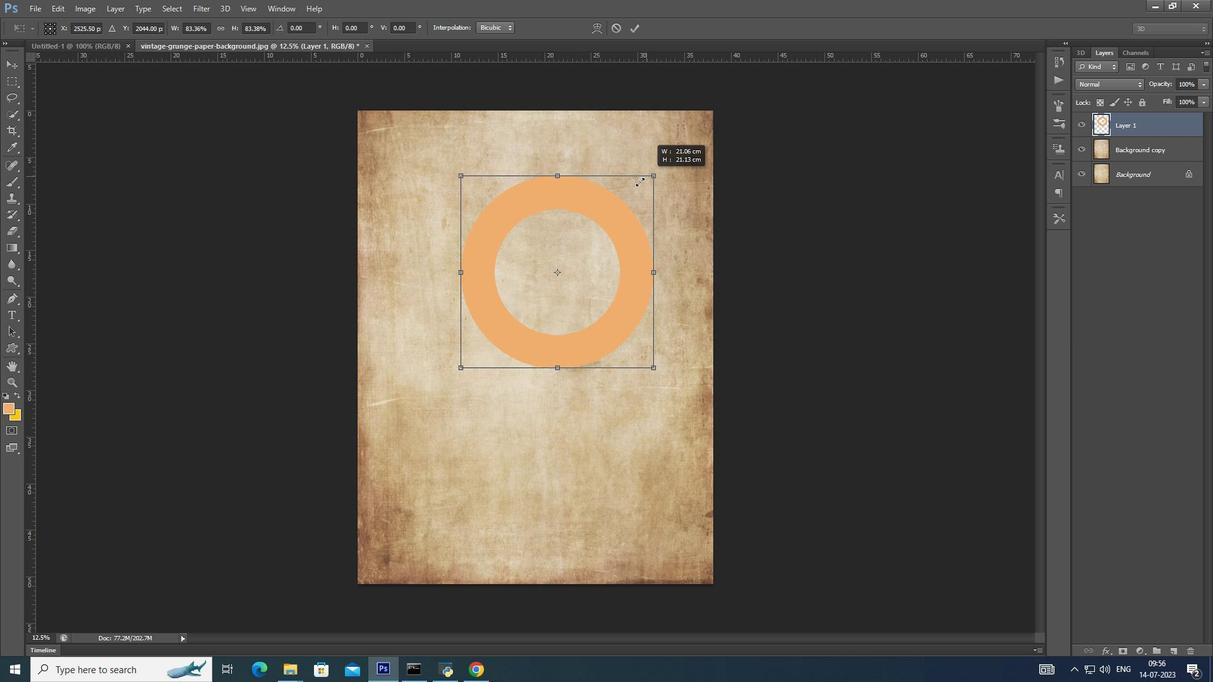 
Action: Key pressed <Key.alt_l><Key.shift><Key.alt_l><Key.shift>
Screenshot: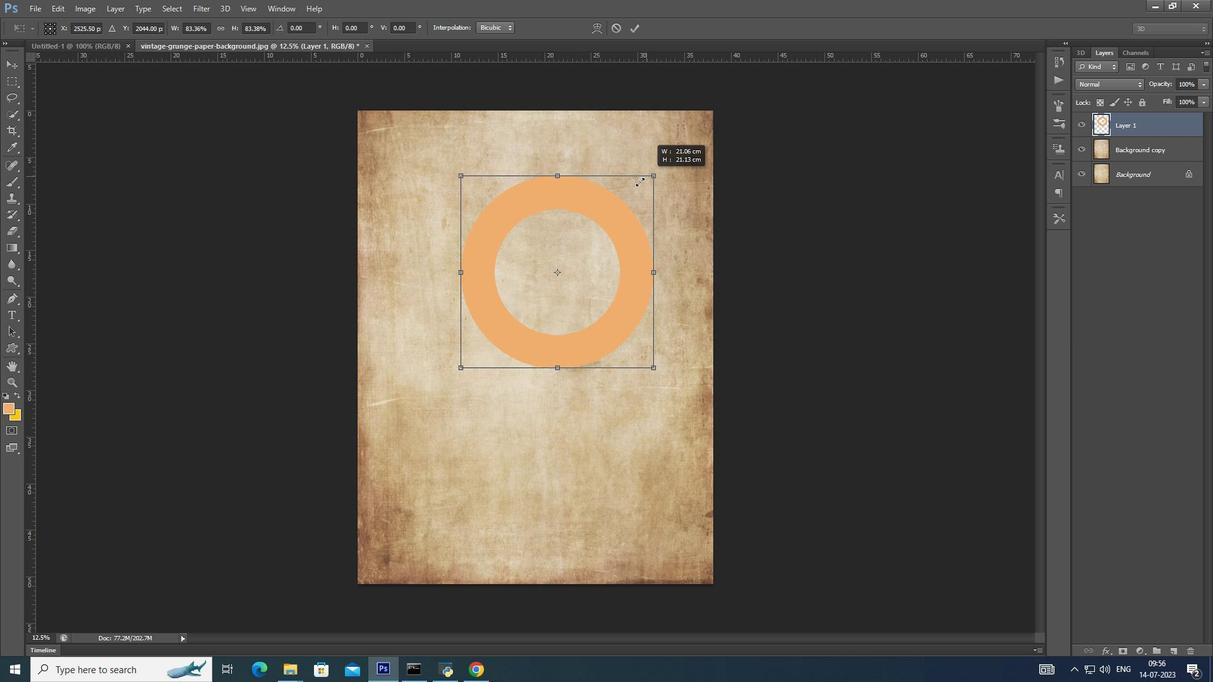 
Action: Mouse moved to (634, 185)
Screenshot: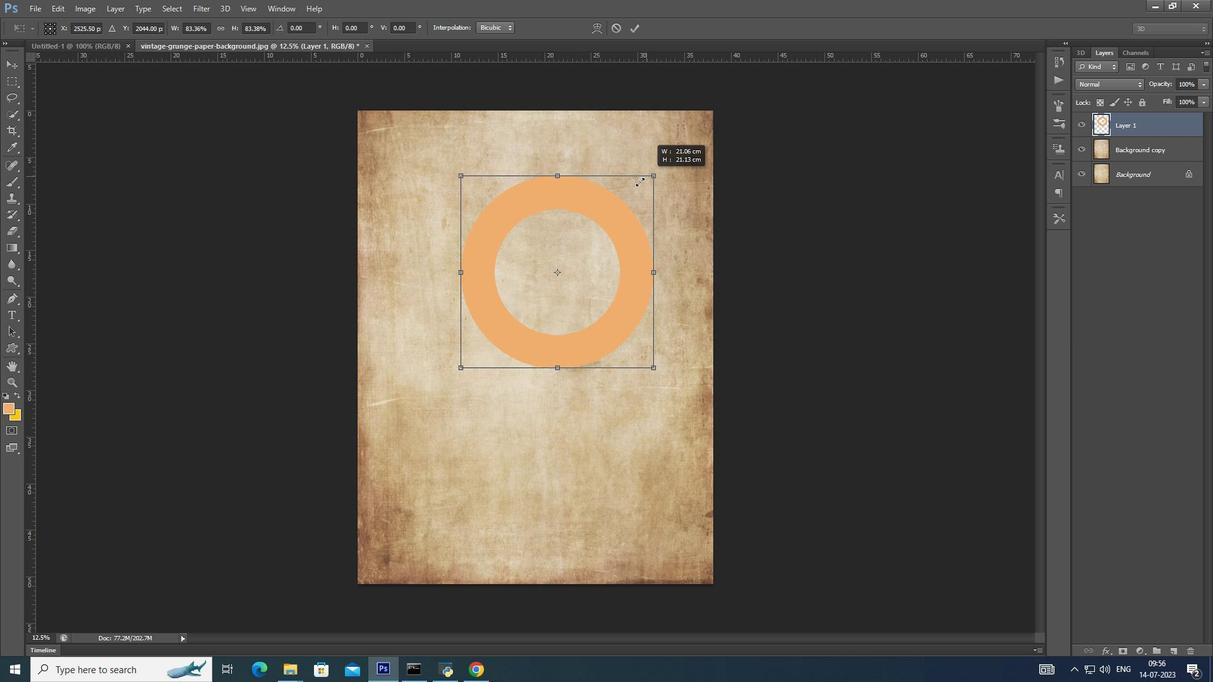 
Action: Key pressed <Key.alt_l>
Screenshot: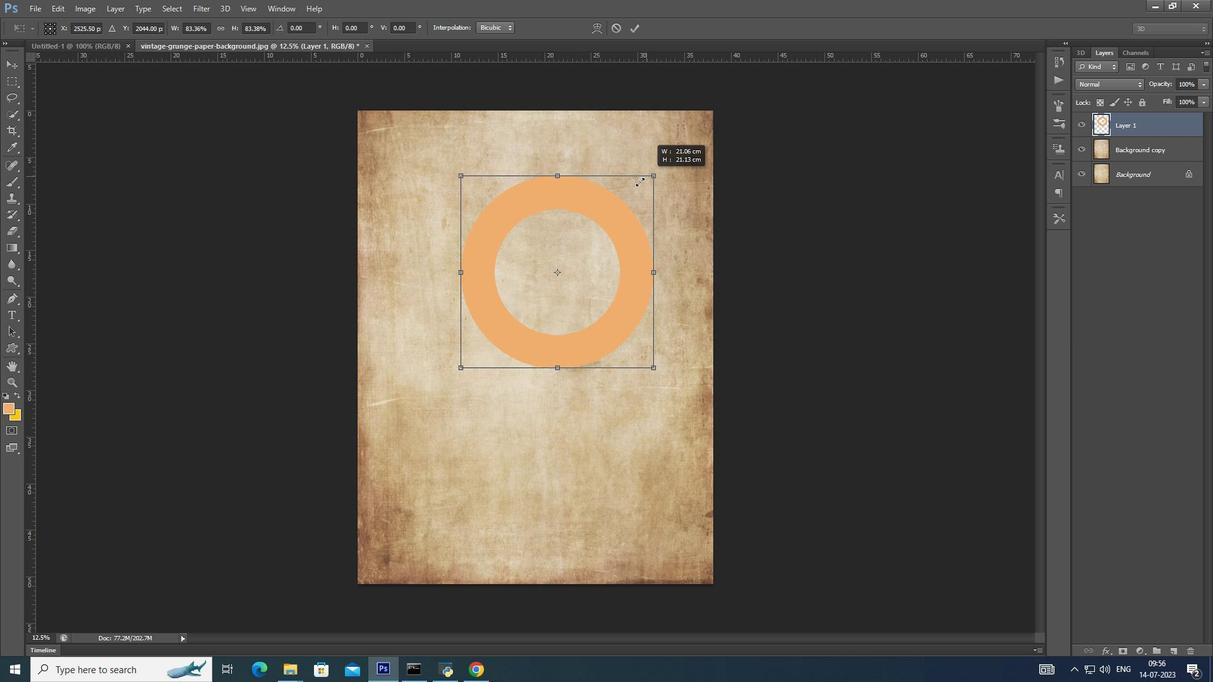 
Action: Mouse moved to (633, 186)
Screenshot: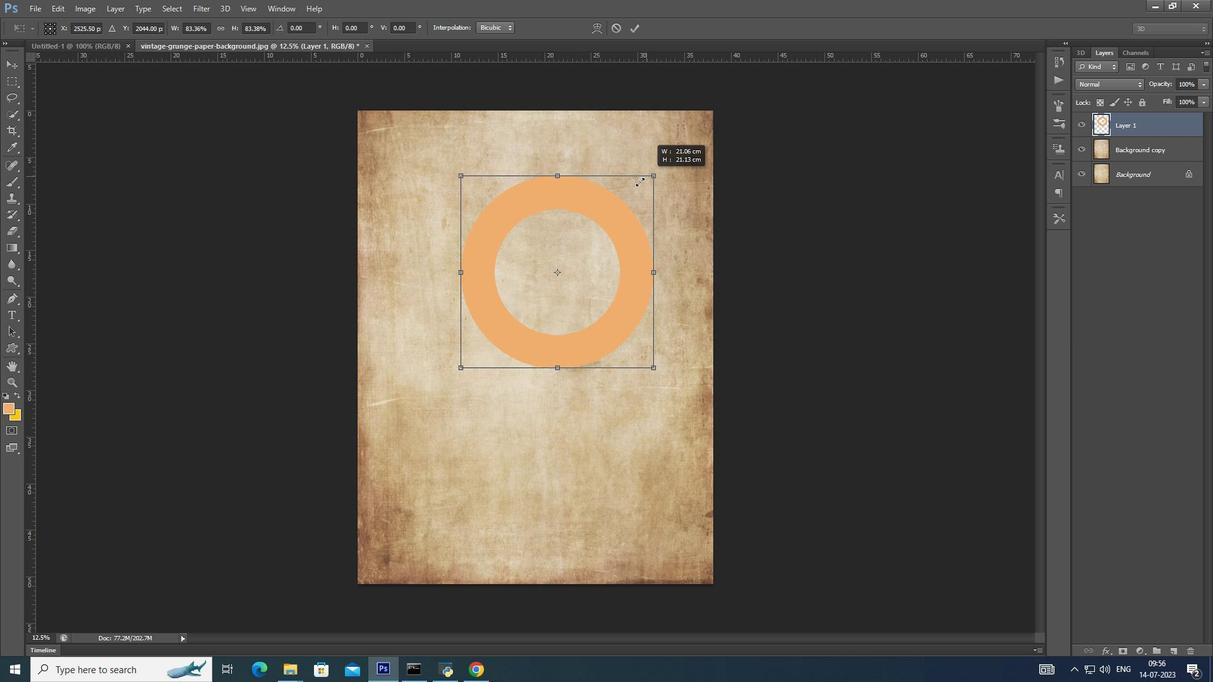
Action: Key pressed <Key.shift>
Screenshot: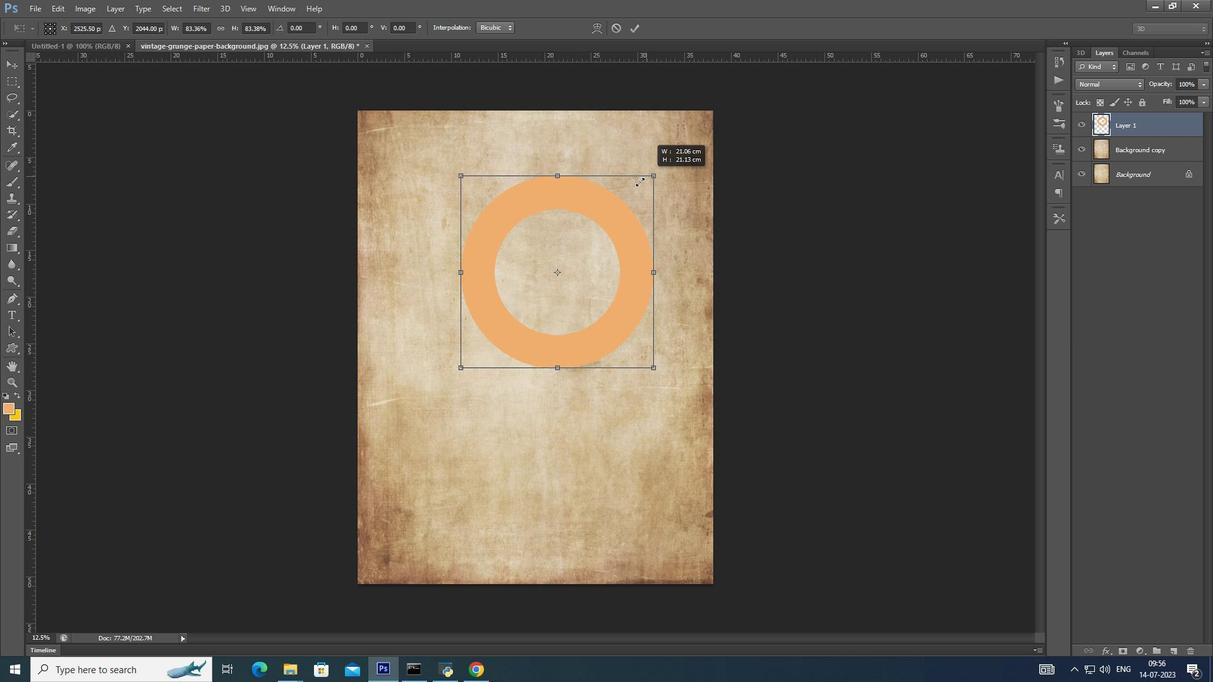 
Action: Mouse moved to (633, 186)
Screenshot: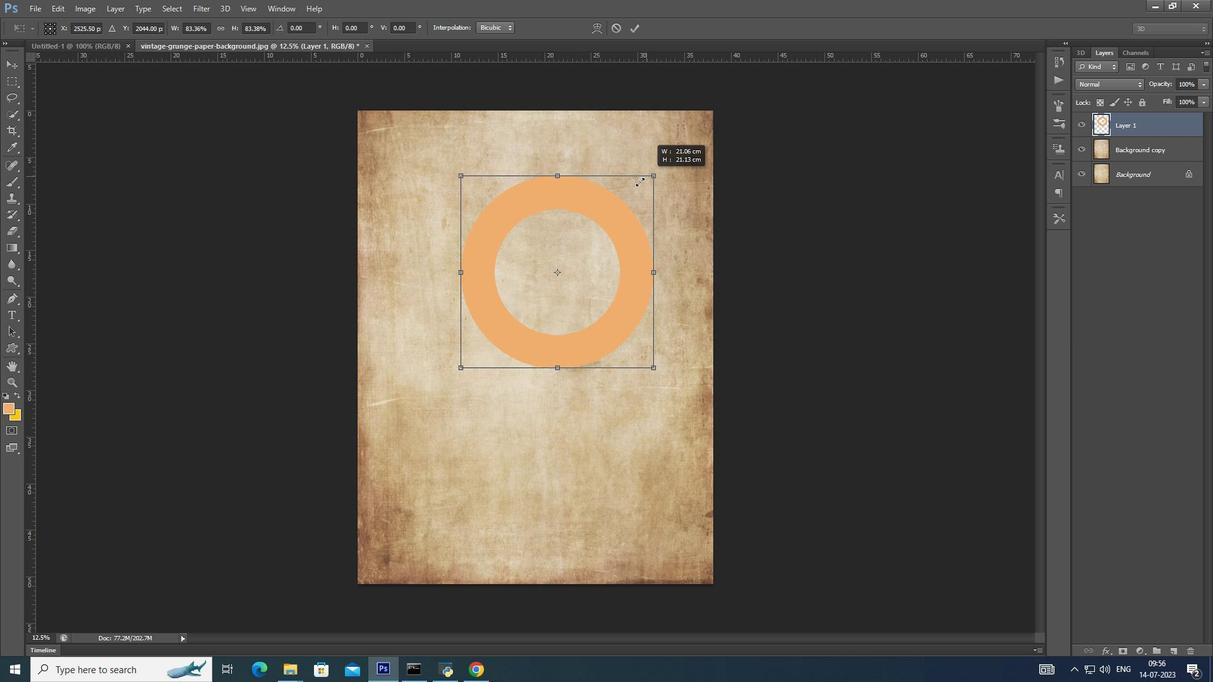 
Action: Key pressed <Key.alt_l><Key.shift>
Screenshot: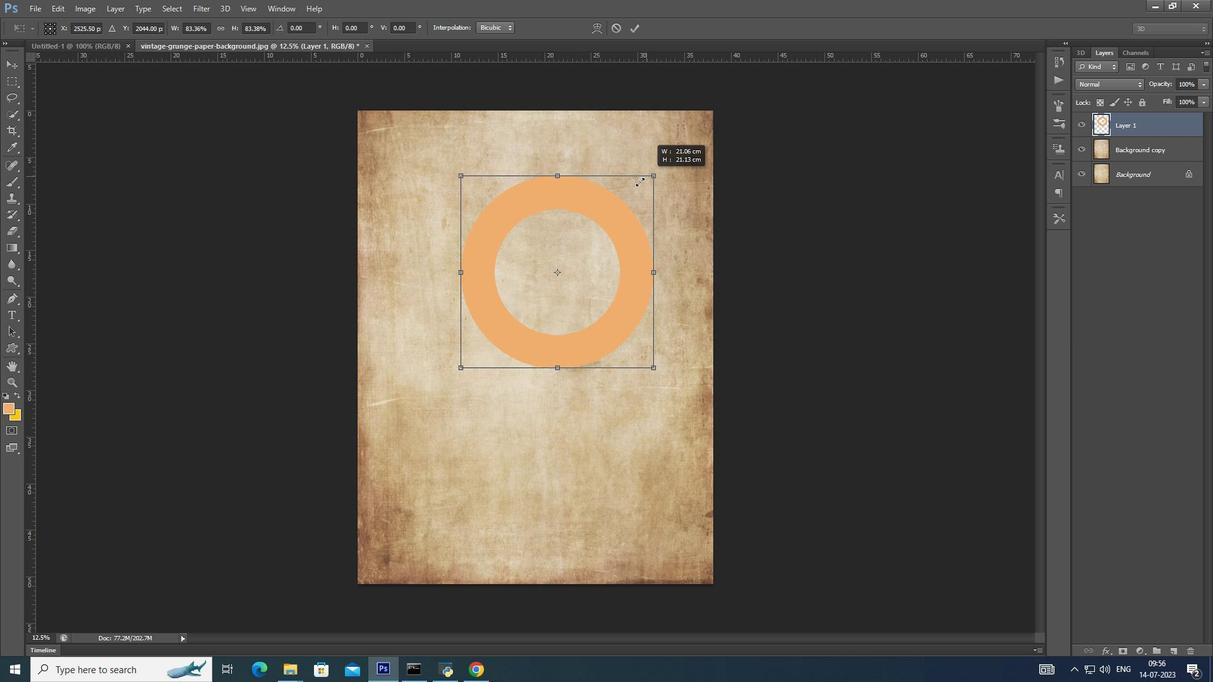 
Action: Mouse moved to (632, 187)
Screenshot: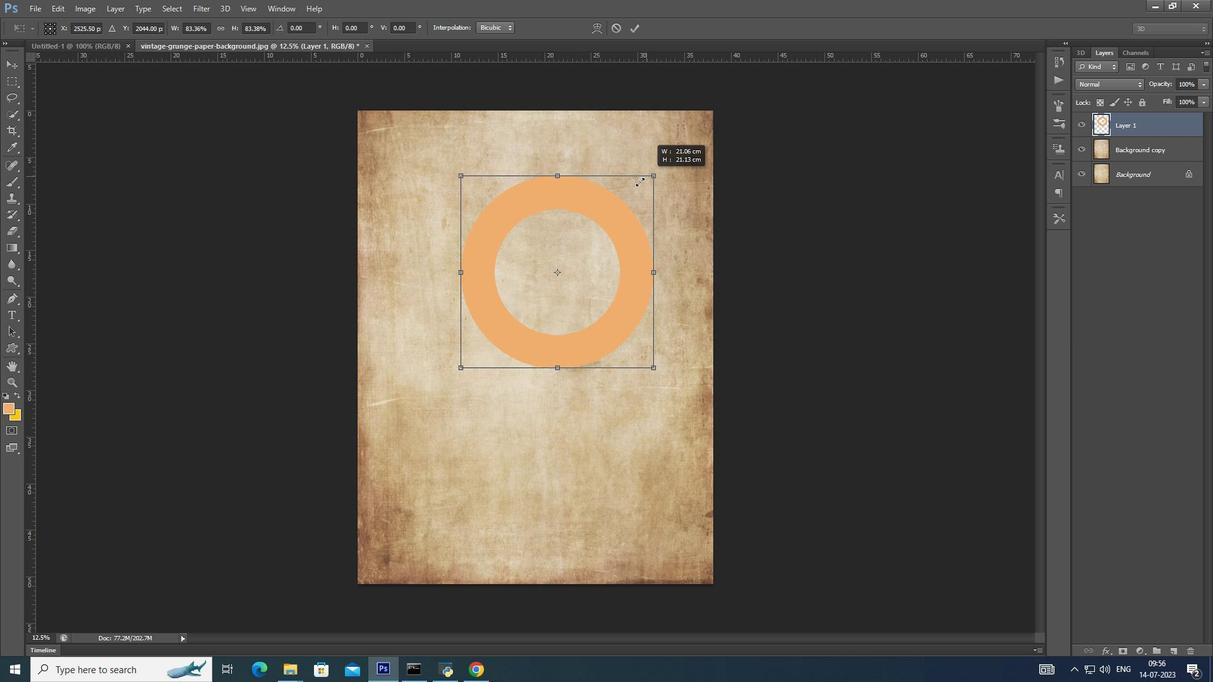 
Action: Key pressed <Key.alt_l>
Screenshot: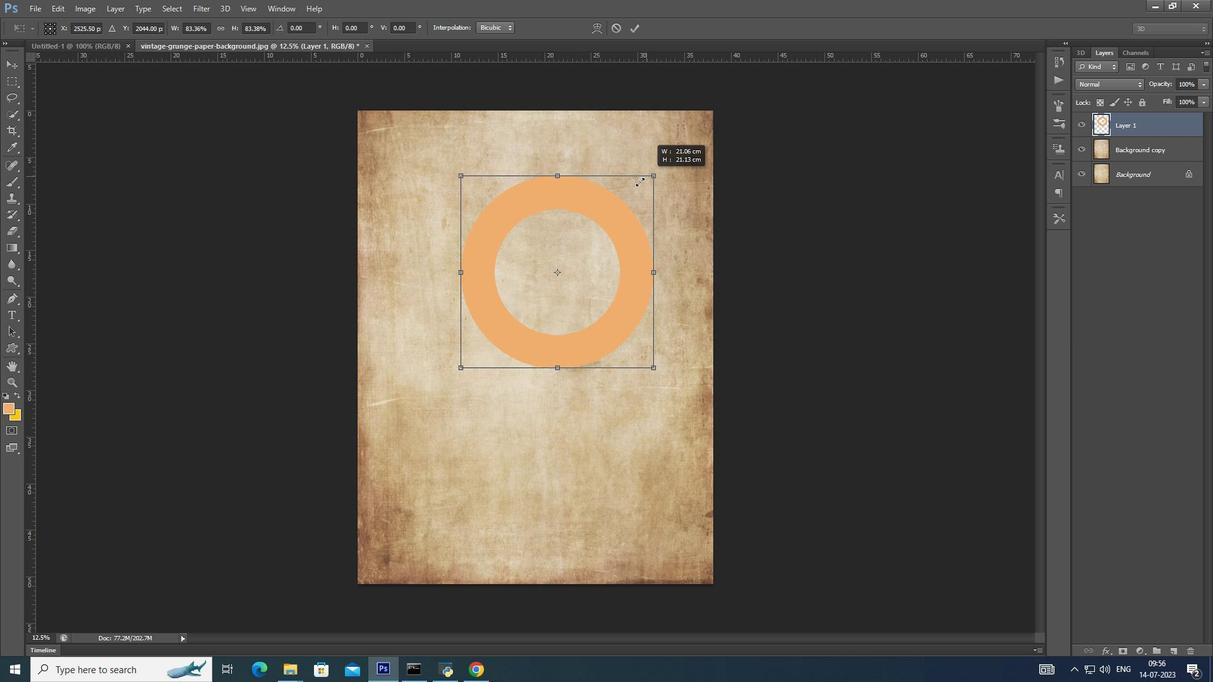 
Action: Mouse moved to (631, 188)
Screenshot: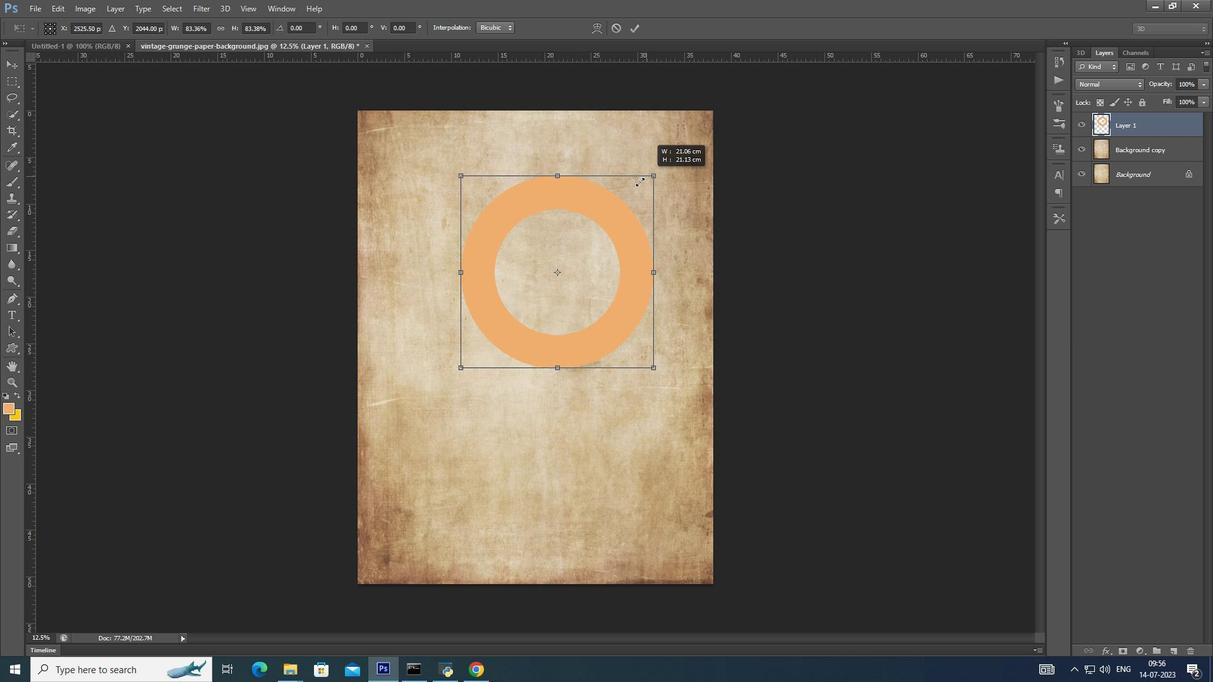 
Action: Key pressed <Key.shift><Key.alt_l>
Screenshot: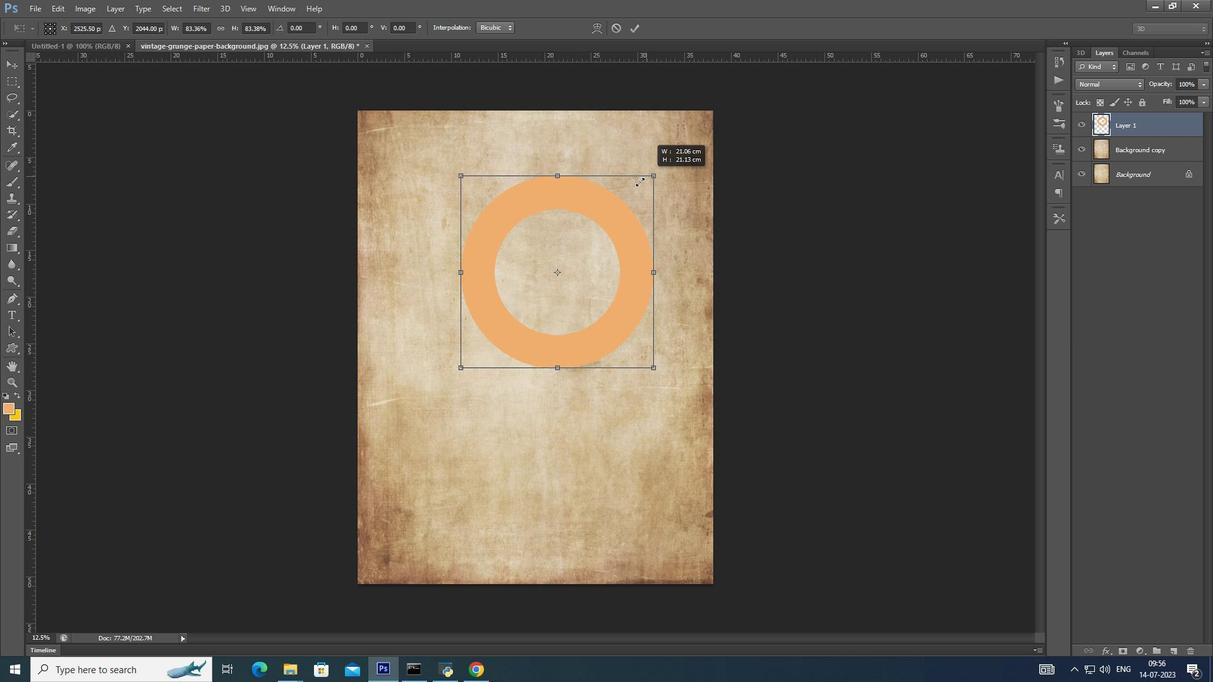 
Action: Mouse moved to (628, 190)
Screenshot: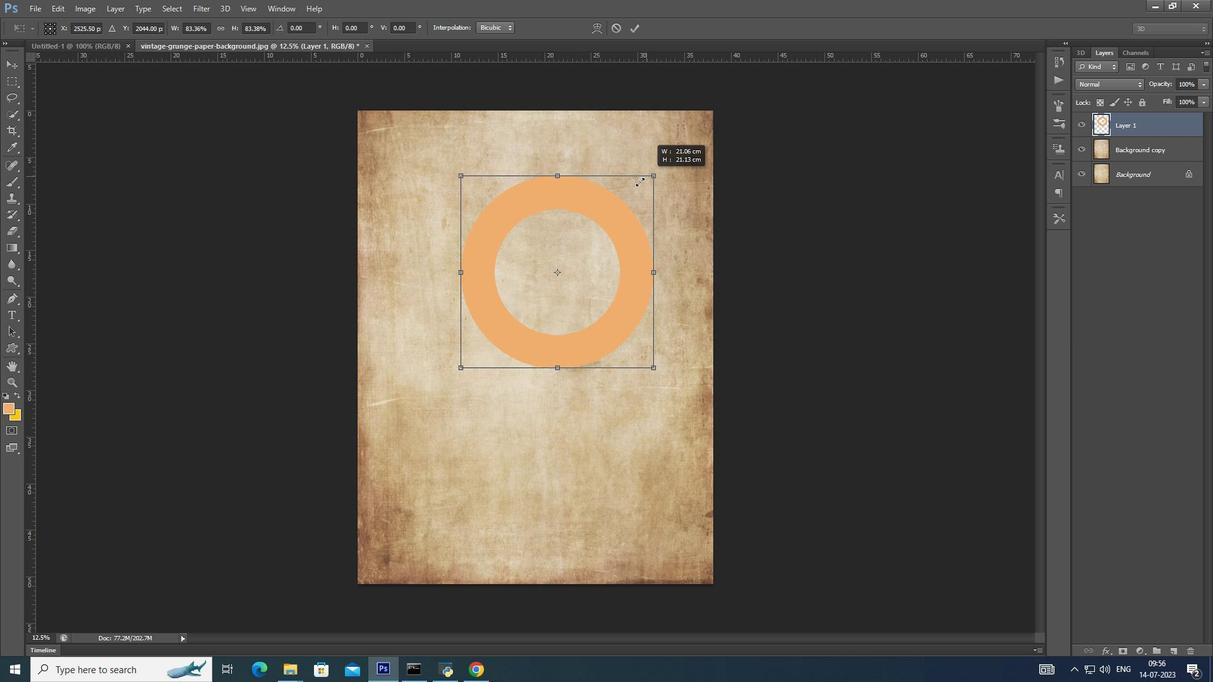 
Action: Key pressed <Key.shift><Key.alt_l><Key.shift><Key.alt_l><Key.shift><Key.alt_l>
Screenshot: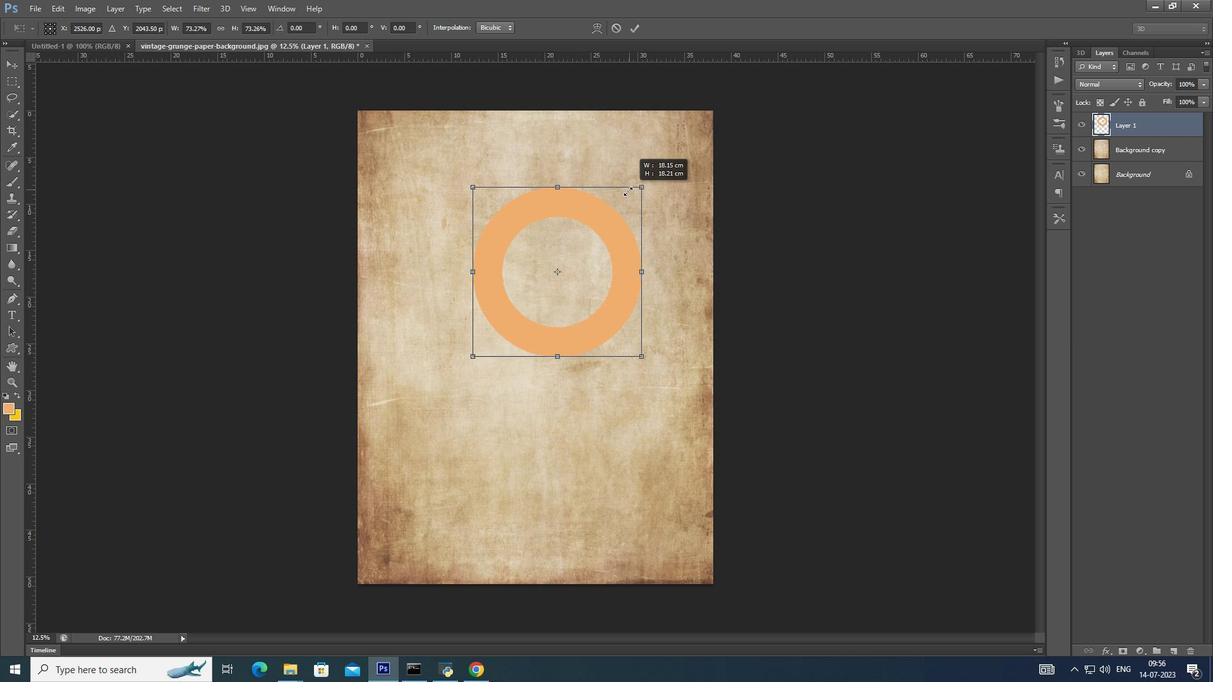 
Action: Mouse moved to (627, 190)
Screenshot: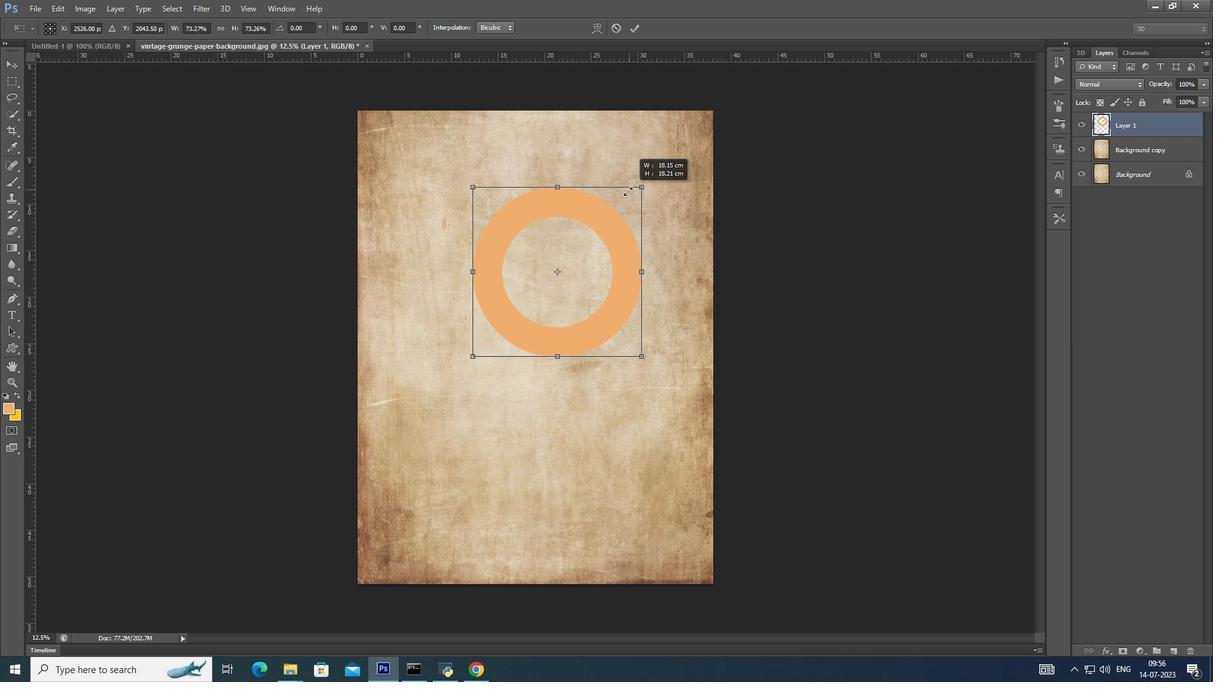 
Action: Key pressed <Key.shift><Key.alt_l><Key.shift><Key.alt_l><Key.shift><Key.alt_l><Key.shift><Key.alt_l><Key.shift><Key.alt_l><Key.shift>
Screenshot: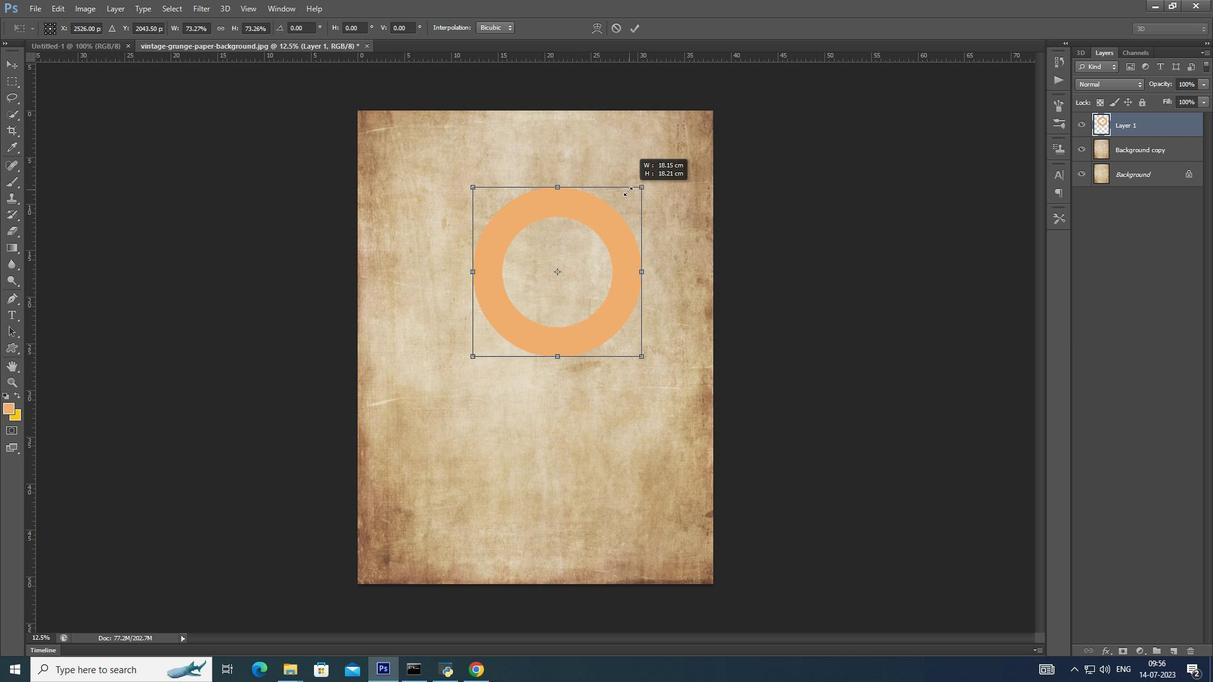 
Action: Mouse moved to (627, 190)
Screenshot: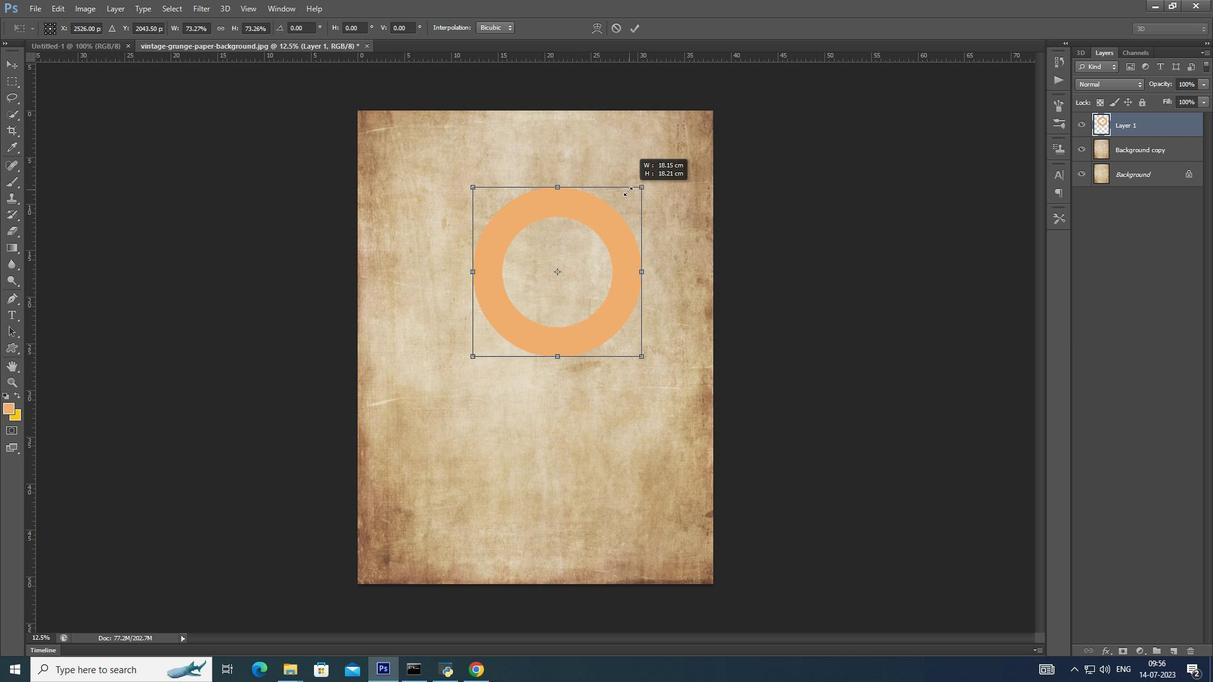 
Action: Key pressed <Key.alt_l>
Screenshot: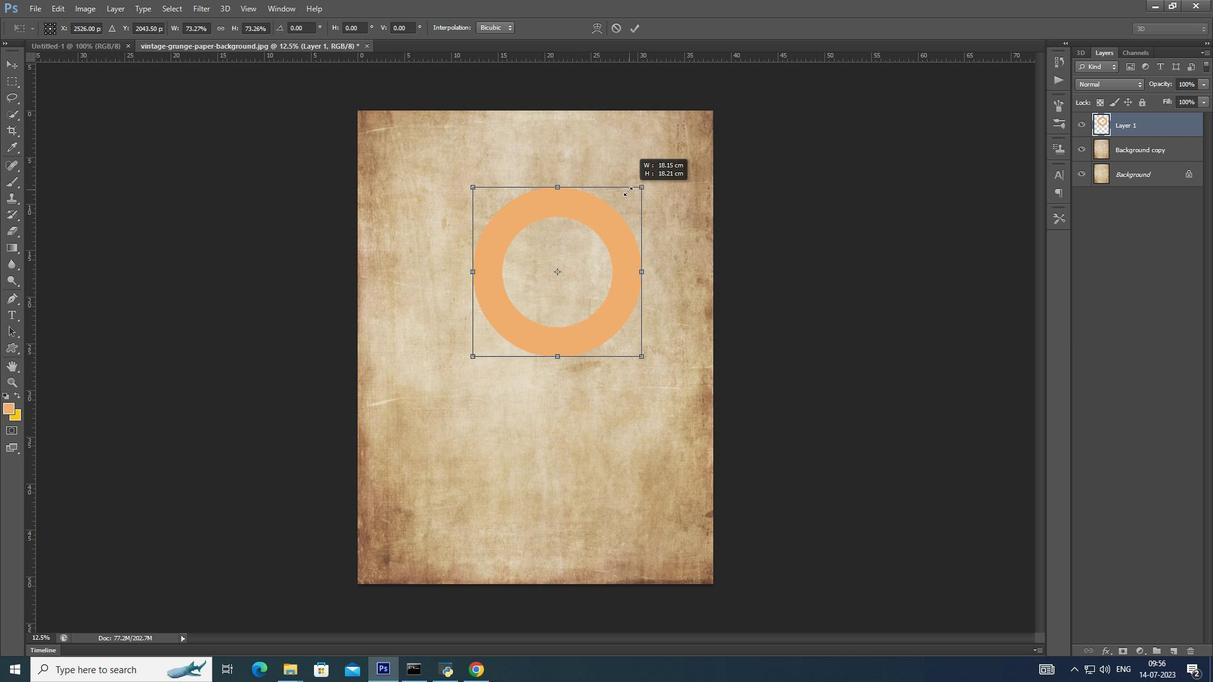 
Action: Mouse moved to (626, 191)
Screenshot: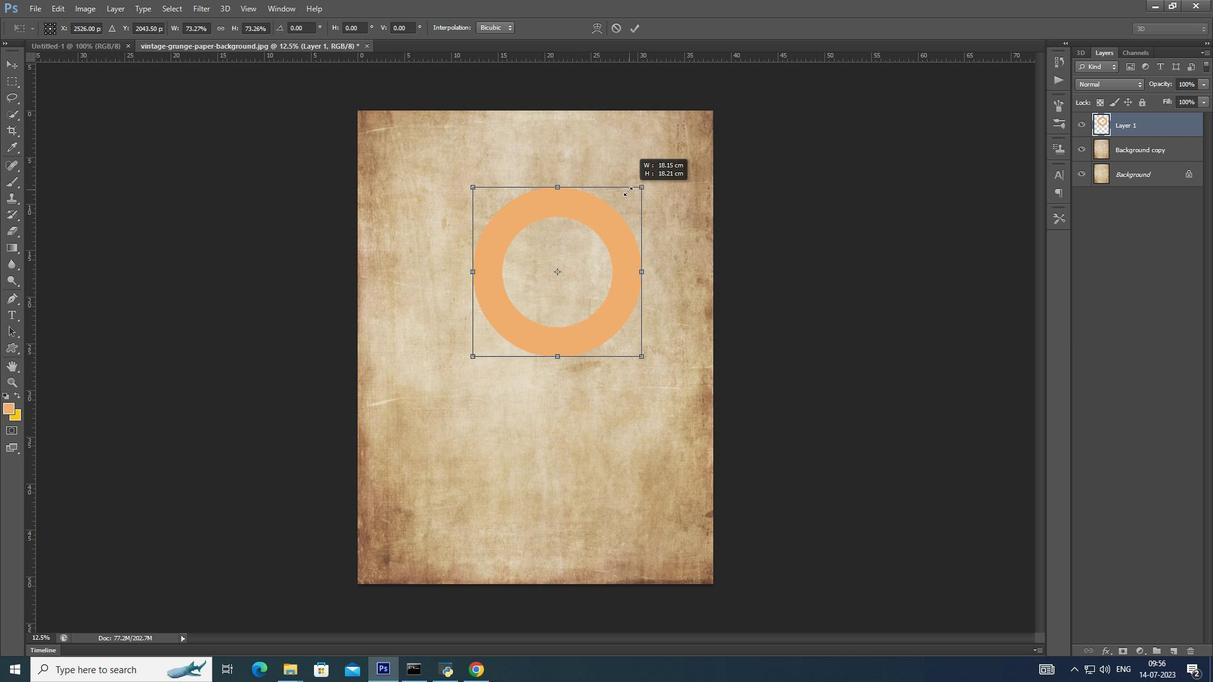 
Action: Key pressed <Key.shift>
Screenshot: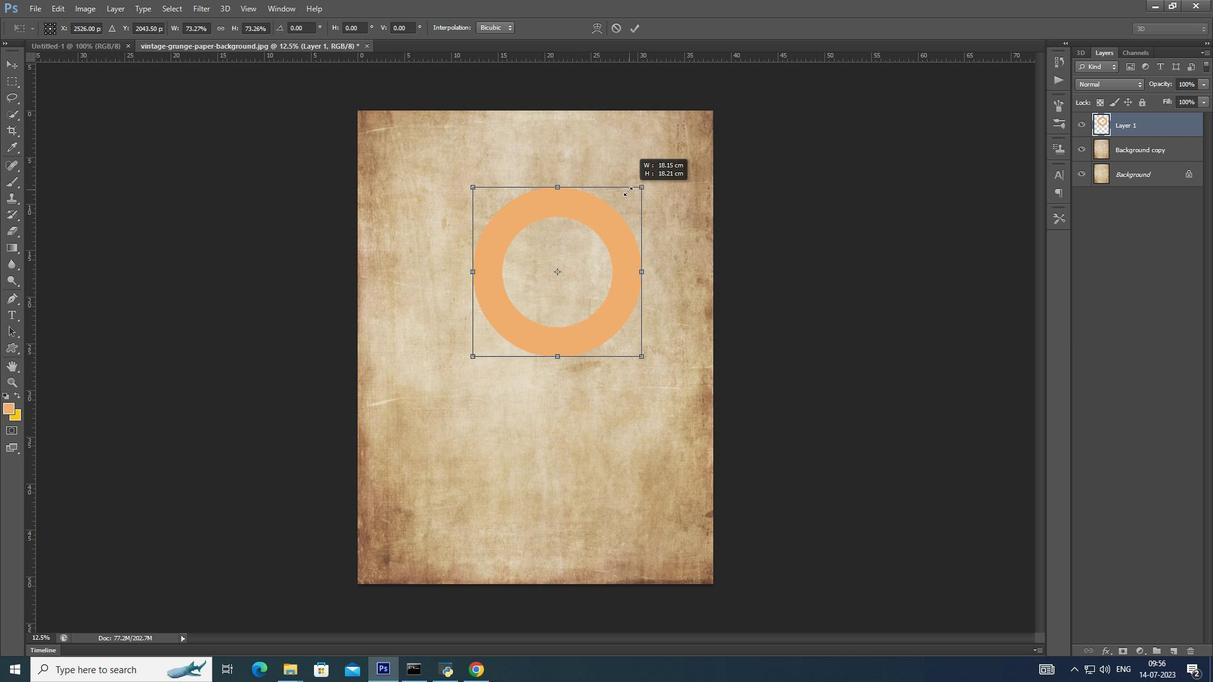 
Action: Mouse moved to (624, 192)
Screenshot: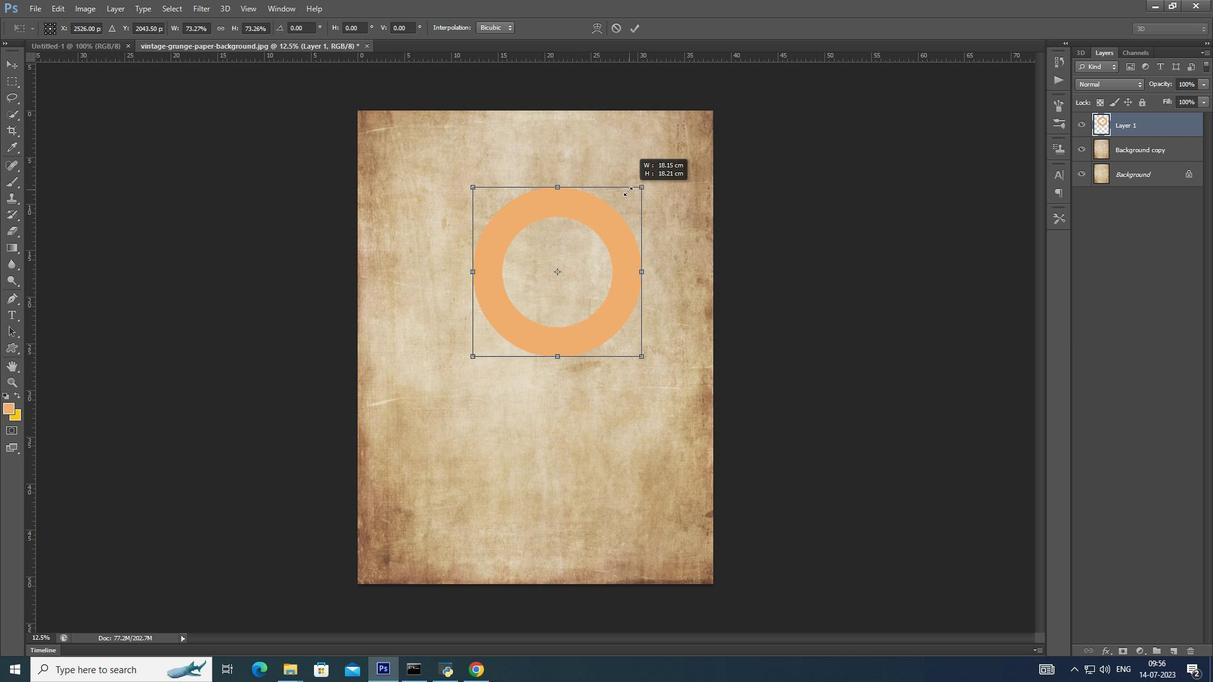 
Action: Key pressed <Key.alt_l>
Screenshot: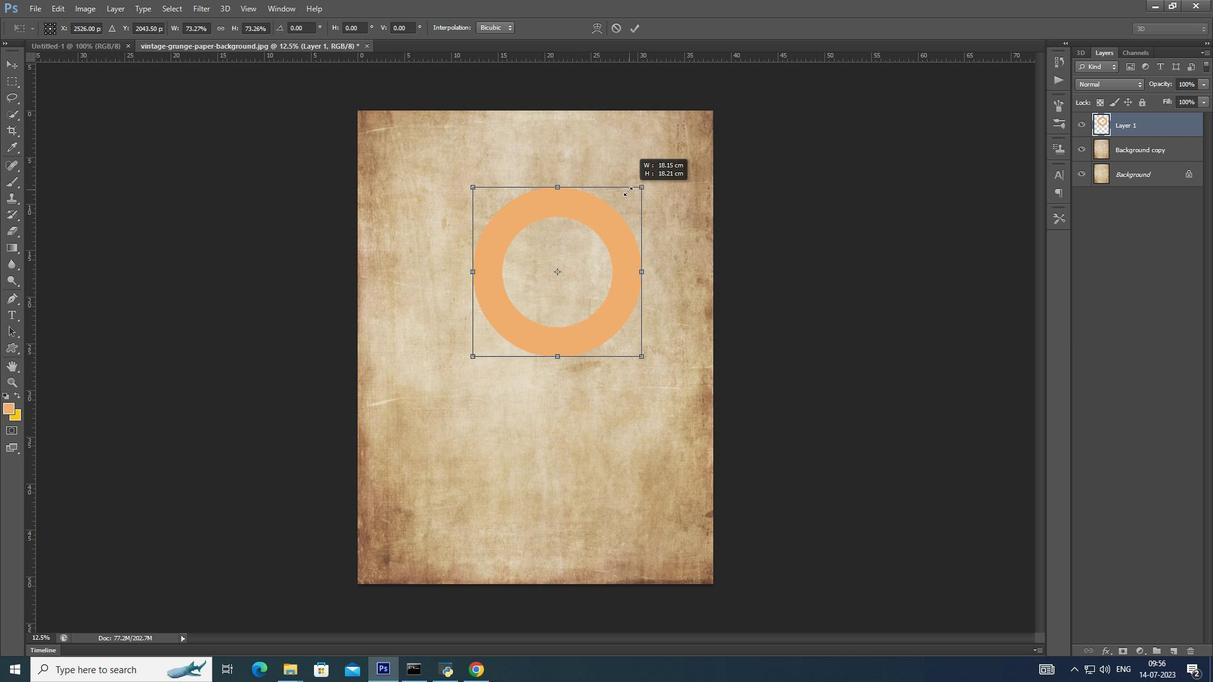 
Action: Mouse moved to (624, 192)
Screenshot: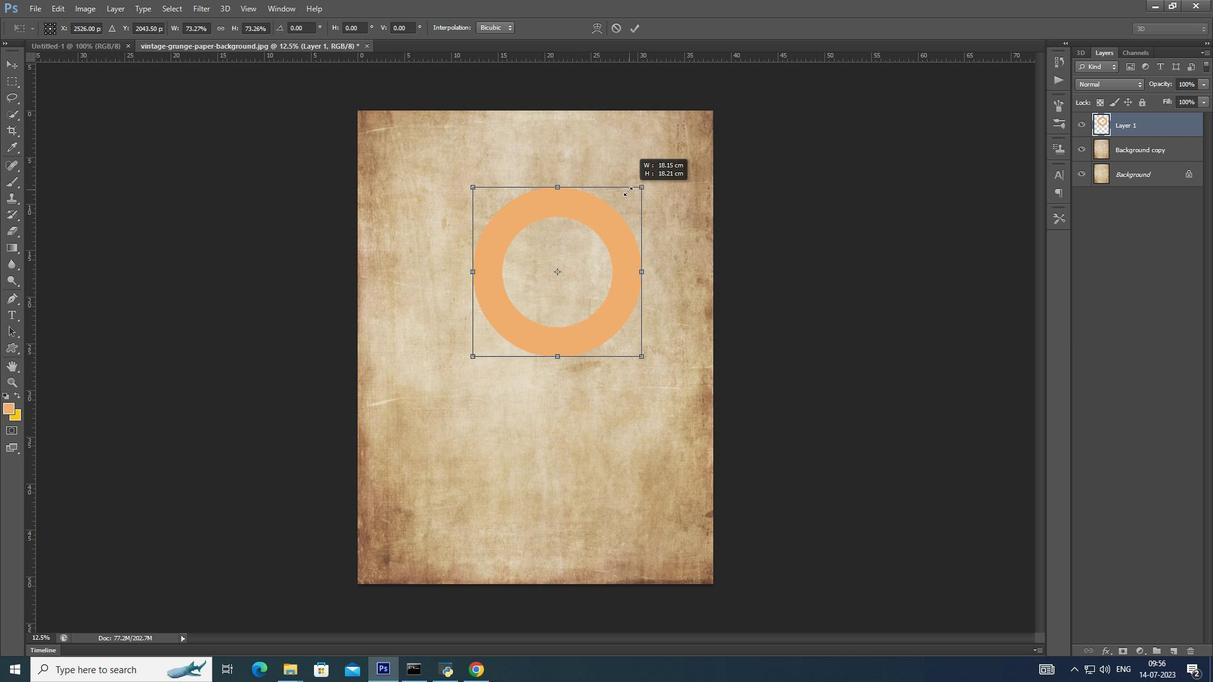 
Action: Key pressed <Key.shift>
Screenshot: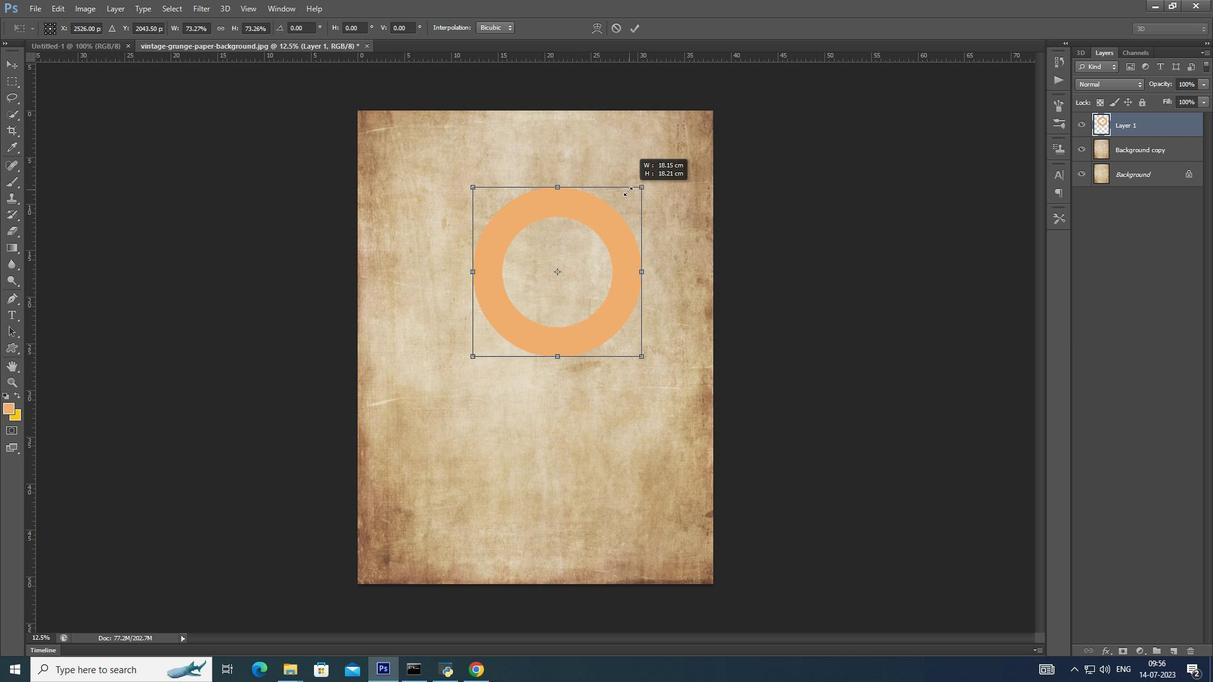 
Action: Mouse moved to (623, 192)
Screenshot: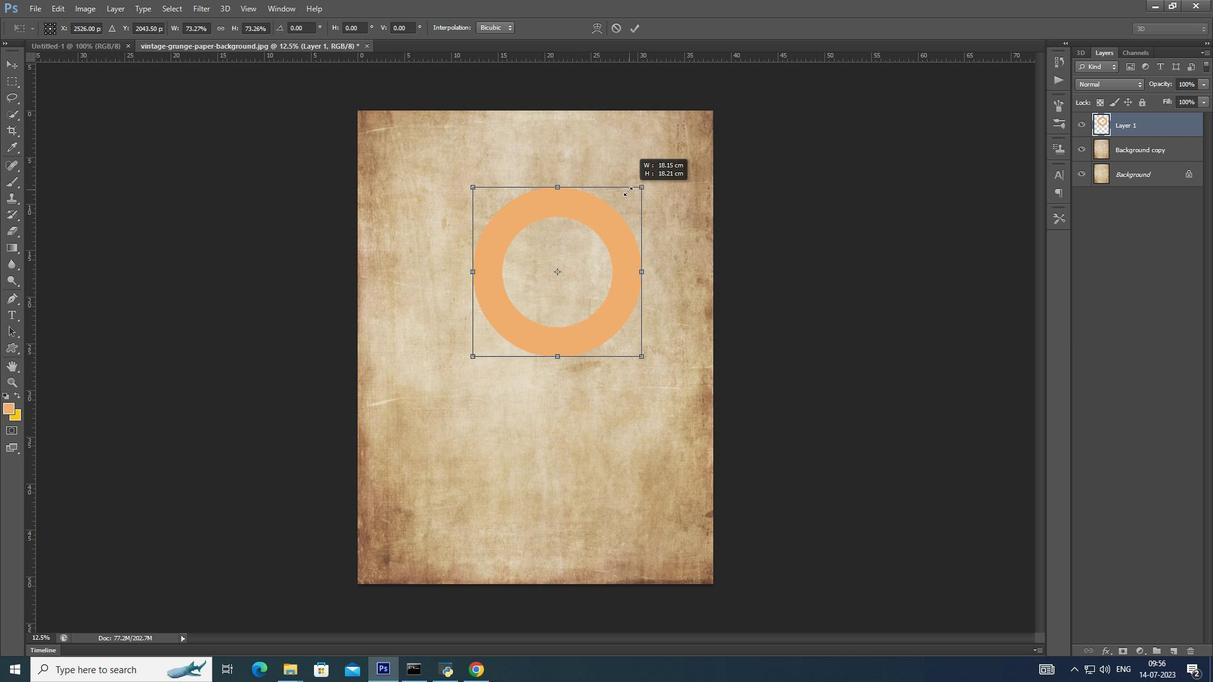 
Action: Key pressed <Key.alt_l><Key.shift><Key.alt_l><Key.shift><Key.alt_l><Key.shift><Key.alt_l><Key.shift><Key.alt_l><Key.shift><Key.alt_l><Key.shift><Key.alt_l><Key.shift><Key.alt_l><Key.shift><Key.alt_l><Key.shift><Key.alt_l><Key.shift><Key.alt_l><Key.shift><Key.alt_l><Key.shift><Key.alt_l><Key.shift><Key.alt_l><Key.shift><Key.alt_l><Key.shift><Key.alt_l><Key.shift><Key.alt_l><Key.shift><Key.alt_l><Key.shift><Key.alt_l><Key.shift><Key.alt_l><Key.shift><Key.alt_l><Key.shift><Key.alt_l><Key.shift><Key.alt_l><Key.shift><Key.alt_l><Key.shift><Key.alt_l><Key.shift><Key.alt_l><Key.shift><Key.alt_l><Key.shift><Key.alt_l><Key.shift><Key.alt_l><Key.shift><Key.alt_l><Key.shift><Key.alt_l><Key.shift><Key.alt_l><Key.shift><Key.alt_l><Key.shift><Key.alt_l><Key.shift><Key.alt_l>
Screenshot: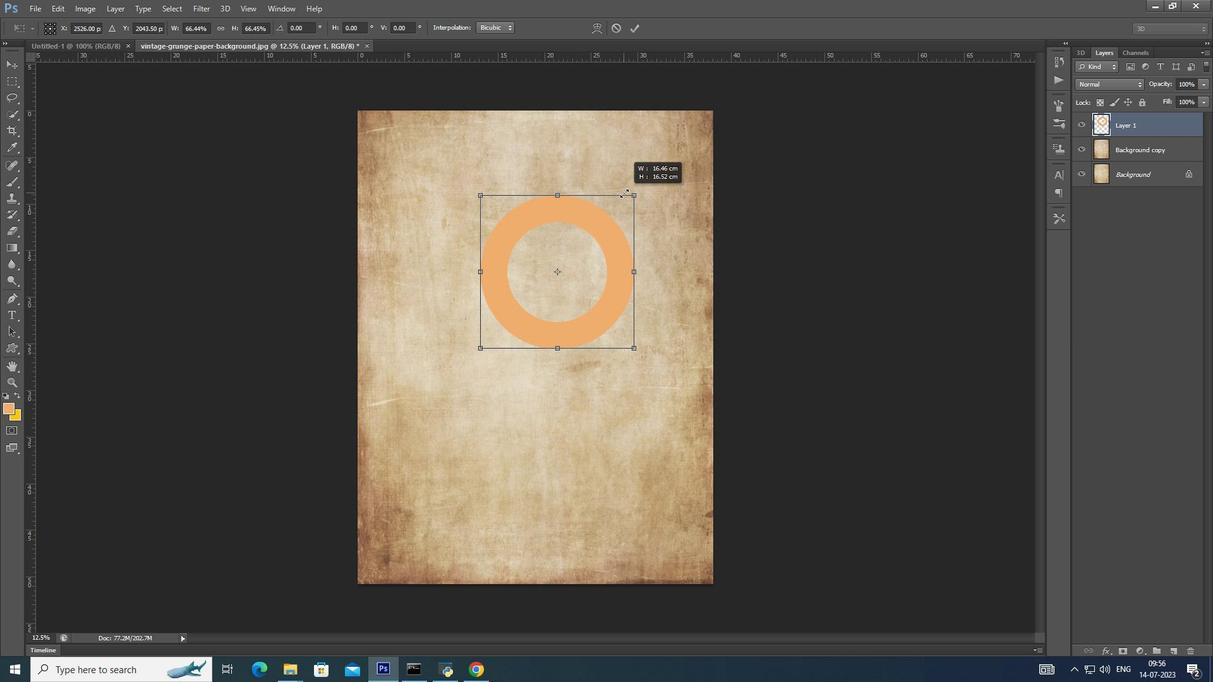 
Action: Mouse moved to (622, 192)
Screenshot: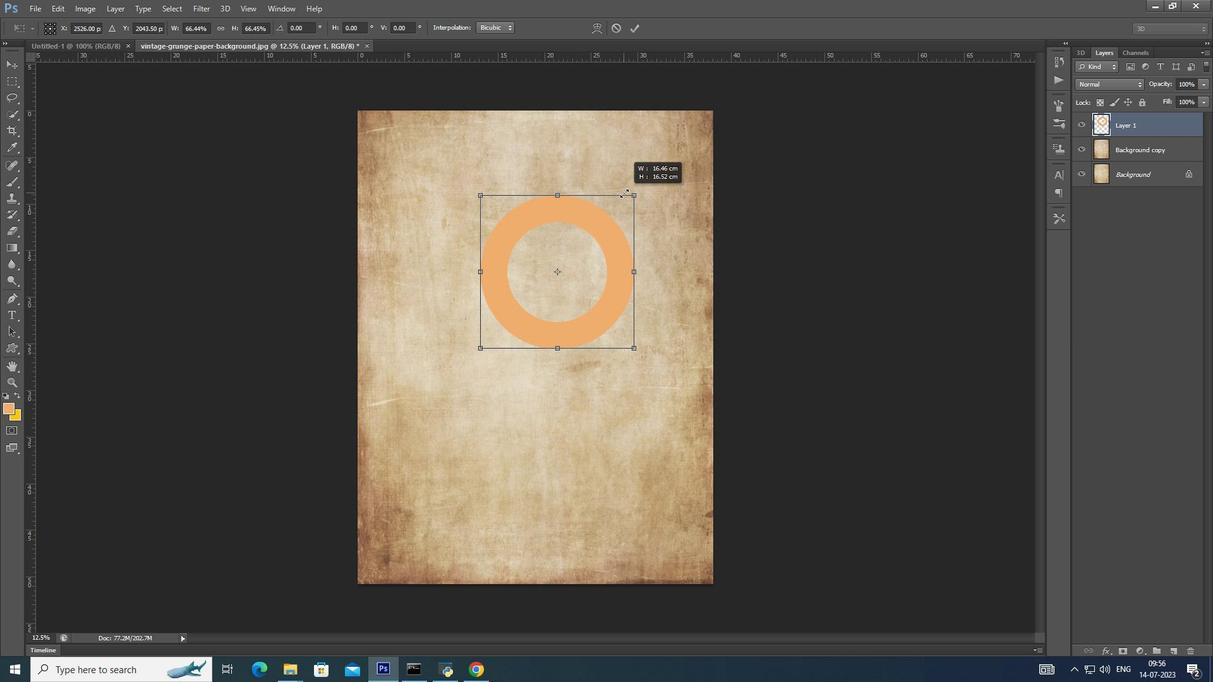 
Action: Key pressed <Key.shift><Key.alt_l>
Screenshot: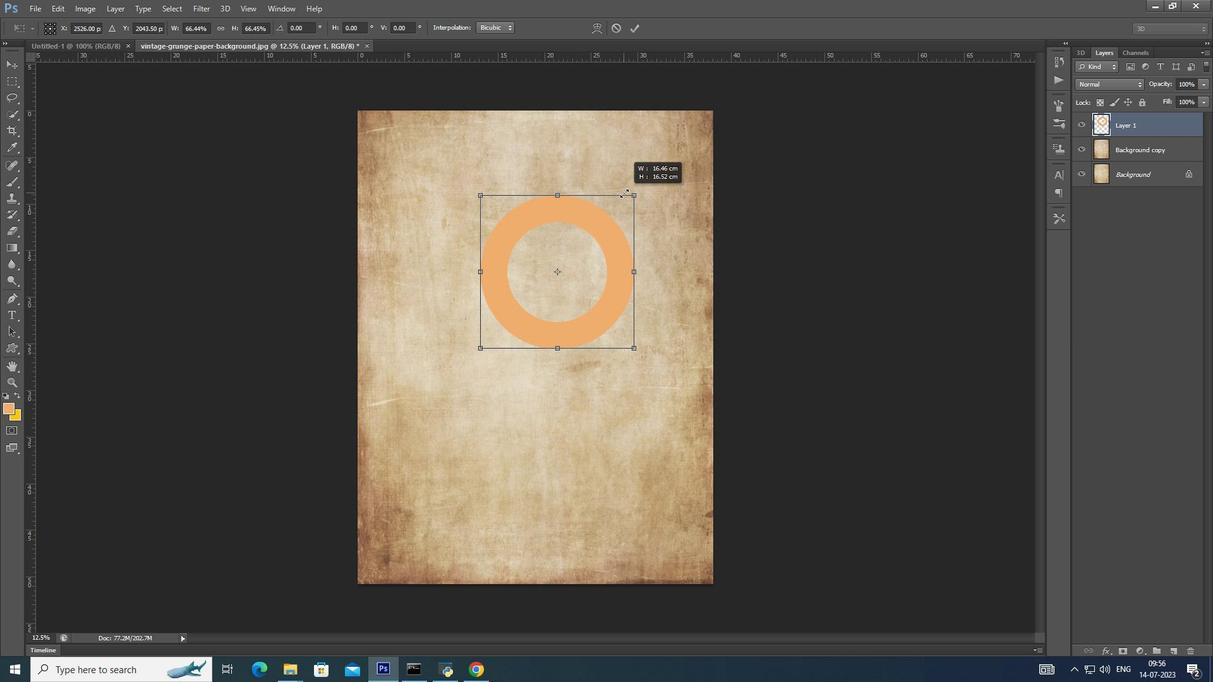 
Action: Mouse moved to (619, 193)
Screenshot: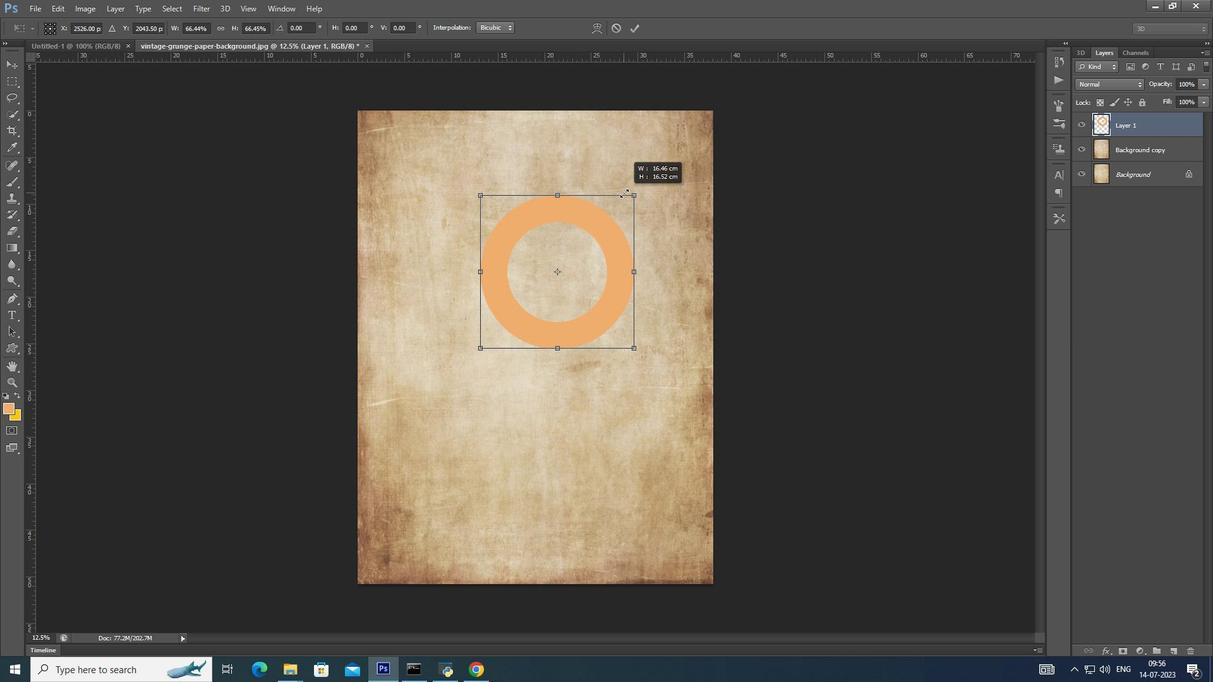 
Action: Key pressed <Key.shift><Key.alt_l><Key.shift><Key.alt_l><Key.shift><Key.alt_l><Key.shift><Key.alt_l><Key.shift><Key.alt_l><Key.shift><Key.alt_l><Key.shift><Key.alt_l><Key.shift><Key.alt_l><Key.shift><Key.alt_l><Key.shift><Key.alt_l><Key.shift><Key.alt_l><Key.shift><Key.alt_l><Key.shift><Key.alt_l><Key.shift><Key.alt_l><Key.shift><Key.alt_l><Key.shift><Key.alt_l><Key.shift><Key.alt_l><Key.shift><Key.alt_l><Key.shift><Key.alt_l><Key.shift><Key.alt_l><Key.shift><Key.alt_l><Key.shift><Key.alt_l><Key.shift><Key.alt_l><Key.shift><Key.alt_l><Key.shift><Key.alt_l><Key.shift><Key.alt_l><Key.shift><Key.alt_l><Key.shift><Key.alt_l><Key.shift><Key.alt_l>
Screenshot: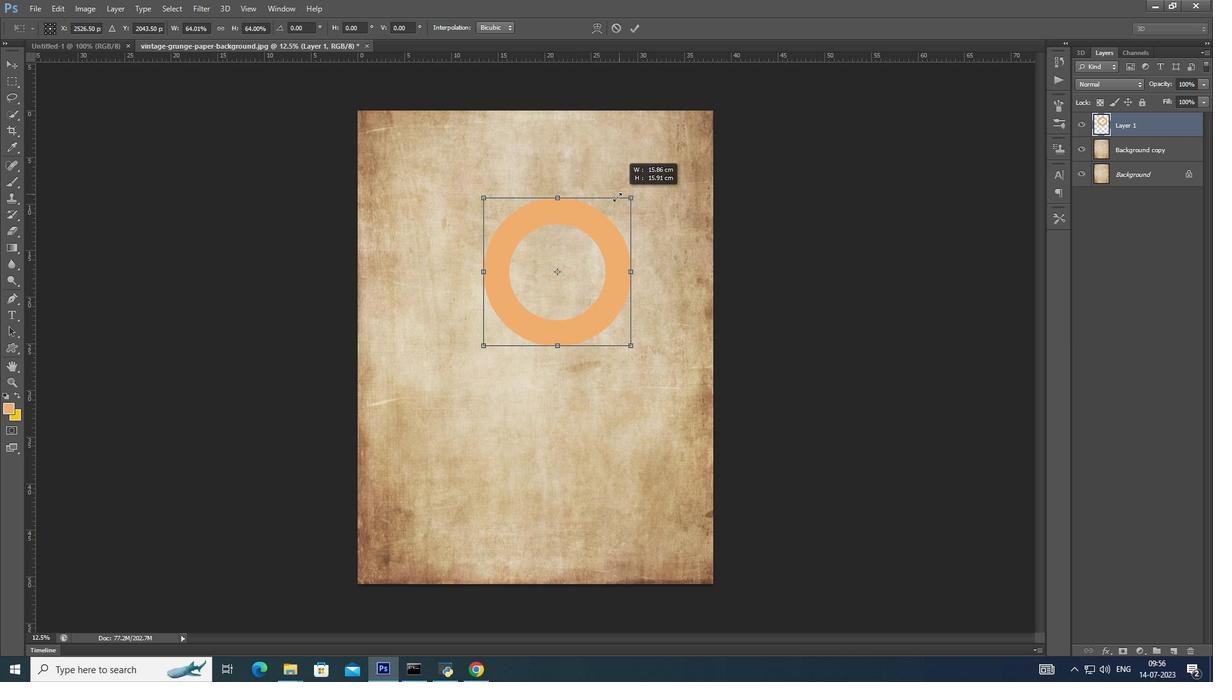 
Action: Mouse moved to (617, 195)
Screenshot: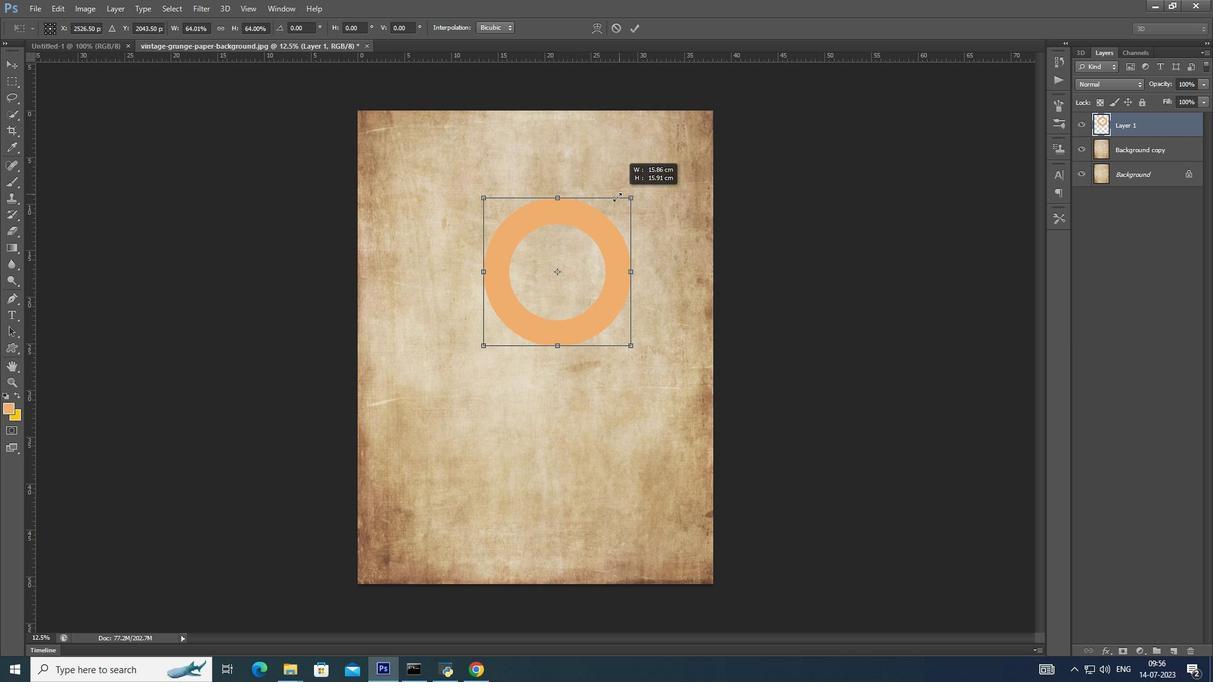 
Action: Key pressed <Key.shift><Key.alt_l>
Screenshot: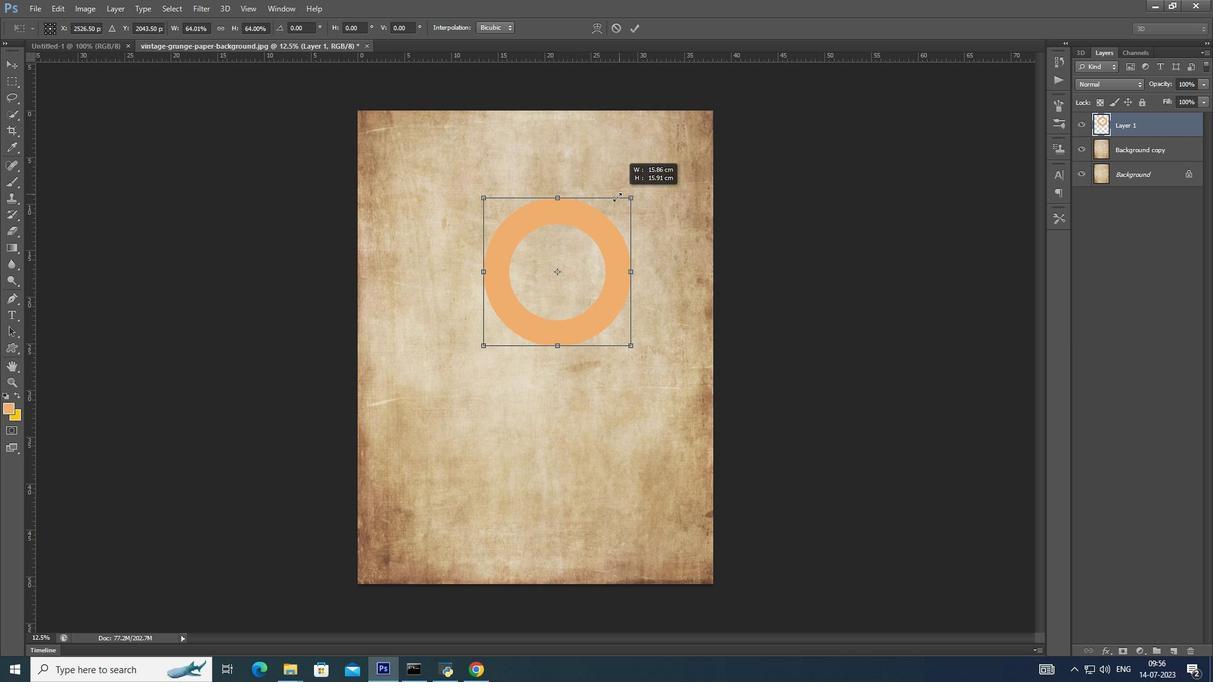 
Action: Mouse moved to (616, 196)
Screenshot: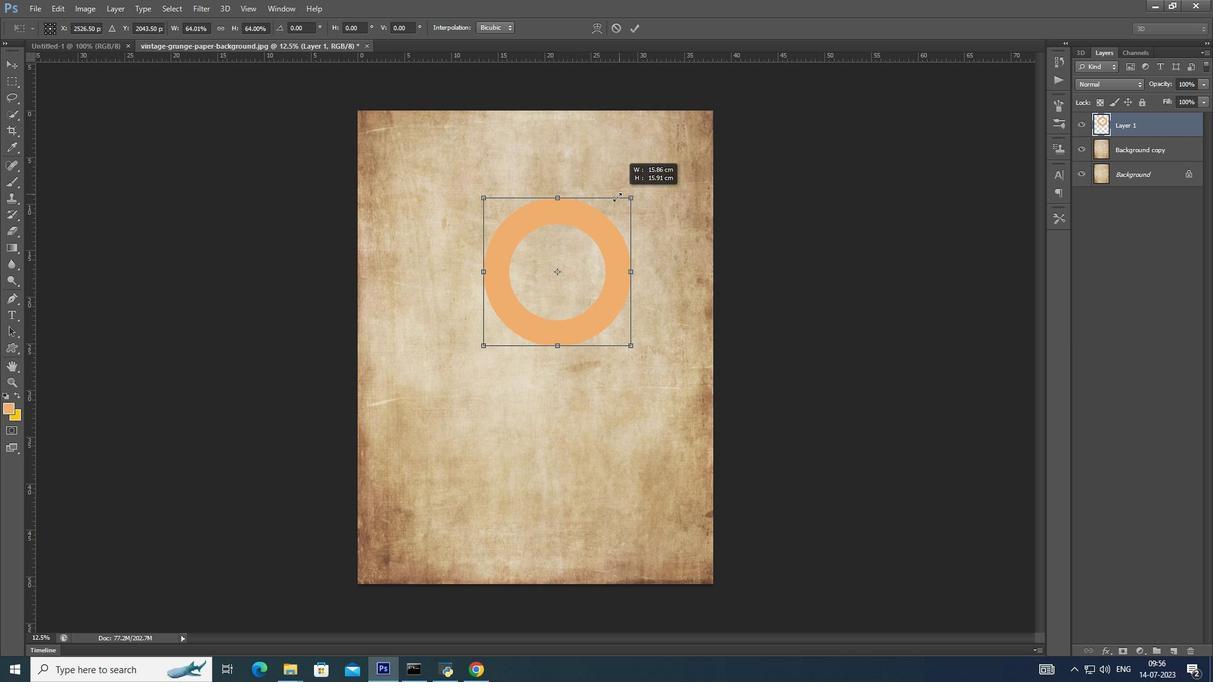 
Action: Key pressed <Key.shift>
Screenshot: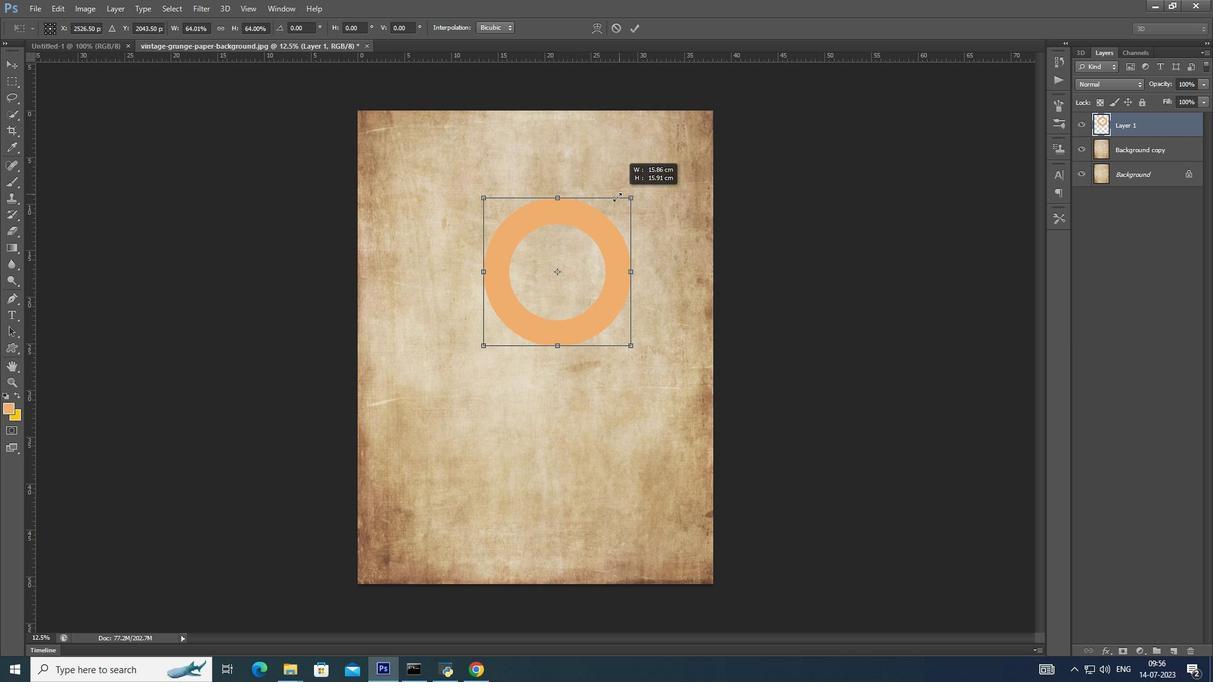 
Action: Mouse moved to (616, 196)
Screenshot: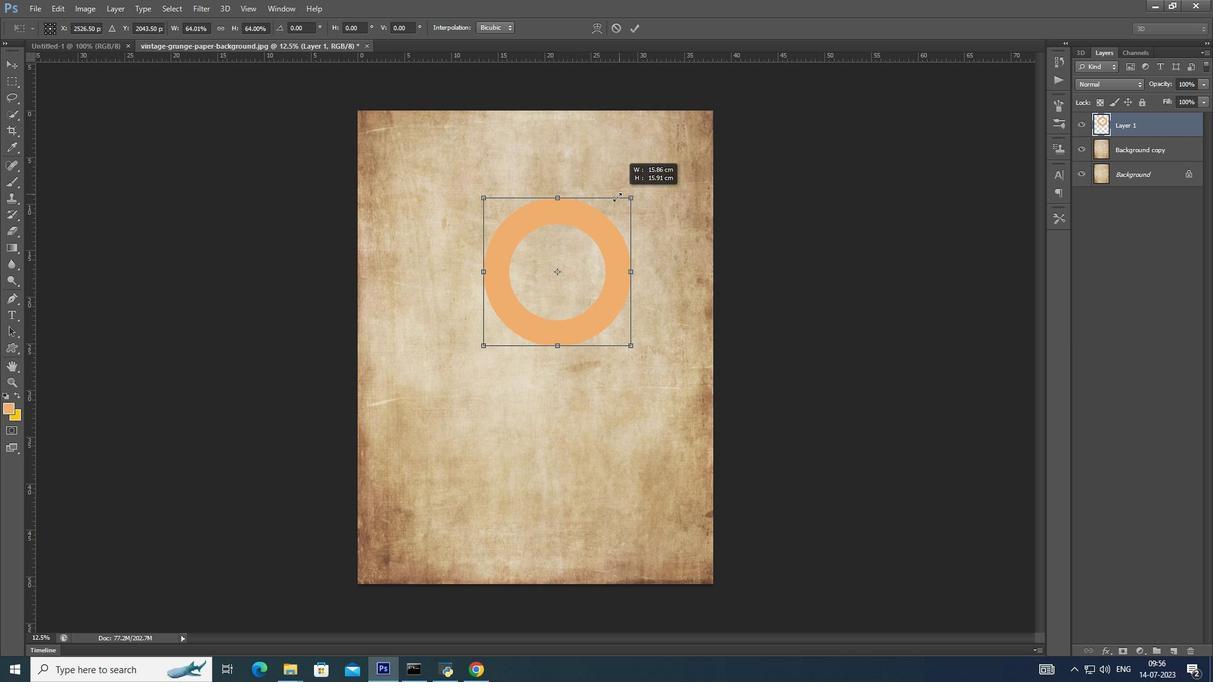 
Action: Key pressed <Key.alt_l><Key.shift><Key.alt_l><Key.shift><Key.alt_l><Key.shift><Key.alt_l><Key.shift><Key.alt_l><Key.shift><Key.alt_l><Key.shift><Key.alt_l><Key.shift><Key.alt_l><Key.shift><Key.alt_l><Key.shift><Key.alt_l><Key.shift><Key.alt_l><Key.shift><Key.alt_l><Key.shift><Key.alt_l><Key.shift><Key.alt_l><Key.shift><Key.alt_l><Key.shift><Key.alt_l><Key.shift><Key.alt_l><Key.shift><Key.alt_l><Key.shift><Key.alt_l><Key.shift><Key.alt_l><Key.shift> 5, 311)<Key.alt_l><Key.shift><Key.alt_l><Key.shift><Key.alt_l>
Screenshot: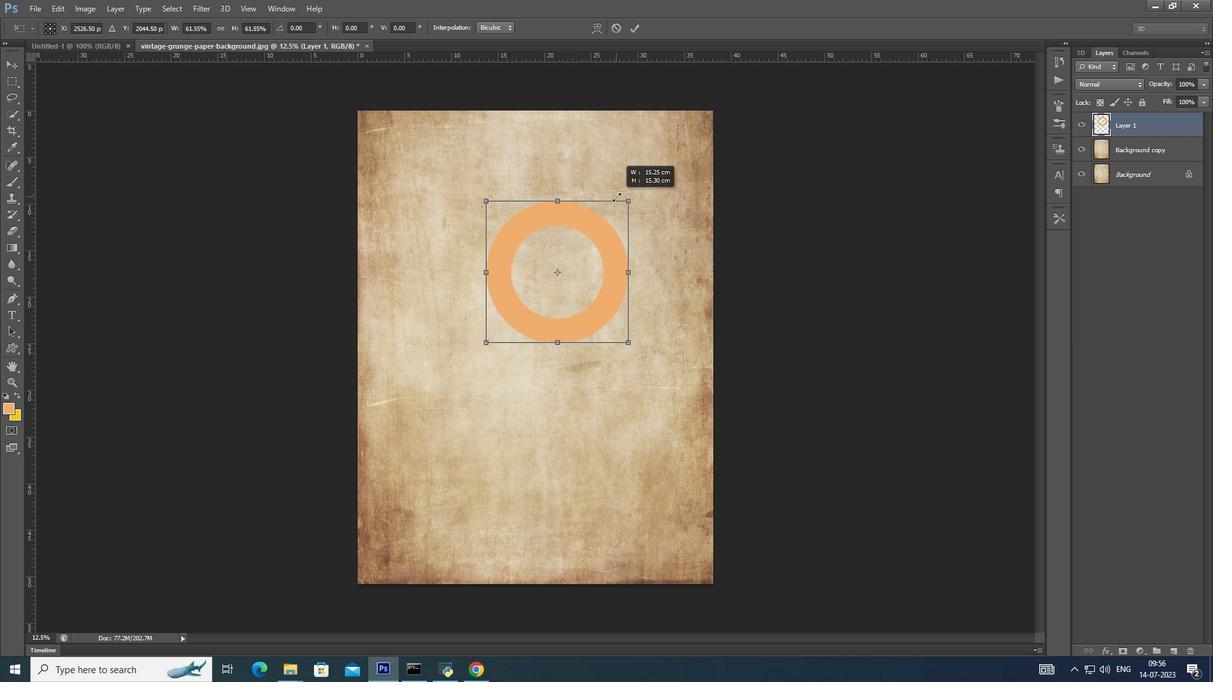 
Action: Mouse moved to (572, 176)
Screenshot: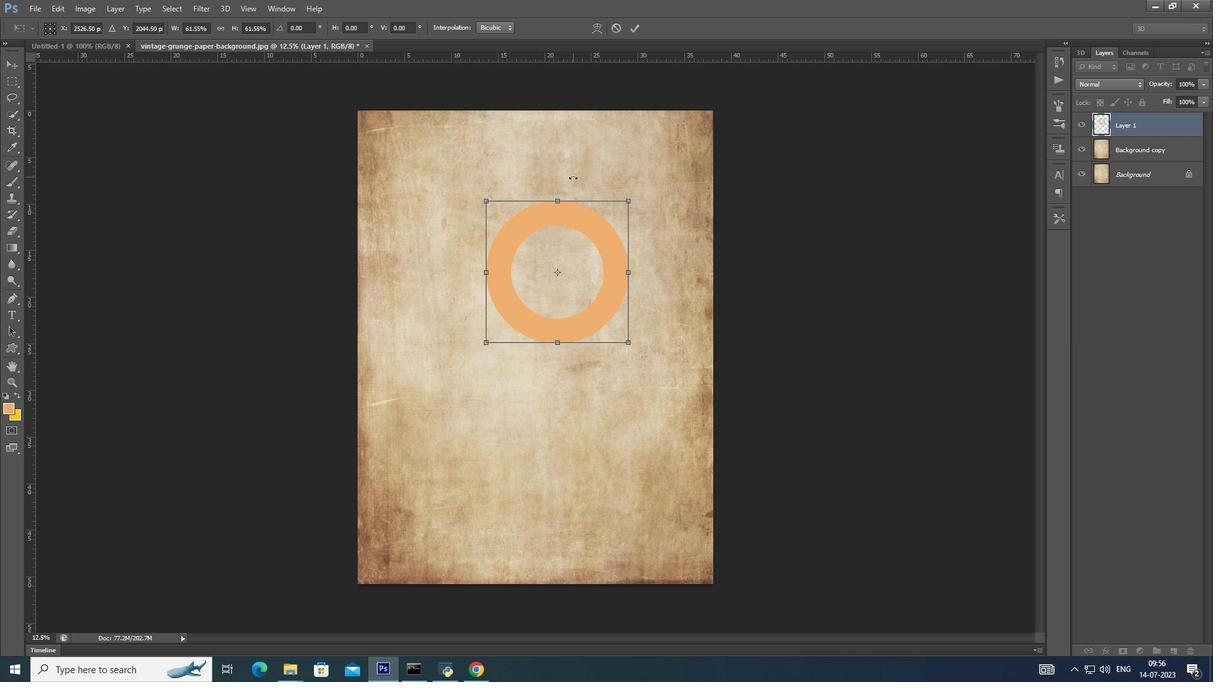 
Action: Key pressed <Key.enter>
Screenshot: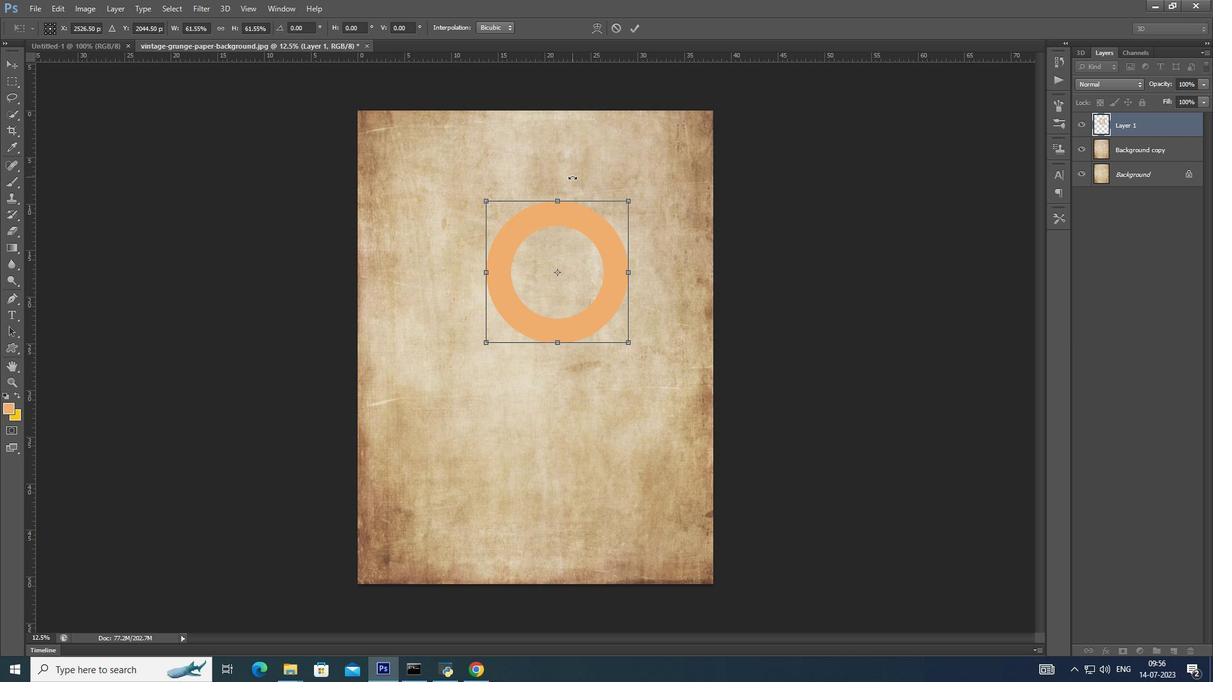
Action: Mouse moved to (1144, 649)
Screenshot: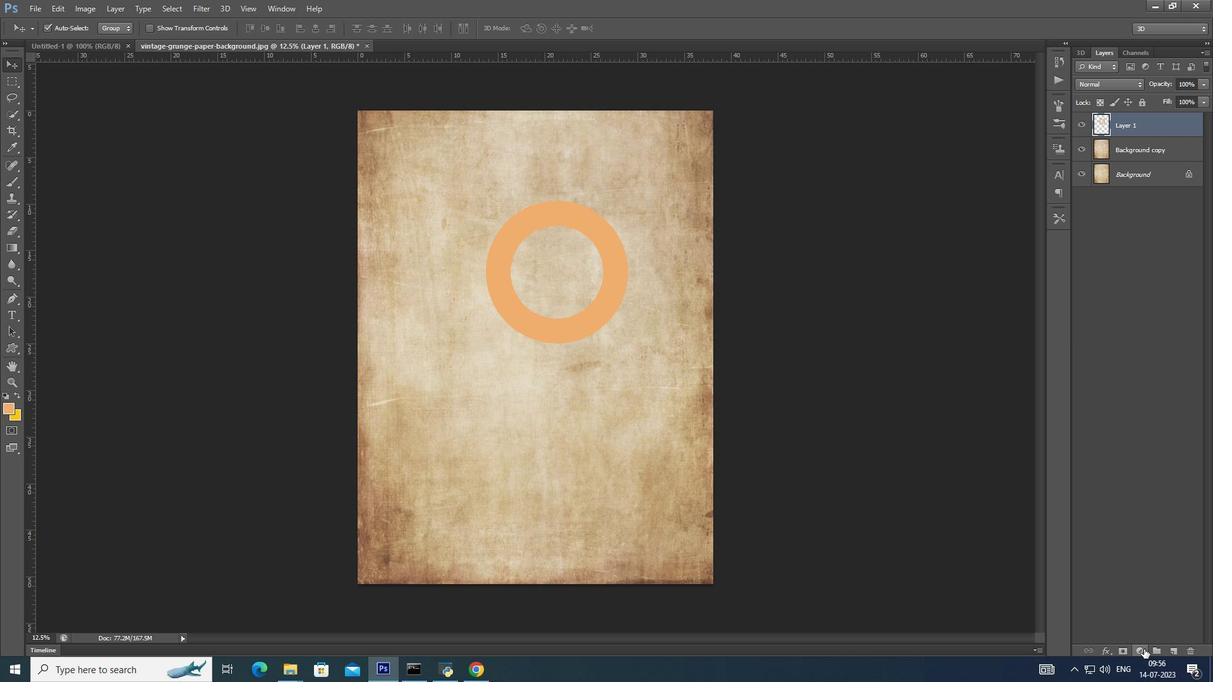 
Action: Mouse pressed left at (1144, 649)
Screenshot: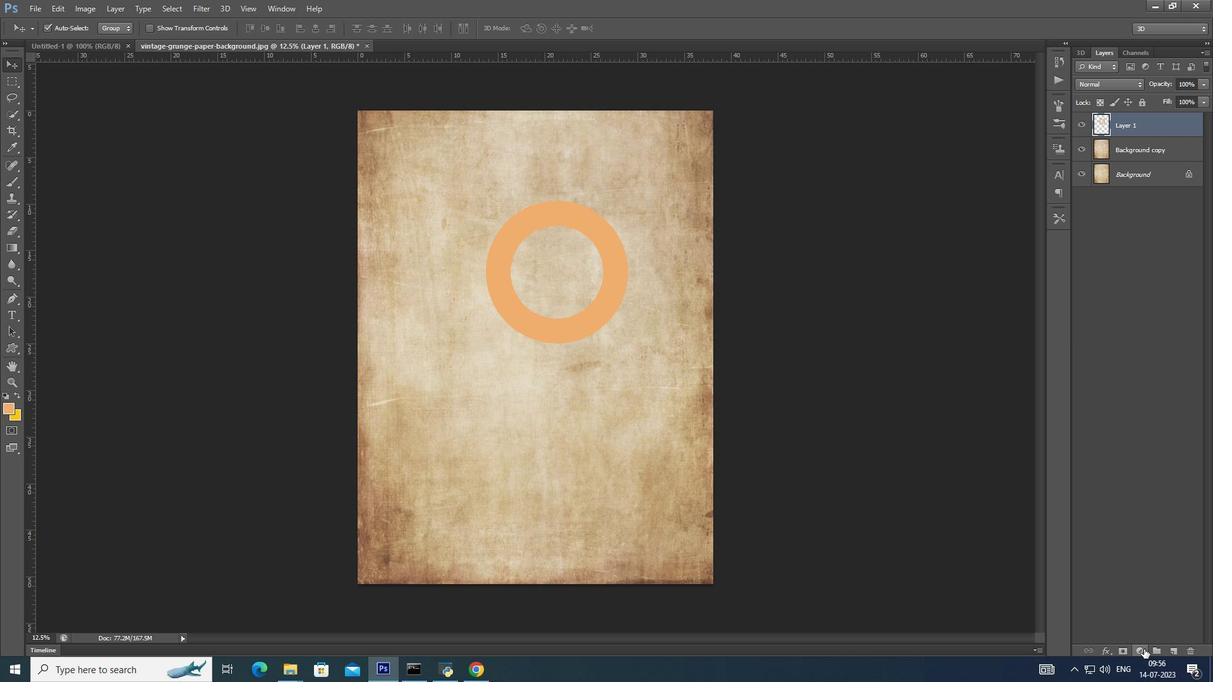 
Action: Mouse moved to (1136, 493)
Screenshot: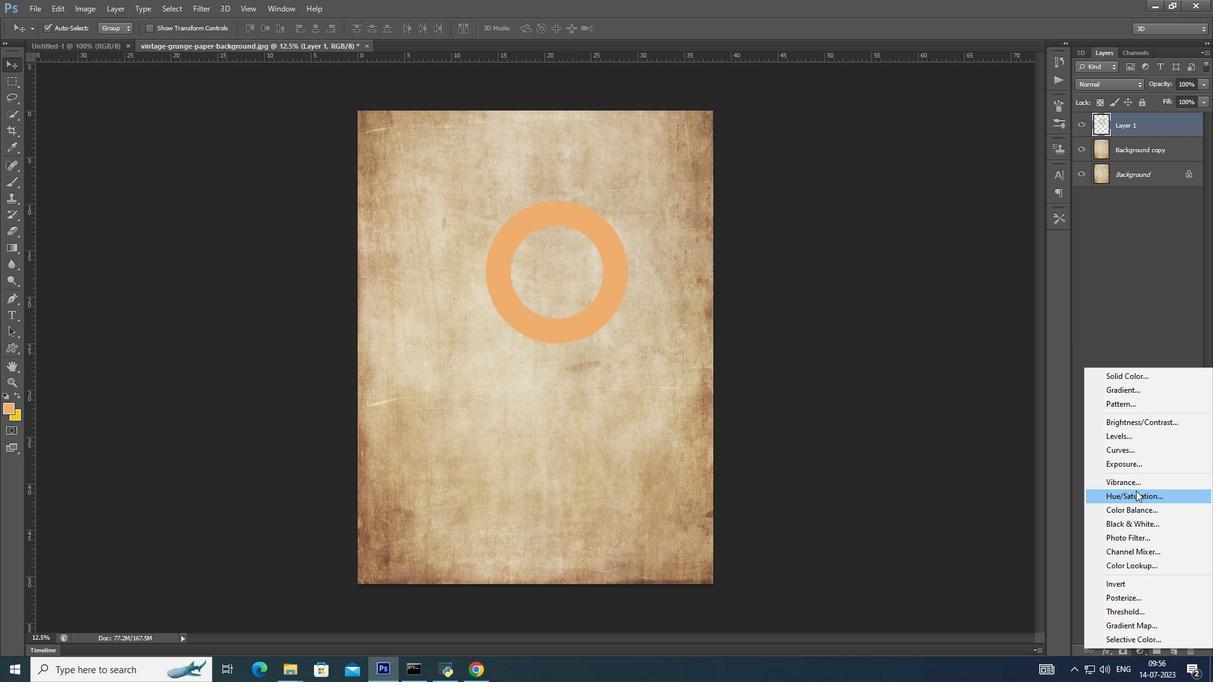 
Action: Mouse pressed left at (1136, 493)
Screenshot: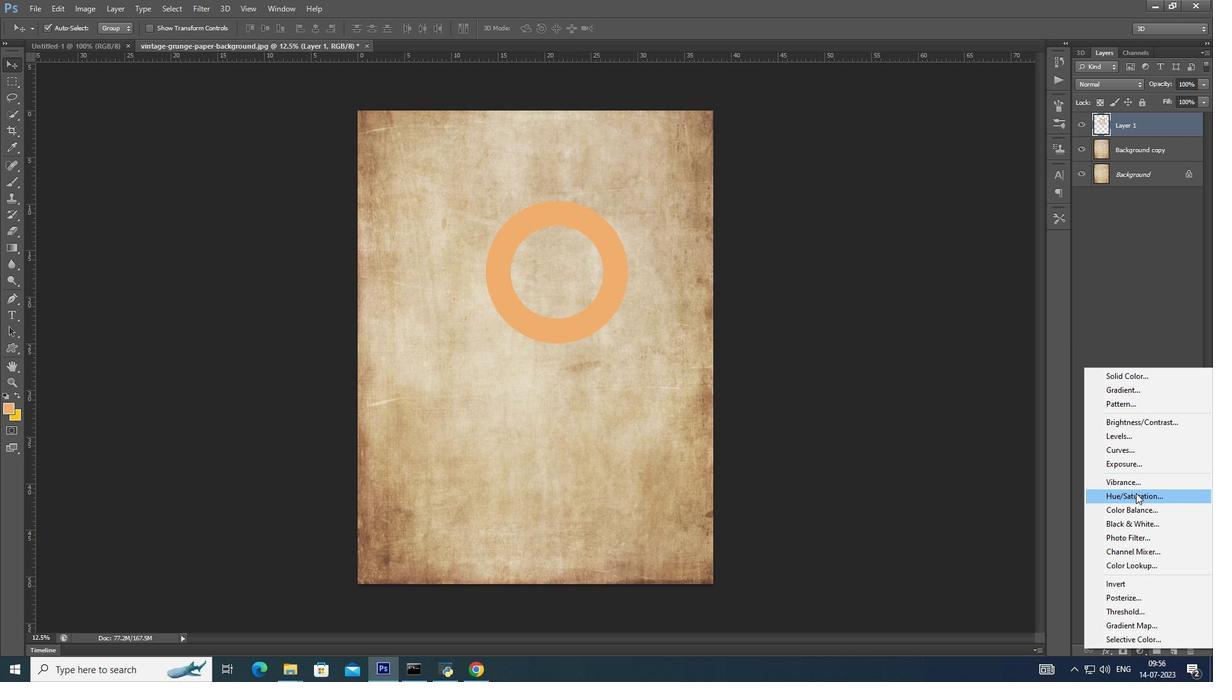 
Action: Mouse moved to (1139, 137)
Screenshot: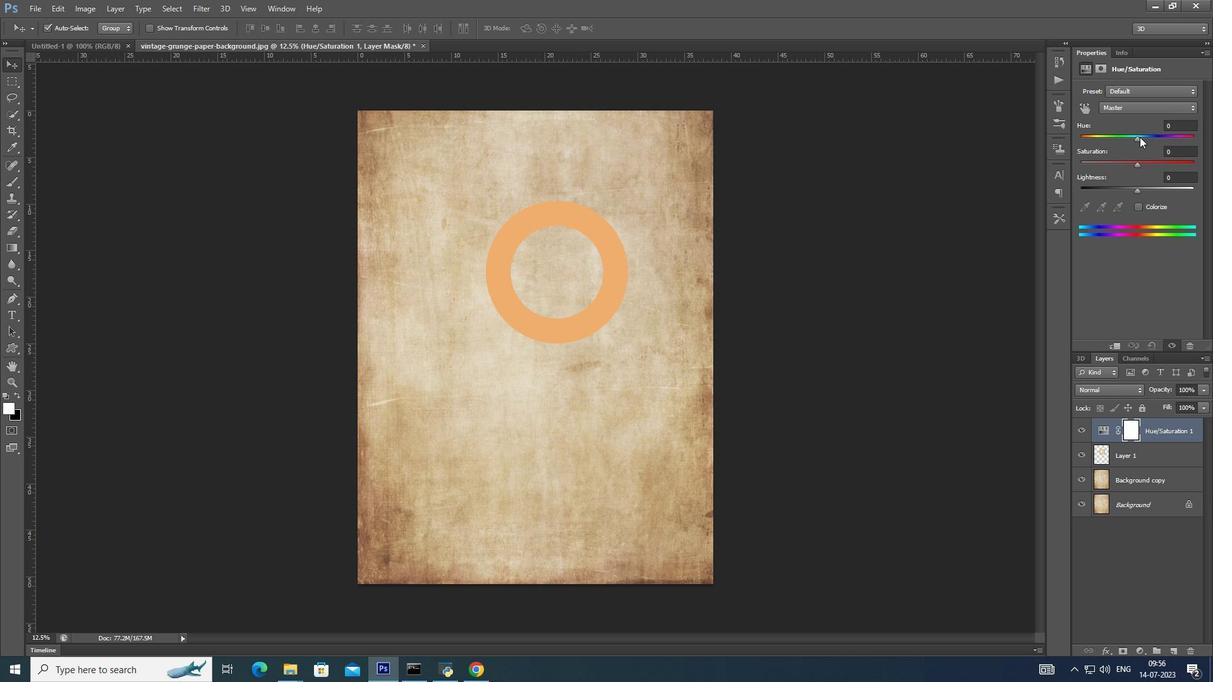 
Action: Mouse pressed left at (1139, 137)
Screenshot: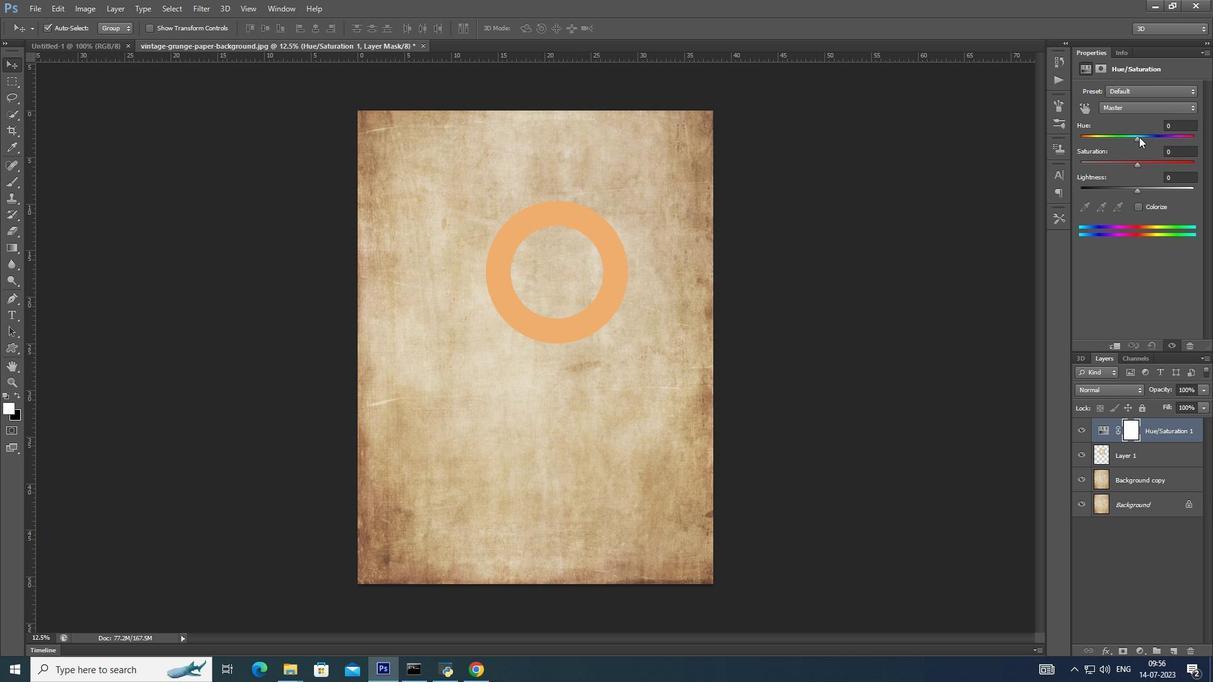 
Action: Mouse moved to (1136, 165)
Screenshot: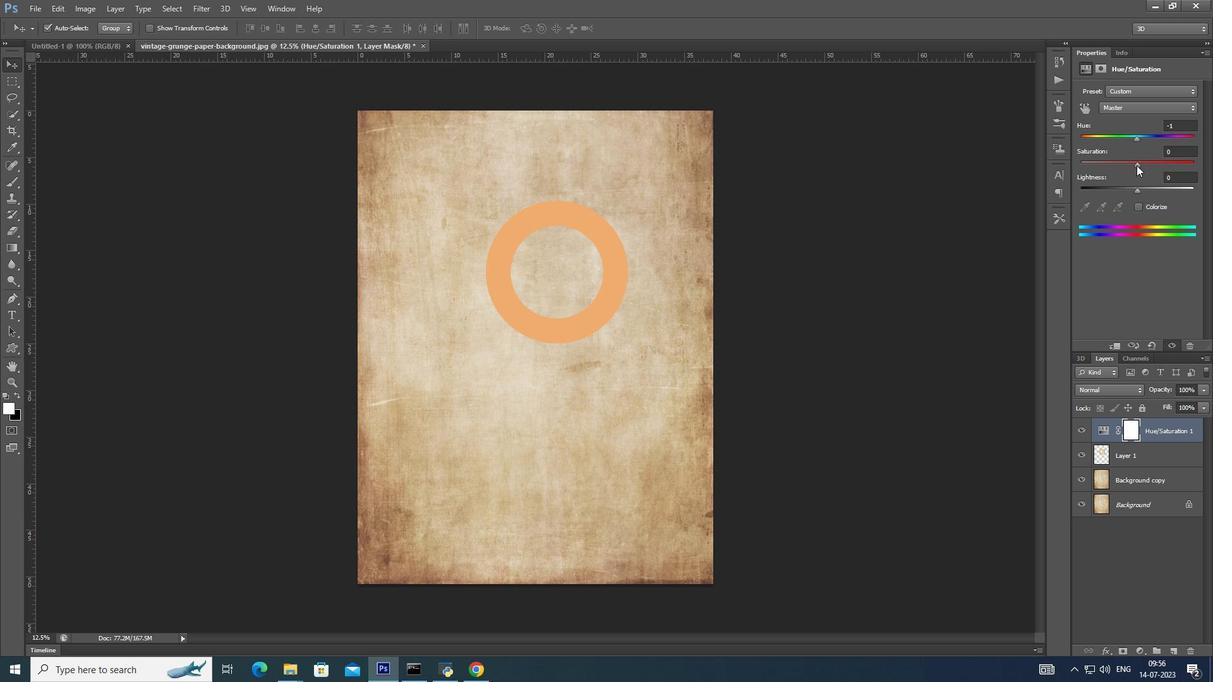 
Action: Mouse pressed left at (1136, 165)
Screenshot: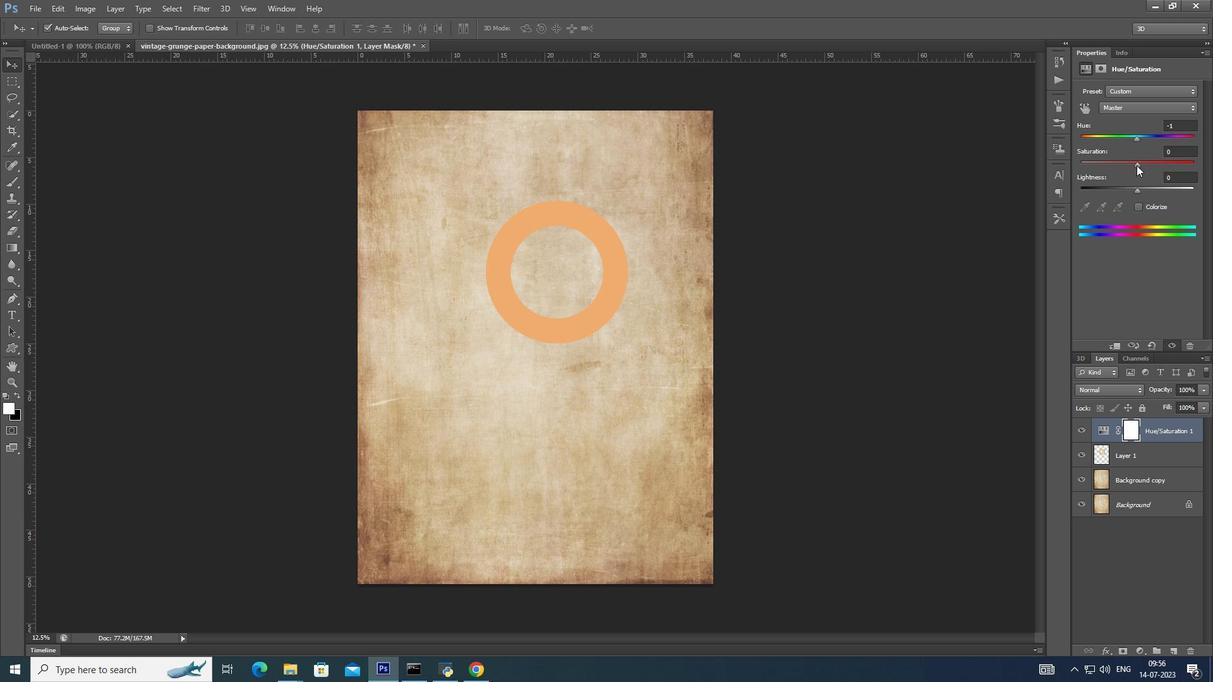 
Action: Mouse moved to (1139, 190)
Screenshot: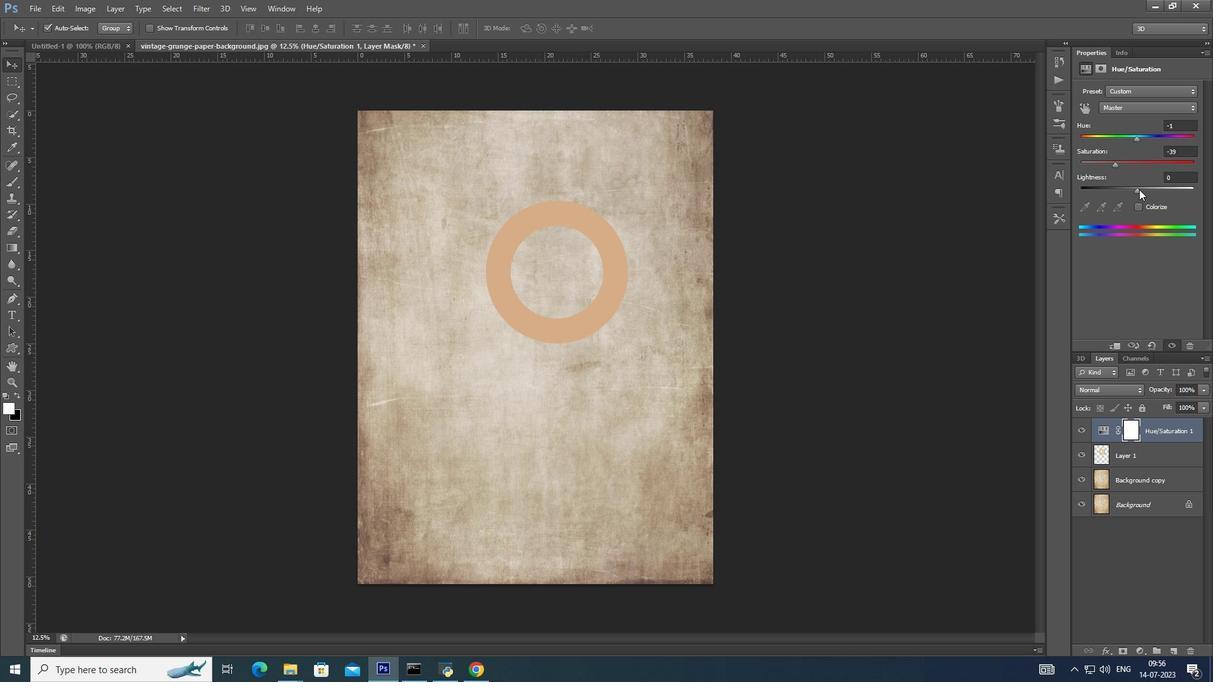 
Action: Mouse pressed left at (1139, 190)
Screenshot: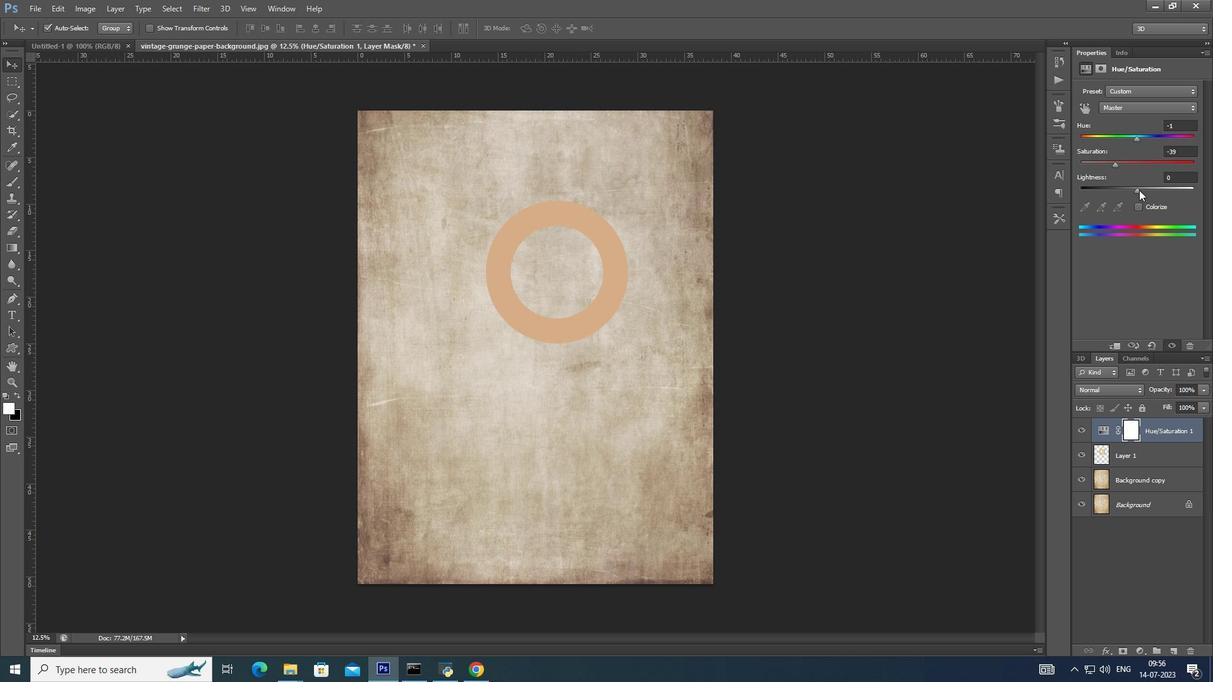 
Action: Mouse moved to (1021, 184)
Screenshot: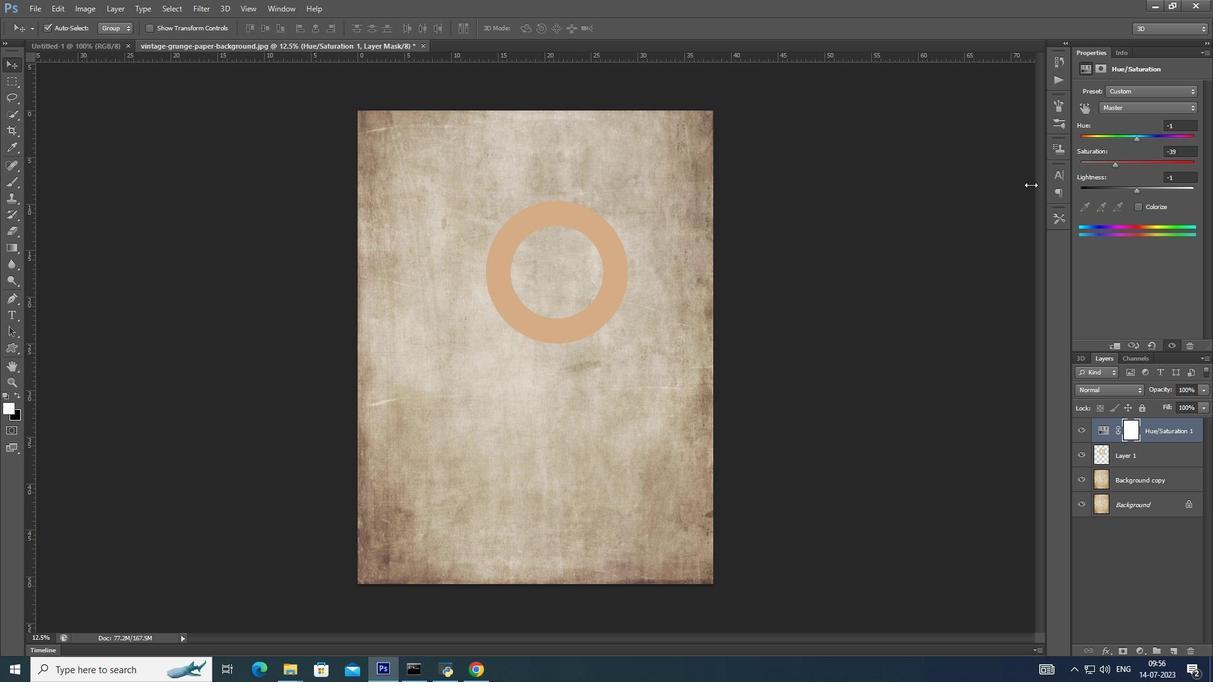
Action: Mouse pressed left at (1021, 184)
Screenshot: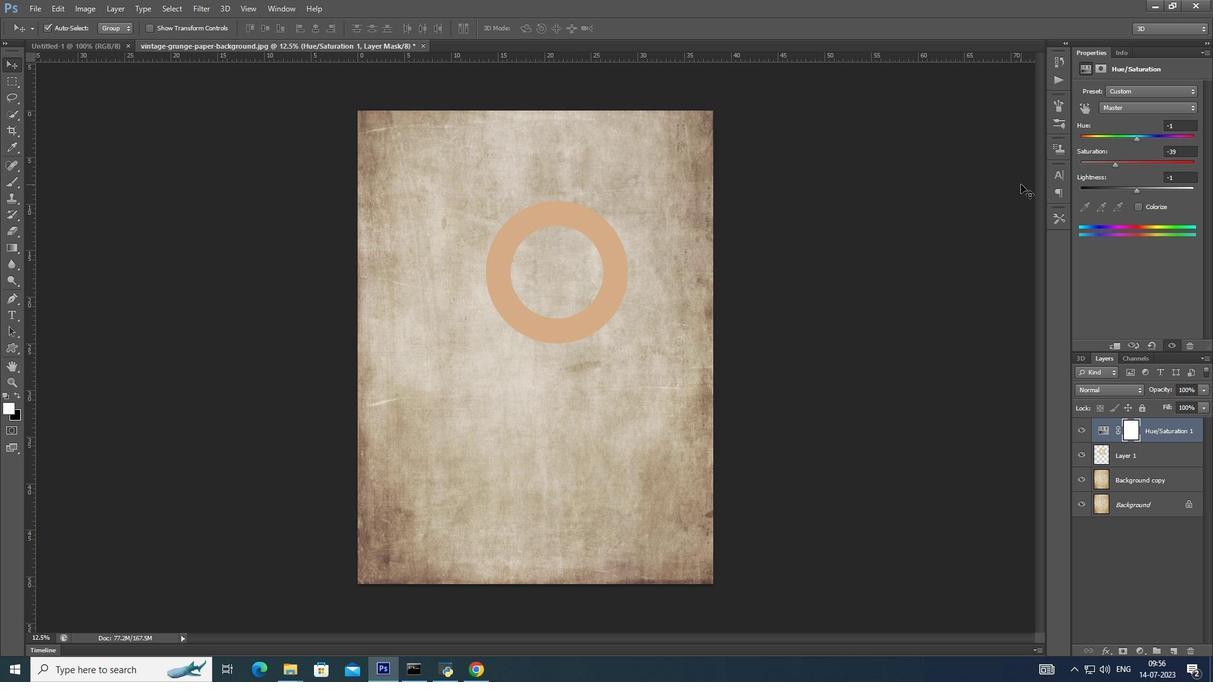 
Action: Mouse moved to (619, 271)
Screenshot: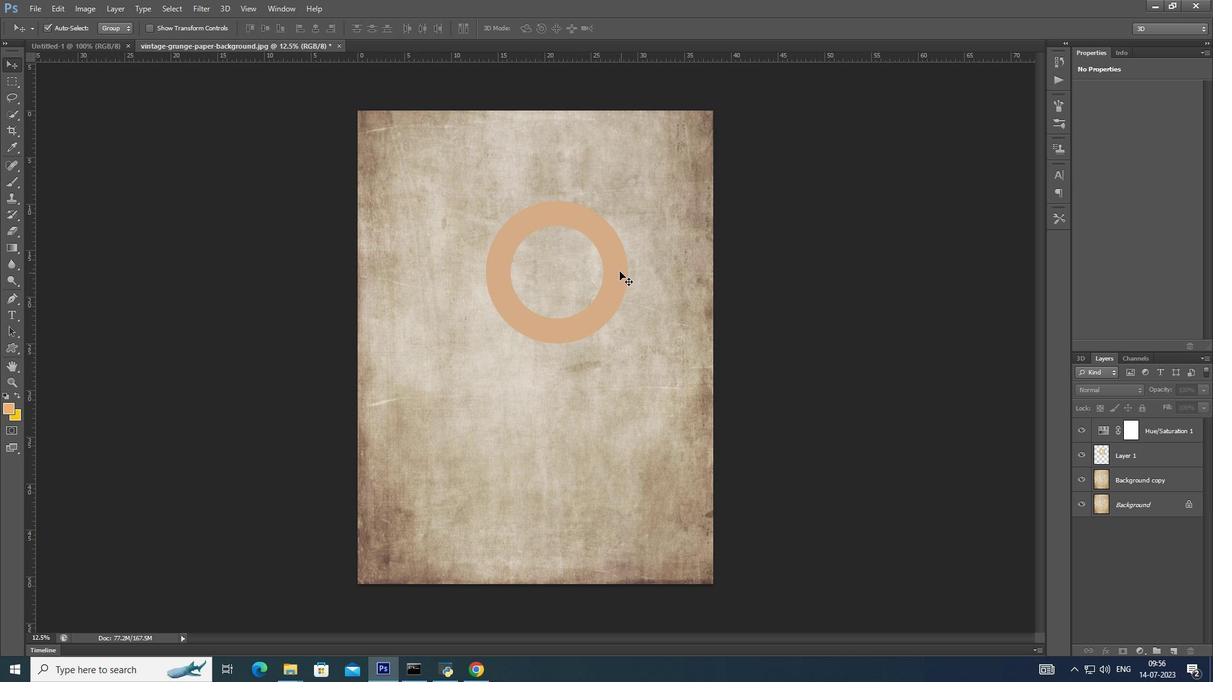 
Action: Mouse pressed left at (619, 271)
Screenshot: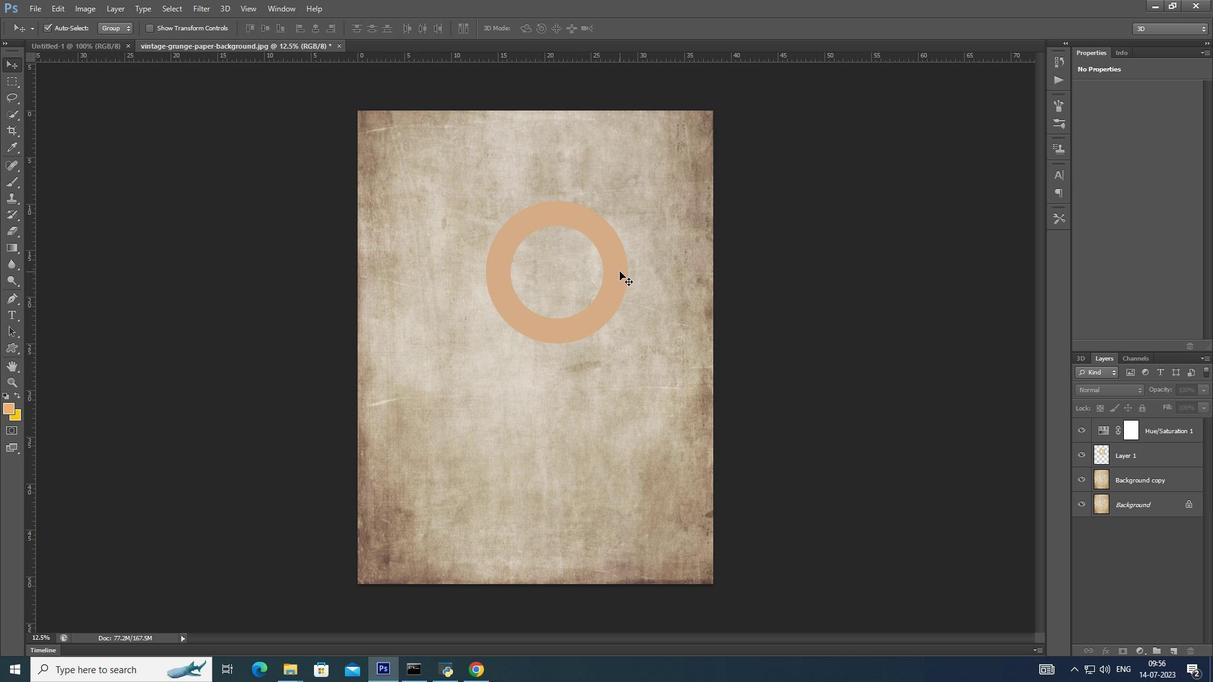 
Action: Key pressed <Key.enter>
Screenshot: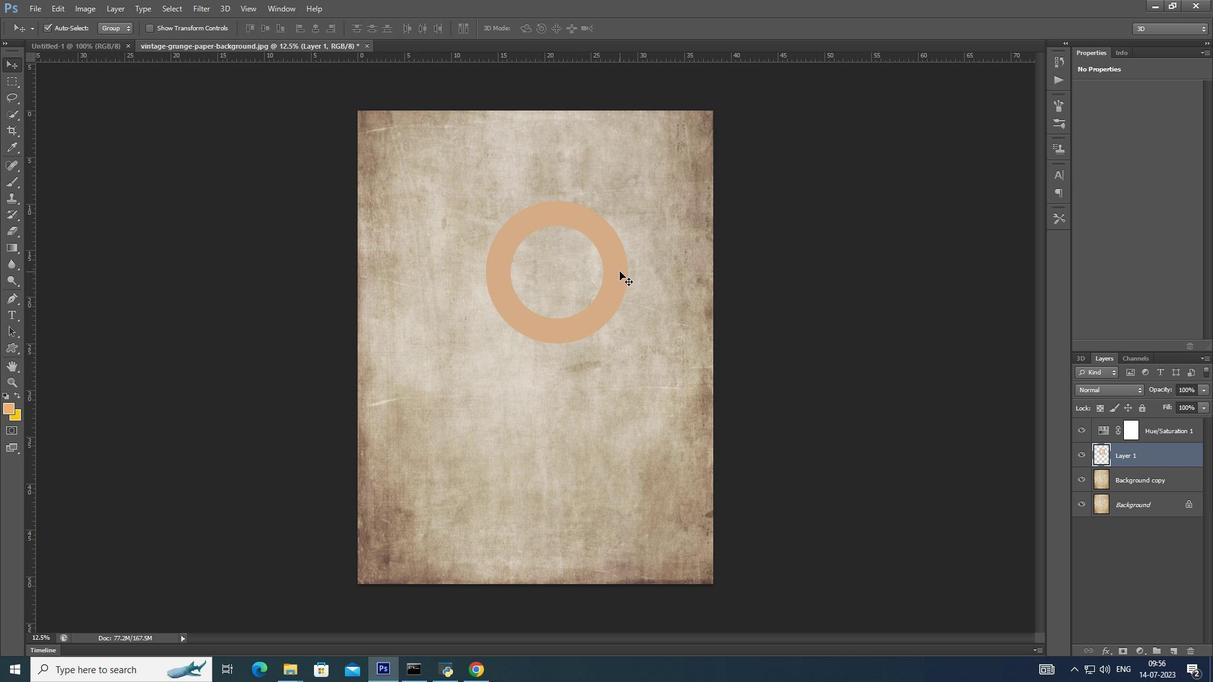 
Action: Mouse pressed left at (619, 271)
Screenshot: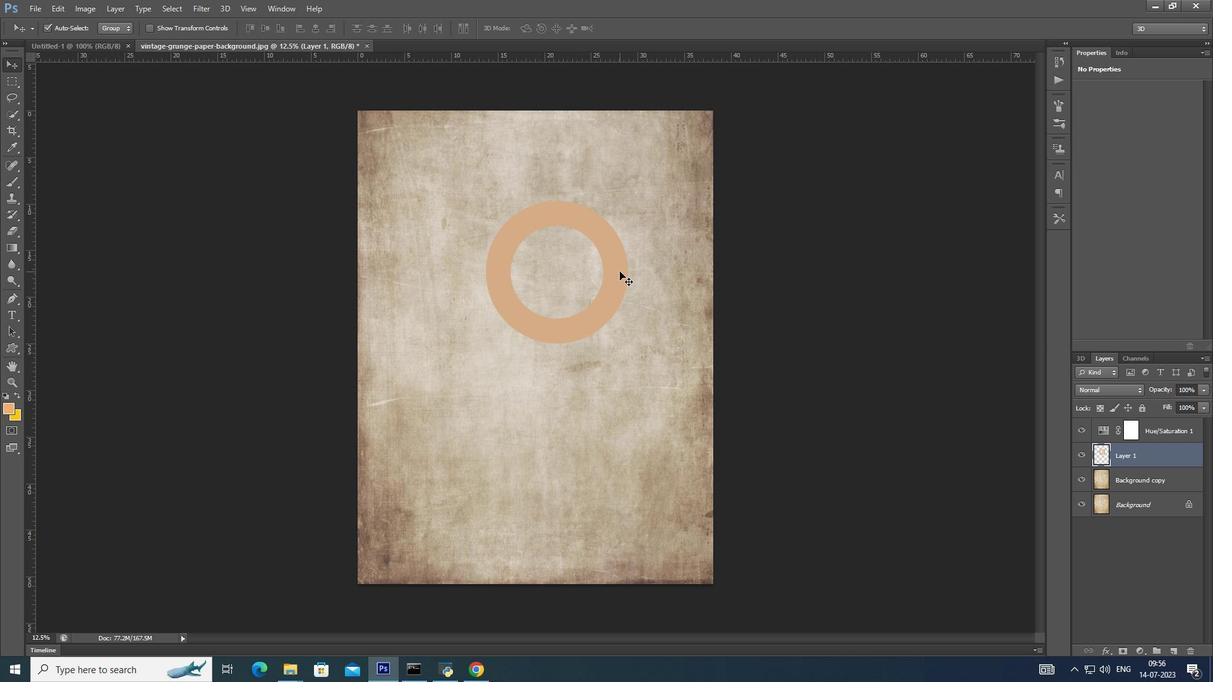 
Action: Mouse moved to (1181, 449)
Screenshot: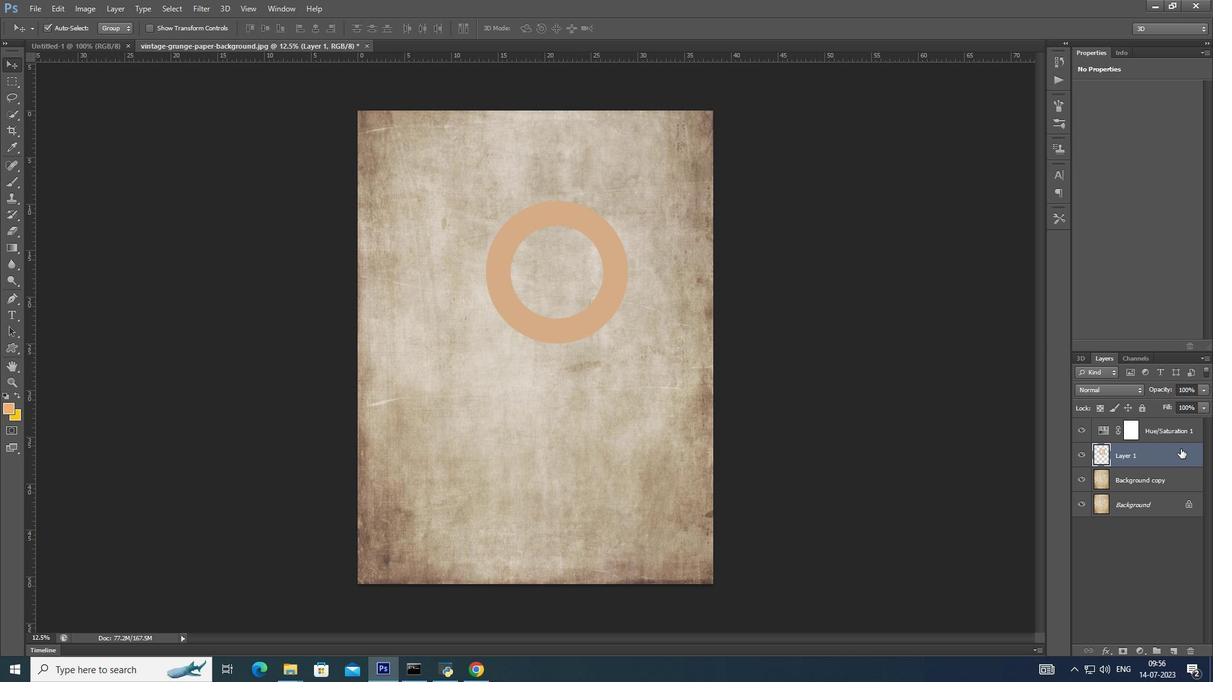 
Action: Mouse pressed left at (1181, 449)
Screenshot: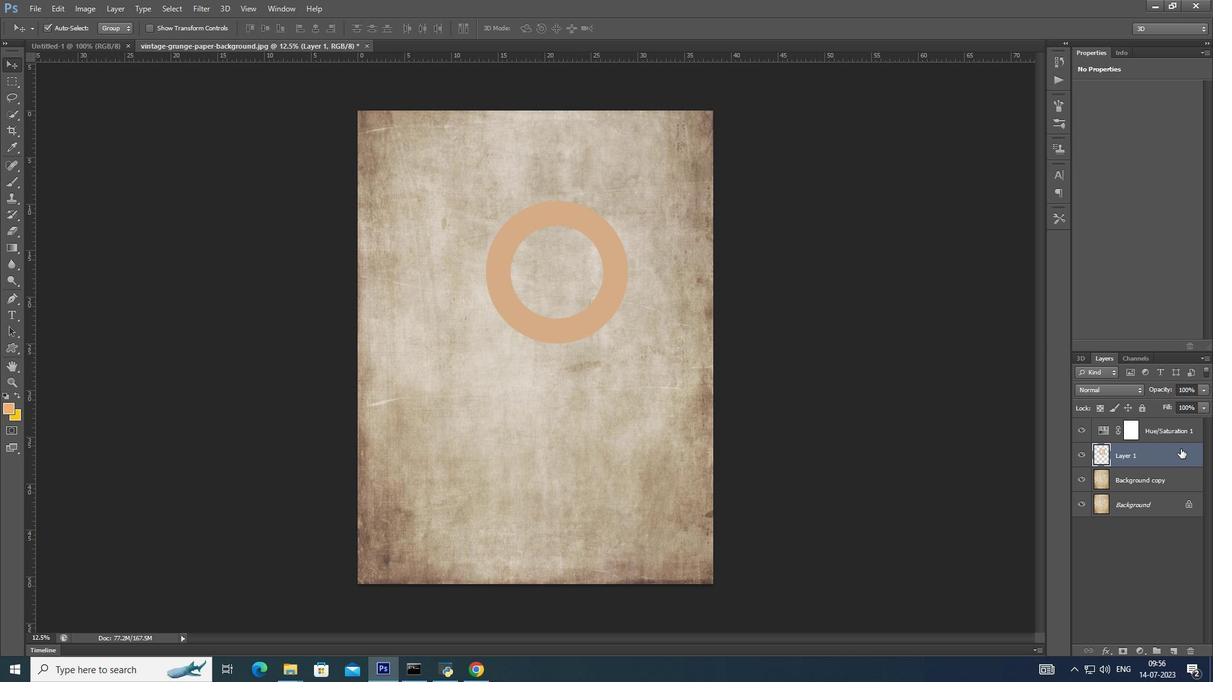 
Action: Mouse pressed left at (1181, 449)
Screenshot: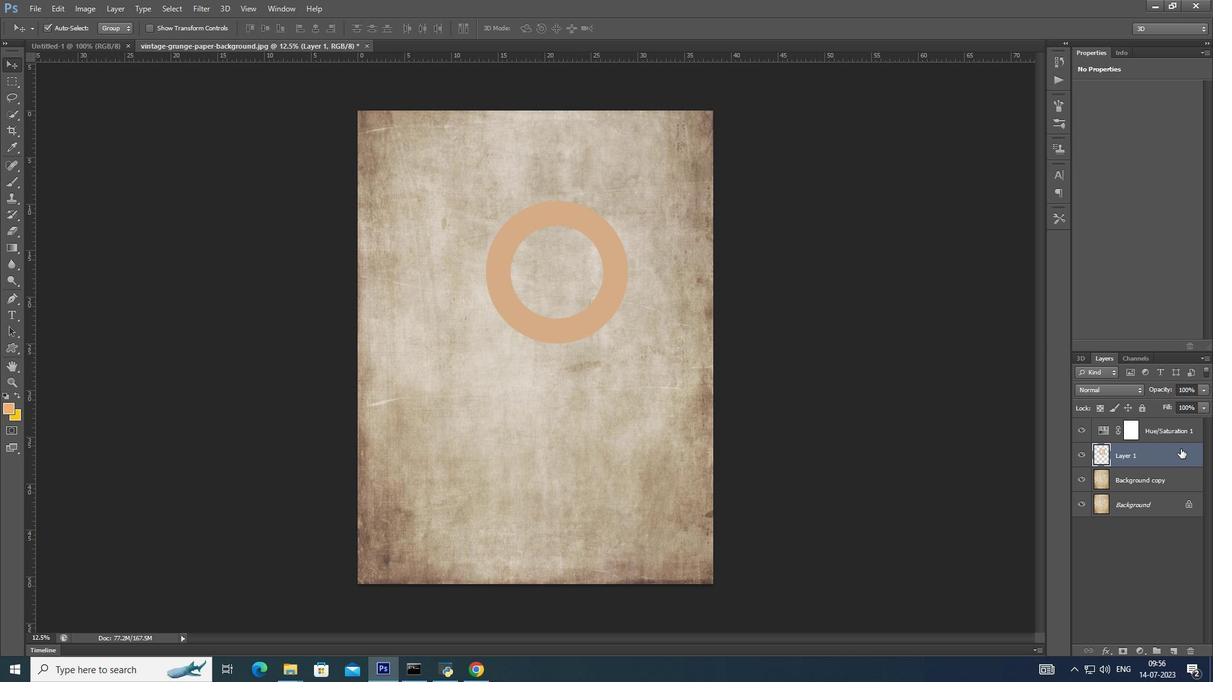 
Action: Mouse moved to (784, 382)
Screenshot: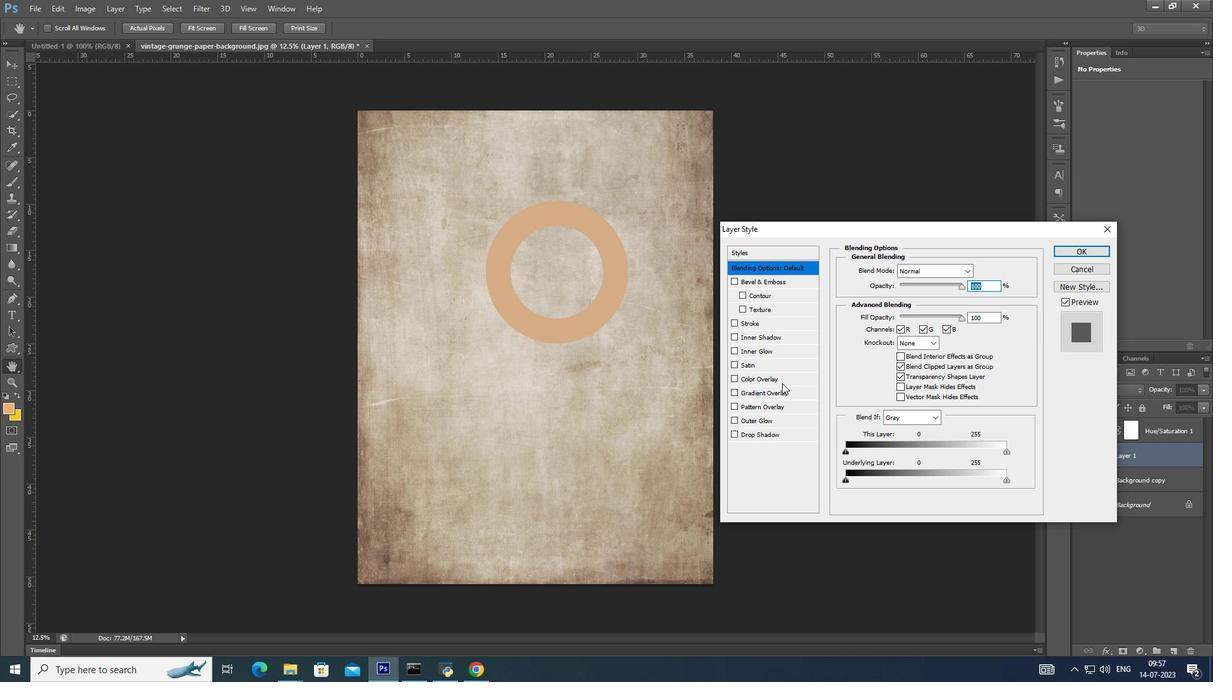 
Action: Mouse pressed left at (784, 382)
Screenshot: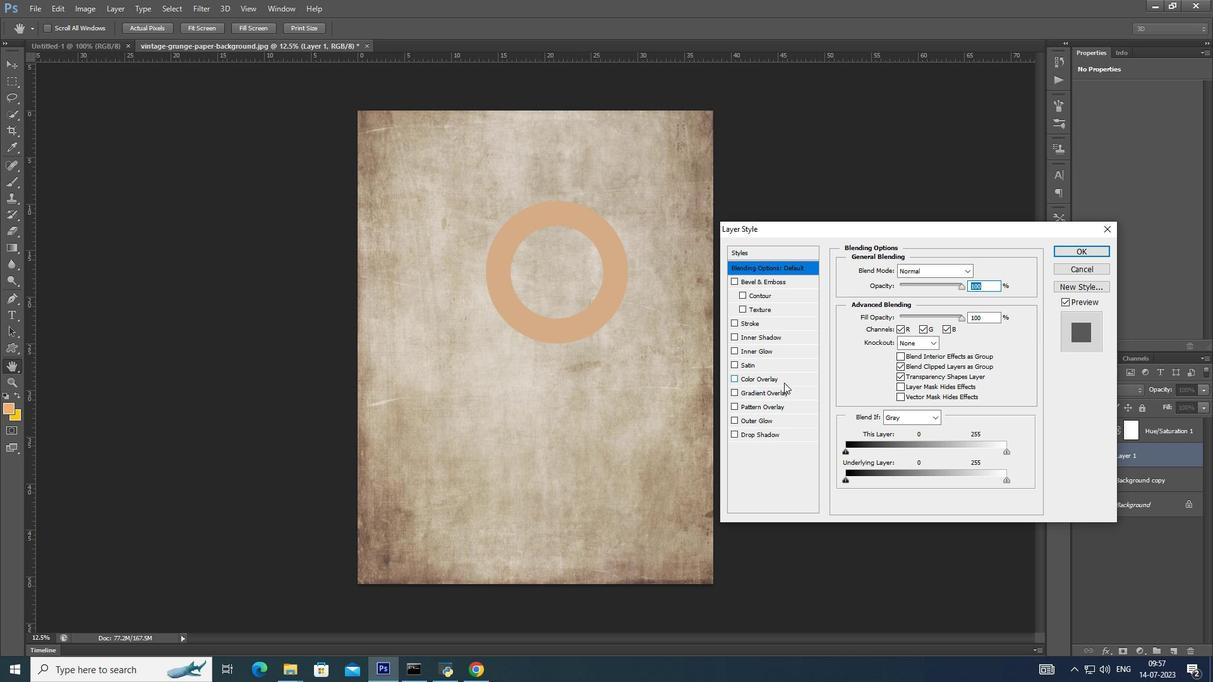 
Action: Mouse moved to (983, 267)
Screenshot: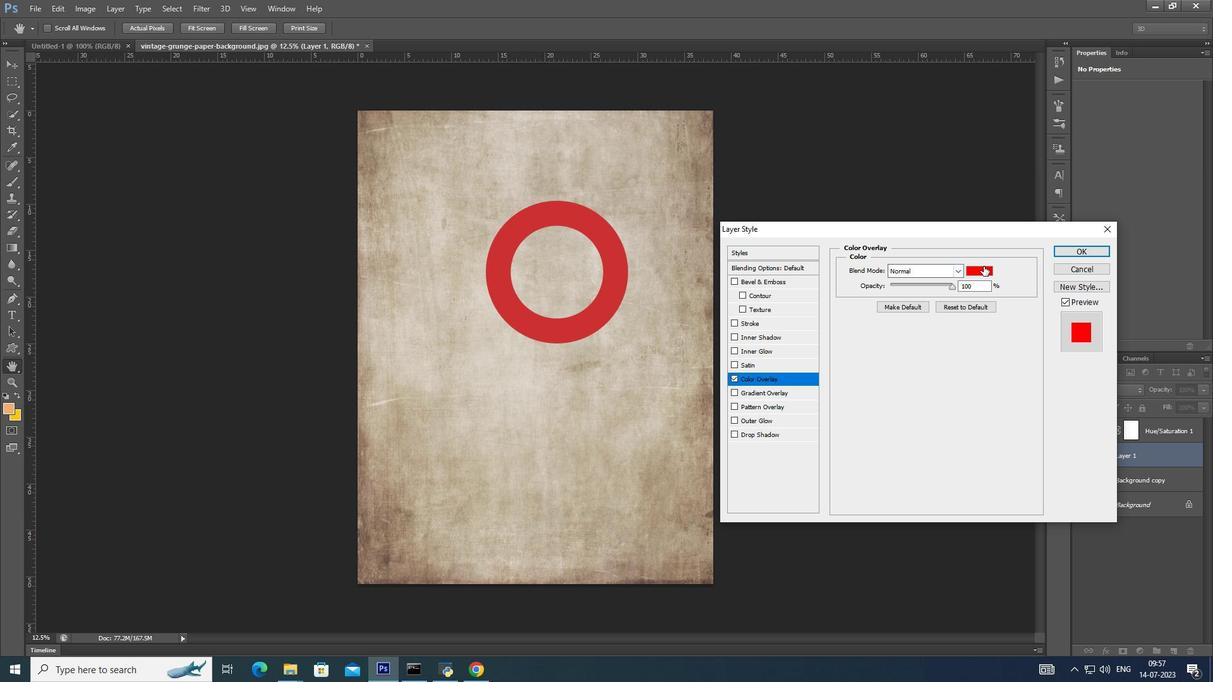 
Action: Mouse pressed left at (983, 267)
Screenshot: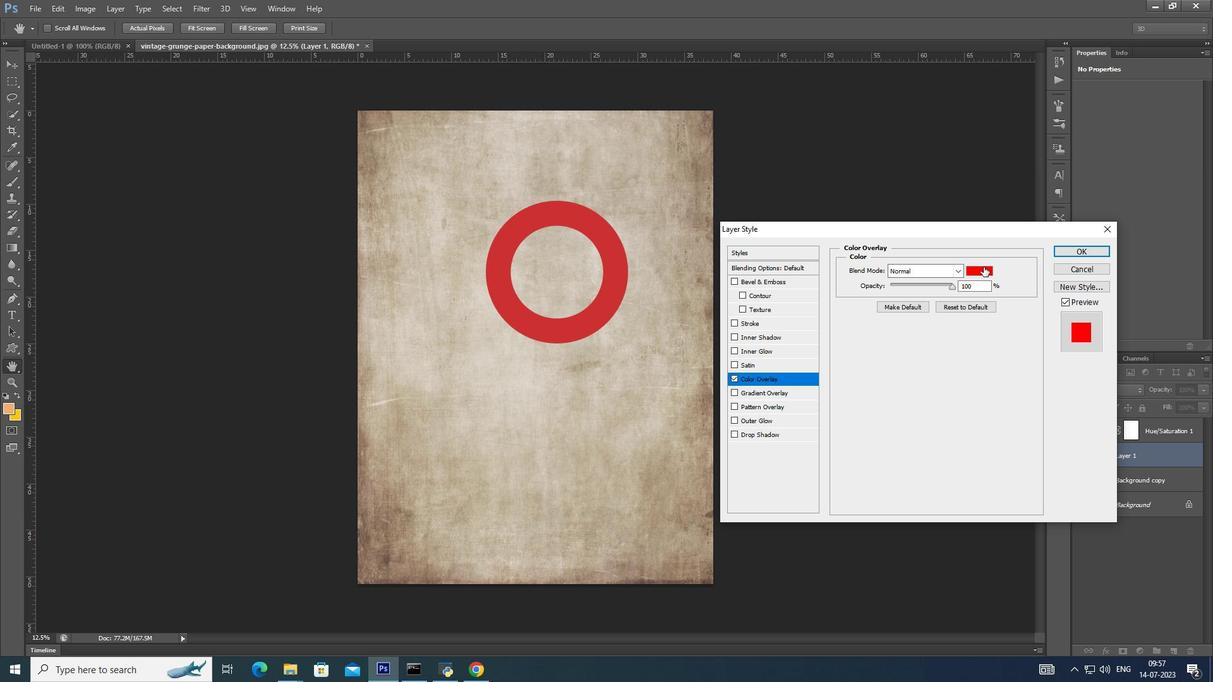 
Action: Mouse moved to (489, 360)
Screenshot: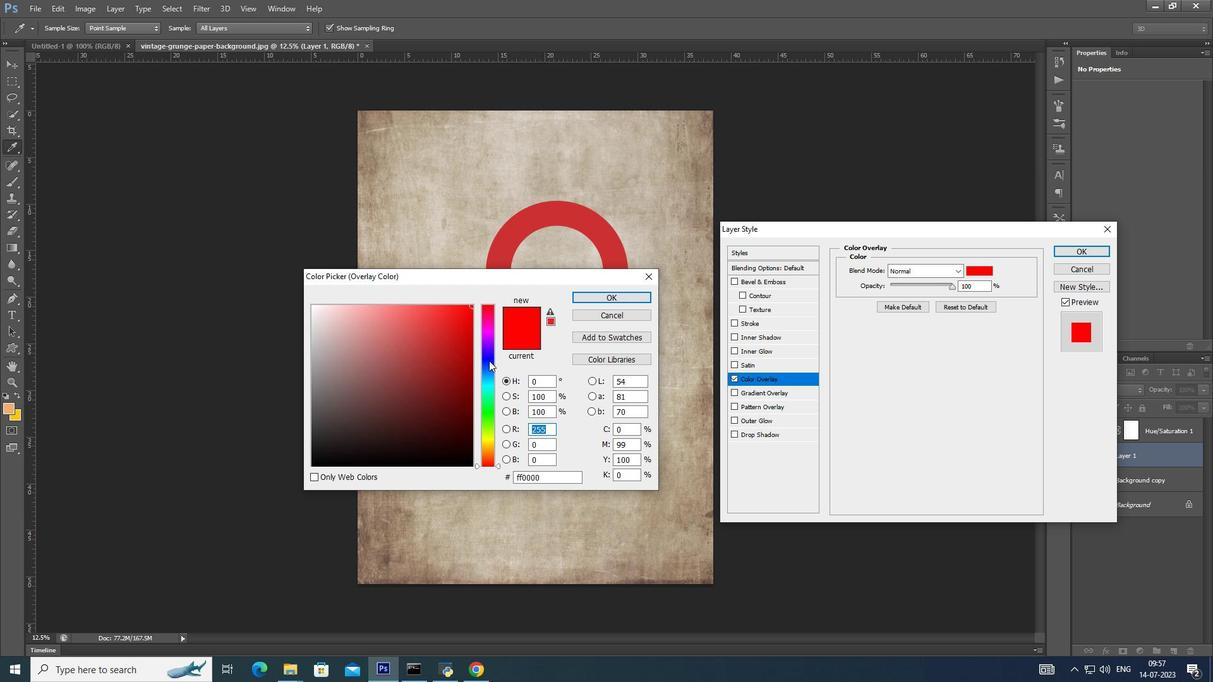 
Action: Mouse pressed left at (489, 360)
Screenshot: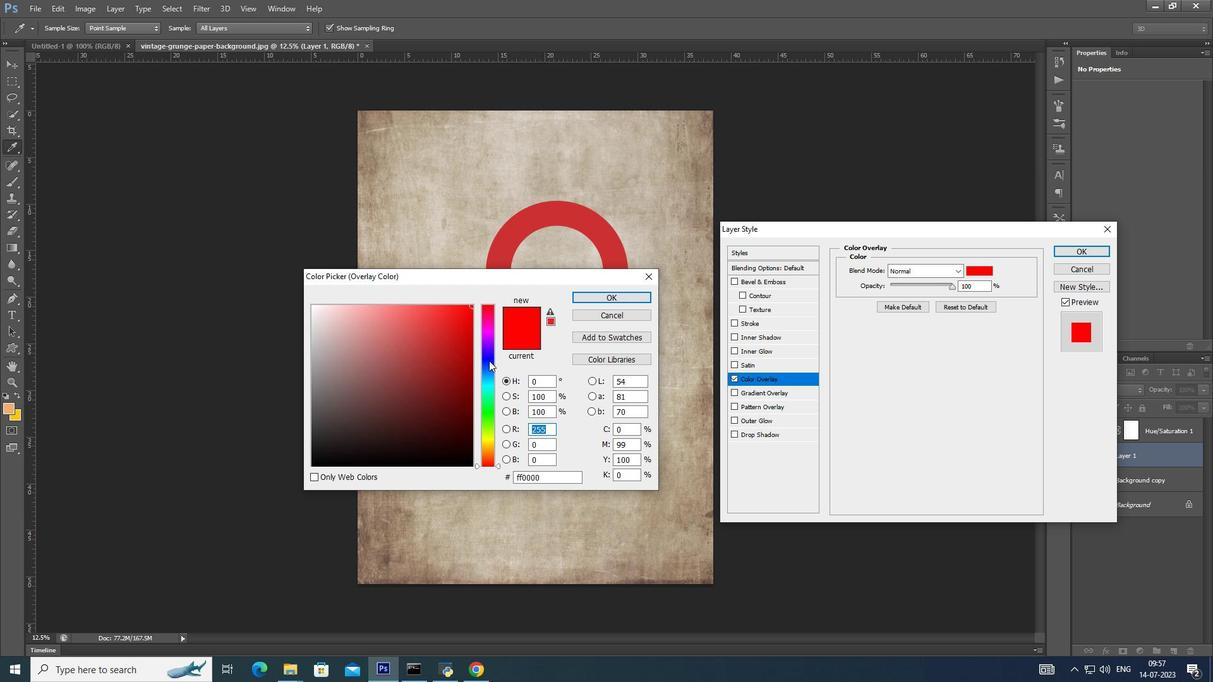 
Action: Mouse moved to (489, 346)
Screenshot: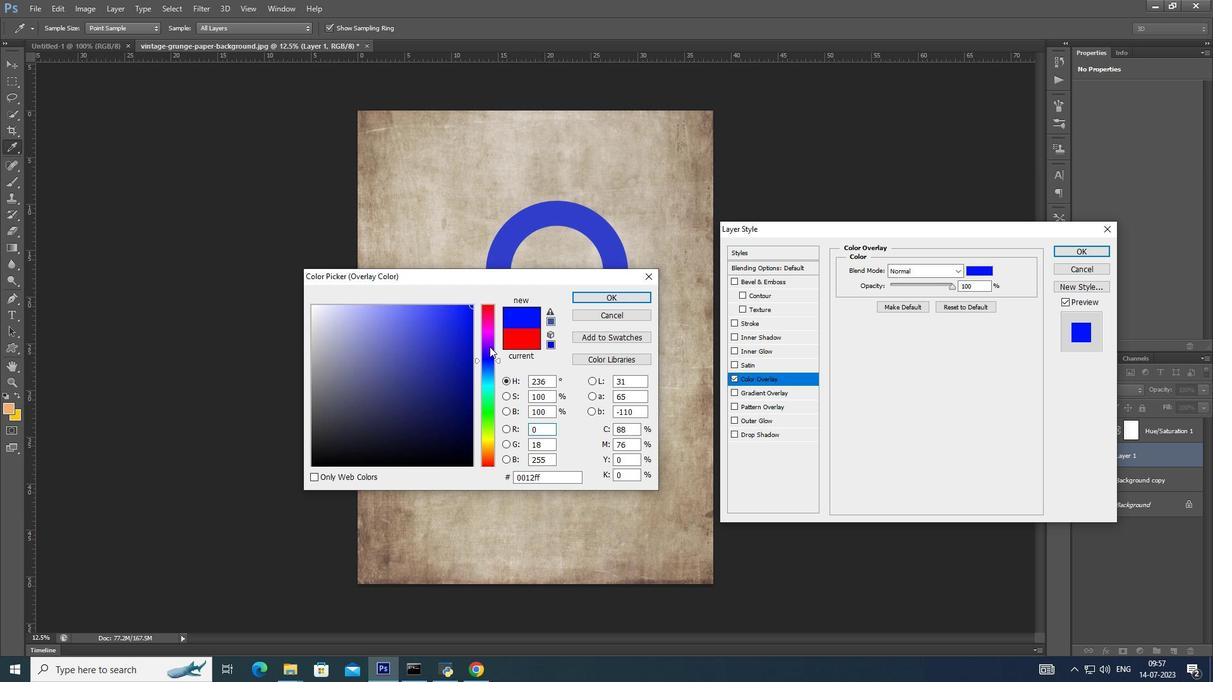 
Action: Mouse pressed left at (489, 346)
Screenshot: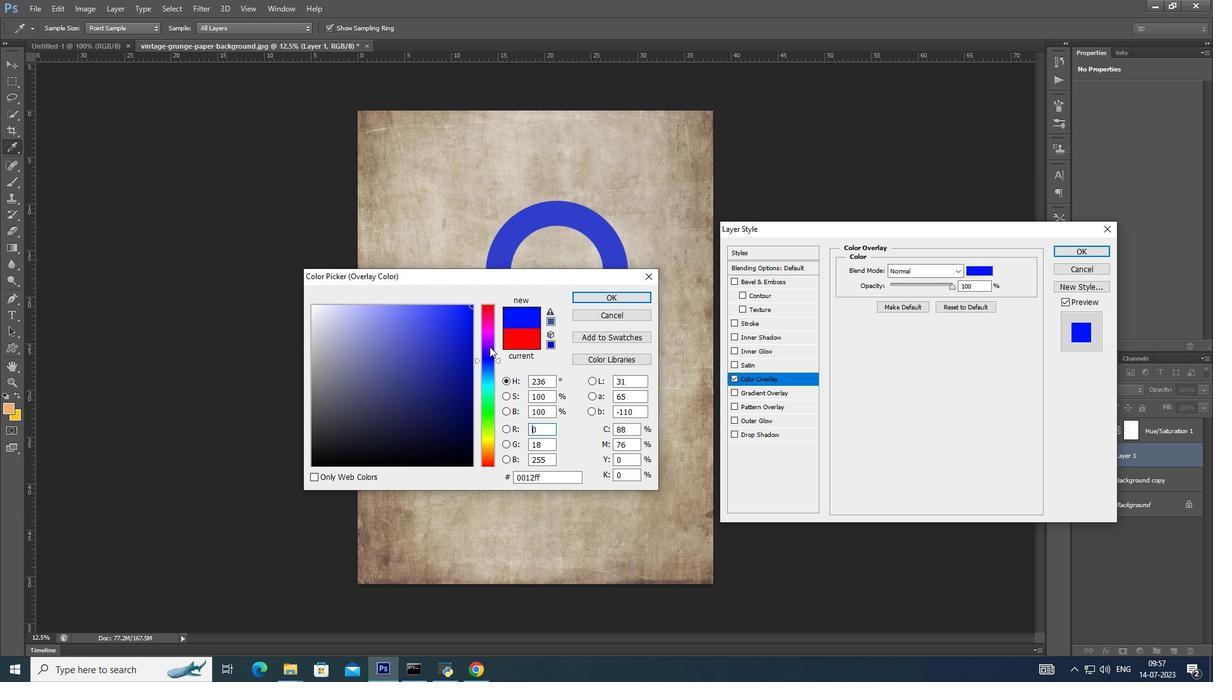 
Action: Mouse moved to (484, 365)
